 Task: Explore Airbnb accommodation in Russas, Brazil from 11th December, 2023 to 15th December, 2023 for 2 adults.1  bedroom having 2 beds and 1 bathroom. Property type can be hotel. Look for 3 properties as per requirement.
Action: Mouse moved to (535, 116)
Screenshot: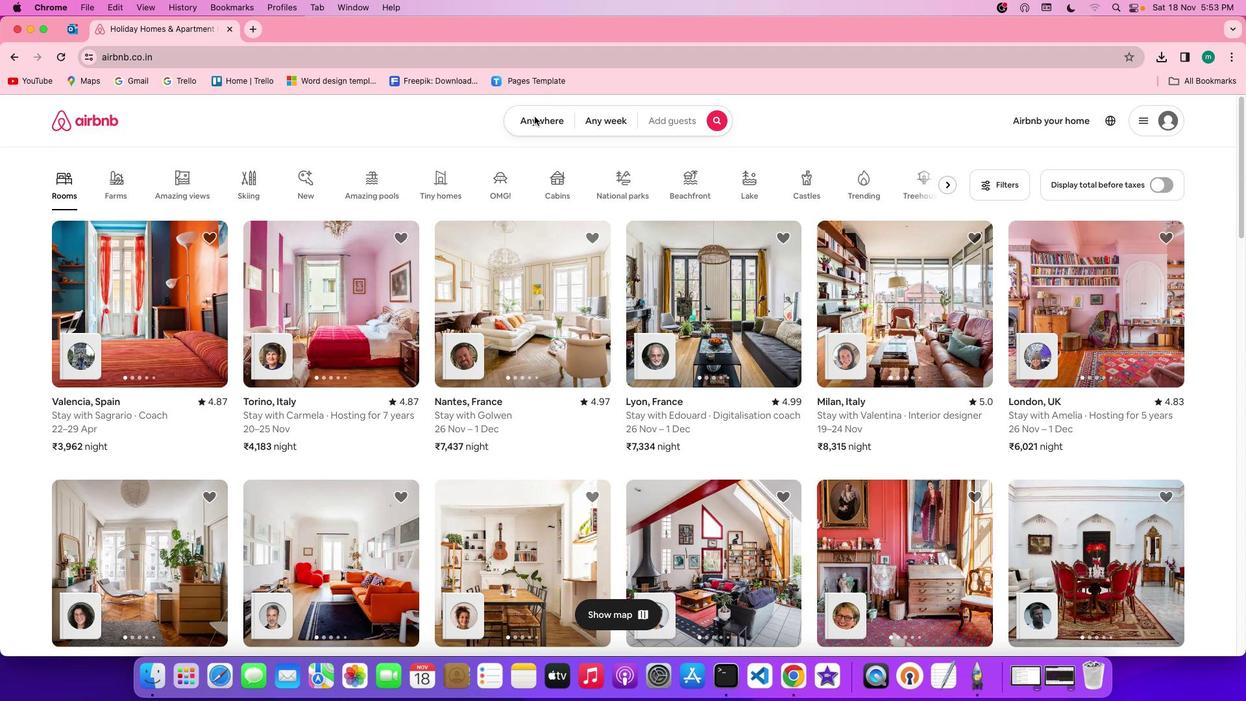
Action: Mouse pressed left at (535, 116)
Screenshot: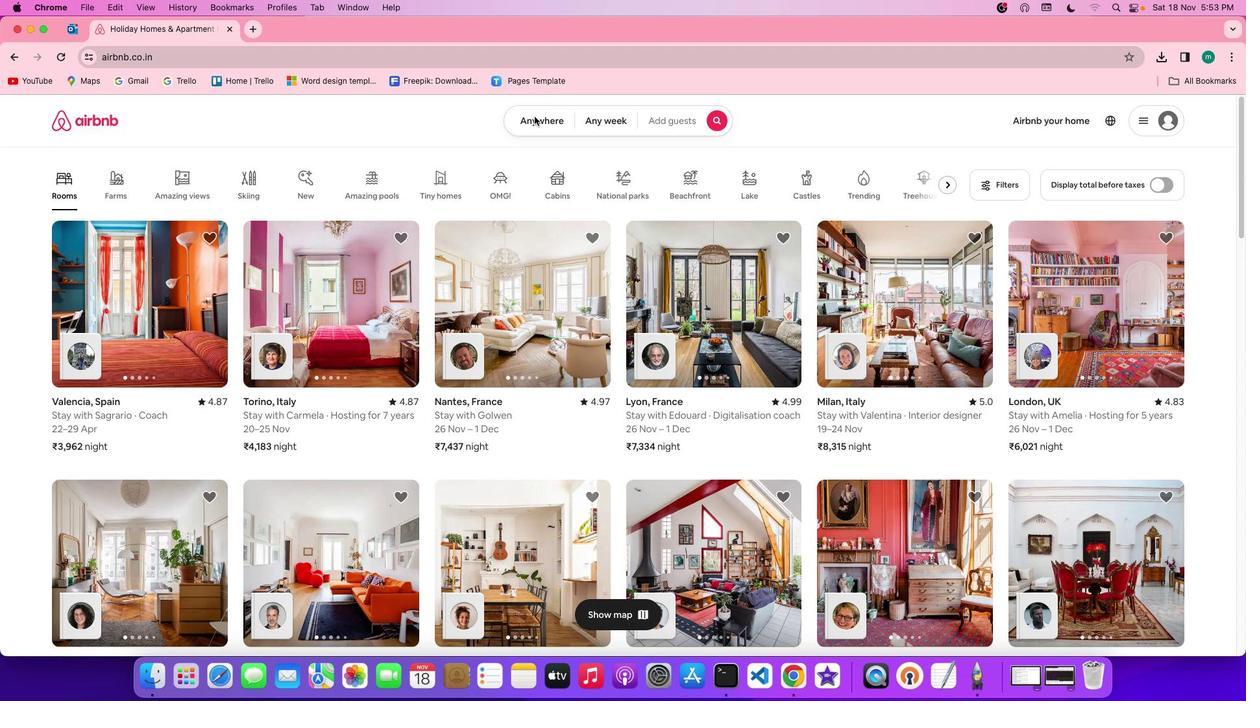 
Action: Mouse pressed left at (535, 116)
Screenshot: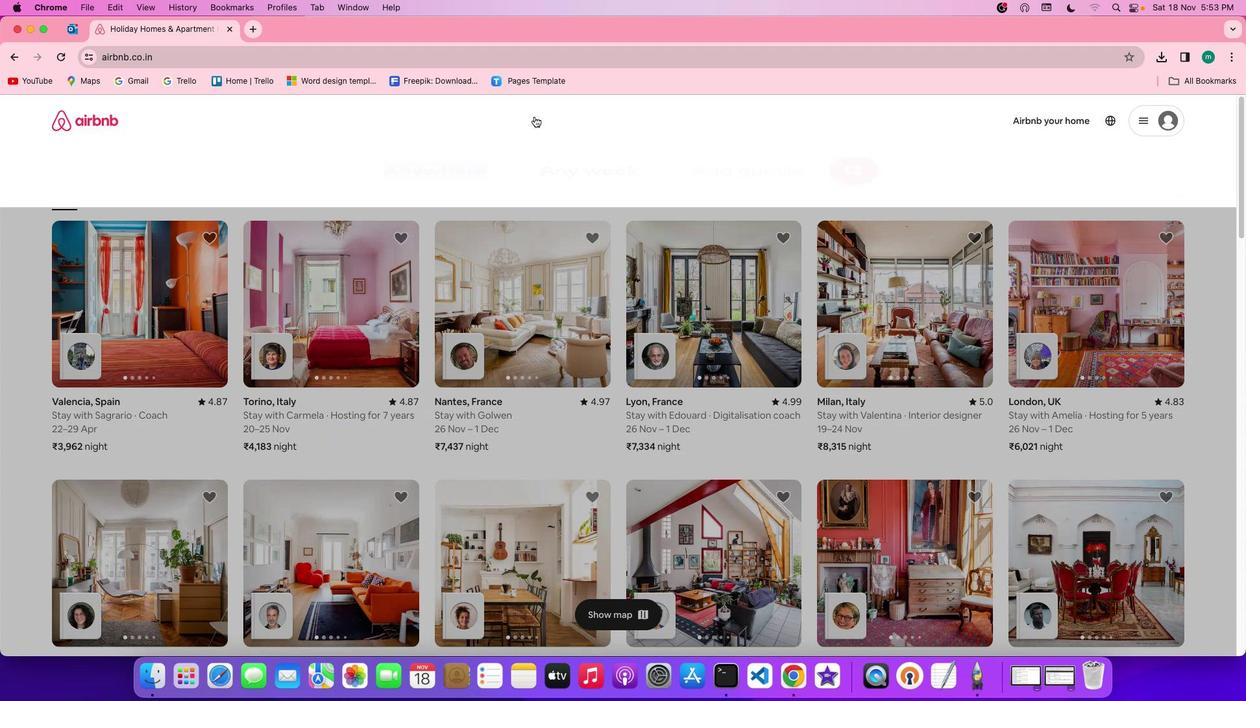 
Action: Mouse moved to (481, 165)
Screenshot: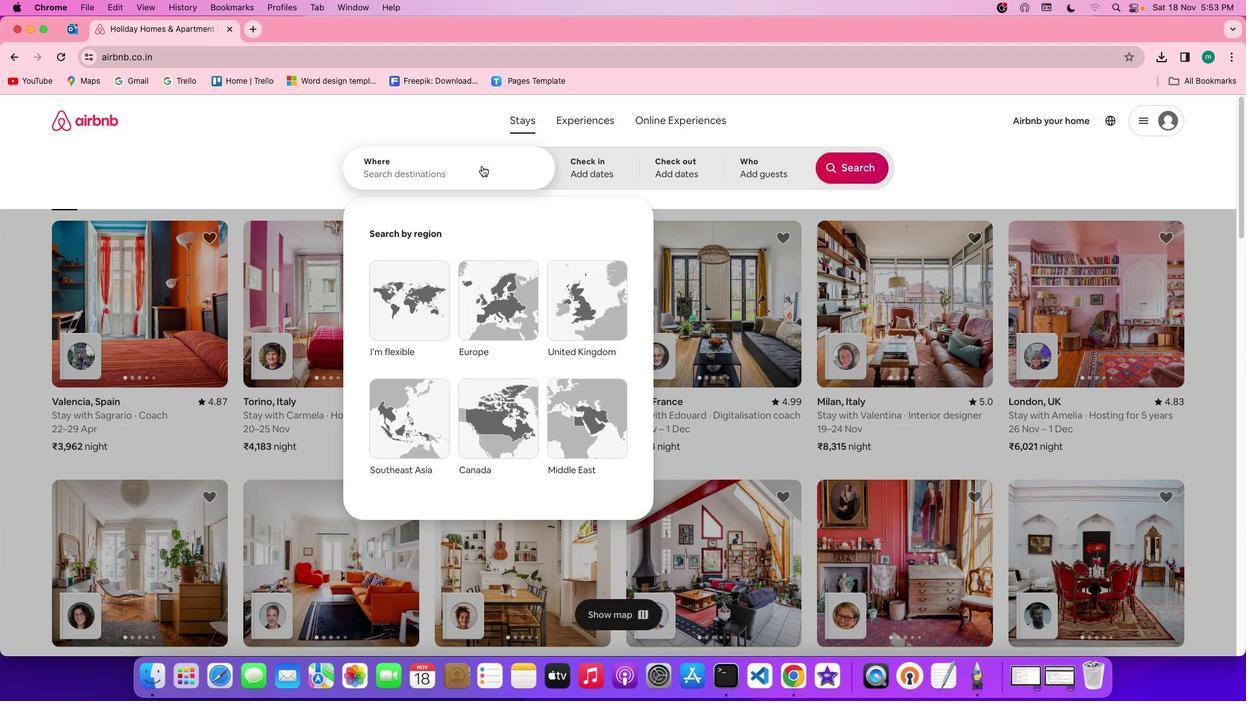 
Action: Mouse pressed left at (481, 165)
Screenshot: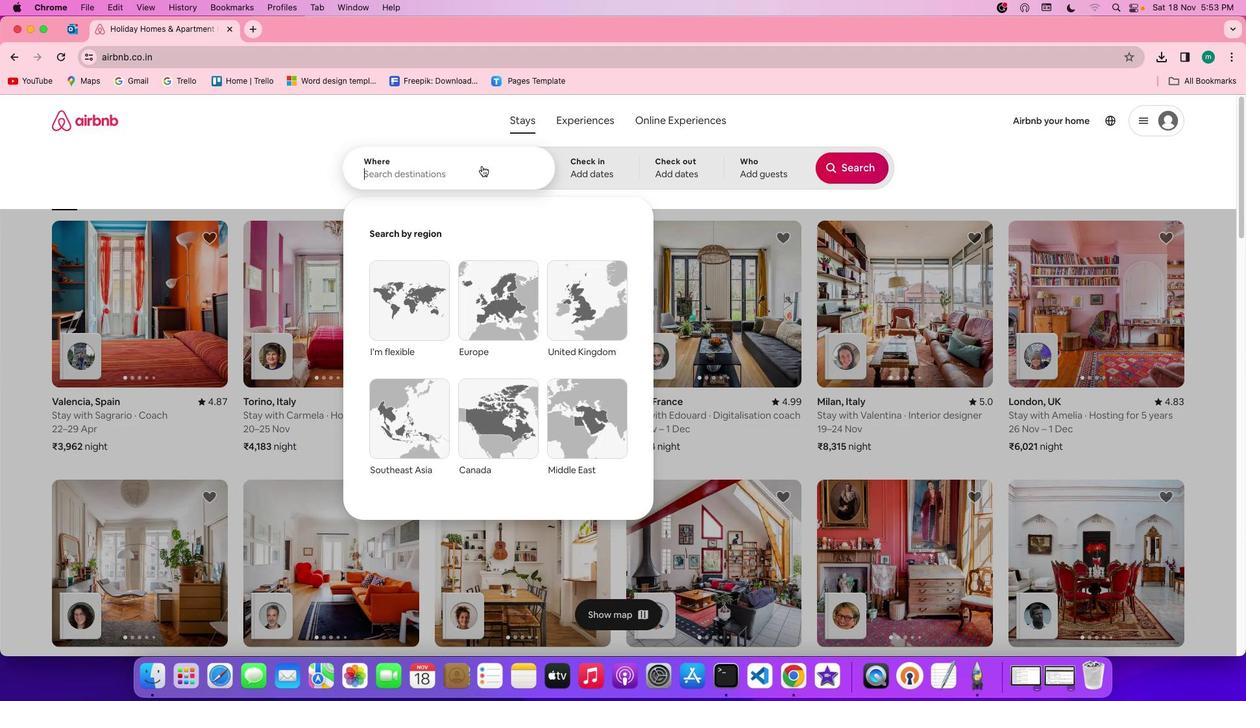 
Action: Key pressed Key.shift'R''u''s''s''a''s'','Key.spaceKey.shift'b''r''a''z''i''l'
Screenshot: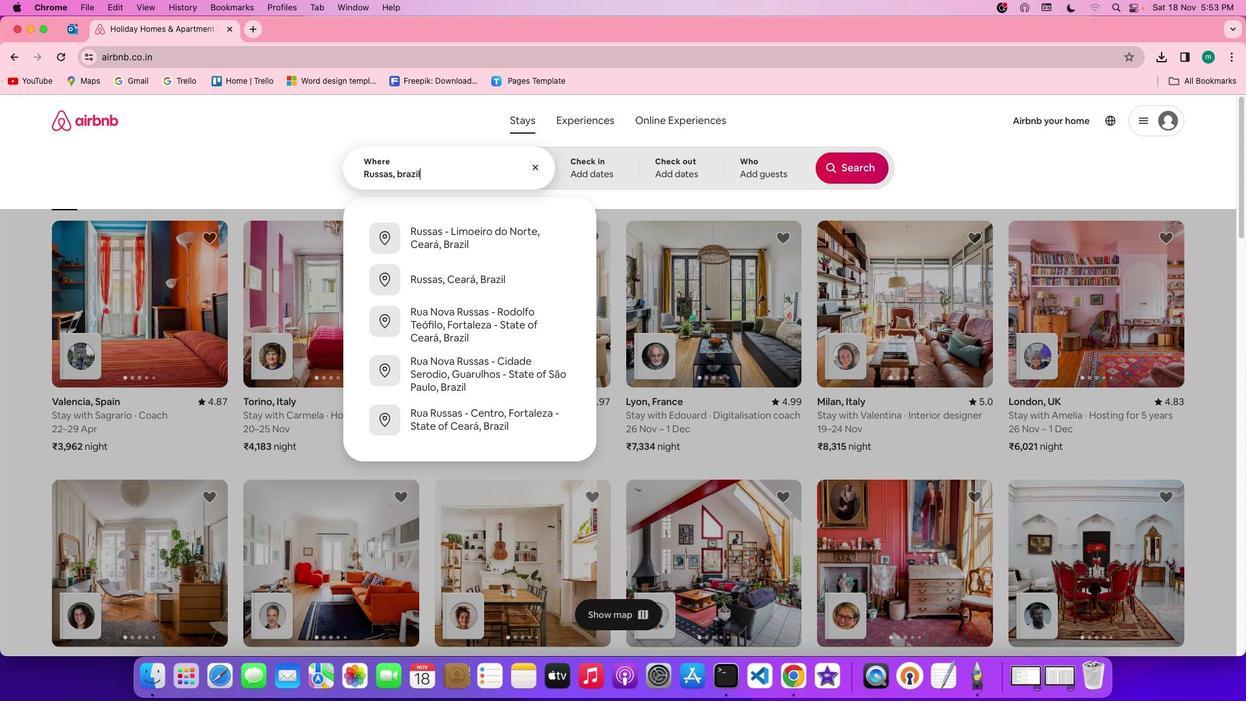 
Action: Mouse moved to (617, 167)
Screenshot: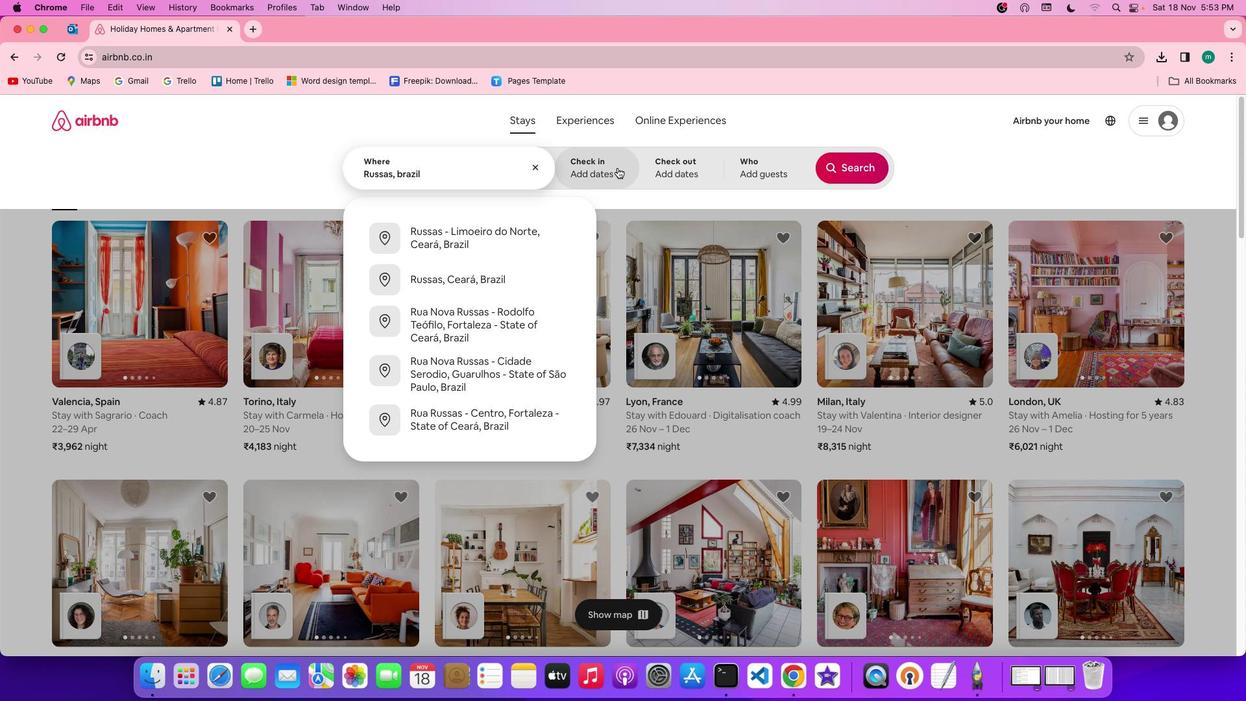 
Action: Mouse pressed left at (617, 167)
Screenshot: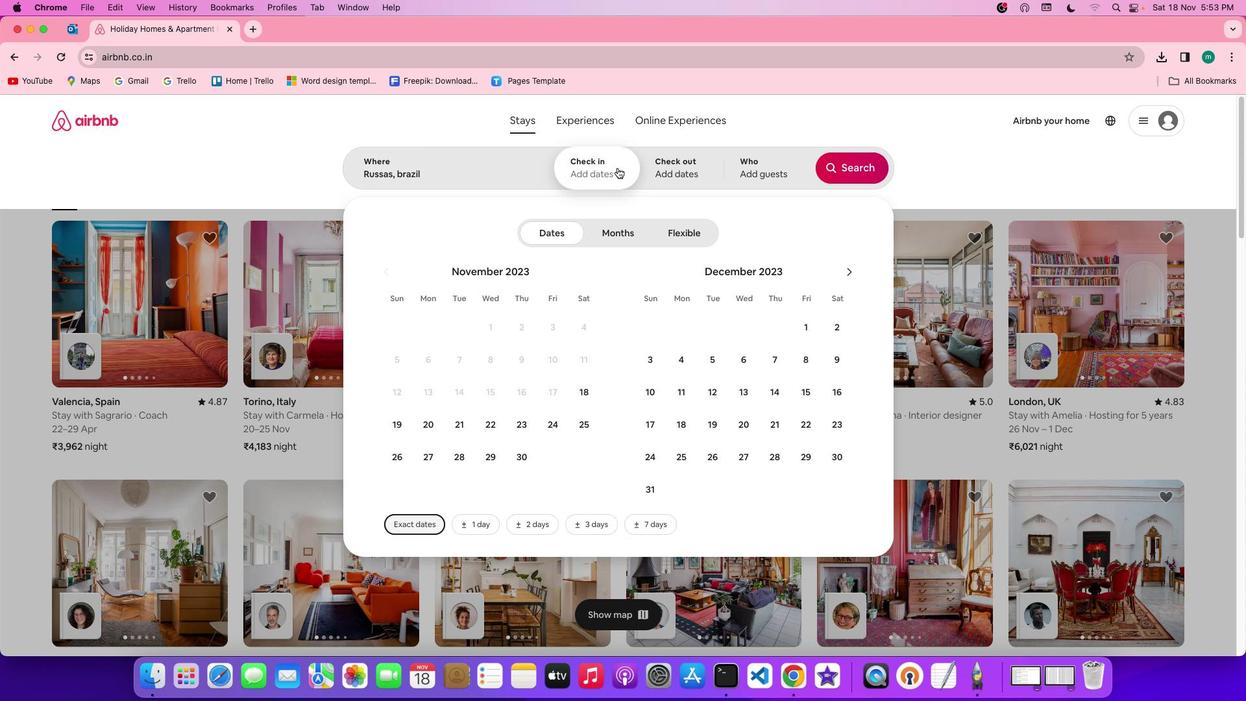 
Action: Mouse moved to (688, 384)
Screenshot: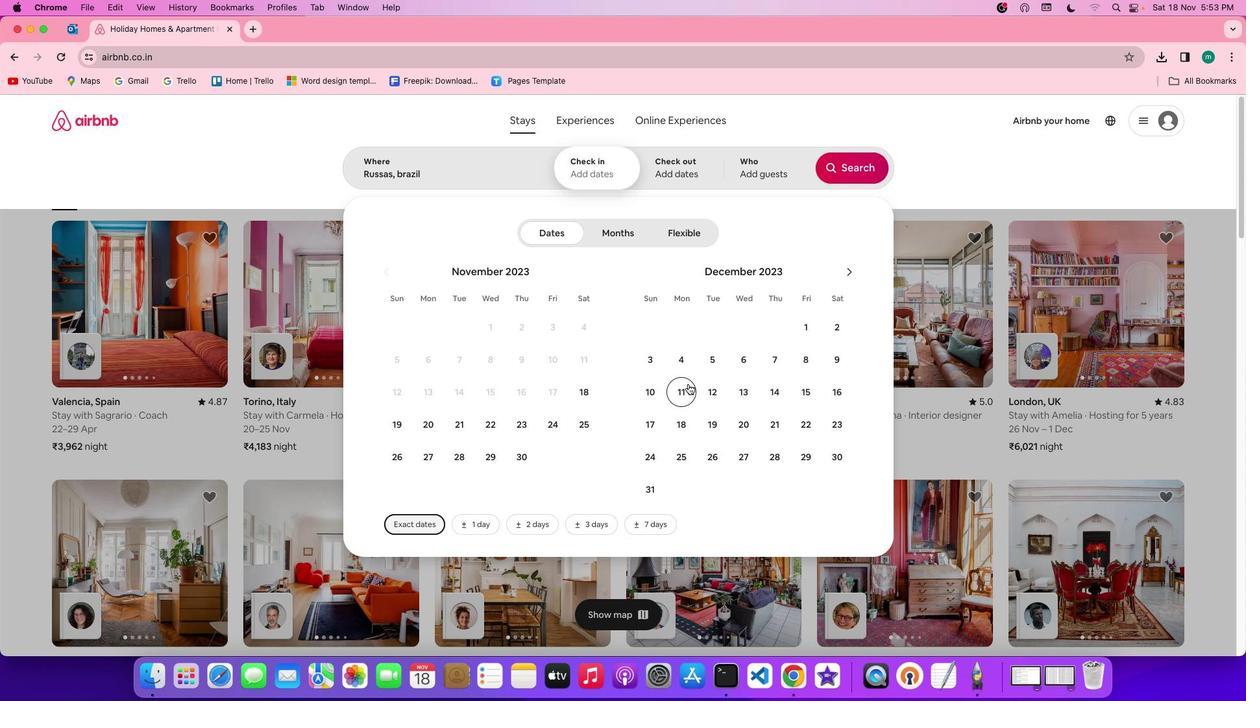 
Action: Mouse pressed left at (688, 384)
Screenshot: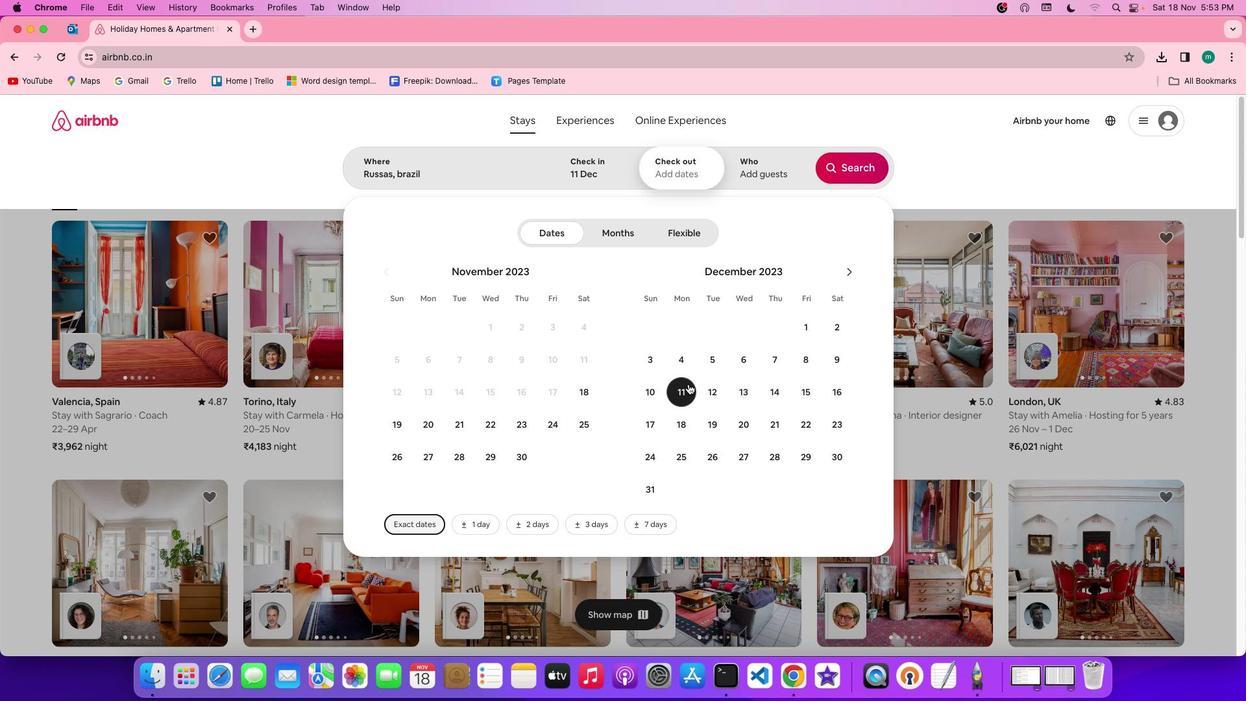 
Action: Mouse moved to (800, 397)
Screenshot: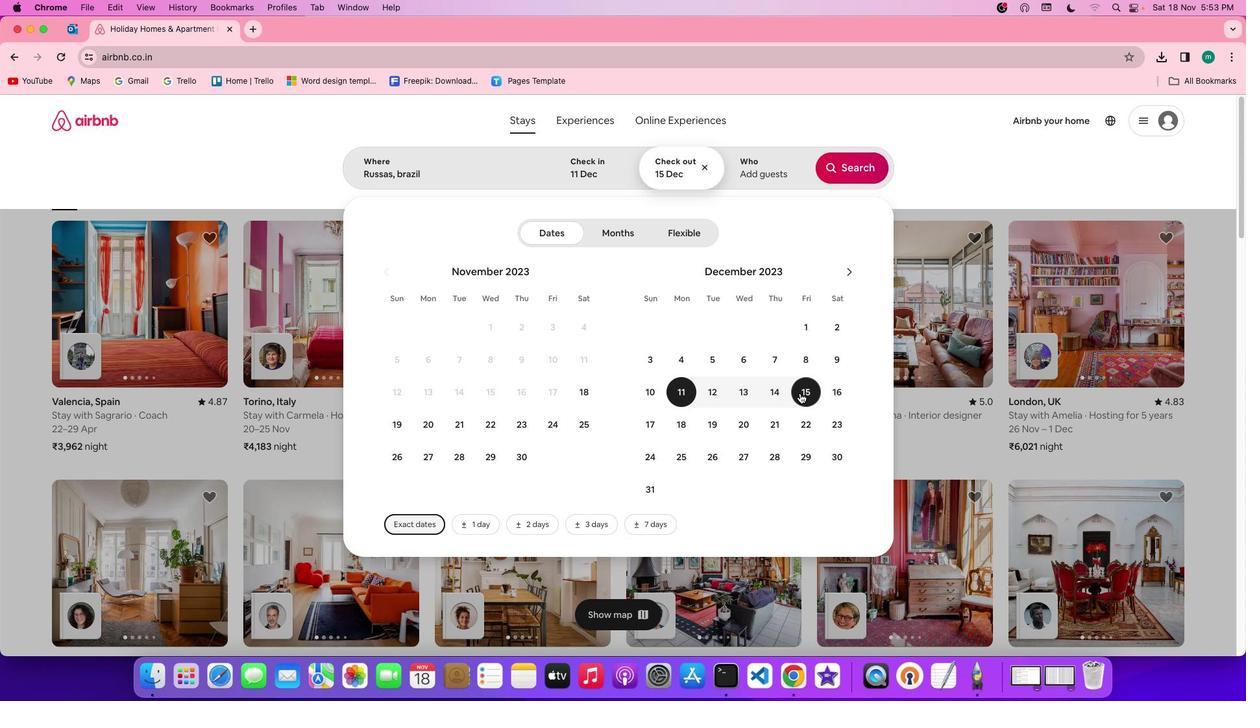 
Action: Mouse pressed left at (800, 397)
Screenshot: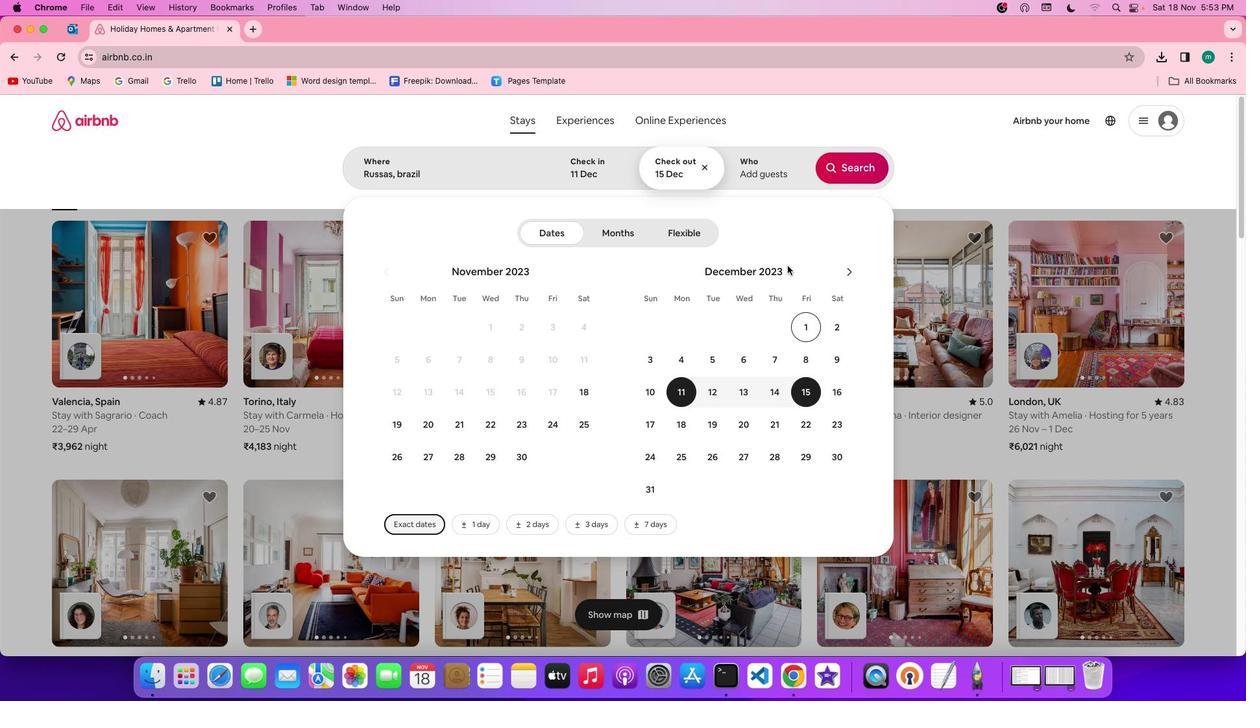 
Action: Mouse moved to (759, 181)
Screenshot: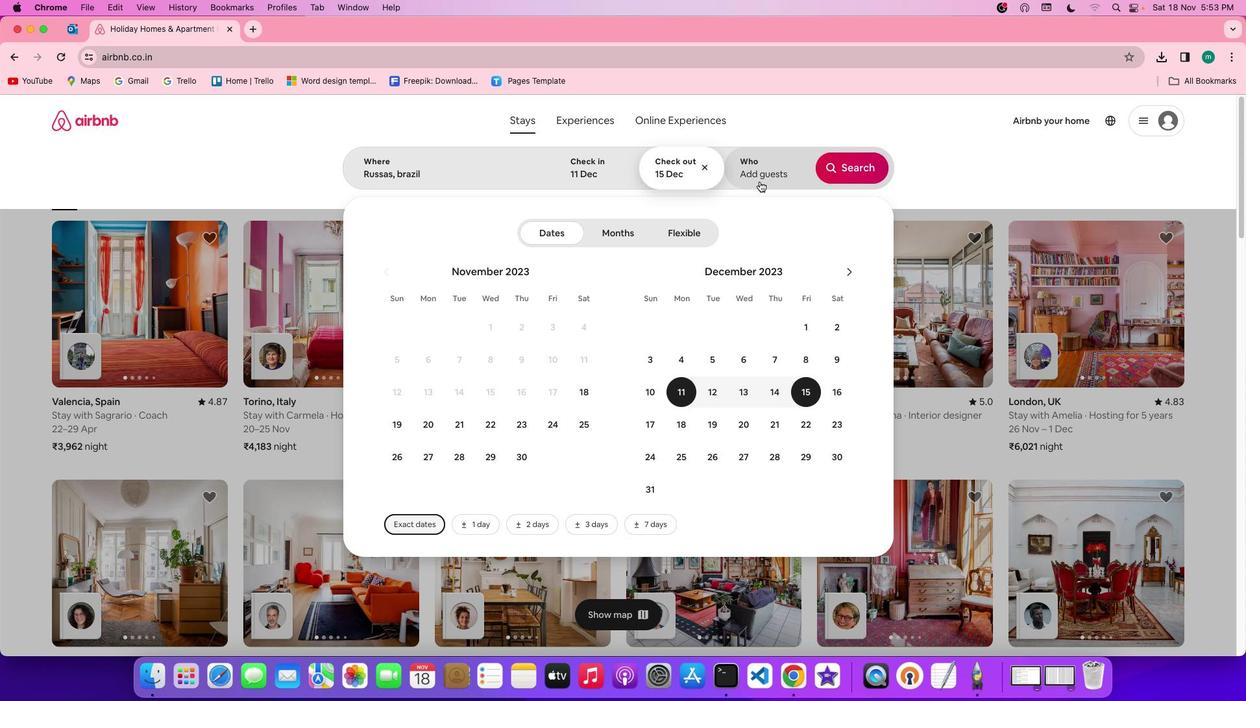 
Action: Mouse pressed left at (759, 181)
Screenshot: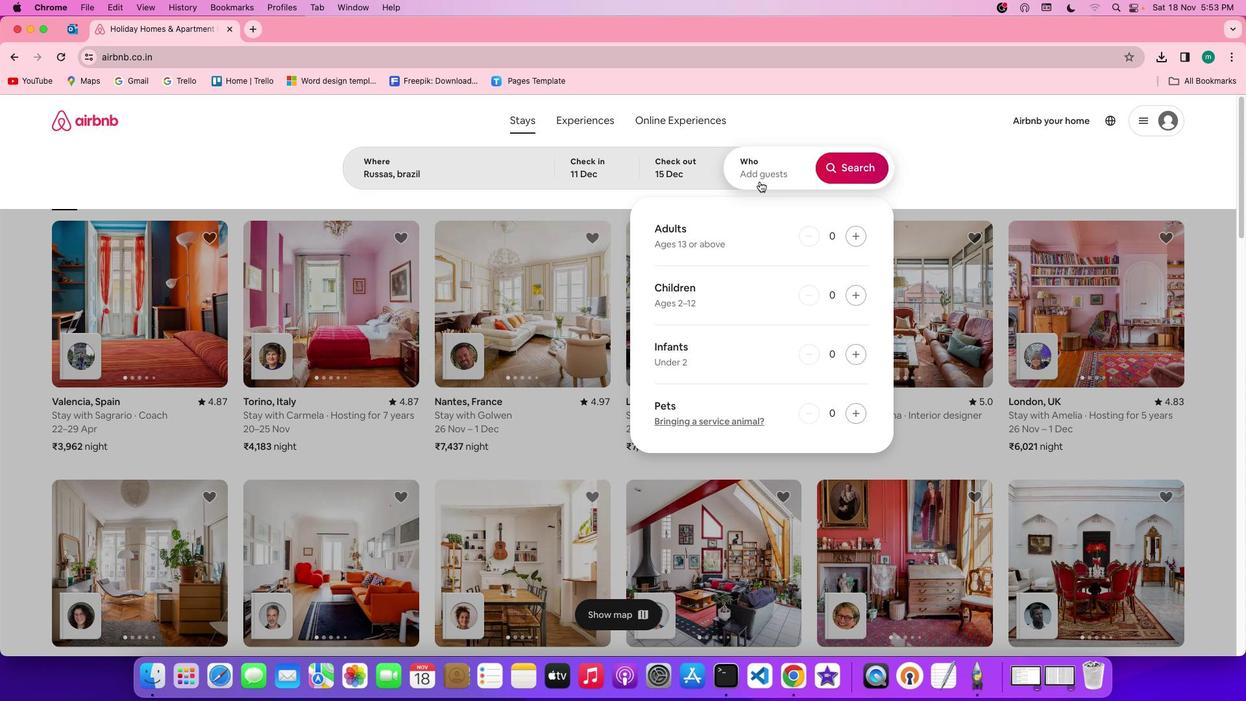 
Action: Mouse moved to (855, 241)
Screenshot: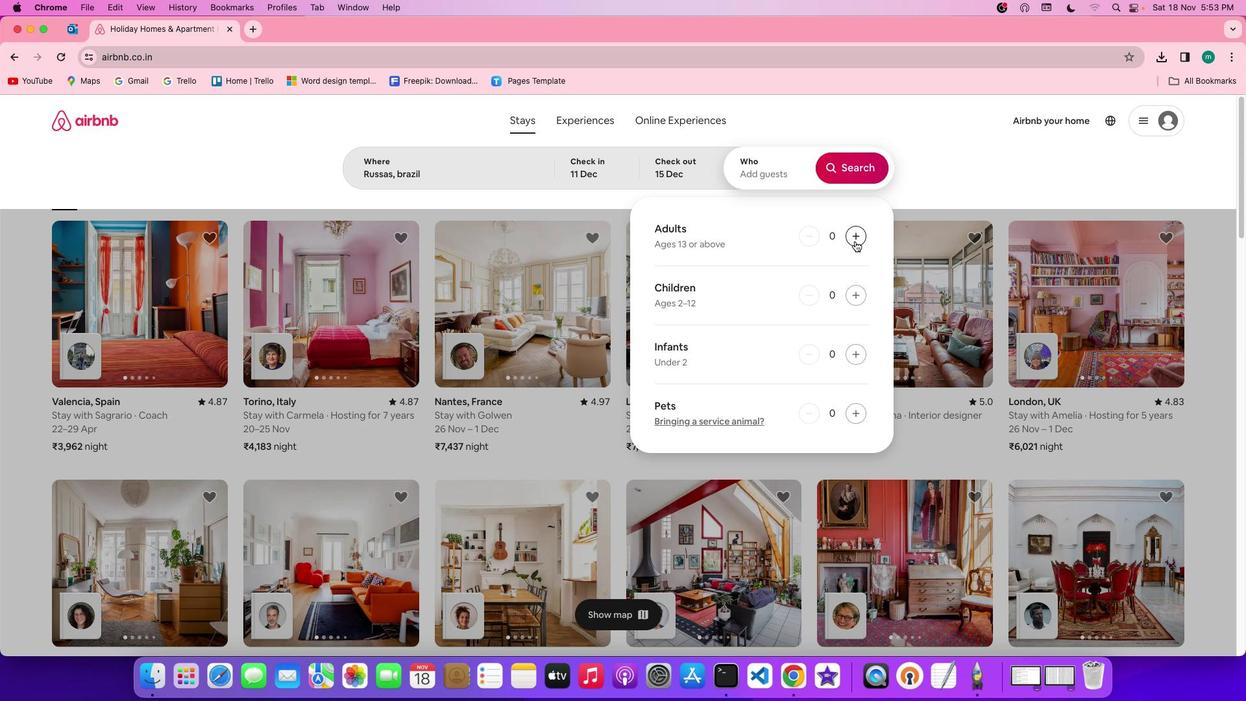 
Action: Mouse pressed left at (855, 241)
Screenshot: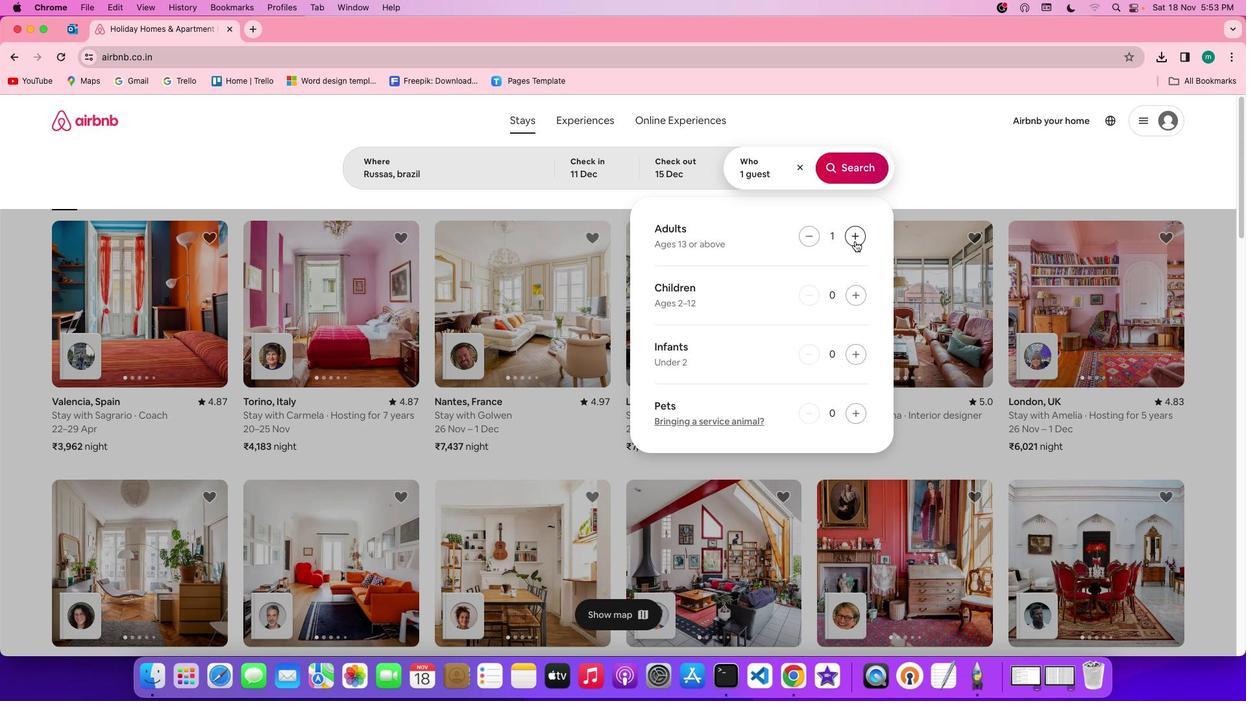
Action: Mouse pressed left at (855, 241)
Screenshot: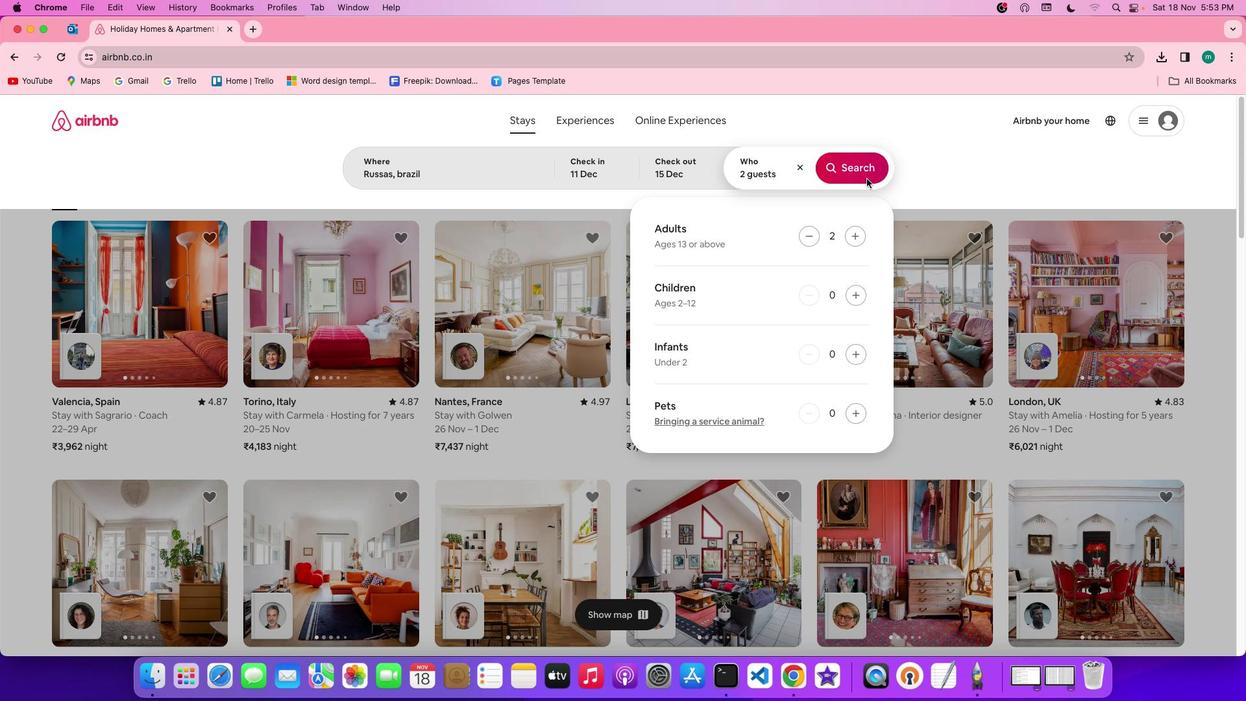 
Action: Mouse moved to (861, 164)
Screenshot: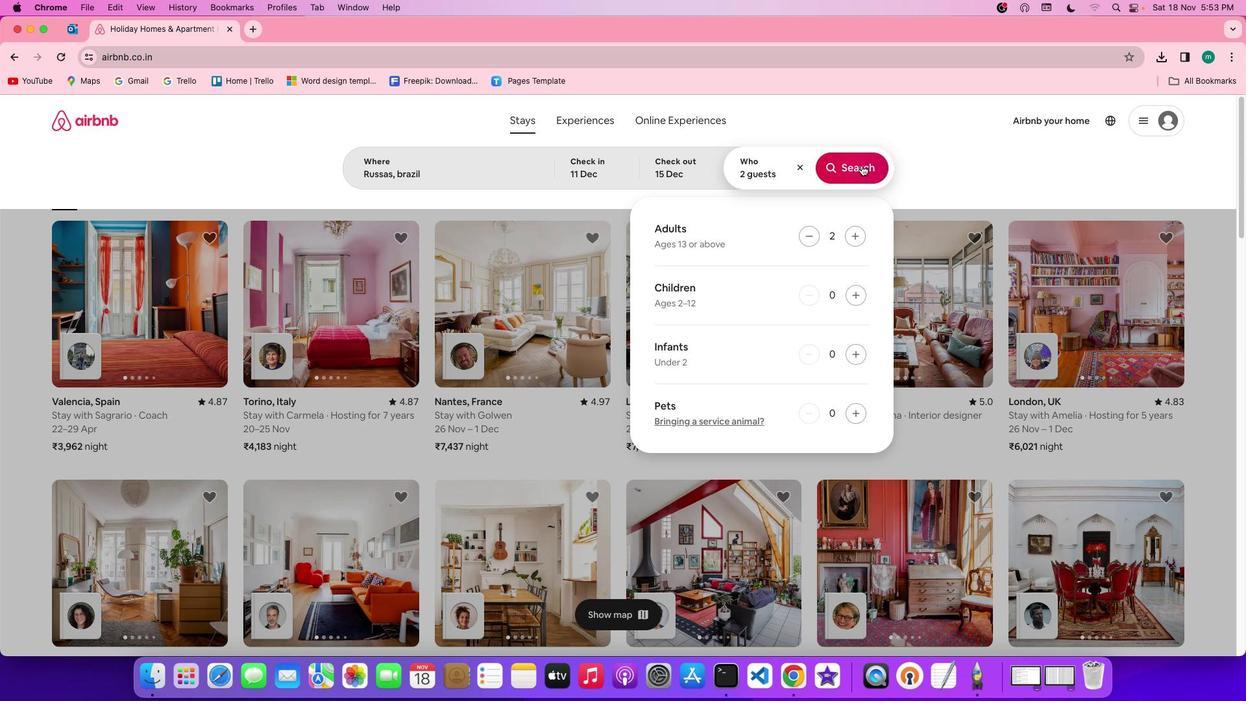 
Action: Mouse pressed left at (861, 164)
Screenshot: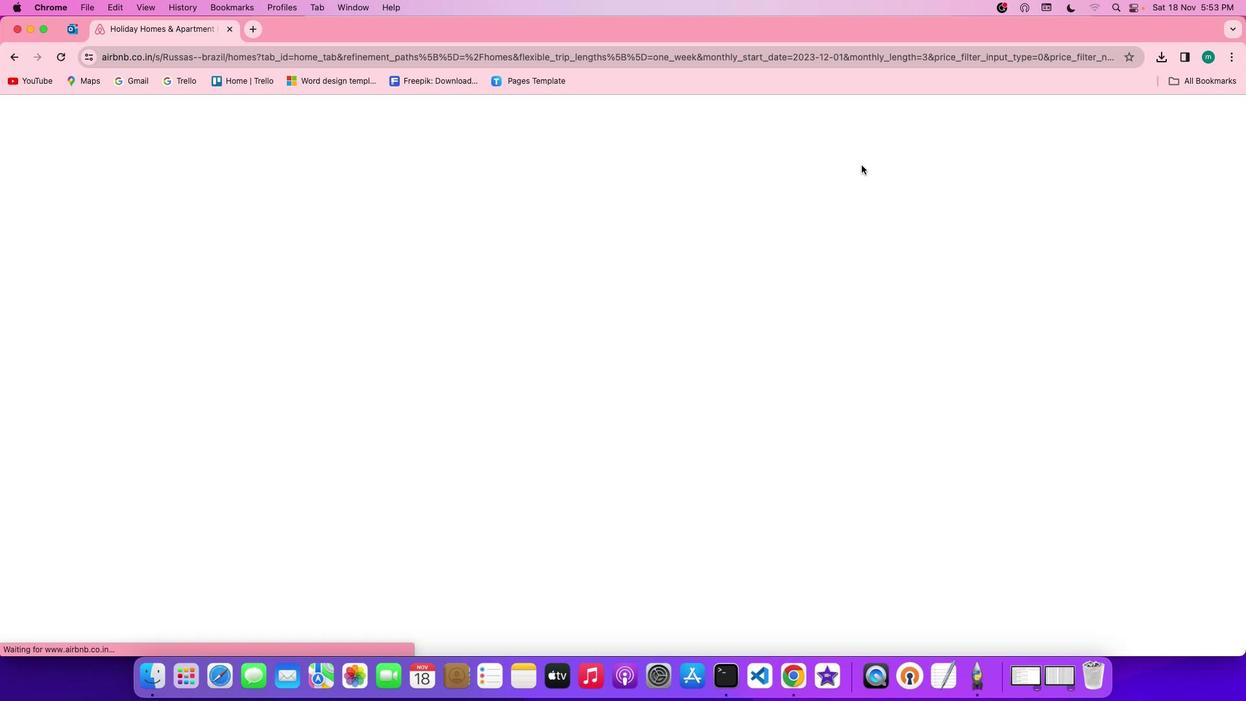 
Action: Mouse moved to (1038, 165)
Screenshot: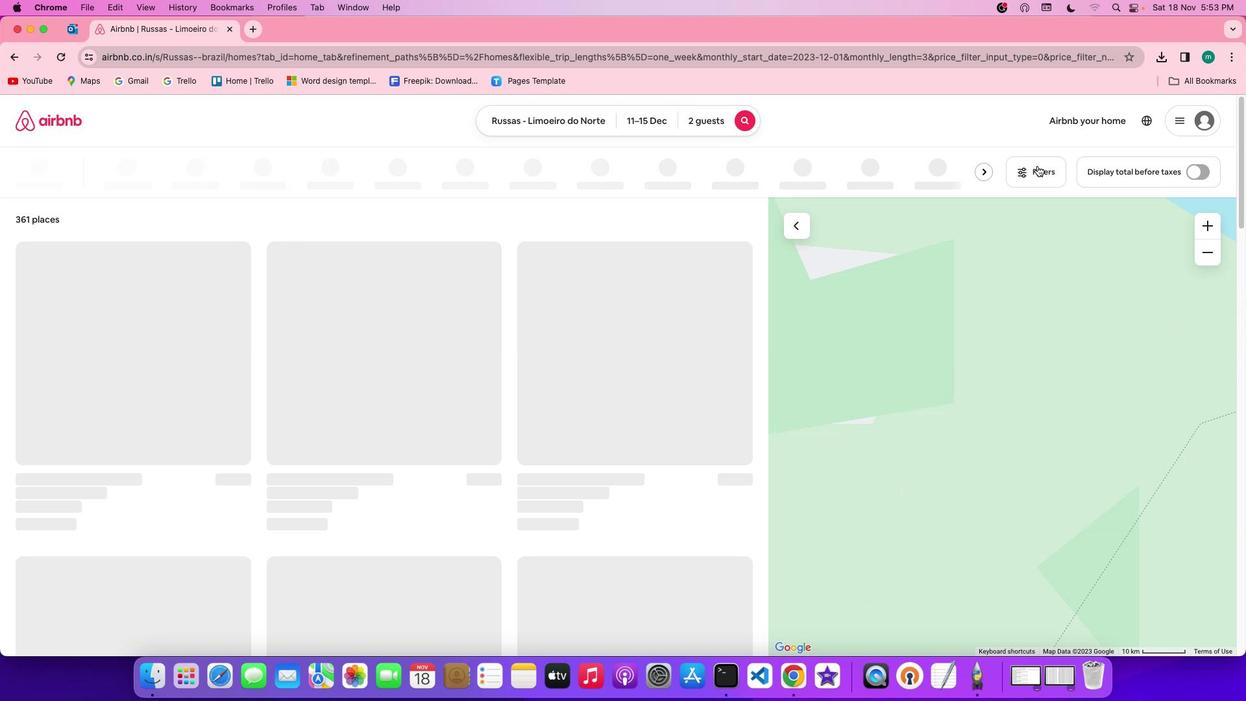 
Action: Mouse pressed left at (1038, 165)
Screenshot: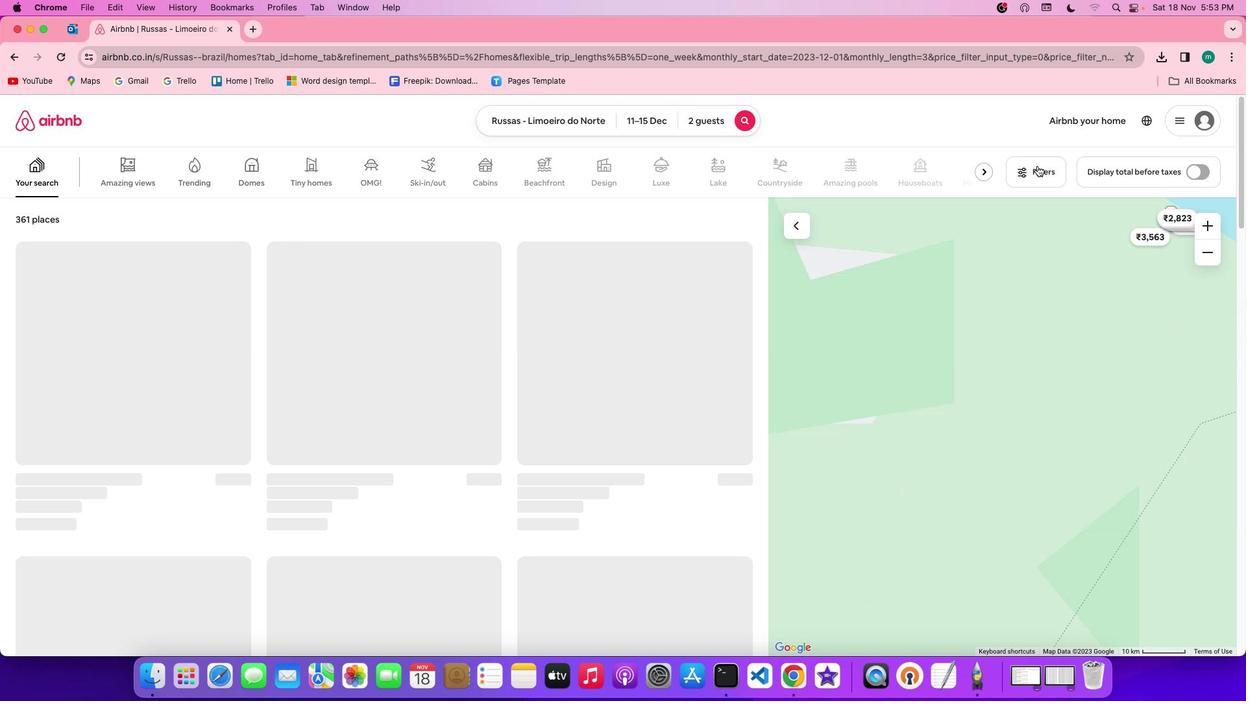 
Action: Mouse moved to (659, 372)
Screenshot: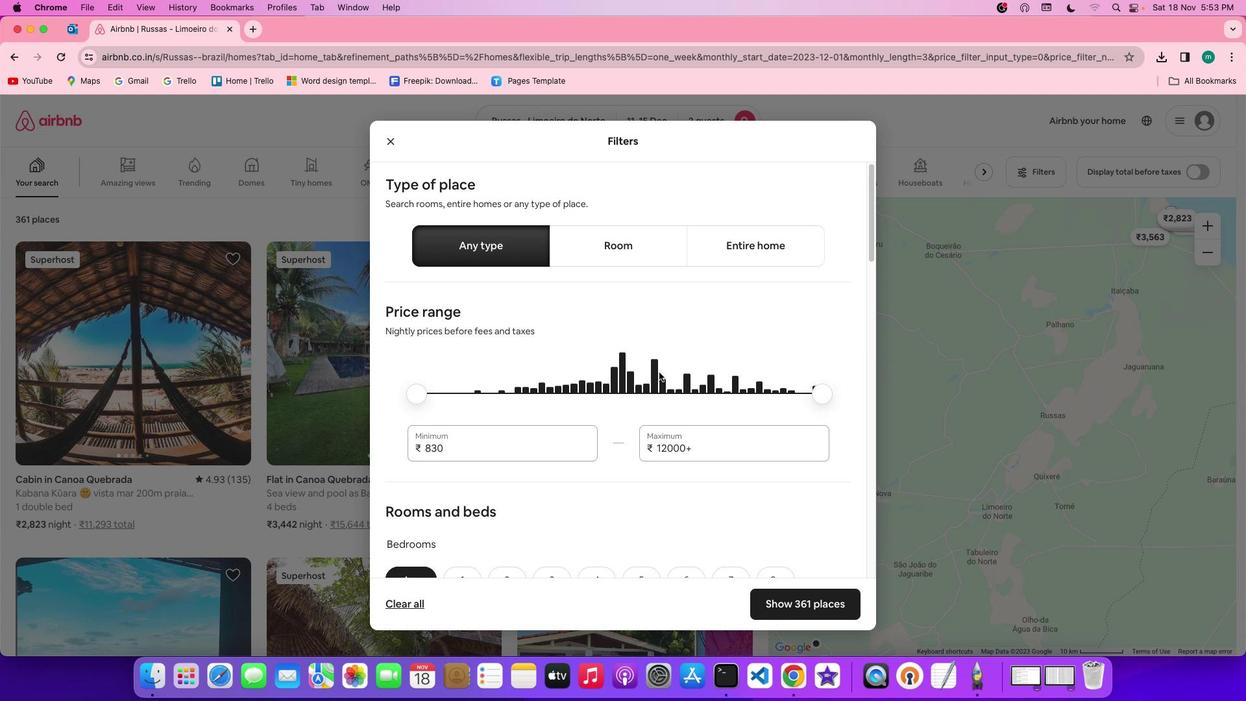 
Action: Mouse scrolled (659, 372) with delta (0, 0)
Screenshot: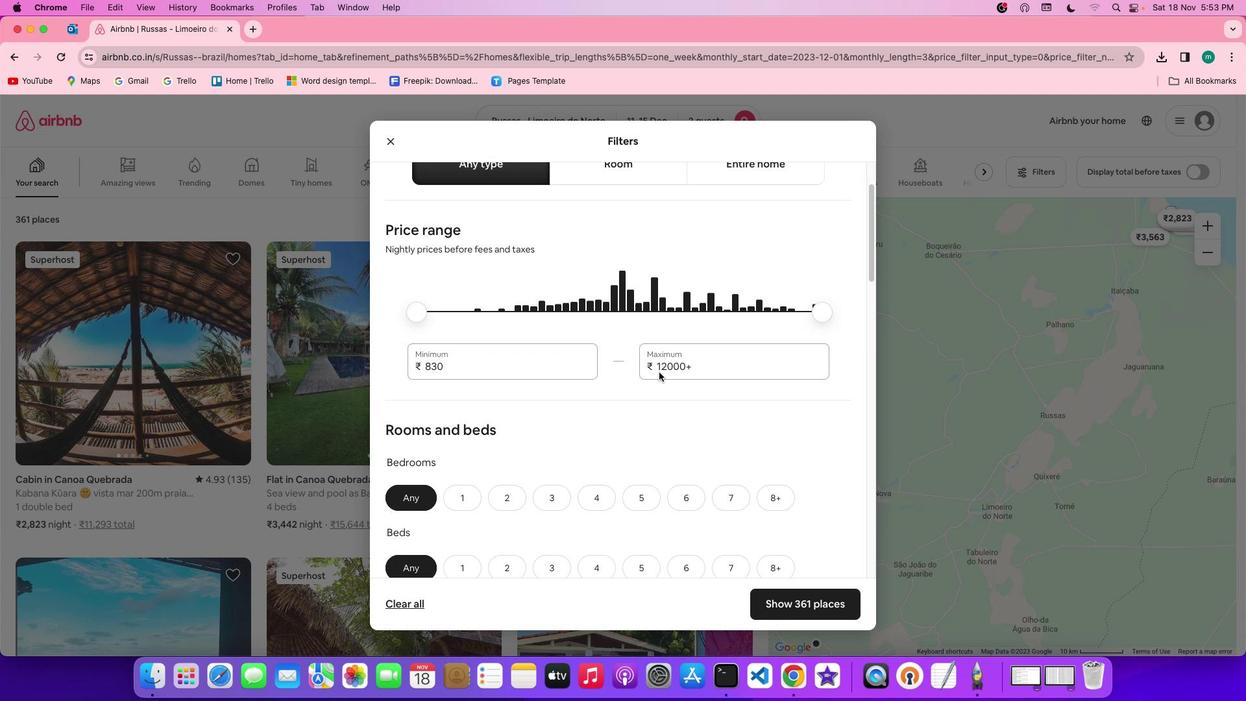 
Action: Mouse scrolled (659, 372) with delta (0, 0)
Screenshot: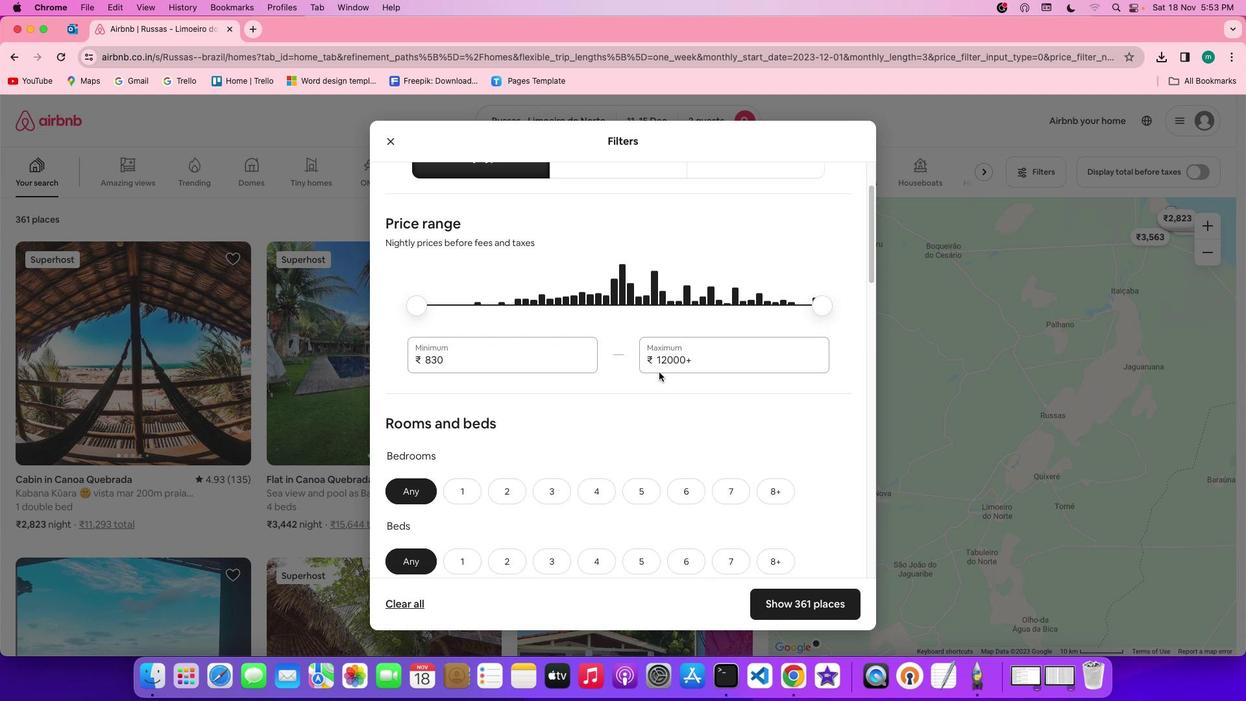 
Action: Mouse scrolled (659, 372) with delta (0, -1)
Screenshot: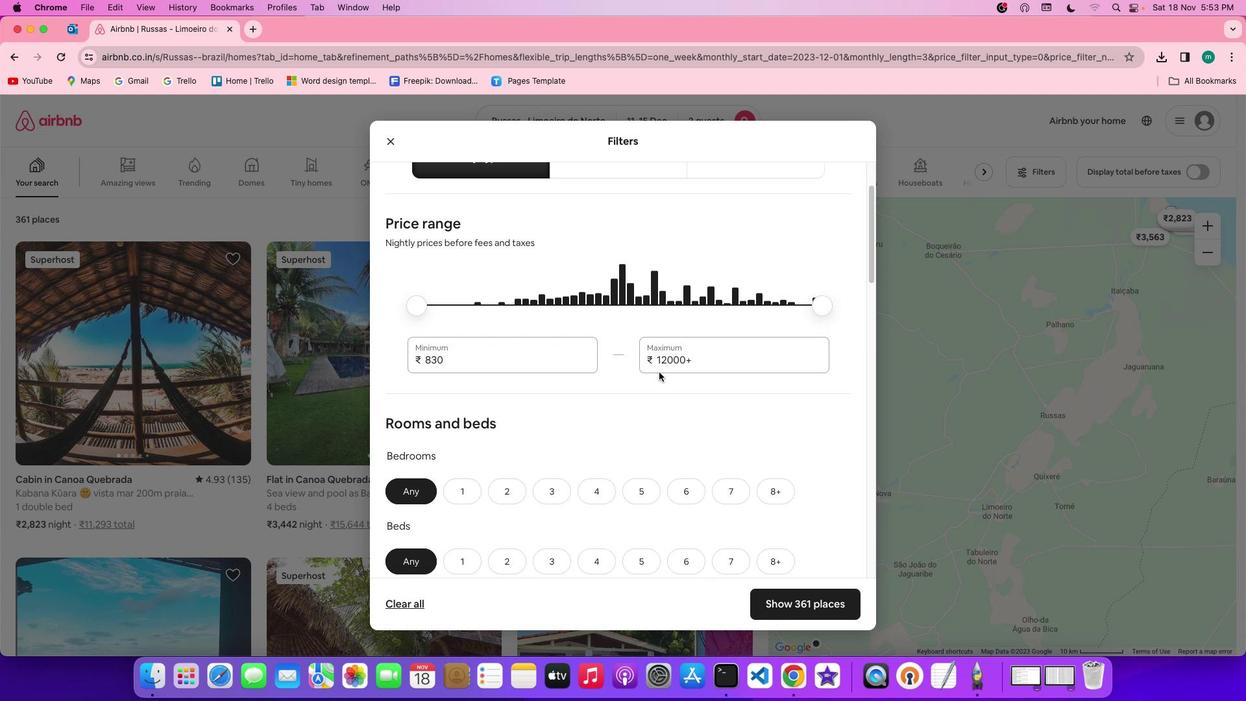 
Action: Mouse scrolled (659, 372) with delta (0, 0)
Screenshot: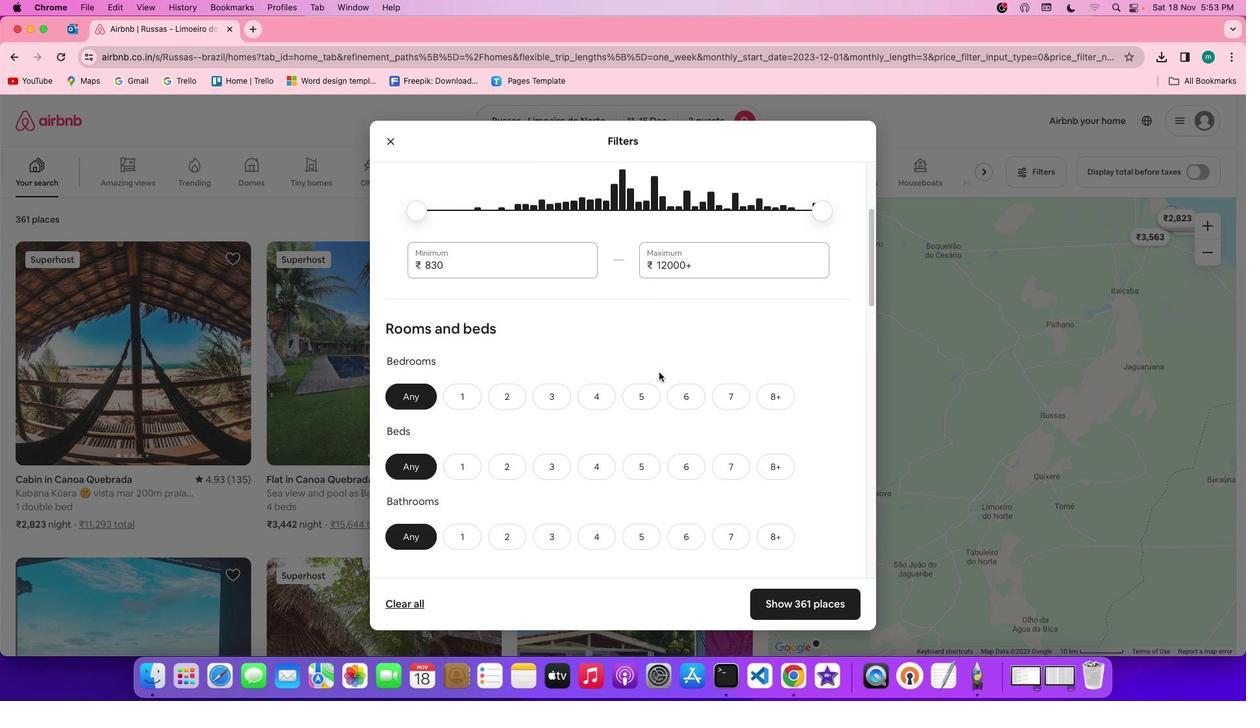 
Action: Mouse scrolled (659, 372) with delta (0, 0)
Screenshot: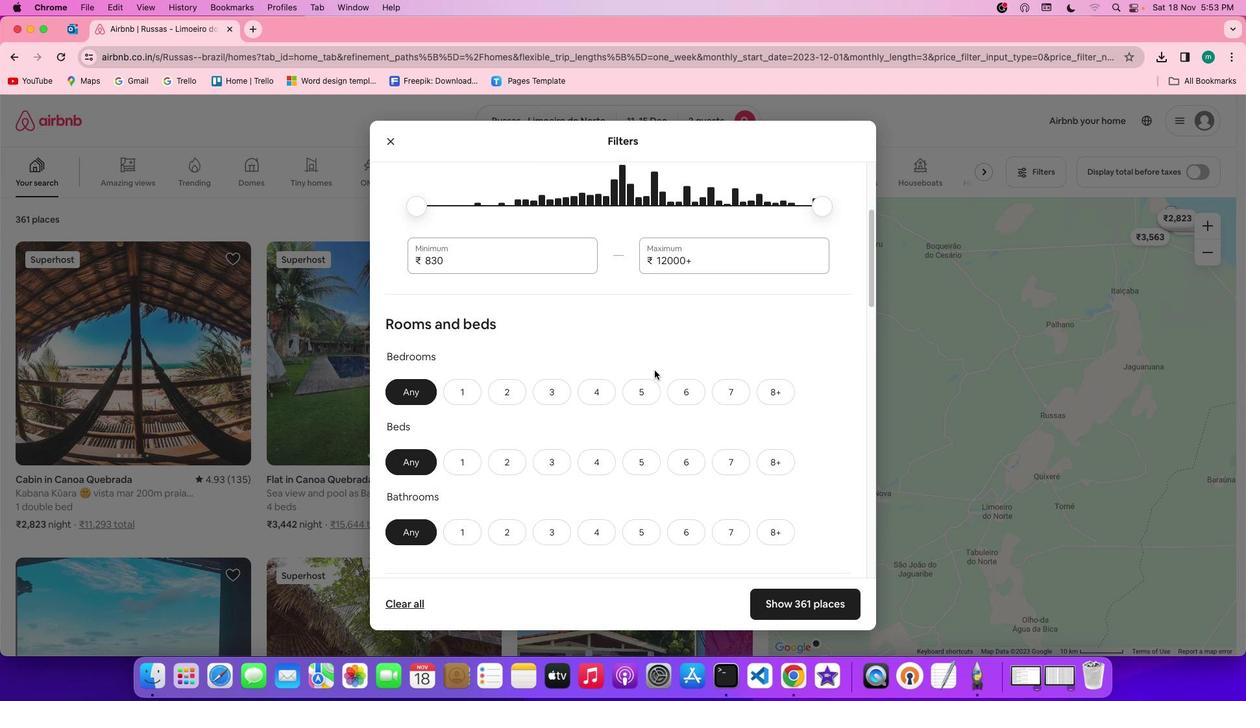 
Action: Mouse scrolled (659, 372) with delta (0, -1)
Screenshot: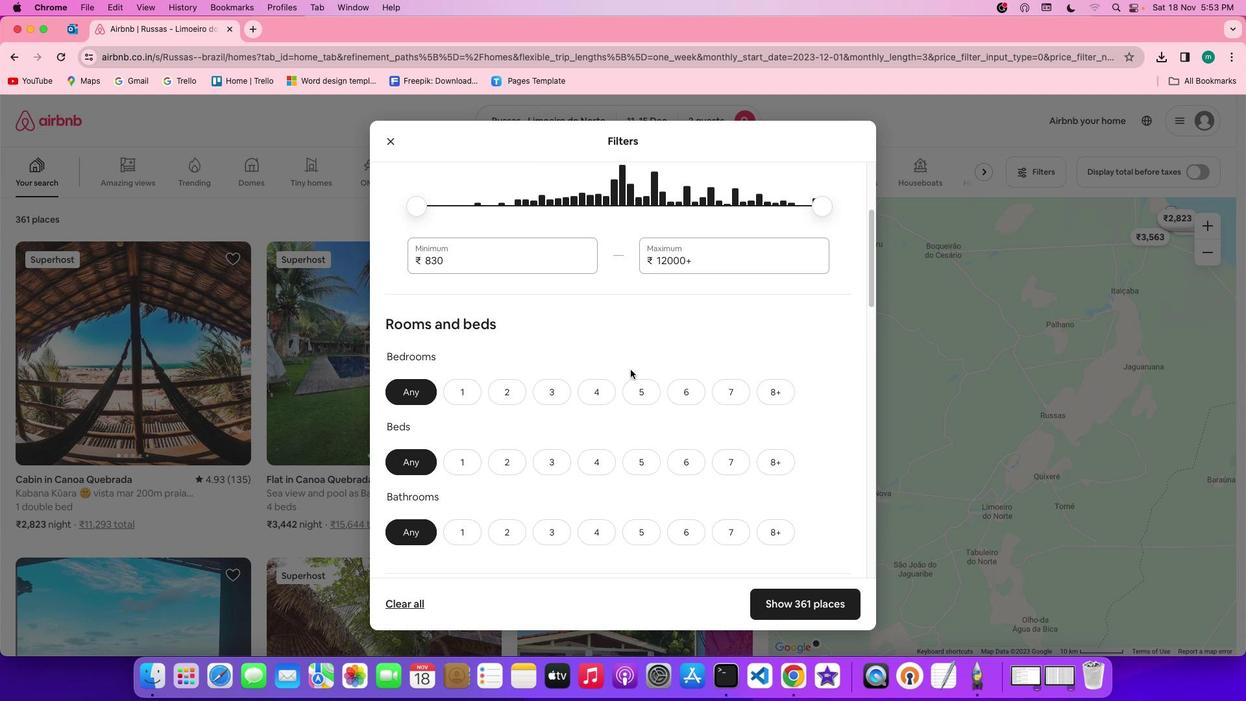 
Action: Mouse moved to (470, 405)
Screenshot: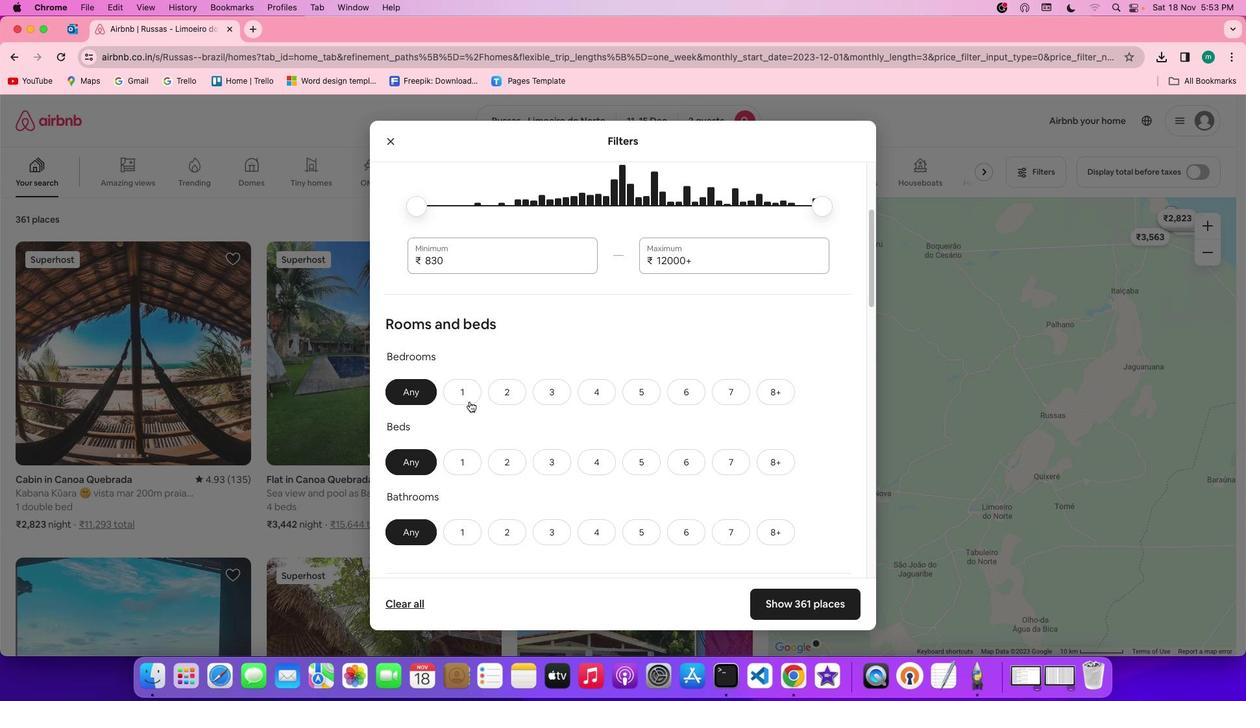 
Action: Mouse pressed left at (470, 405)
Screenshot: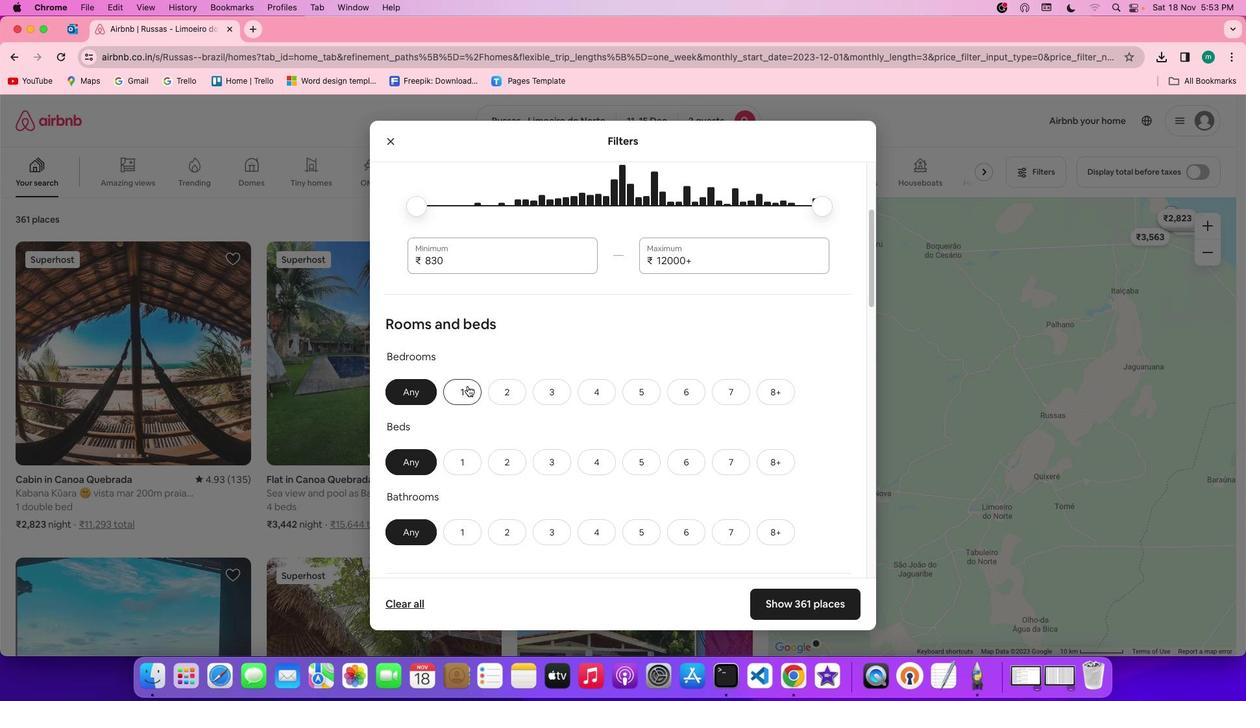 
Action: Mouse moved to (465, 394)
Screenshot: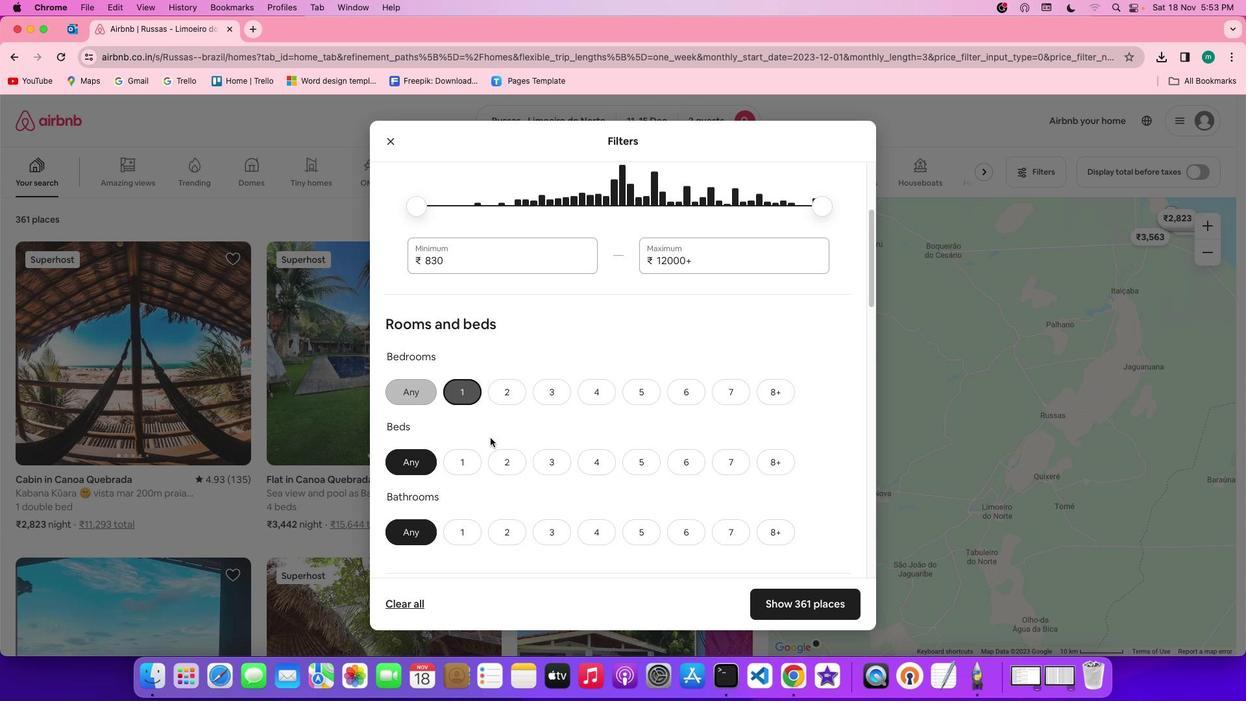 
Action: Mouse pressed left at (465, 394)
Screenshot: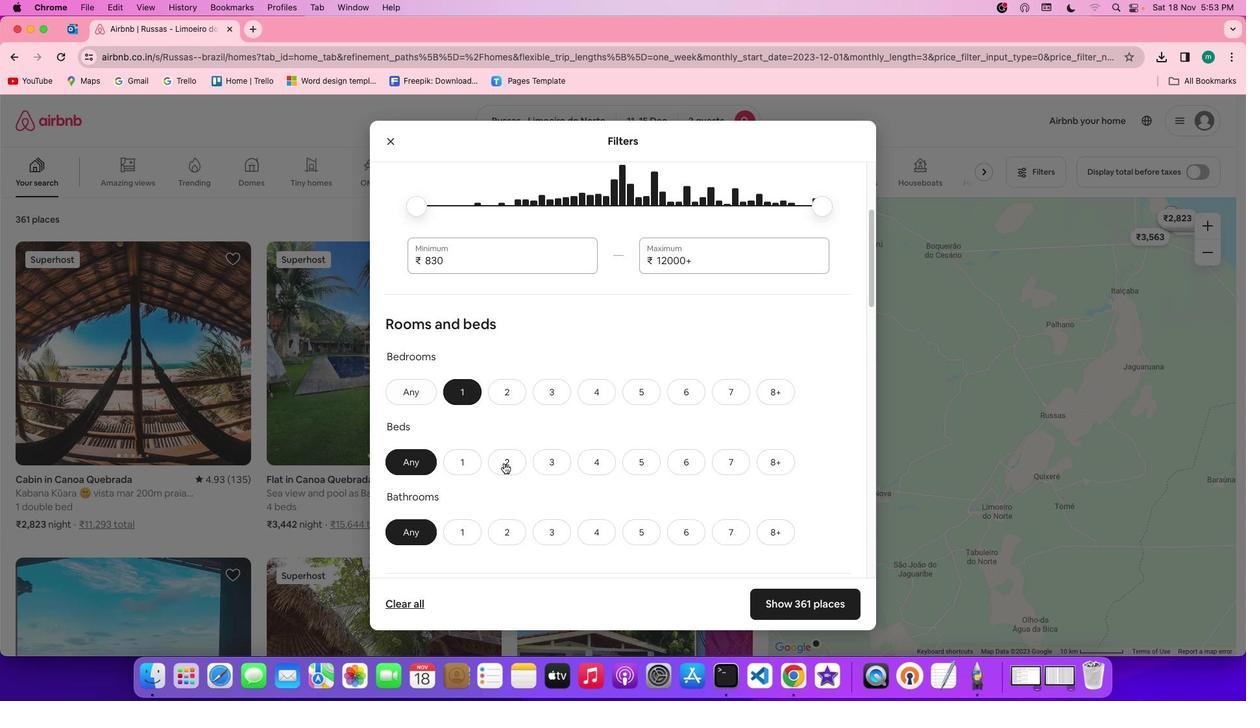
Action: Mouse moved to (504, 462)
Screenshot: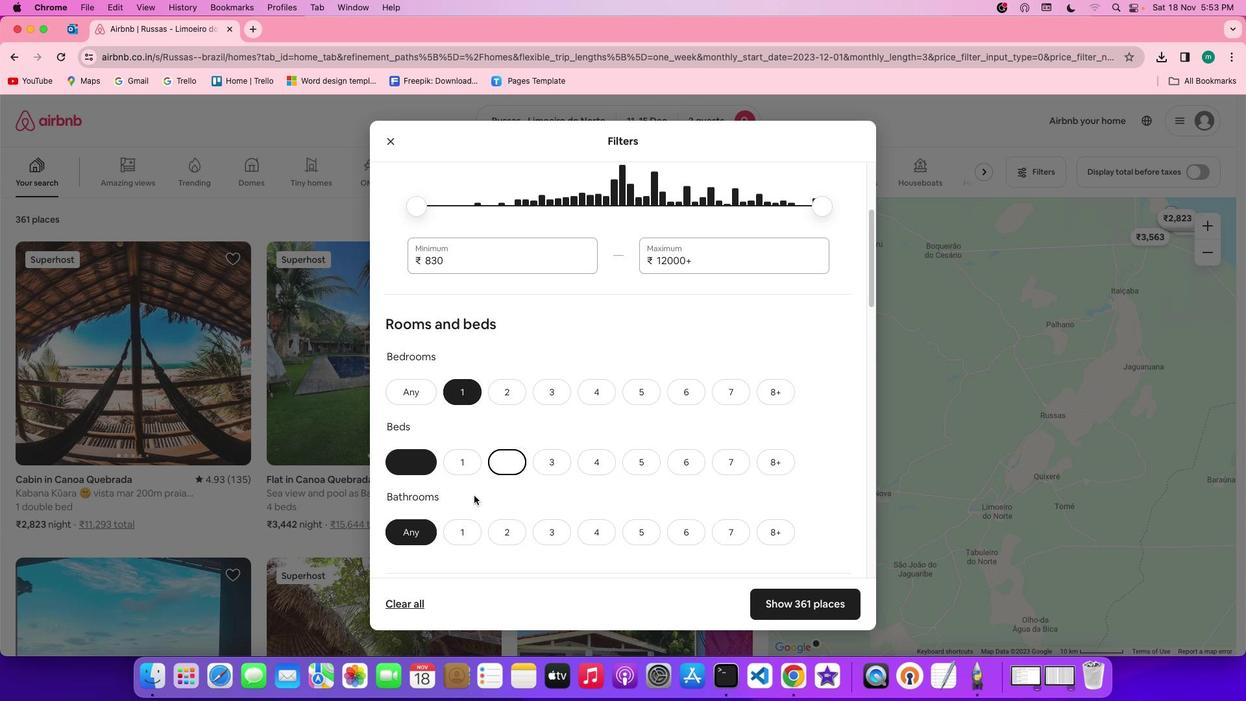 
Action: Mouse pressed left at (504, 462)
Screenshot: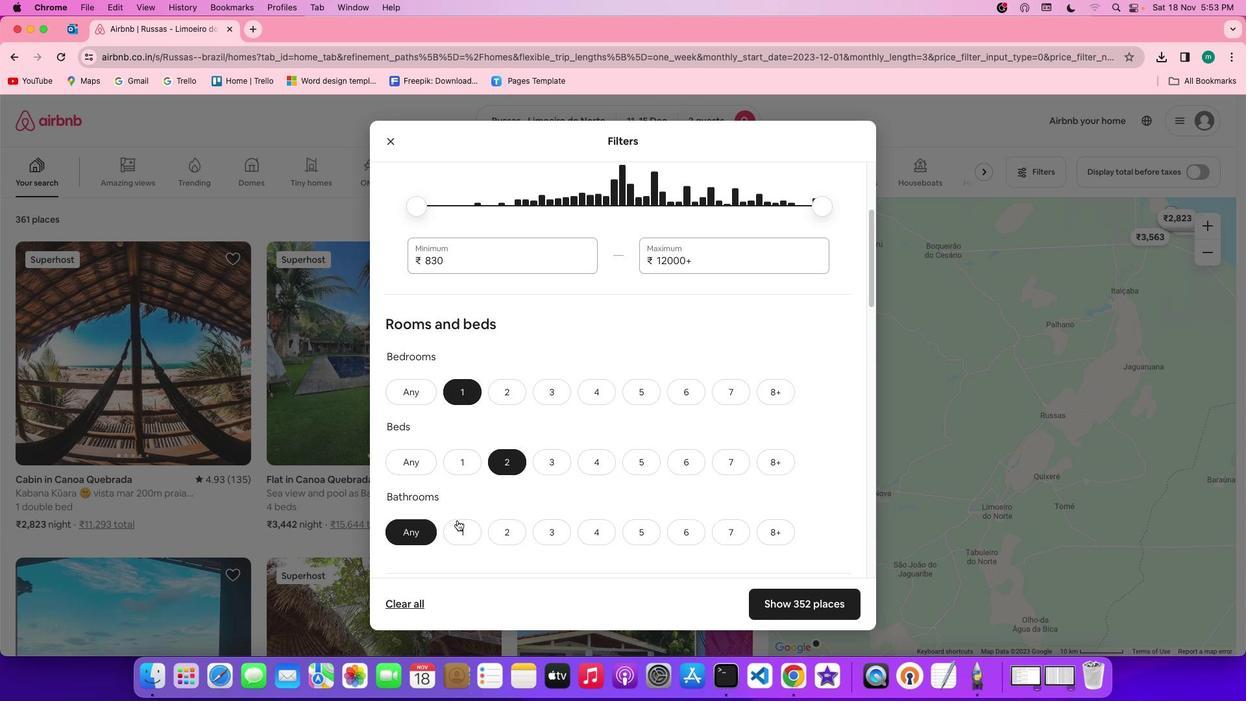 
Action: Mouse moved to (461, 527)
Screenshot: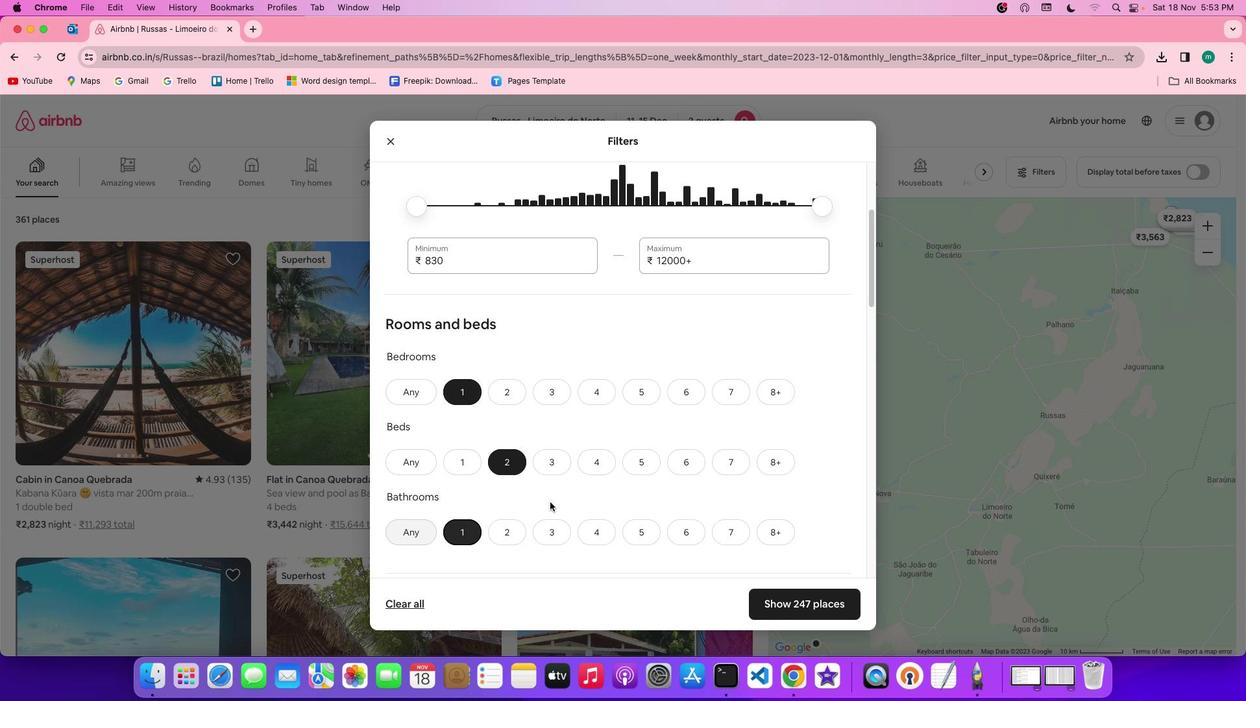 
Action: Mouse pressed left at (461, 527)
Screenshot: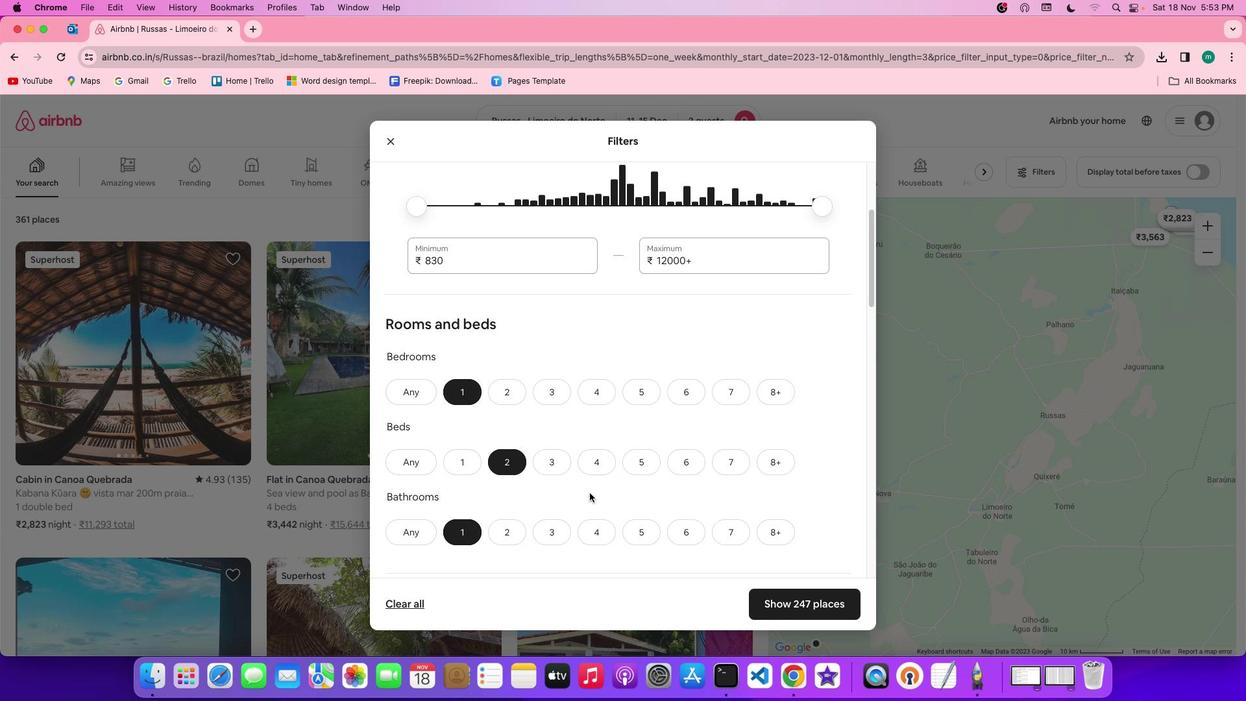 
Action: Mouse moved to (657, 483)
Screenshot: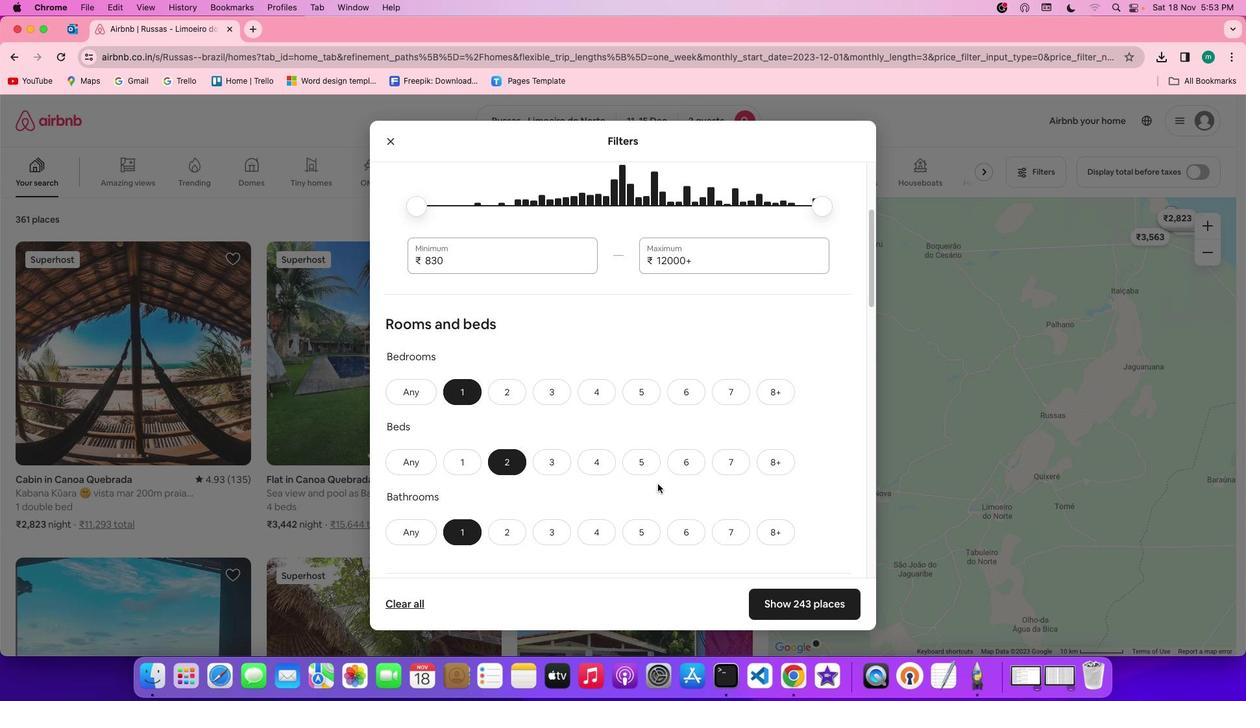 
Action: Mouse scrolled (657, 483) with delta (0, 0)
Screenshot: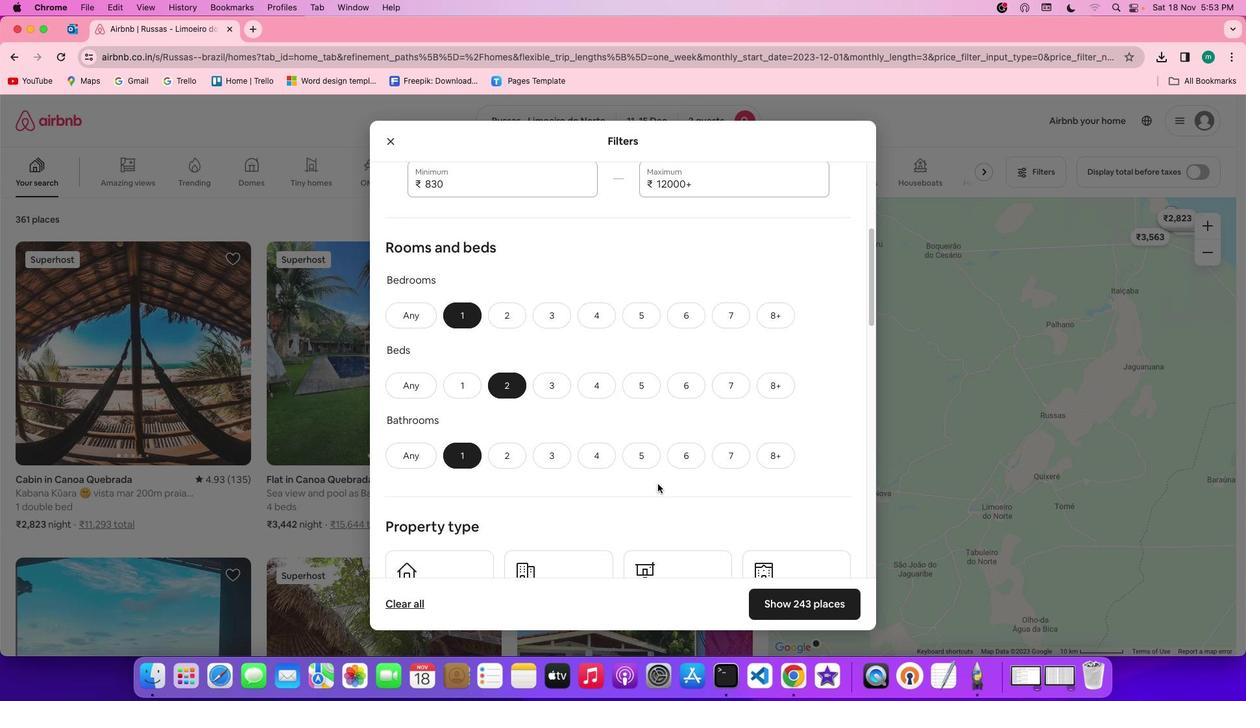 
Action: Mouse scrolled (657, 483) with delta (0, 0)
Screenshot: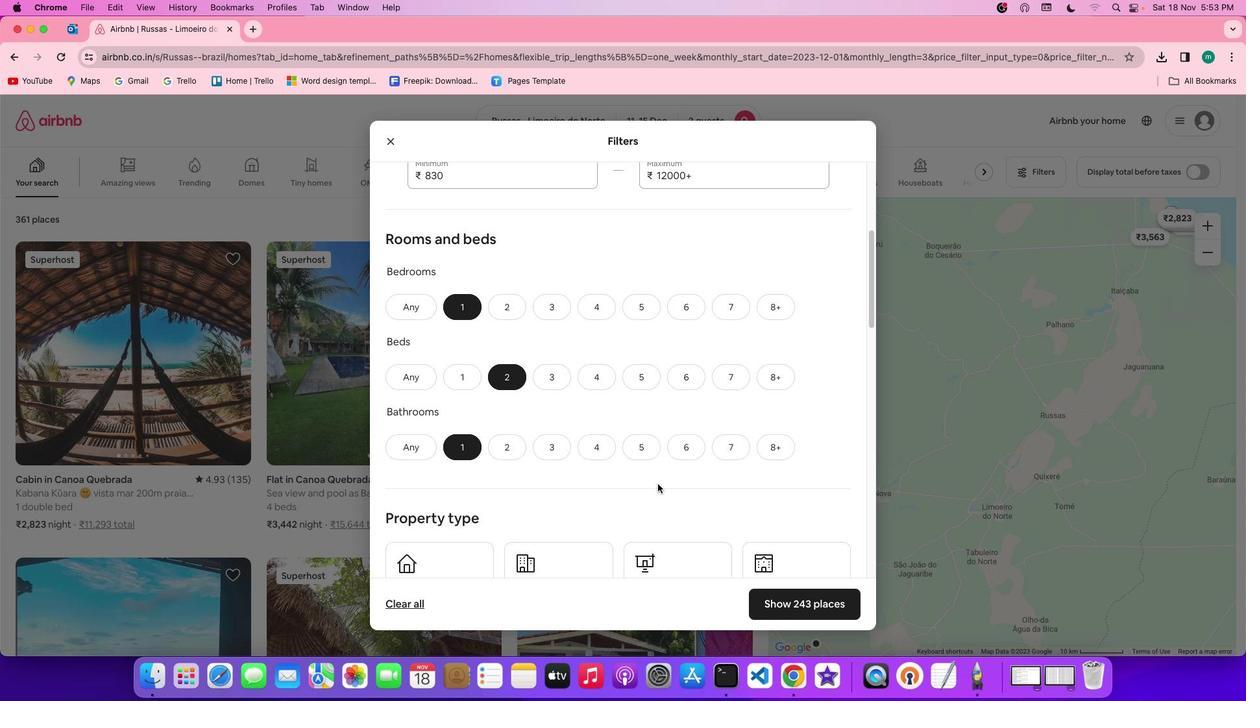 
Action: Mouse scrolled (657, 483) with delta (0, -1)
Screenshot: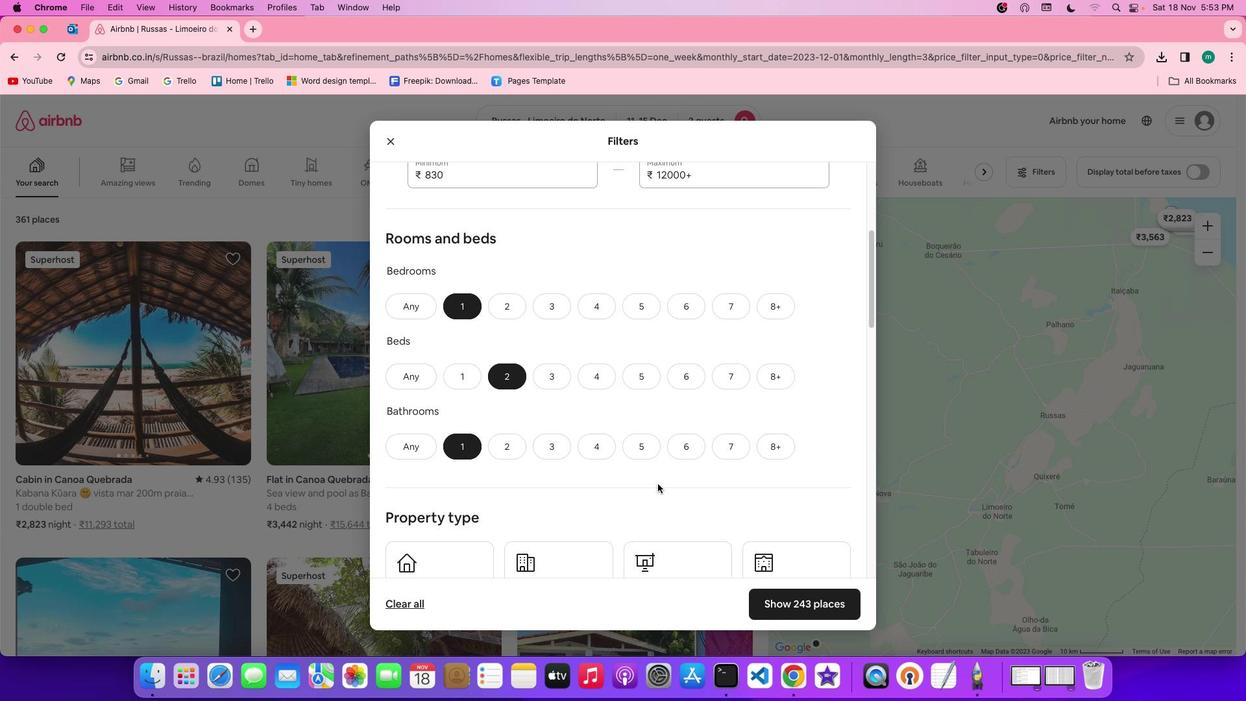
Action: Mouse moved to (652, 479)
Screenshot: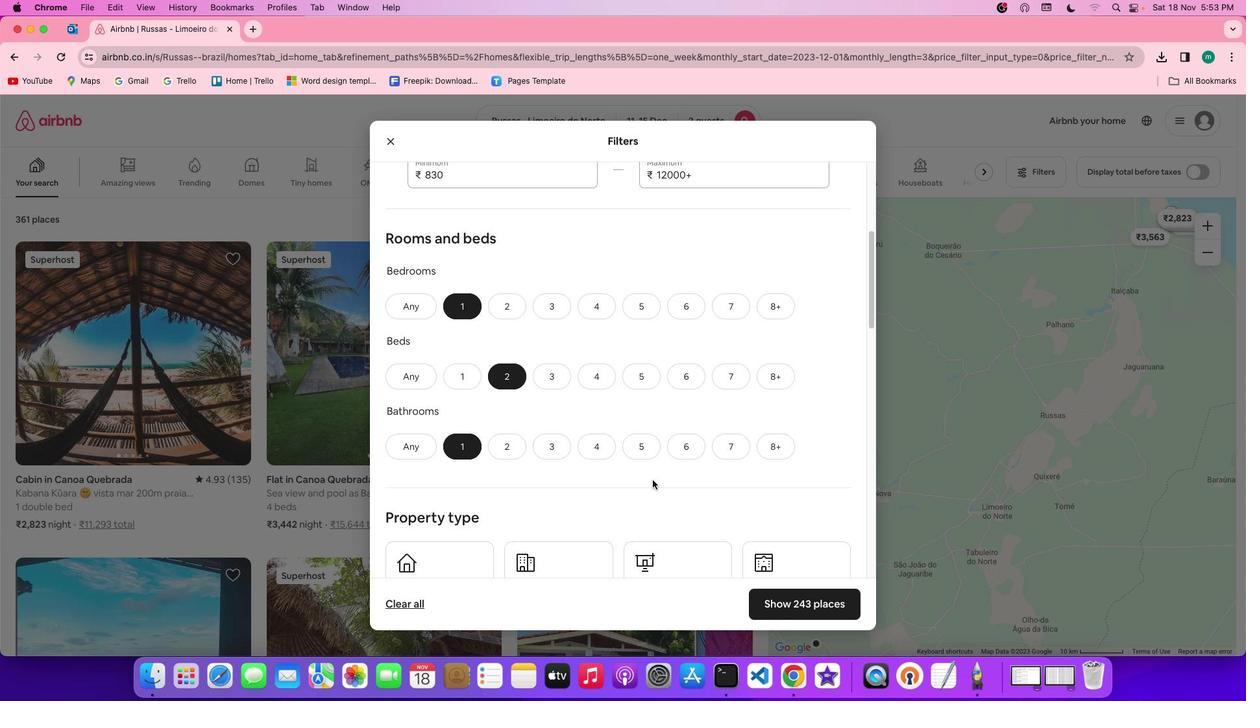 
Action: Mouse scrolled (652, 479) with delta (0, 0)
Screenshot: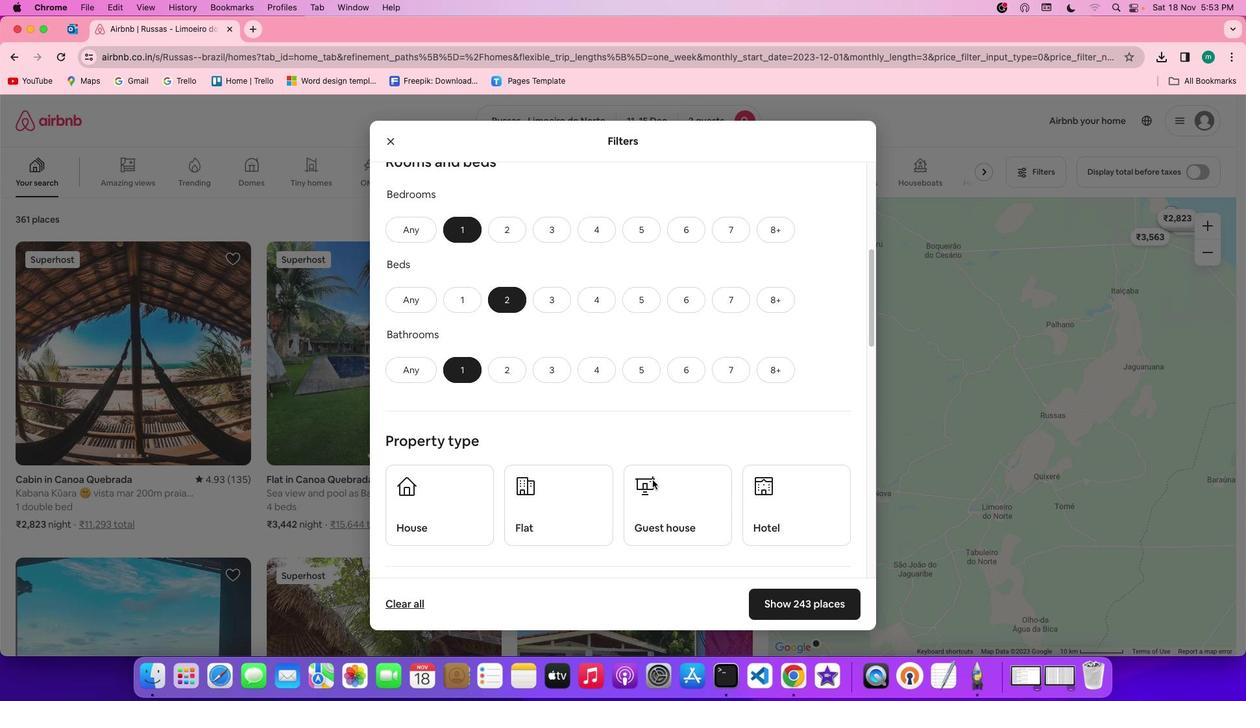 
Action: Mouse scrolled (652, 479) with delta (0, 0)
Screenshot: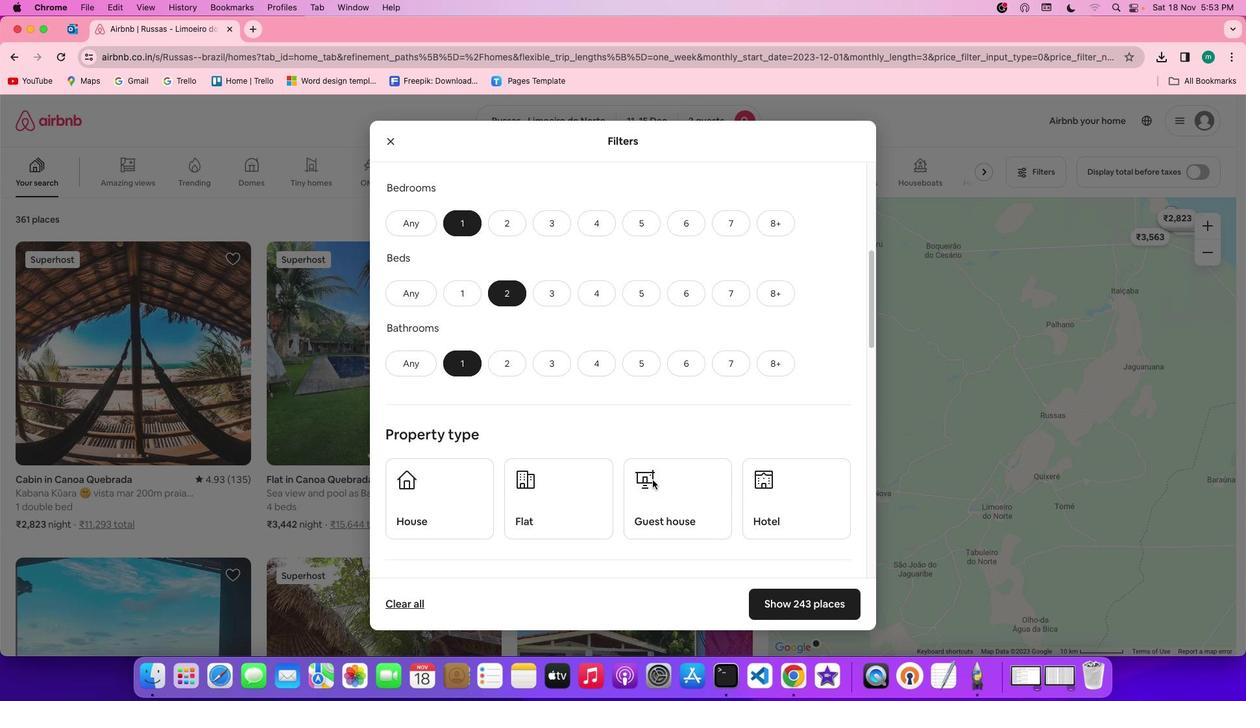 
Action: Mouse scrolled (652, 479) with delta (0, -1)
Screenshot: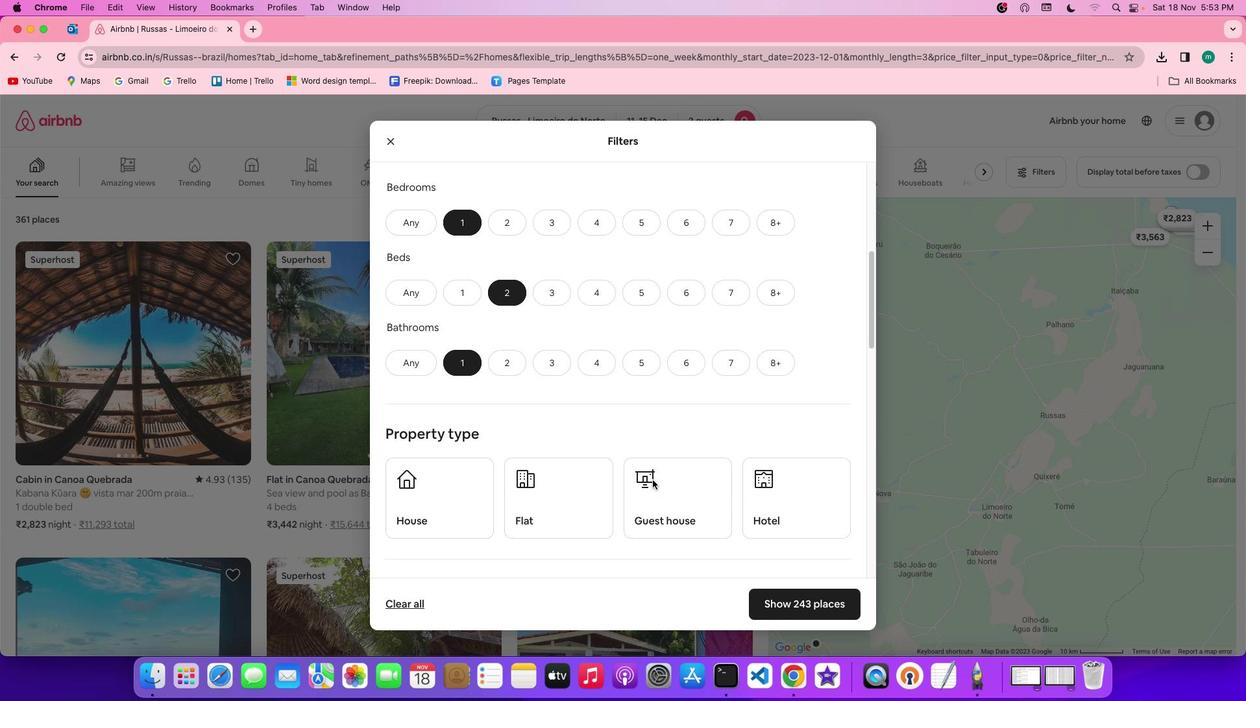 
Action: Mouse scrolled (652, 479) with delta (0, 0)
Screenshot: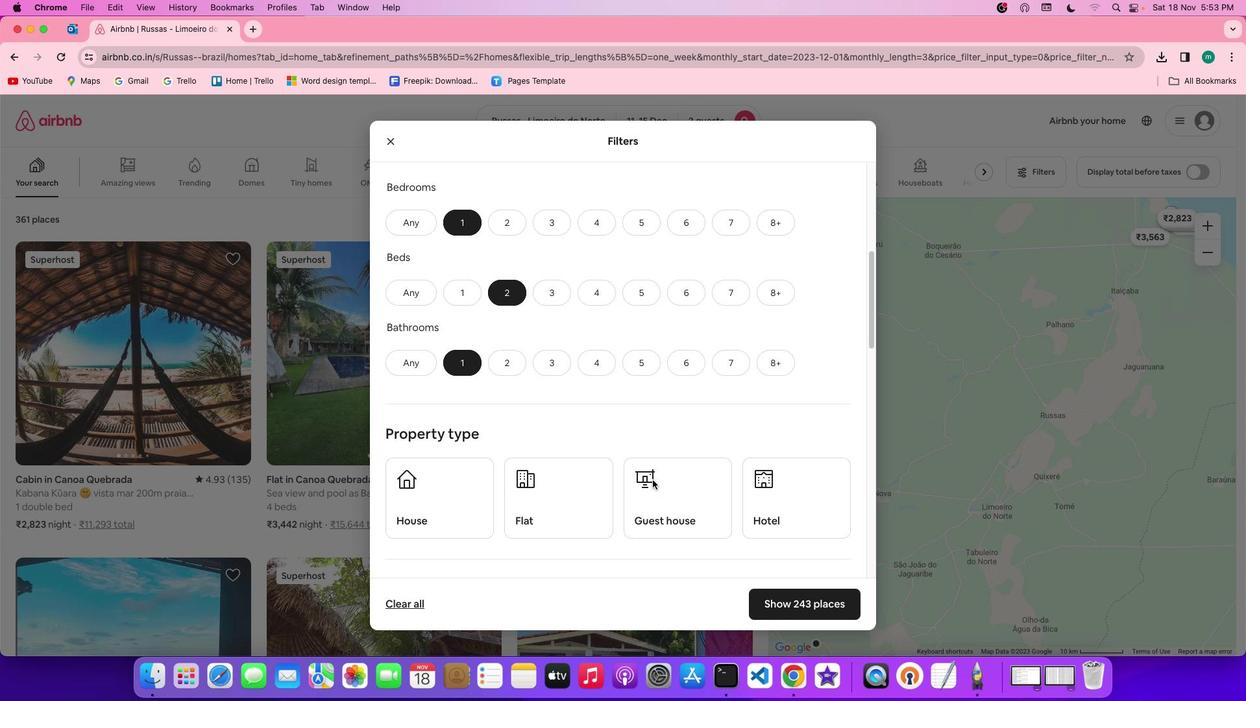 
Action: Mouse scrolled (652, 479) with delta (0, 0)
Screenshot: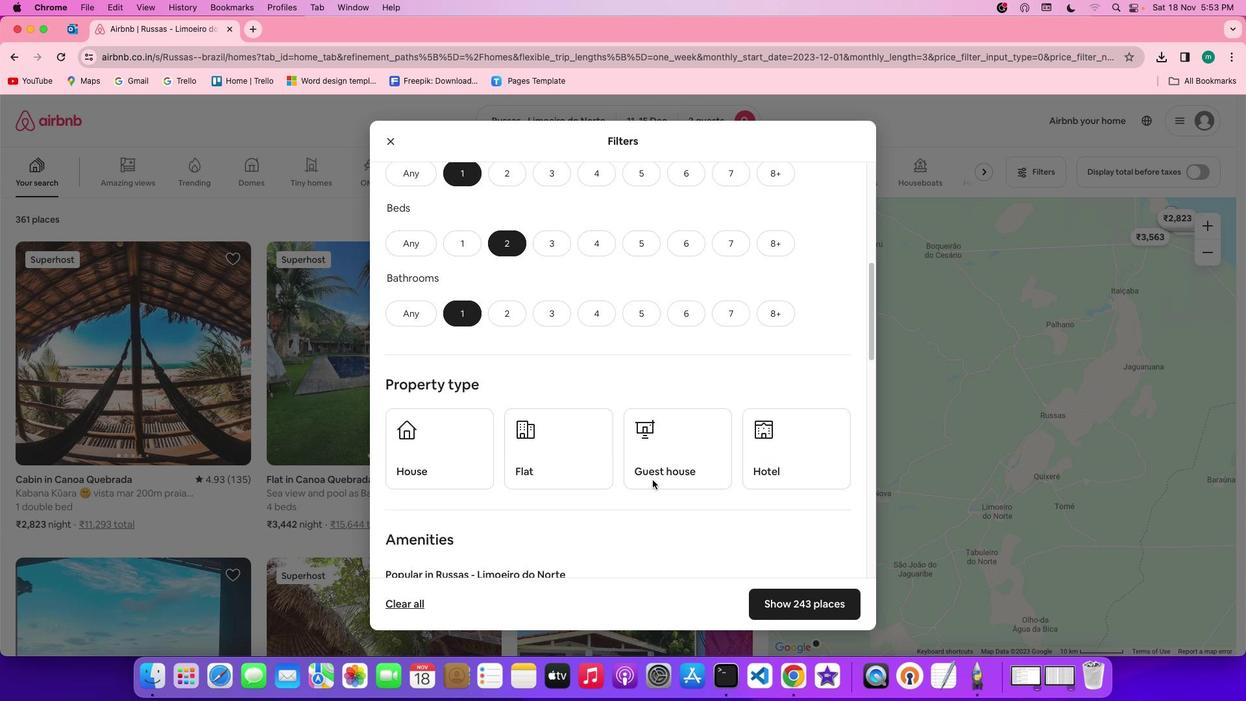 
Action: Mouse scrolled (652, 479) with delta (0, 0)
Screenshot: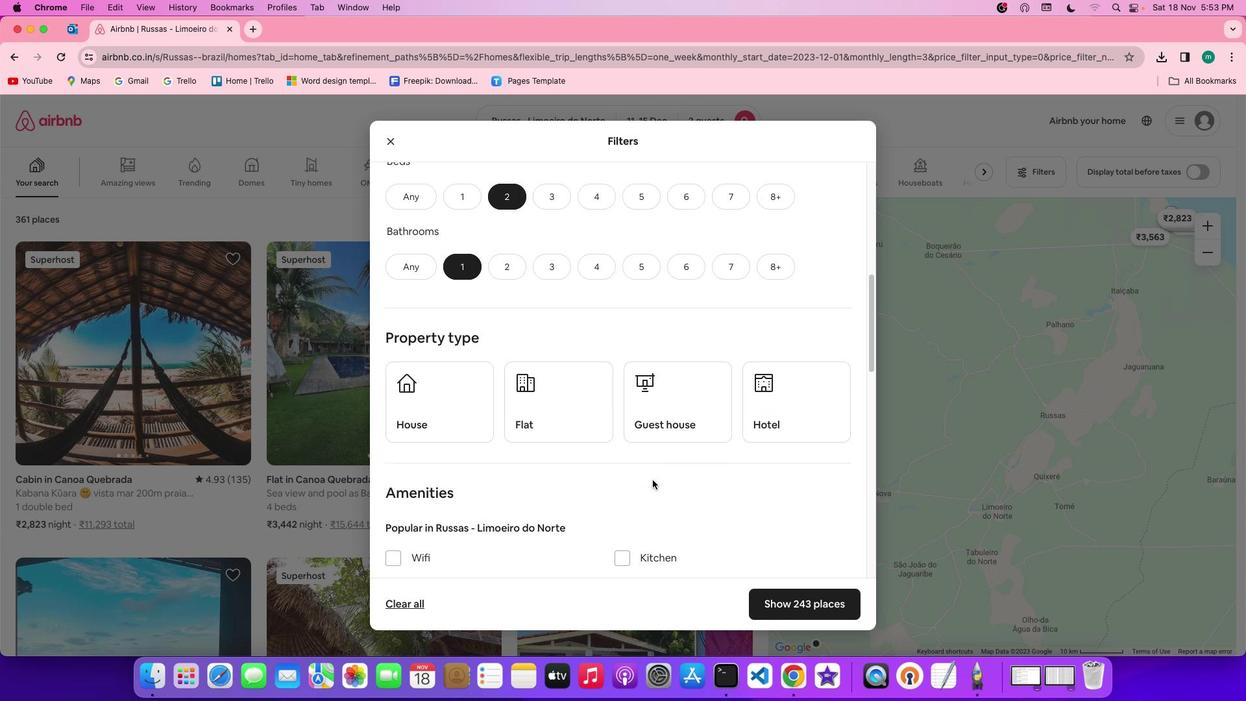 
Action: Mouse scrolled (652, 479) with delta (0, 0)
Screenshot: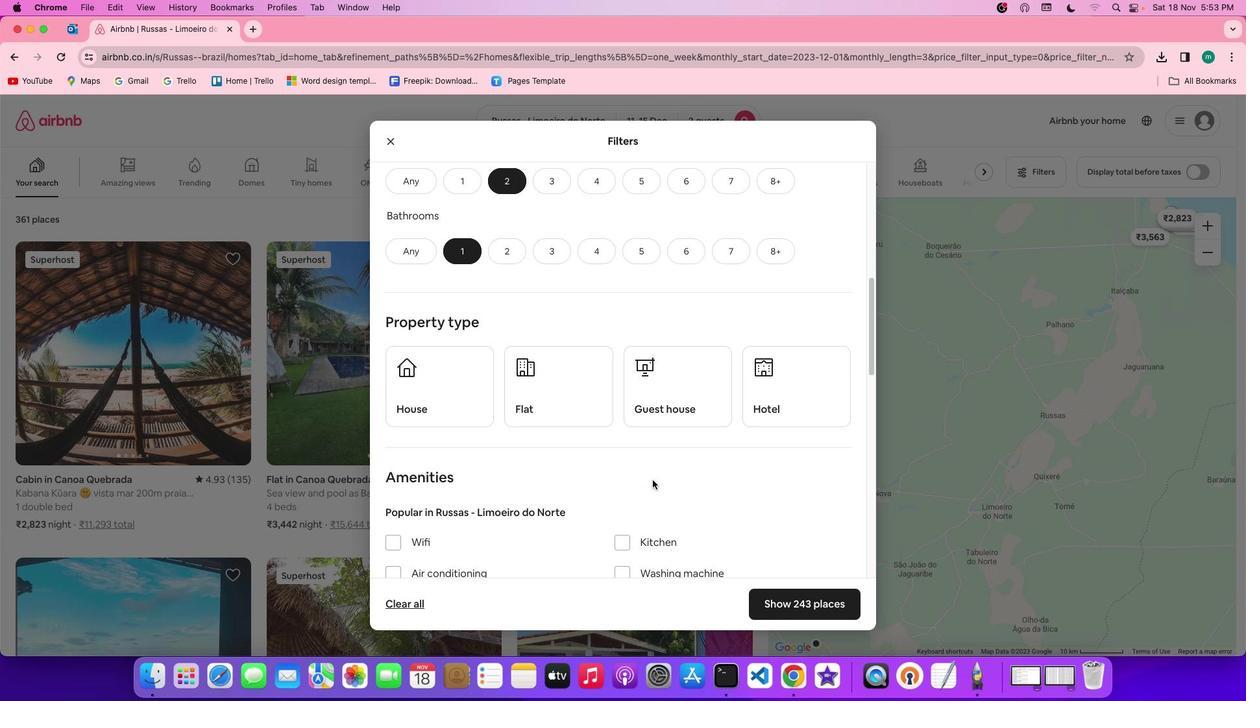 
Action: Mouse scrolled (652, 479) with delta (0, -1)
Screenshot: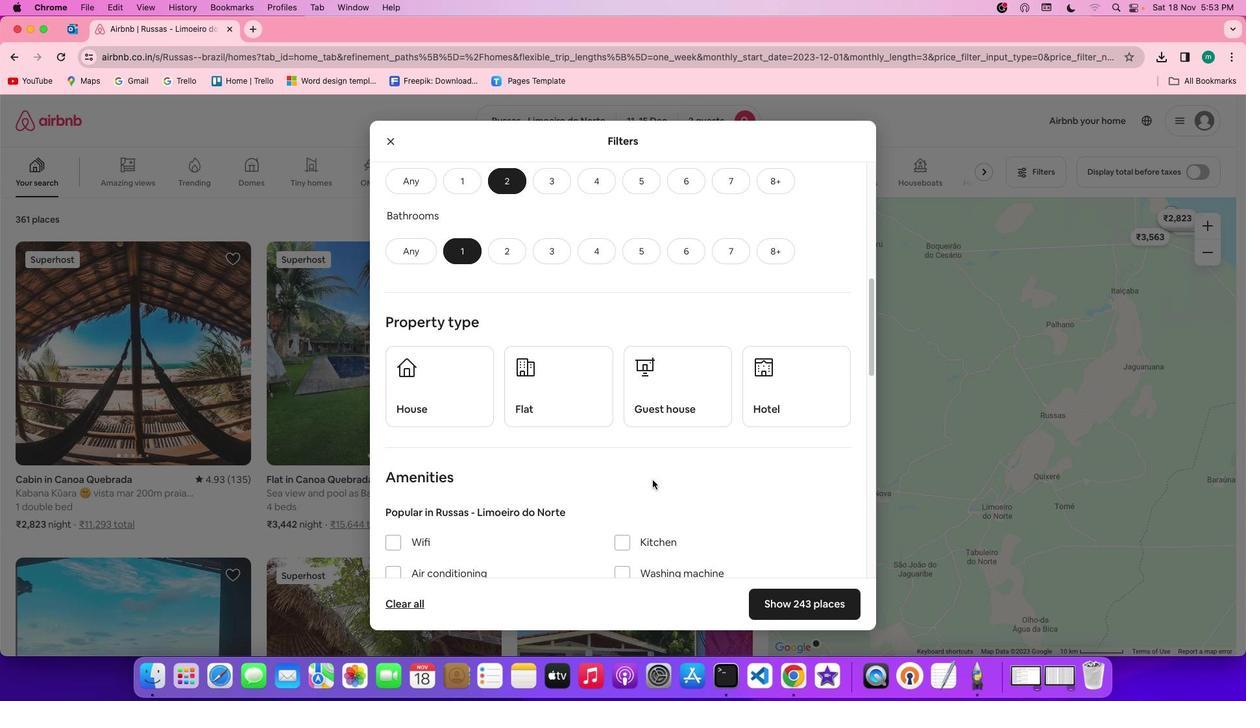 
Action: Mouse moved to (797, 407)
Screenshot: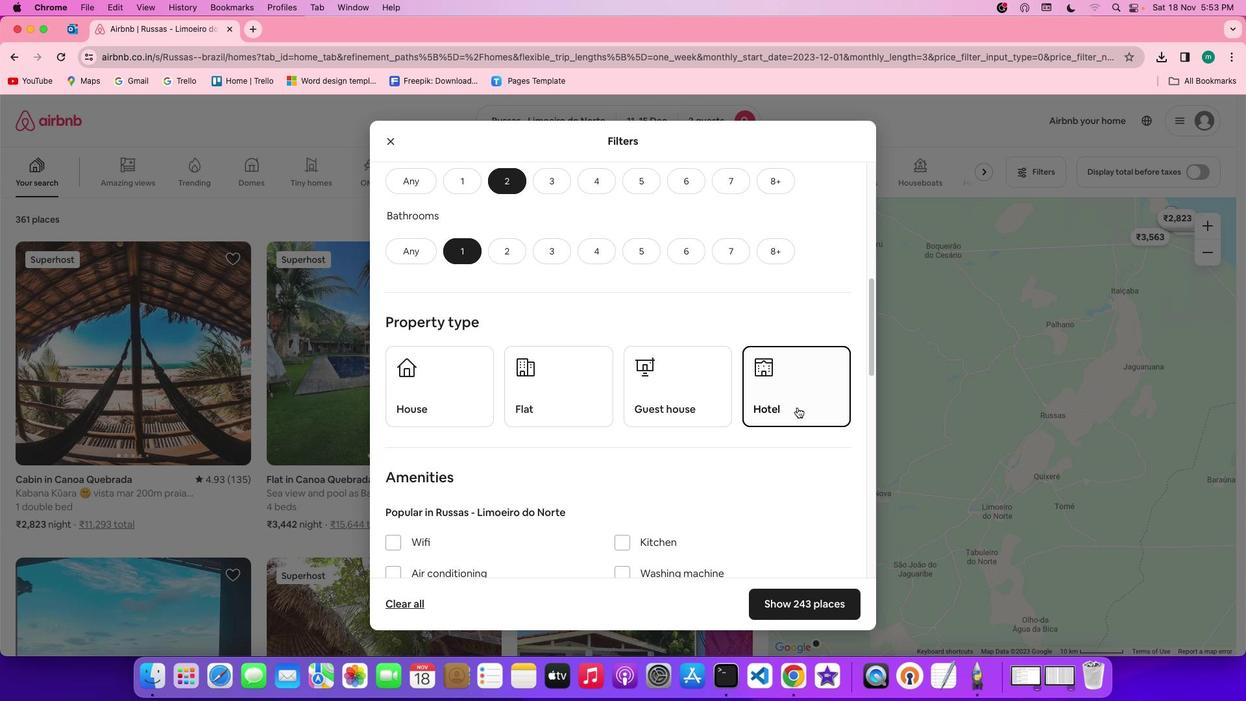 
Action: Mouse pressed left at (797, 407)
Screenshot: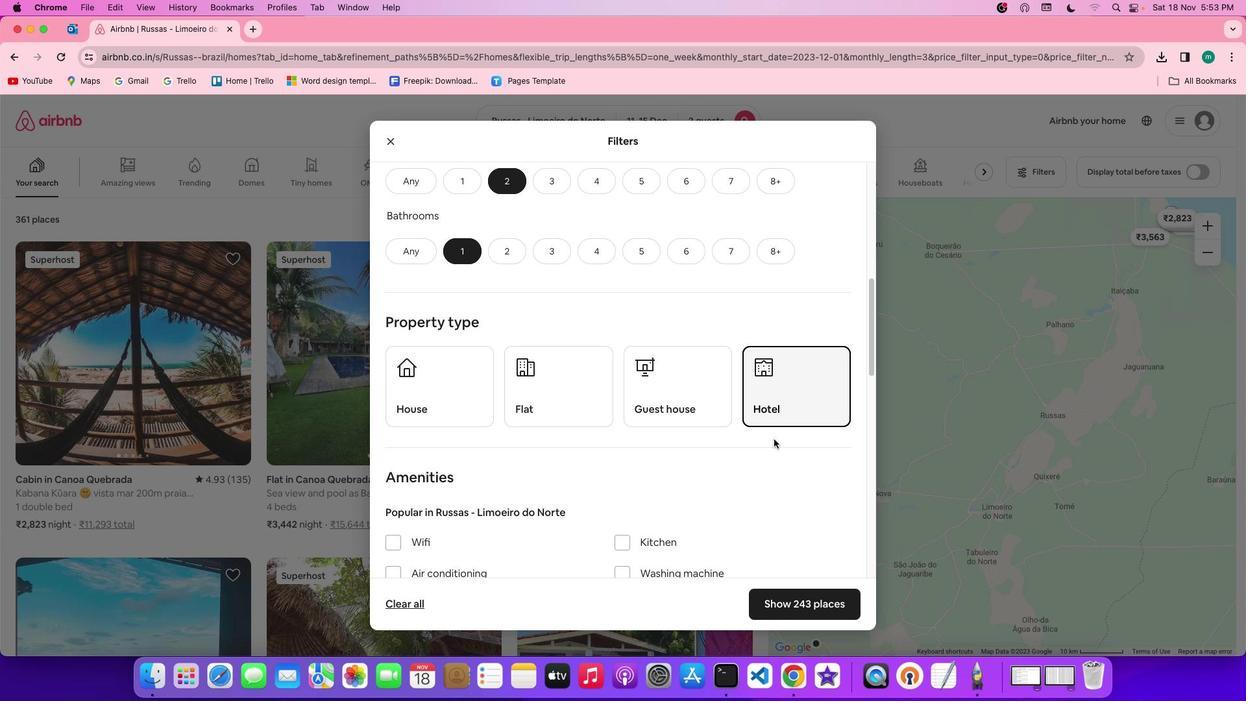
Action: Mouse moved to (714, 503)
Screenshot: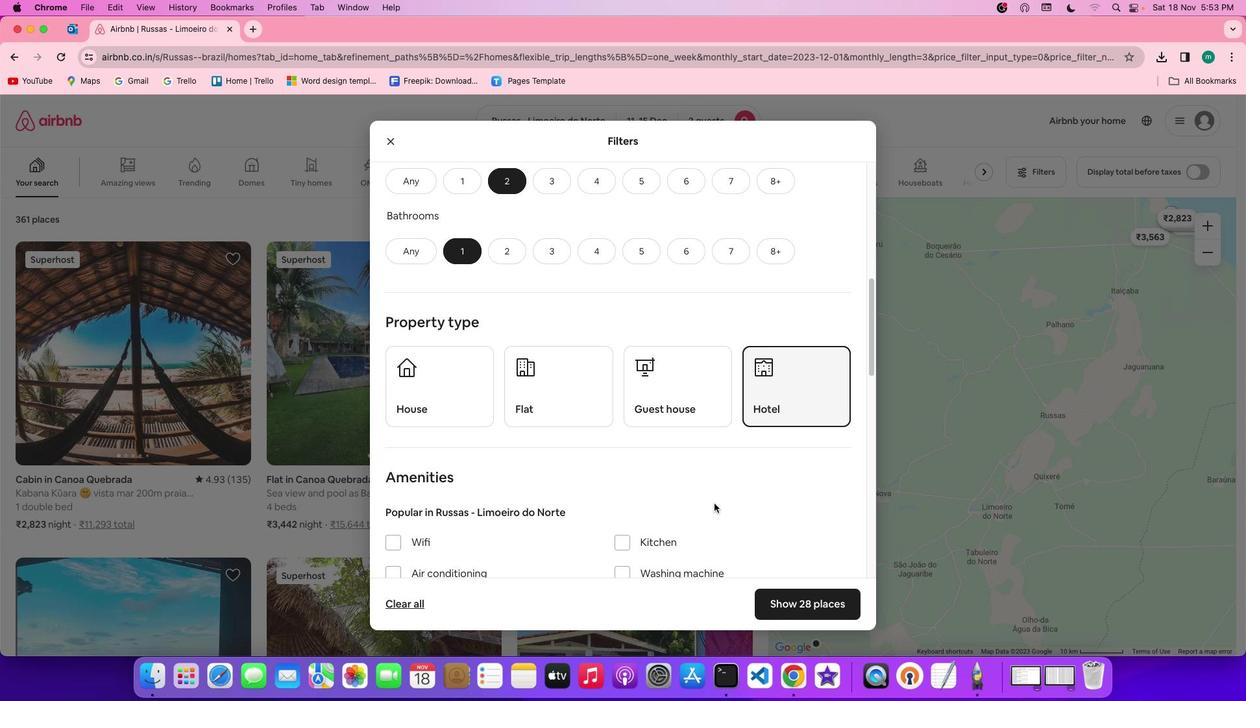 
Action: Mouse scrolled (714, 503) with delta (0, 0)
Screenshot: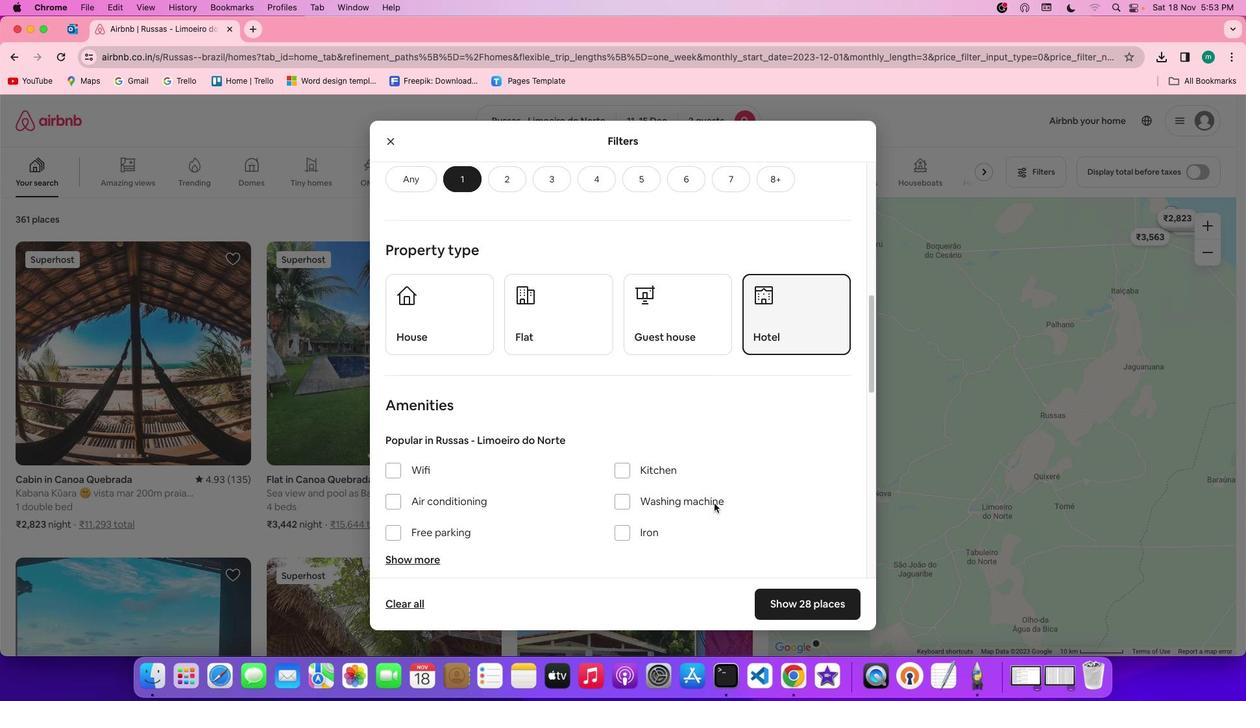 
Action: Mouse scrolled (714, 503) with delta (0, 0)
Screenshot: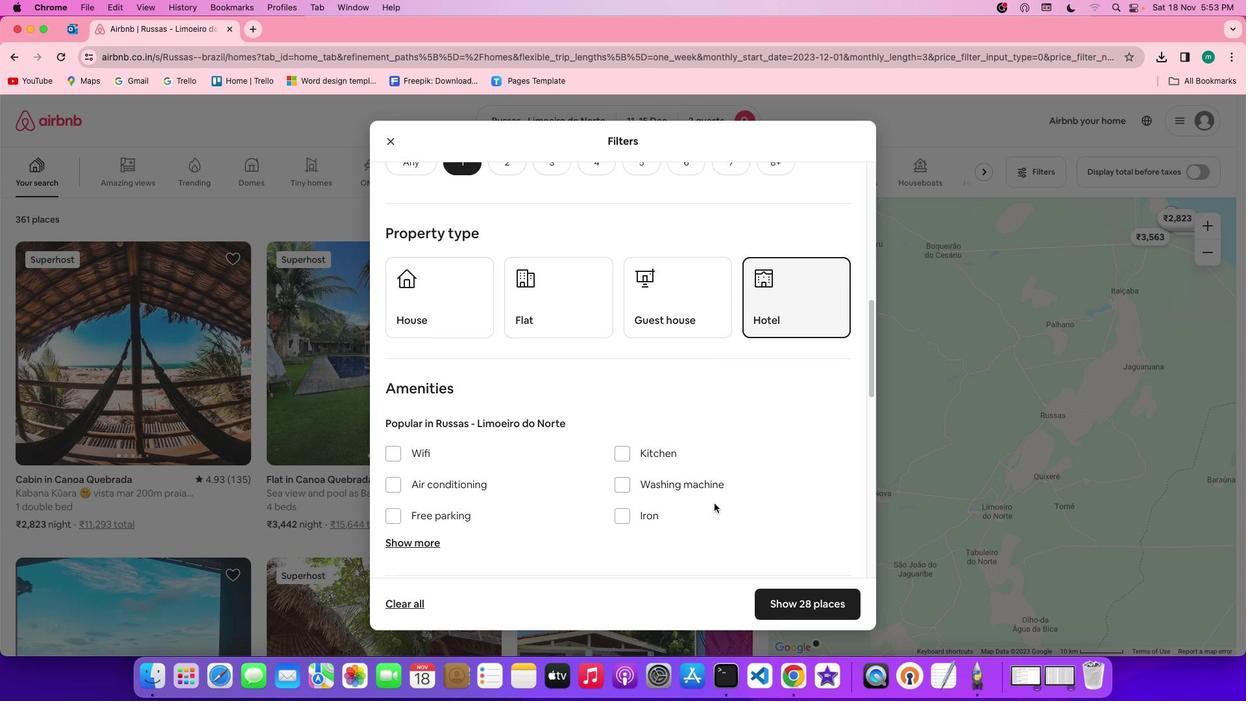 
Action: Mouse scrolled (714, 503) with delta (0, -1)
Screenshot: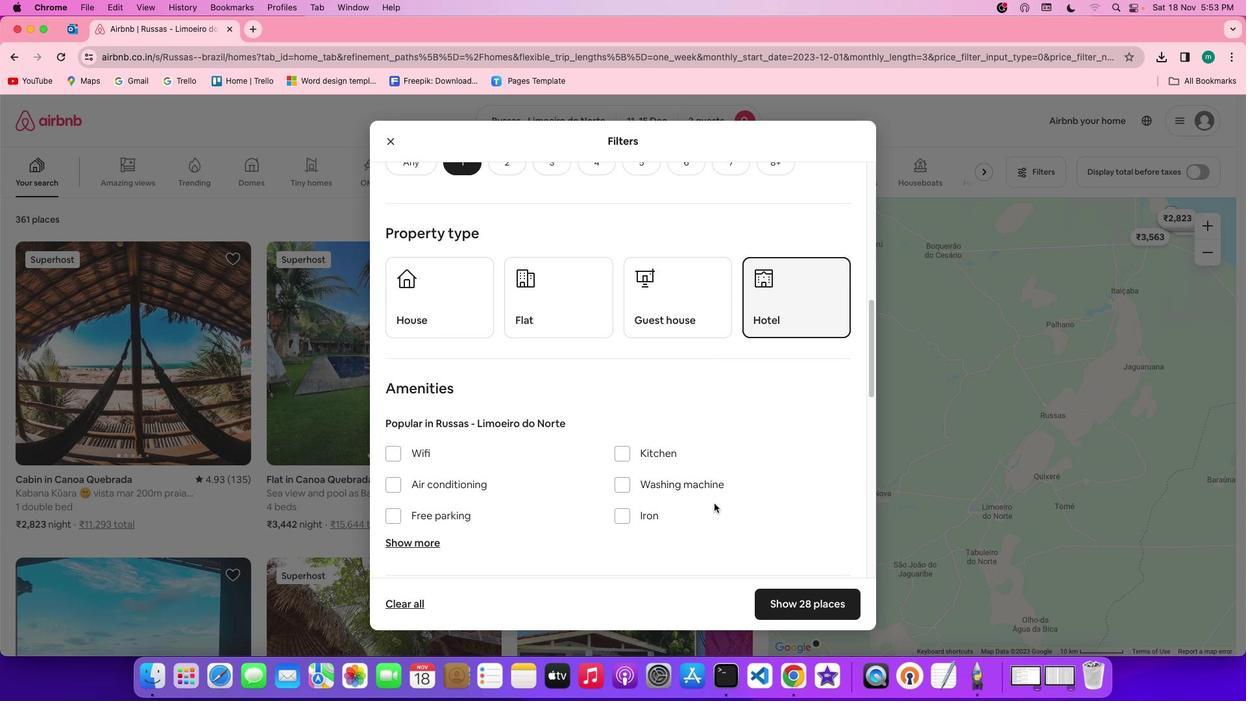 
Action: Mouse scrolled (714, 503) with delta (0, 0)
Screenshot: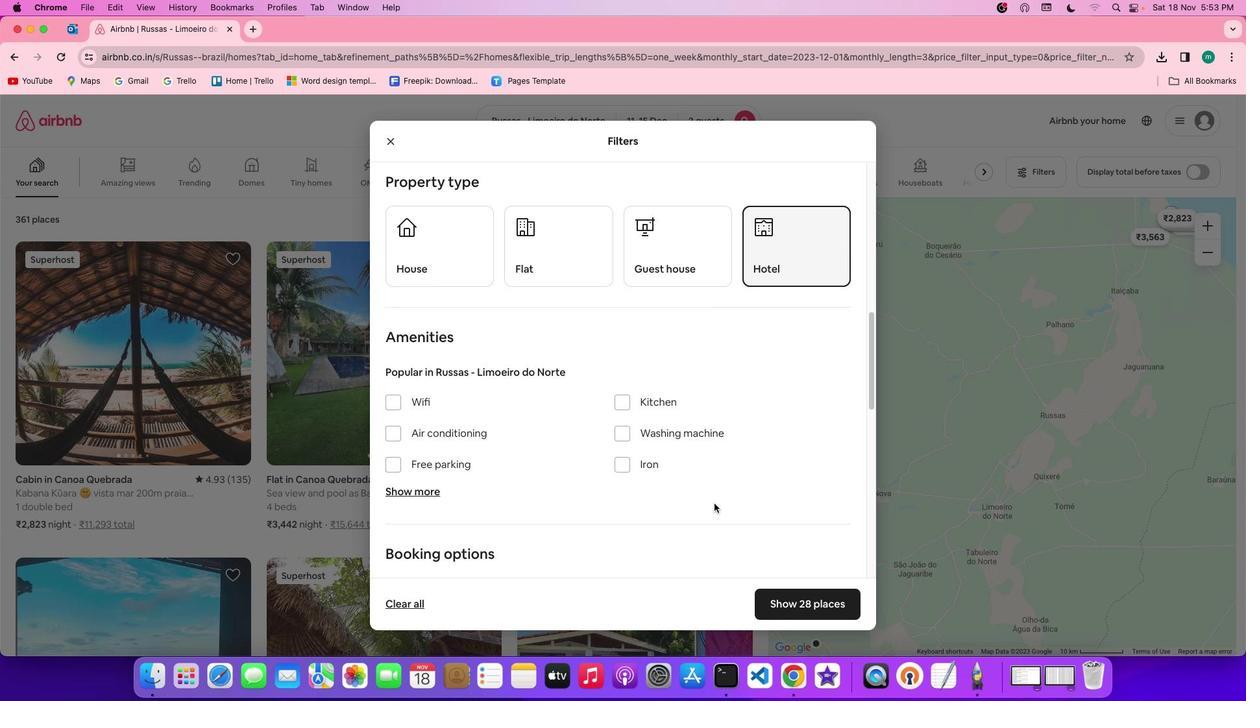 
Action: Mouse scrolled (714, 503) with delta (0, 0)
Screenshot: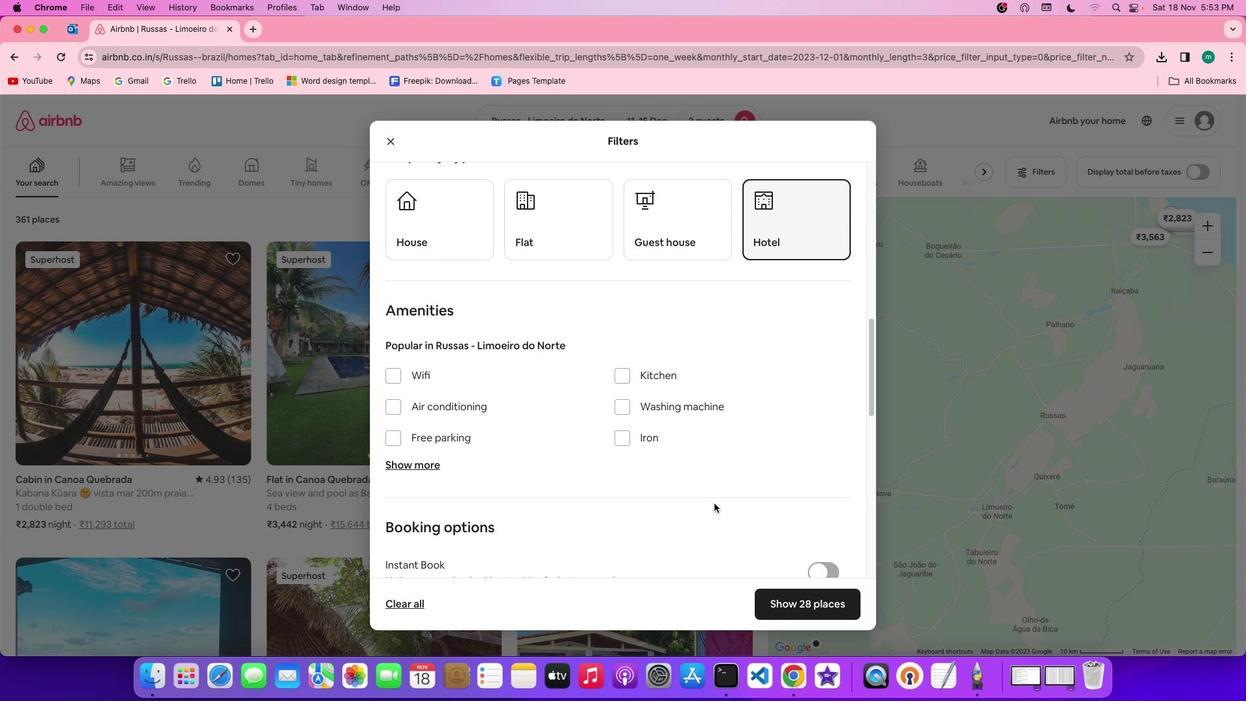 
Action: Mouse scrolled (714, 503) with delta (0, -1)
Screenshot: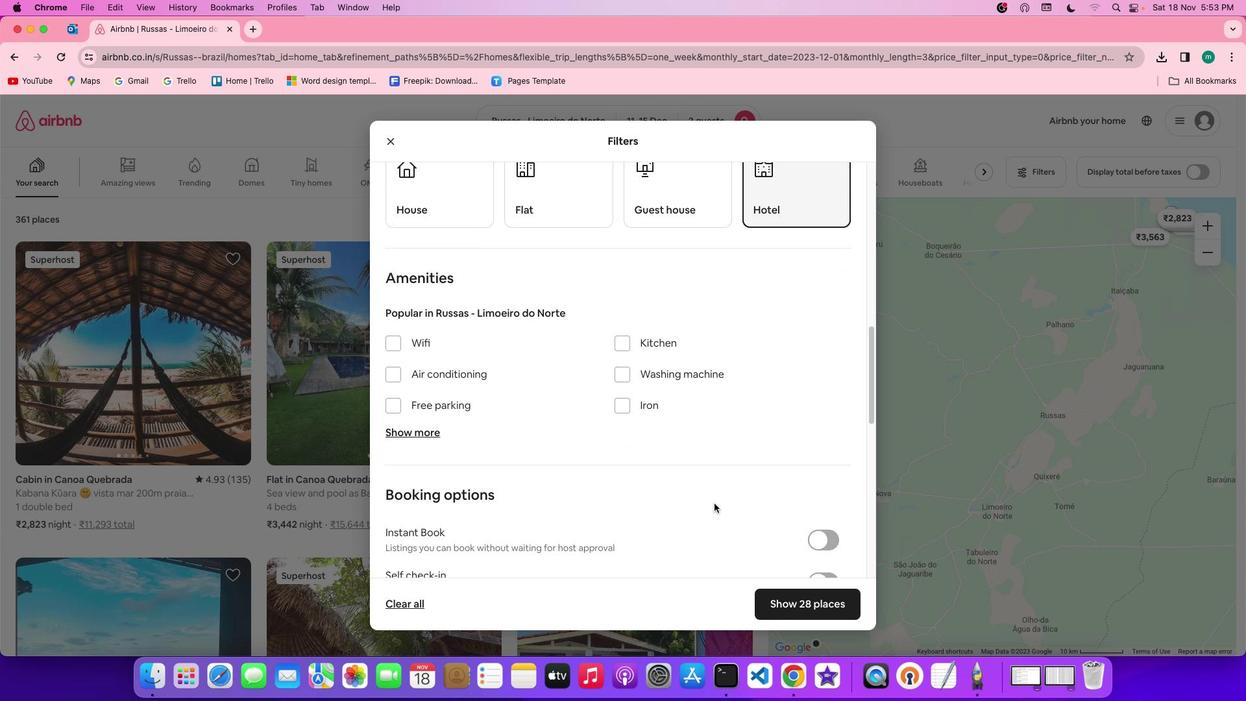 
Action: Mouse scrolled (714, 503) with delta (0, 0)
Screenshot: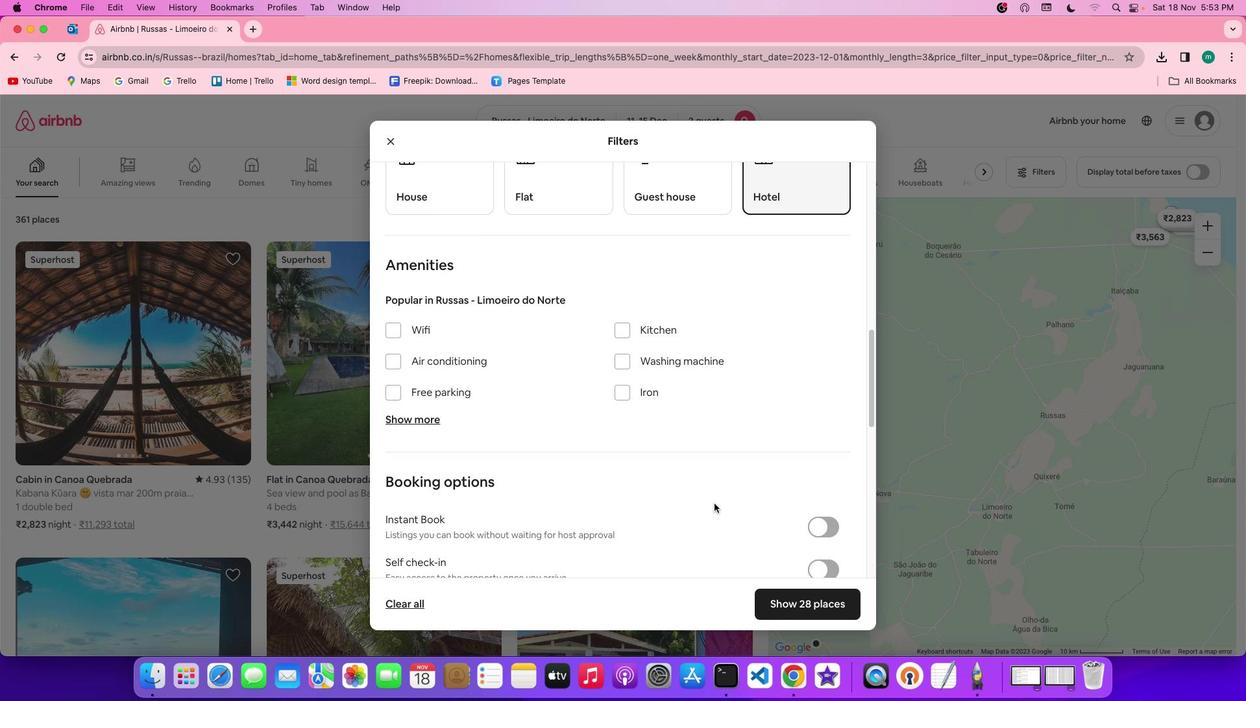 
Action: Mouse scrolled (714, 503) with delta (0, 0)
Screenshot: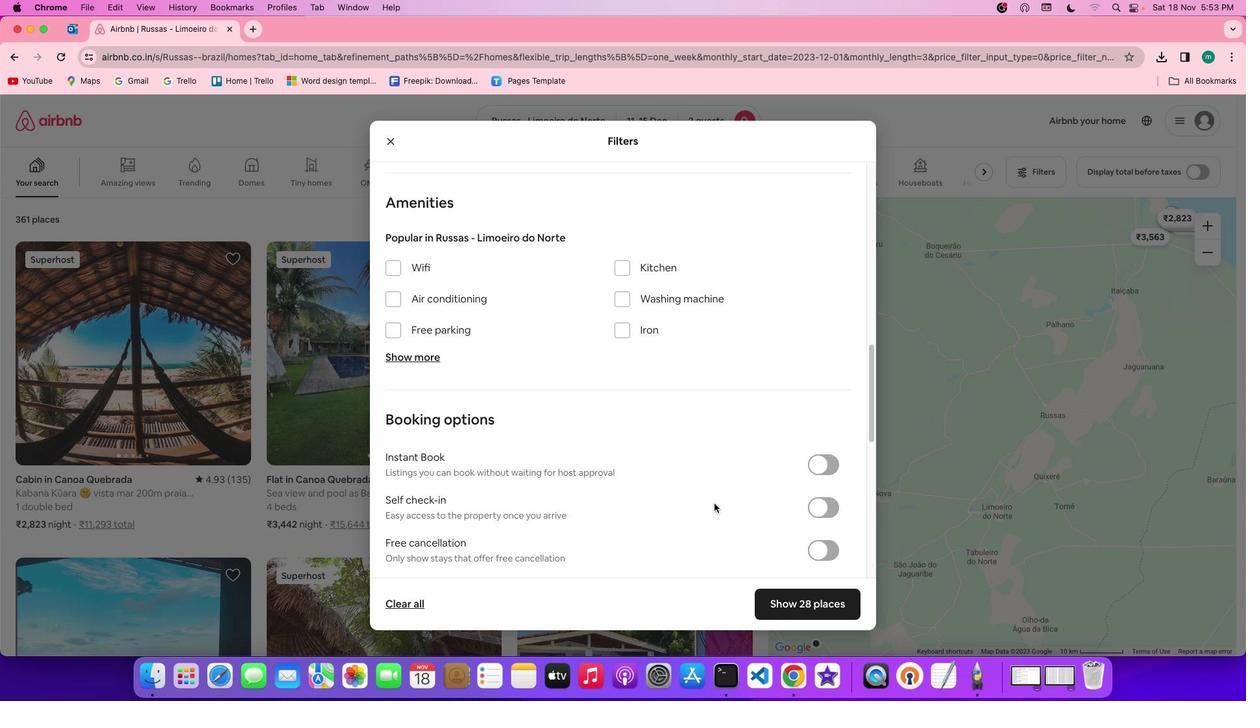 
Action: Mouse scrolled (714, 503) with delta (0, 0)
Screenshot: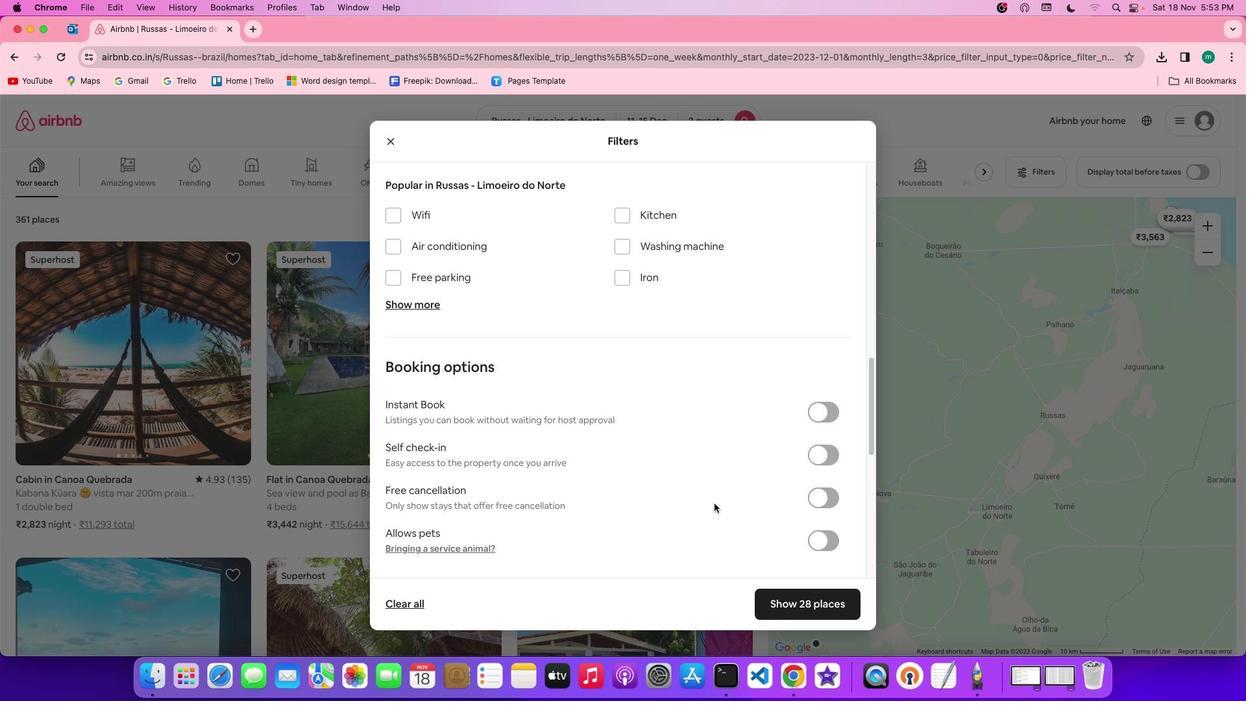 
Action: Mouse scrolled (714, 503) with delta (0, -1)
Screenshot: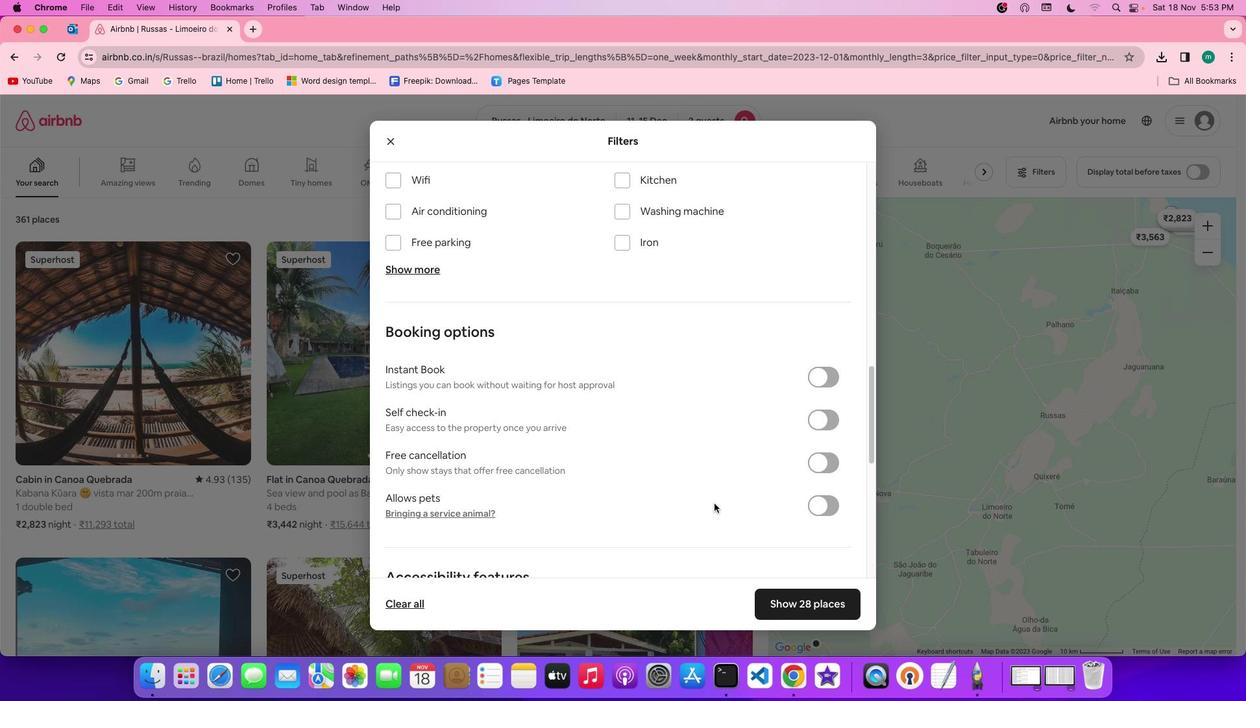 
Action: Mouse scrolled (714, 503) with delta (0, -1)
Screenshot: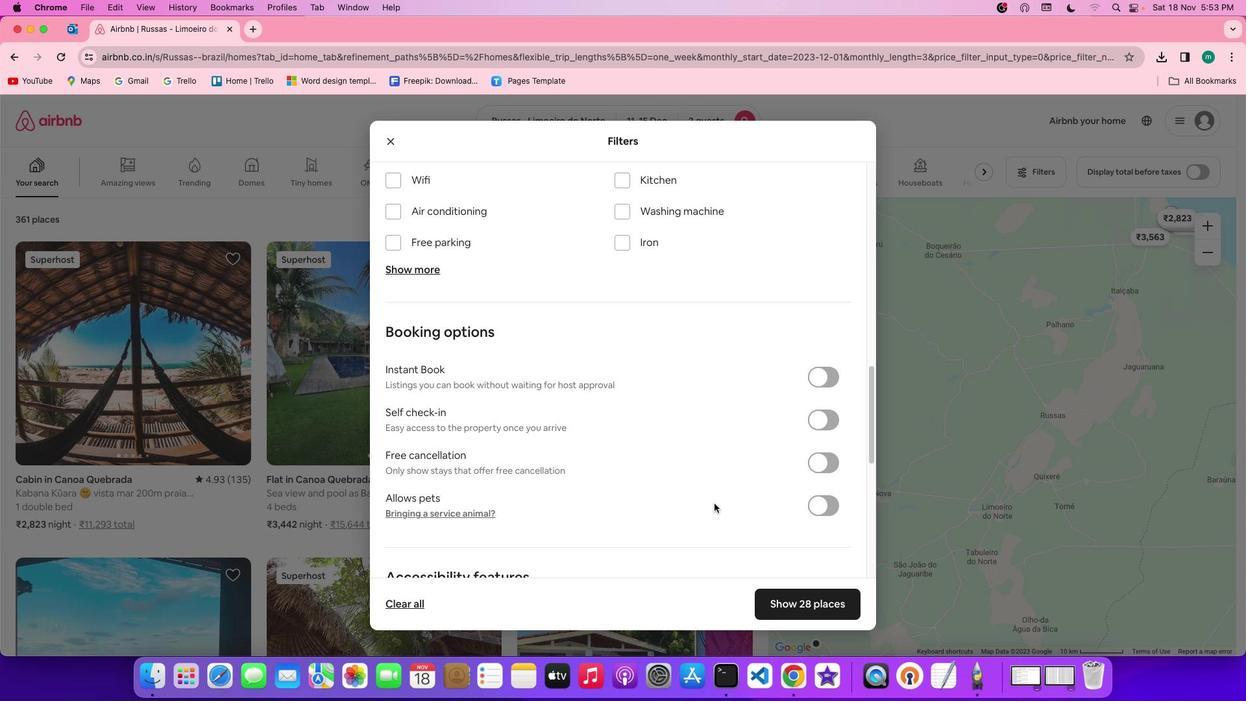 
Action: Mouse scrolled (714, 503) with delta (0, 0)
Screenshot: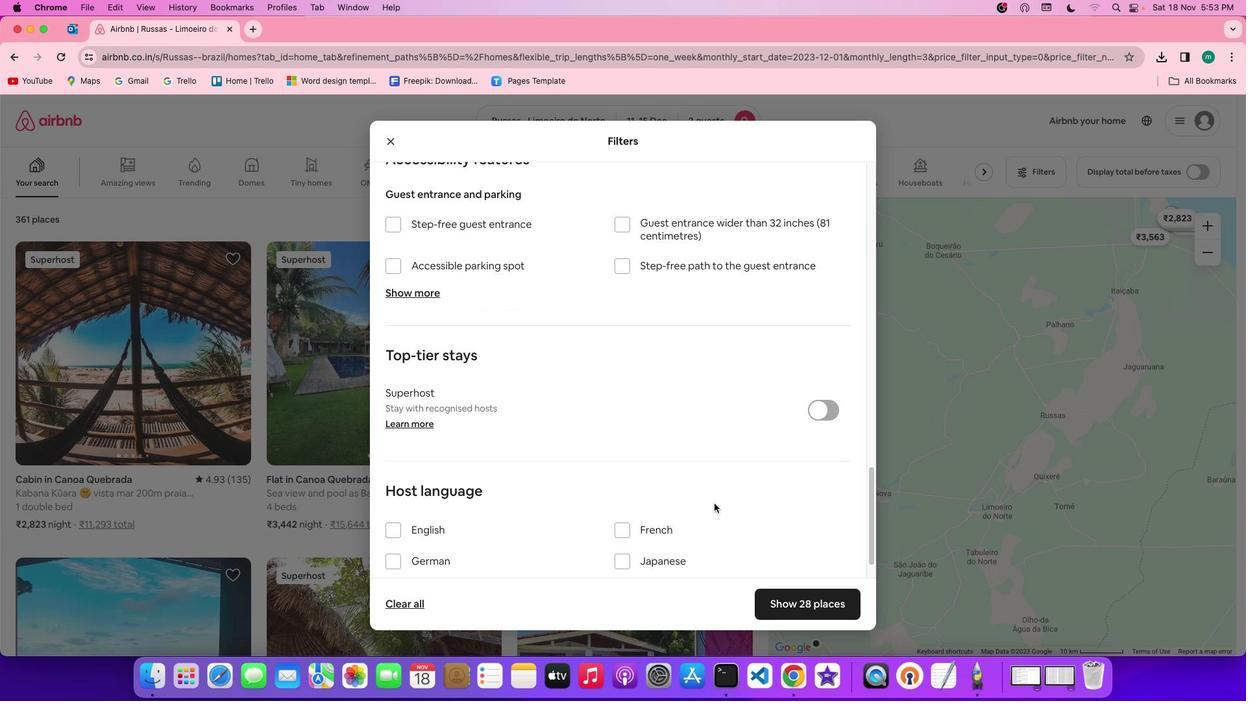 
Action: Mouse scrolled (714, 503) with delta (0, 0)
Screenshot: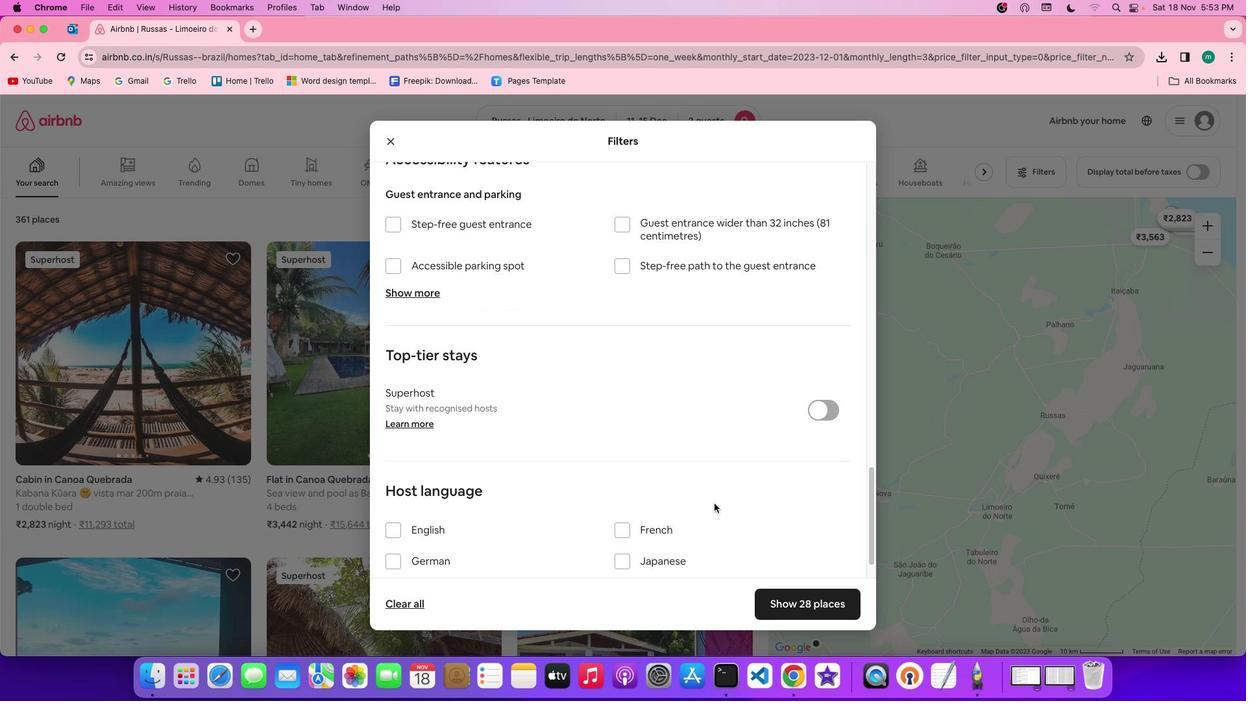 
Action: Mouse scrolled (714, 503) with delta (0, -1)
Screenshot: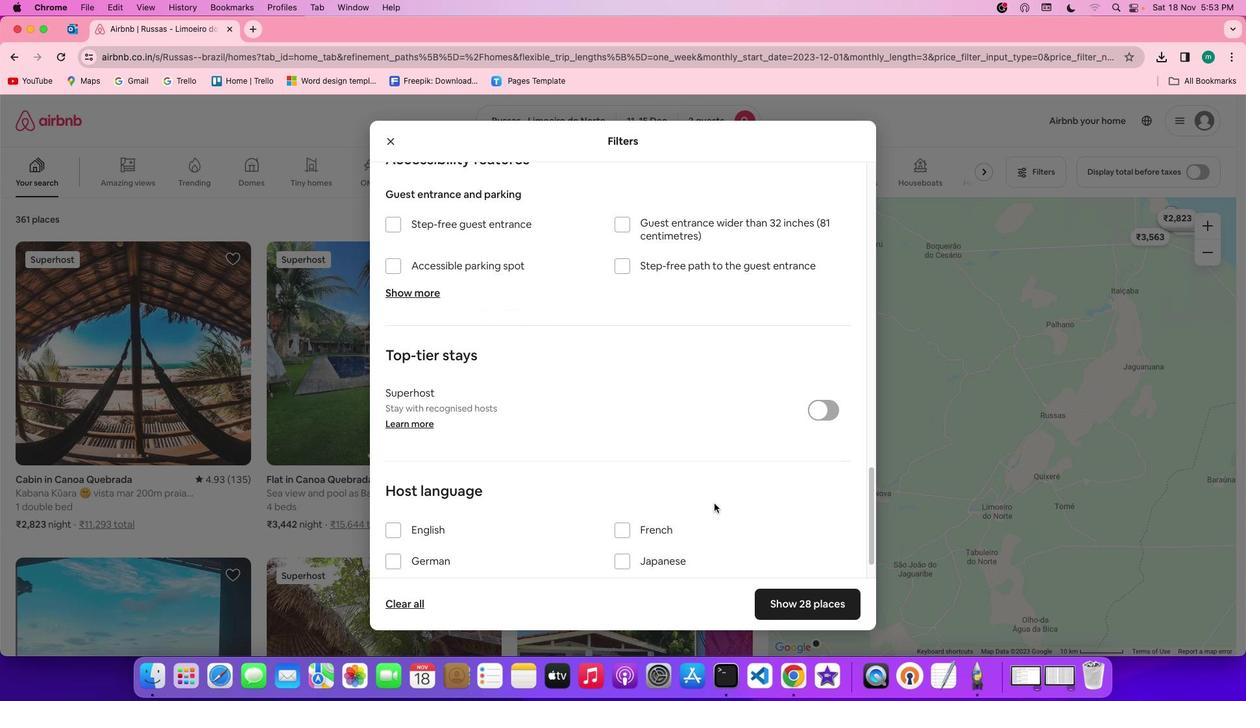 
Action: Mouse scrolled (714, 503) with delta (0, -3)
Screenshot: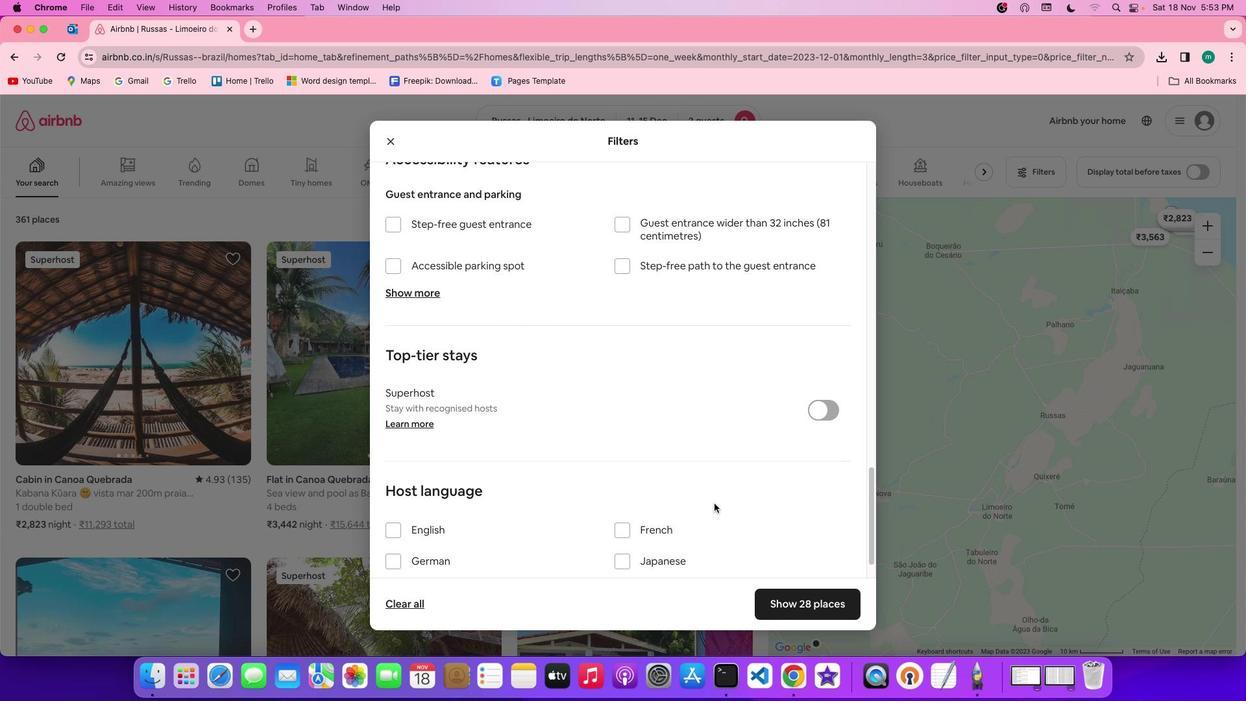 
Action: Mouse scrolled (714, 503) with delta (0, -3)
Screenshot: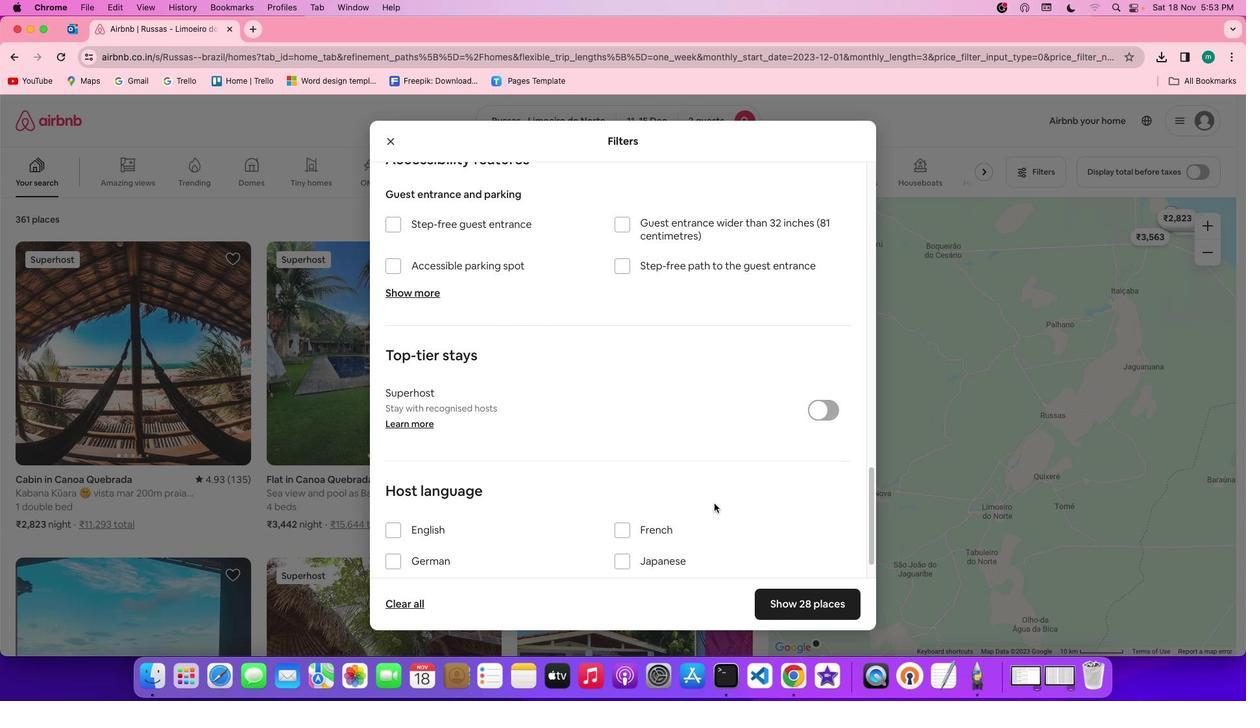 
Action: Mouse scrolled (714, 503) with delta (0, 0)
Screenshot: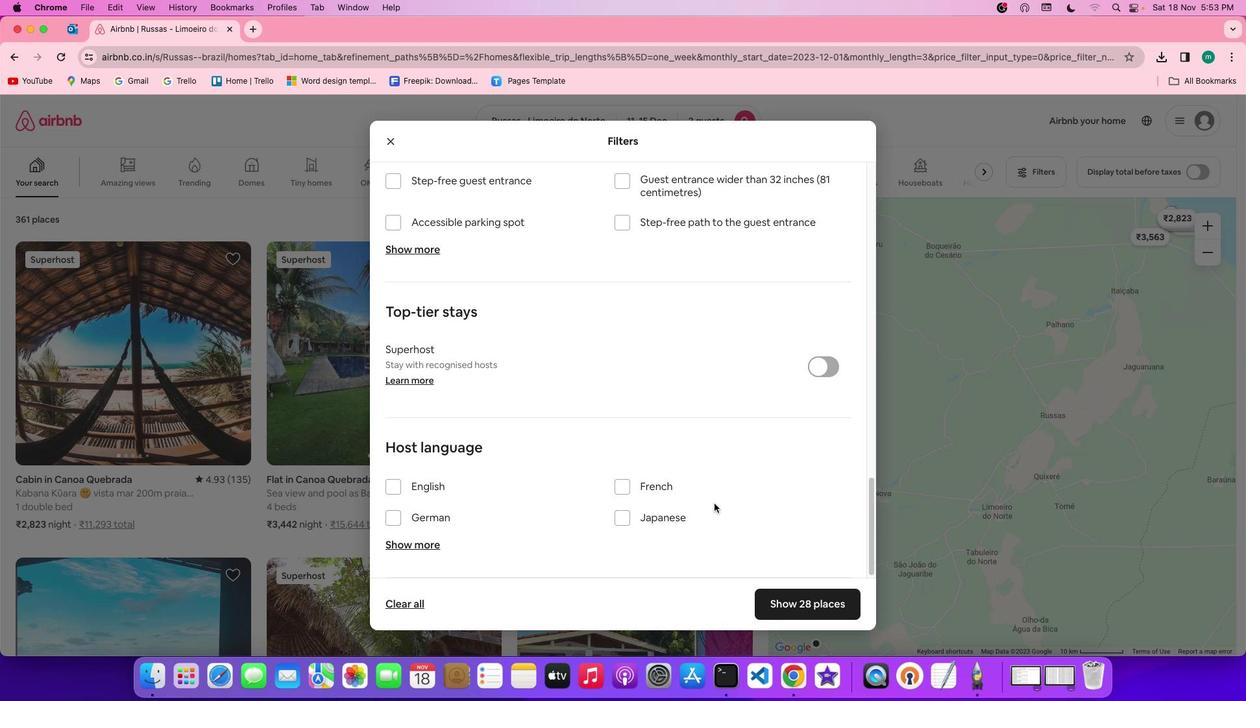 
Action: Mouse scrolled (714, 503) with delta (0, 0)
Screenshot: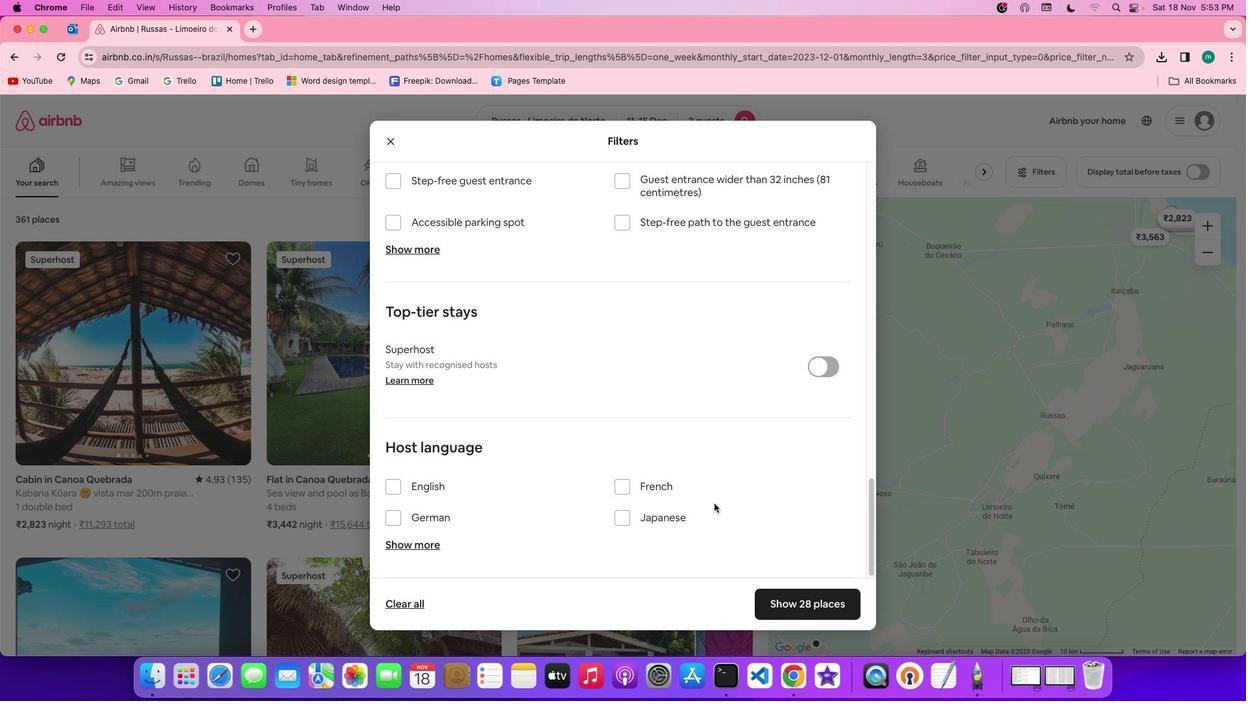 
Action: Mouse scrolled (714, 503) with delta (0, -1)
Screenshot: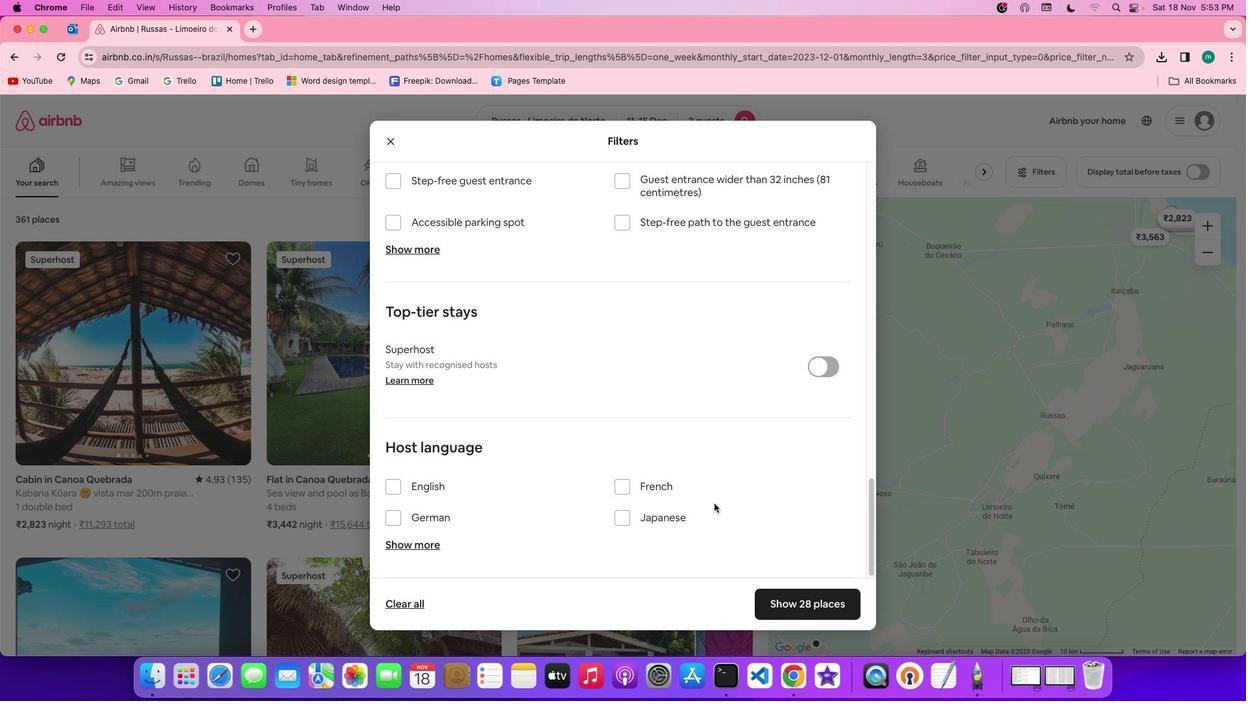 
Action: Mouse scrolled (714, 503) with delta (0, -3)
Screenshot: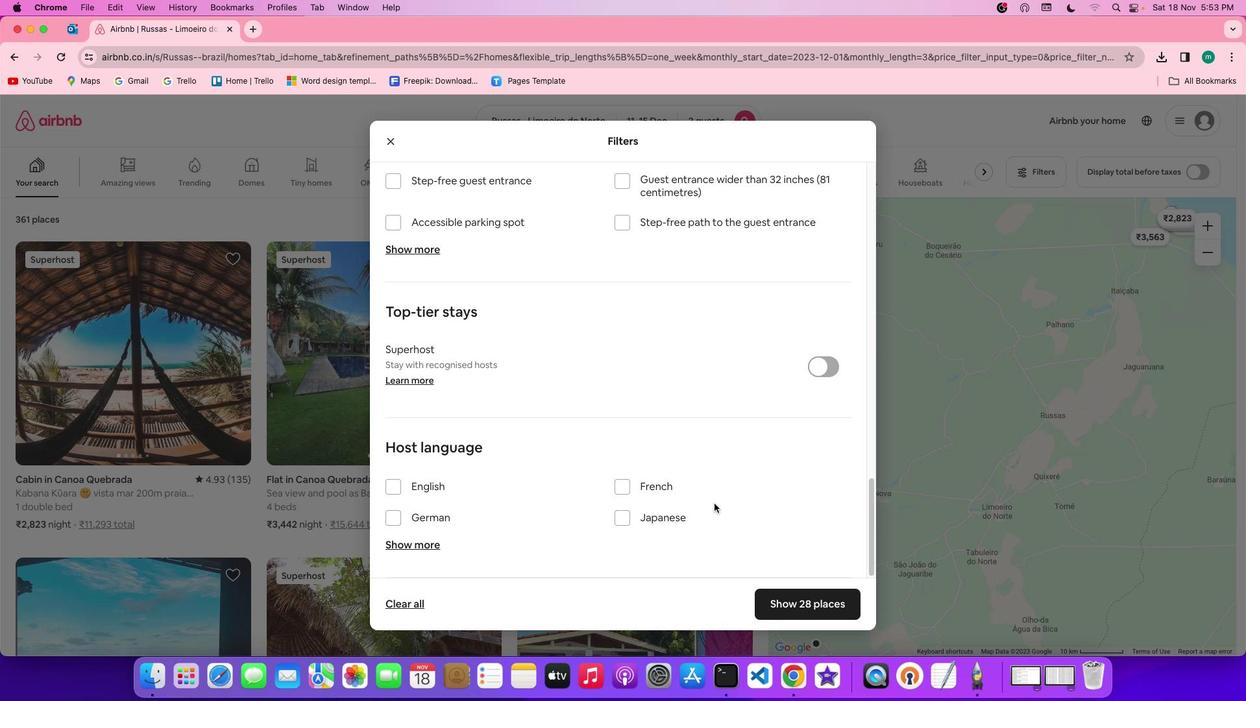 
Action: Mouse scrolled (714, 503) with delta (0, -3)
Screenshot: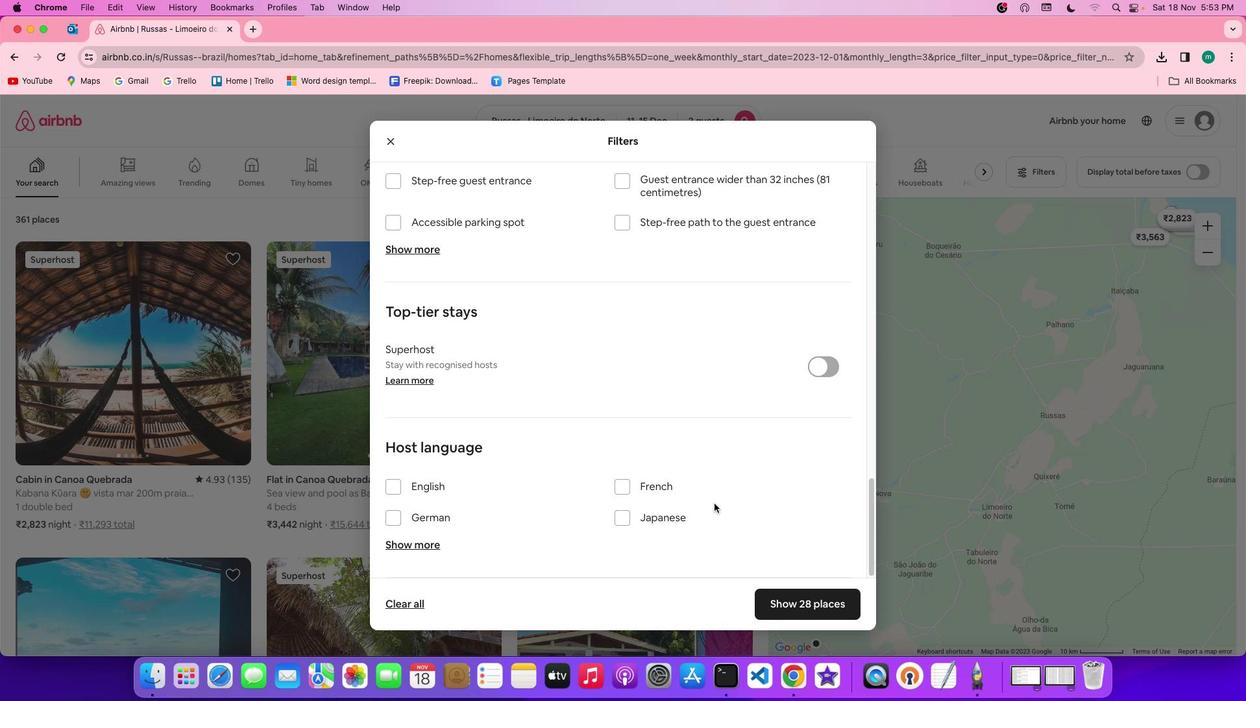 
Action: Mouse scrolled (714, 503) with delta (0, -3)
Screenshot: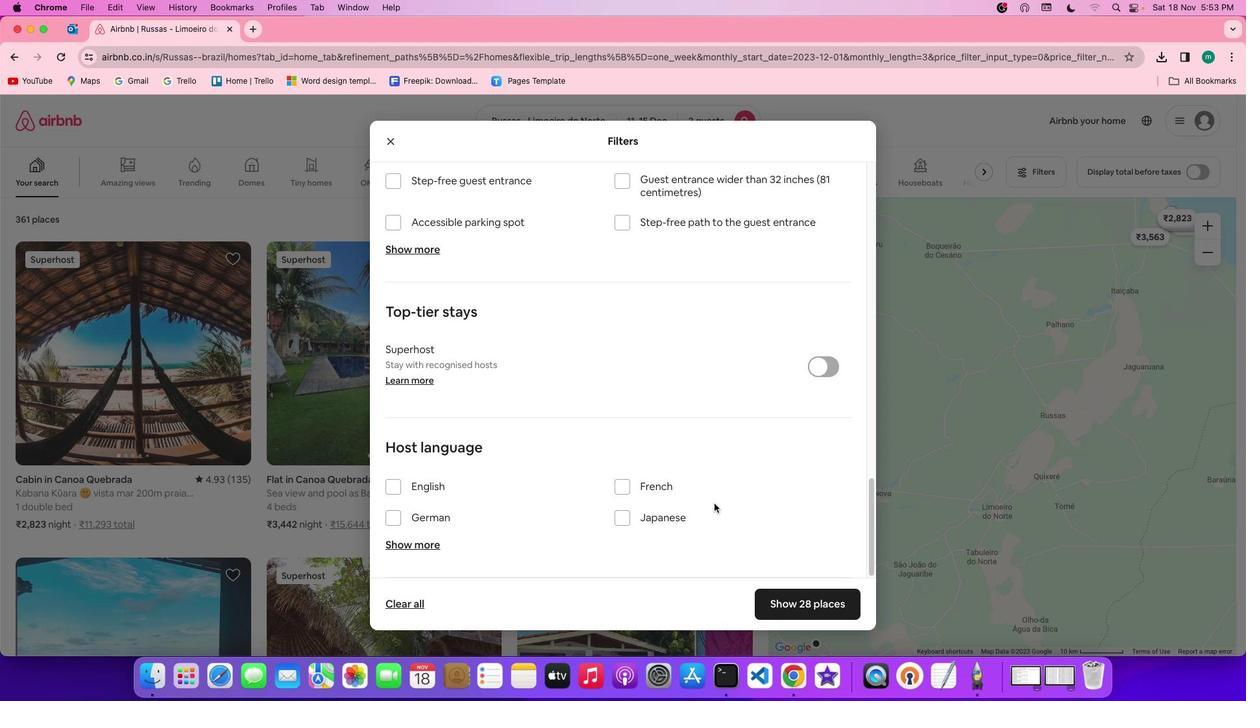
Action: Mouse scrolled (714, 503) with delta (0, 0)
Screenshot: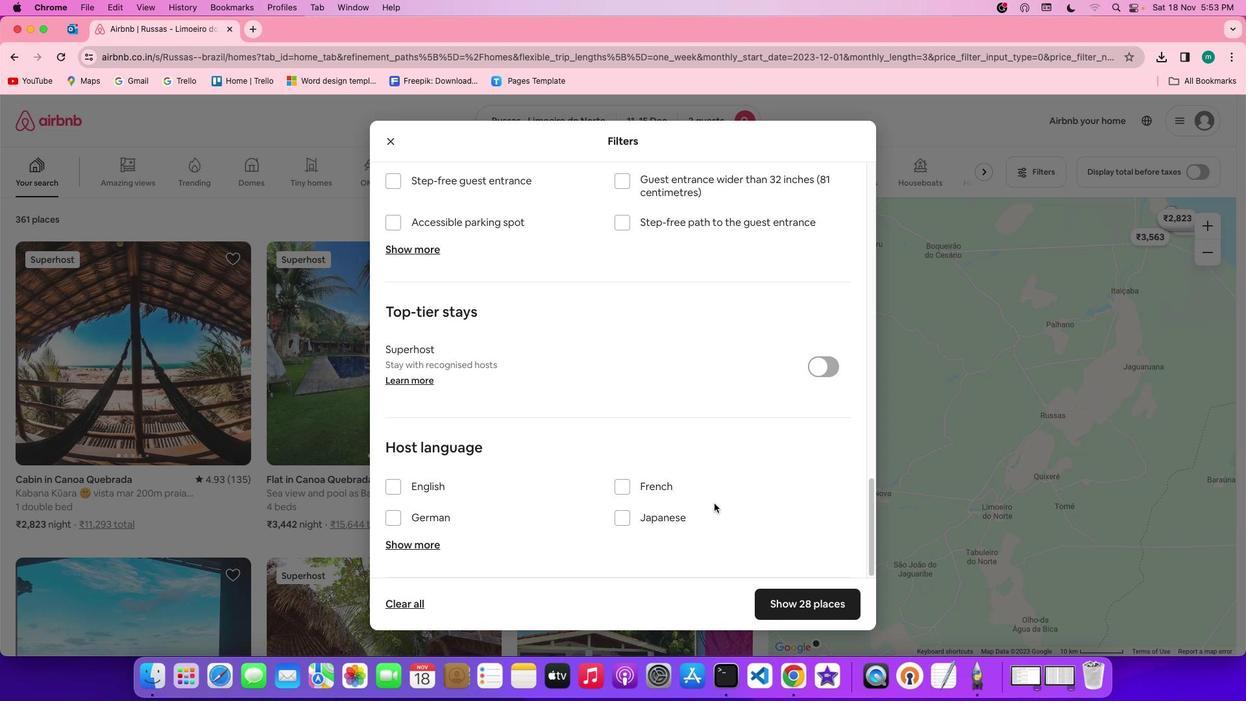 
Action: Mouse scrolled (714, 503) with delta (0, 0)
Screenshot: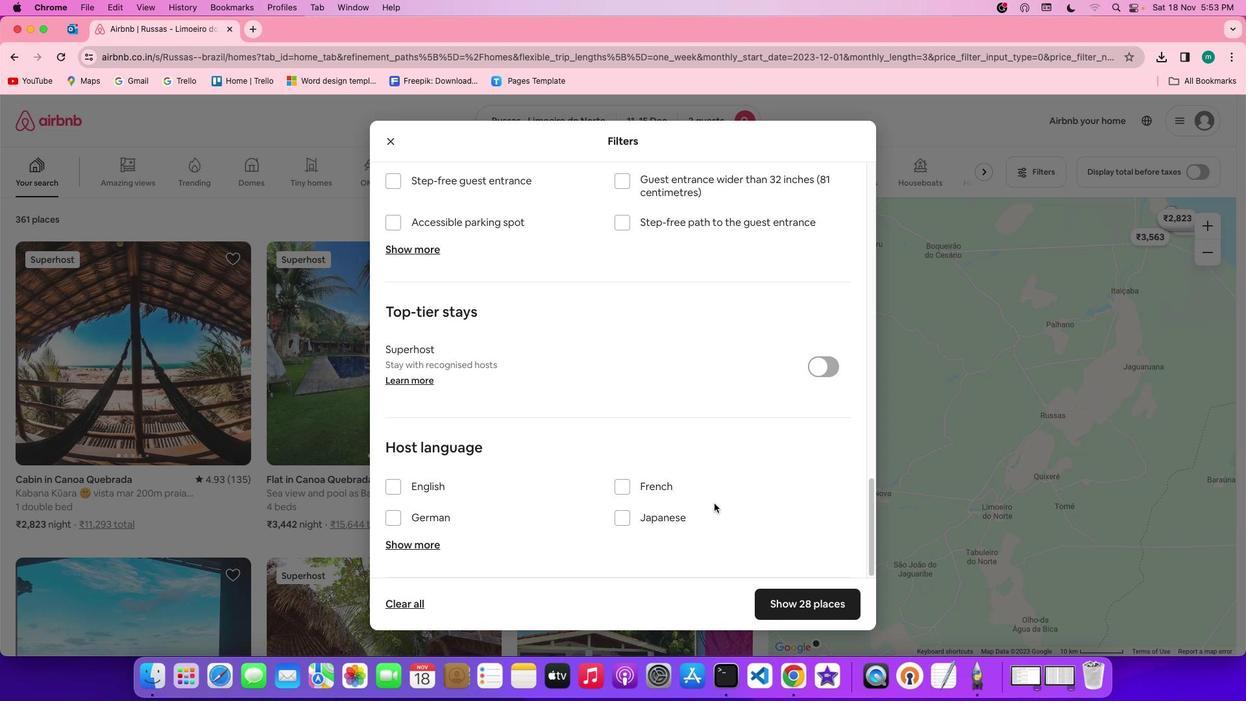 
Action: Mouse scrolled (714, 503) with delta (0, -1)
Screenshot: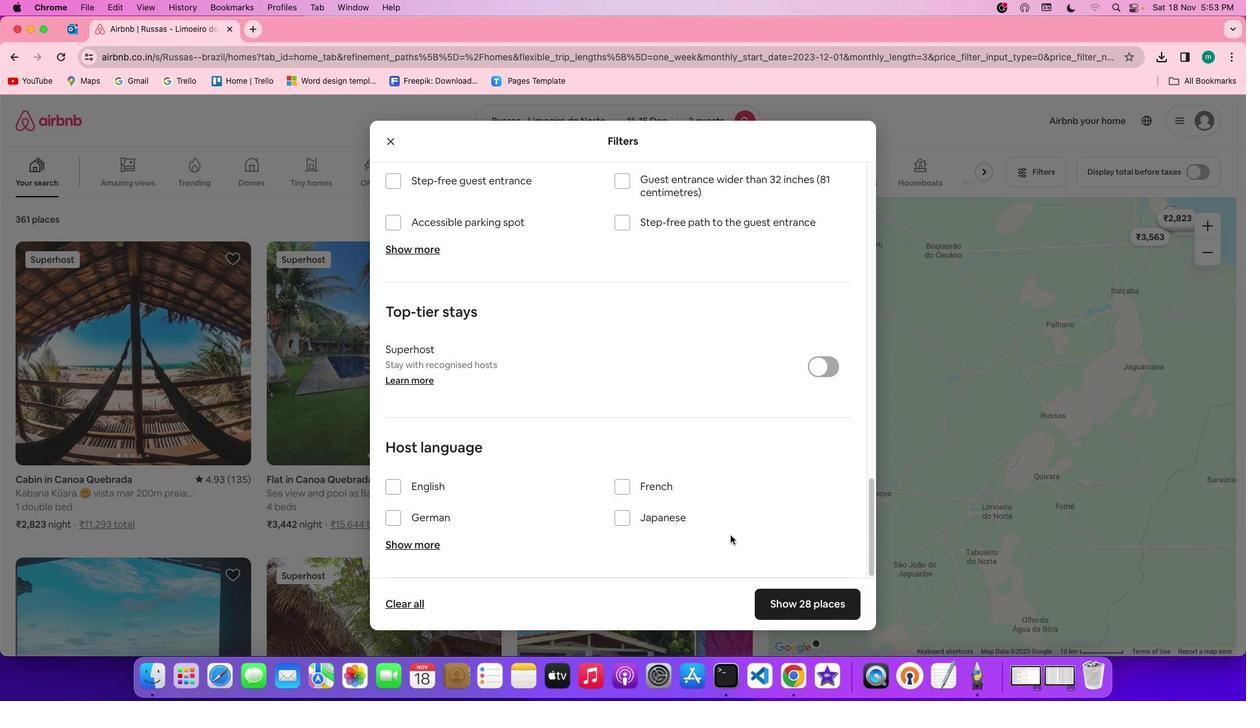 
Action: Mouse scrolled (714, 503) with delta (0, -3)
Screenshot: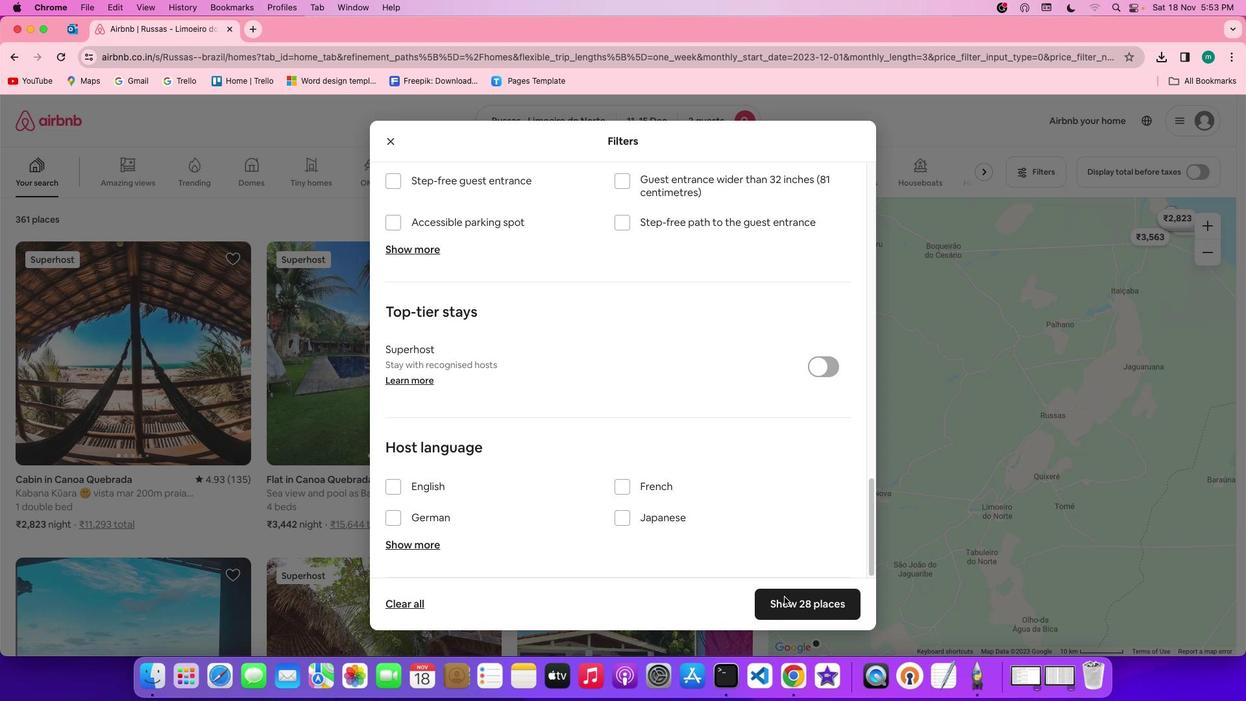 
Action: Mouse scrolled (714, 503) with delta (0, -3)
Screenshot: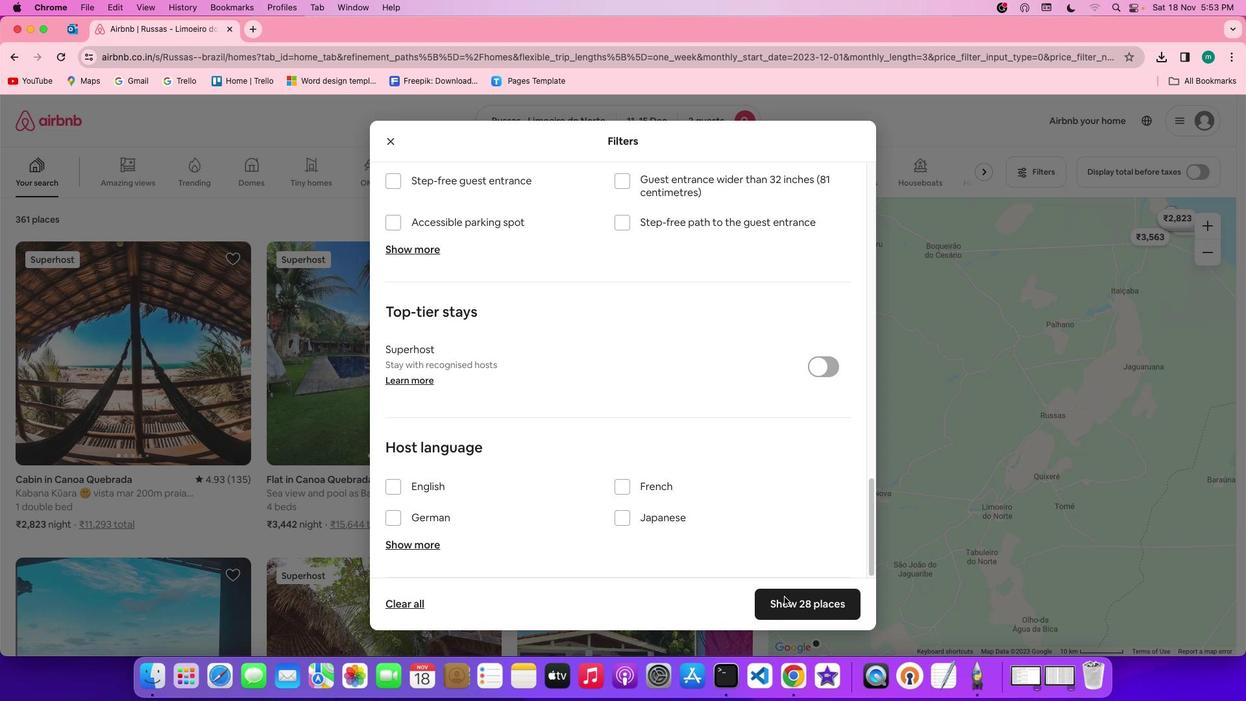 
Action: Mouse scrolled (714, 503) with delta (0, -3)
Screenshot: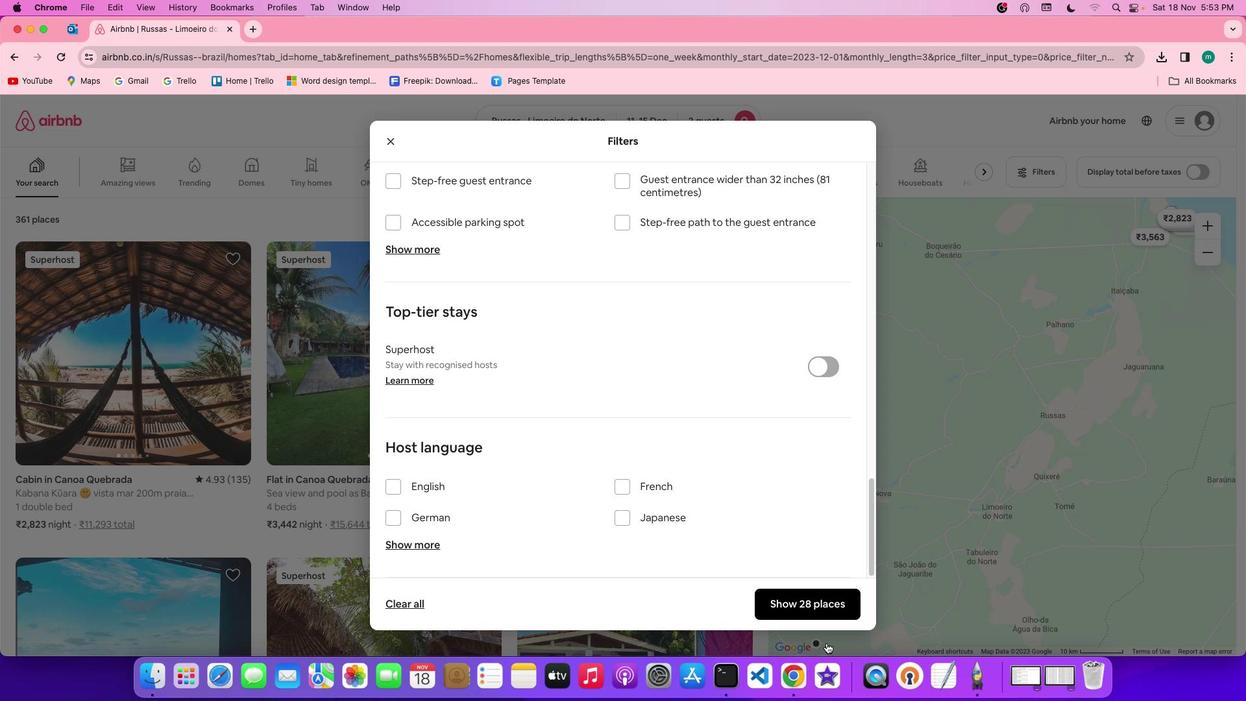 
Action: Mouse moved to (820, 610)
Screenshot: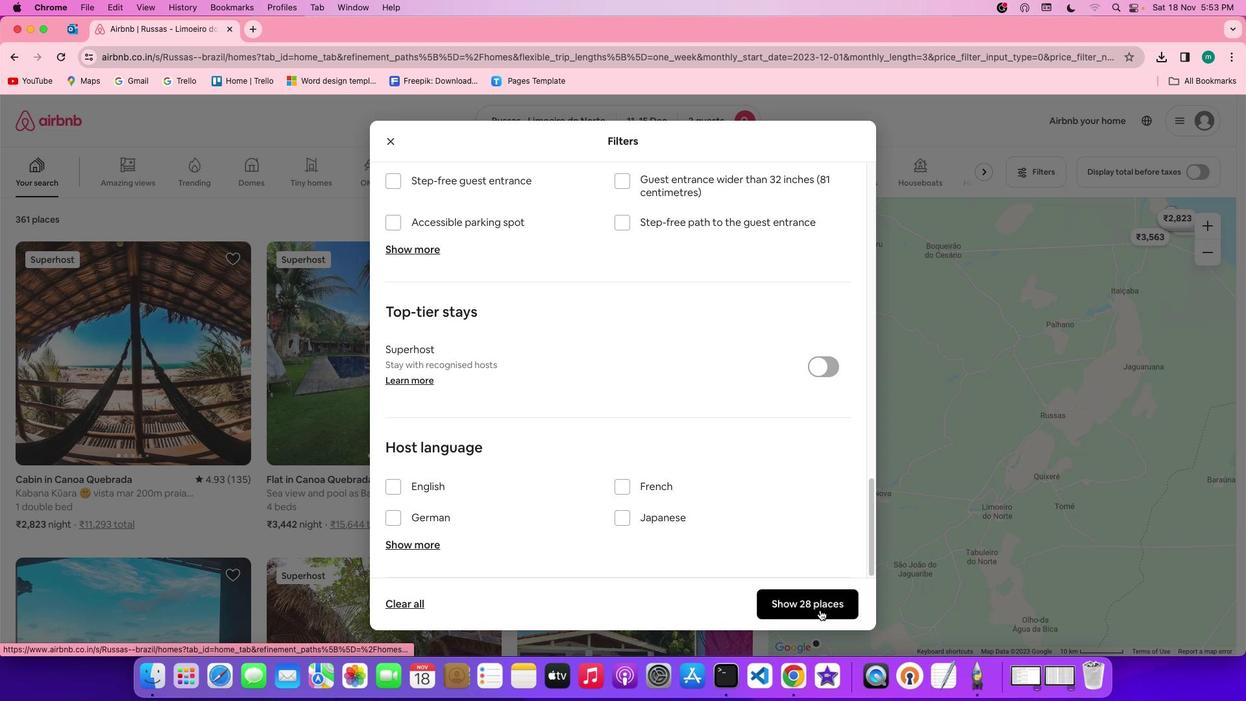 
Action: Mouse pressed left at (820, 610)
Screenshot: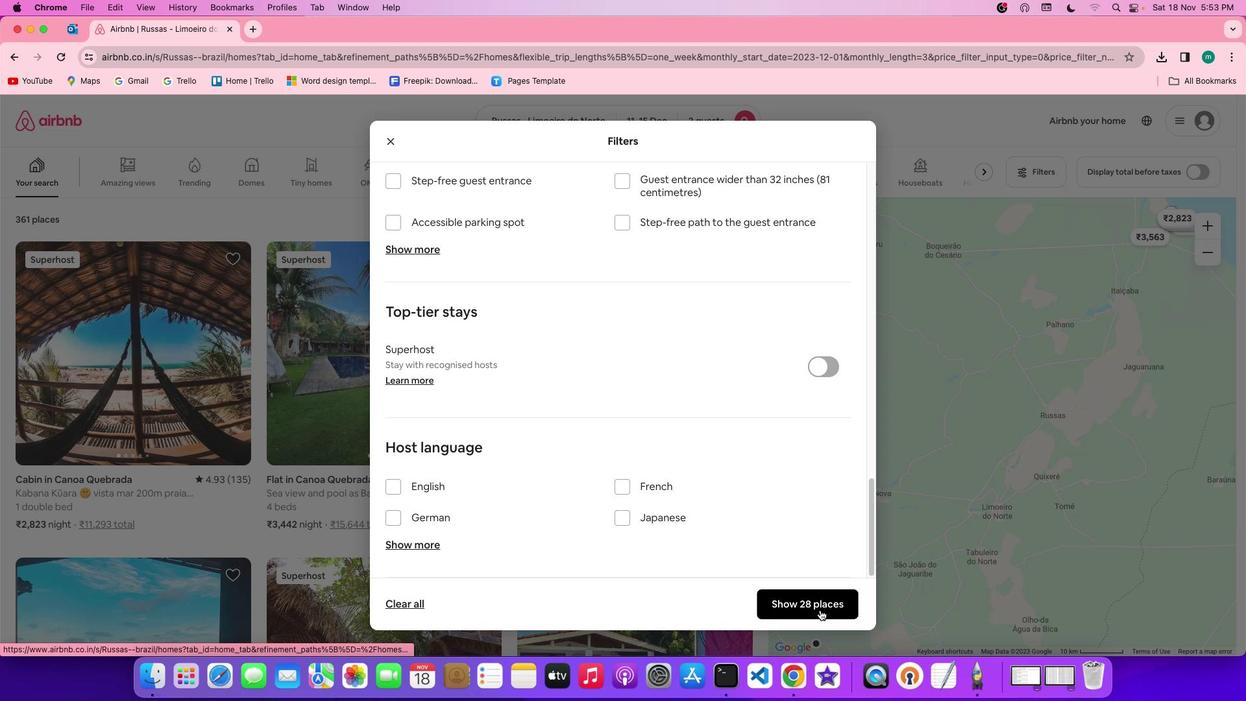 
Action: Mouse moved to (117, 437)
Screenshot: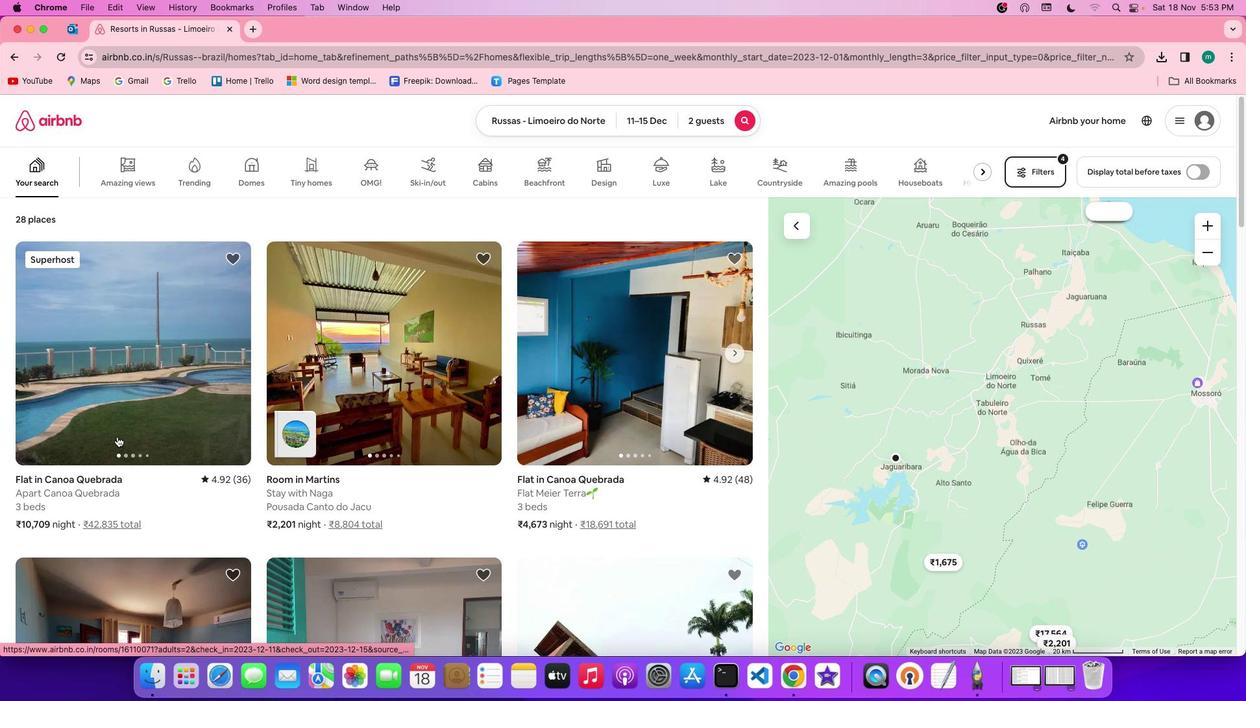 
Action: Mouse pressed left at (117, 437)
Screenshot: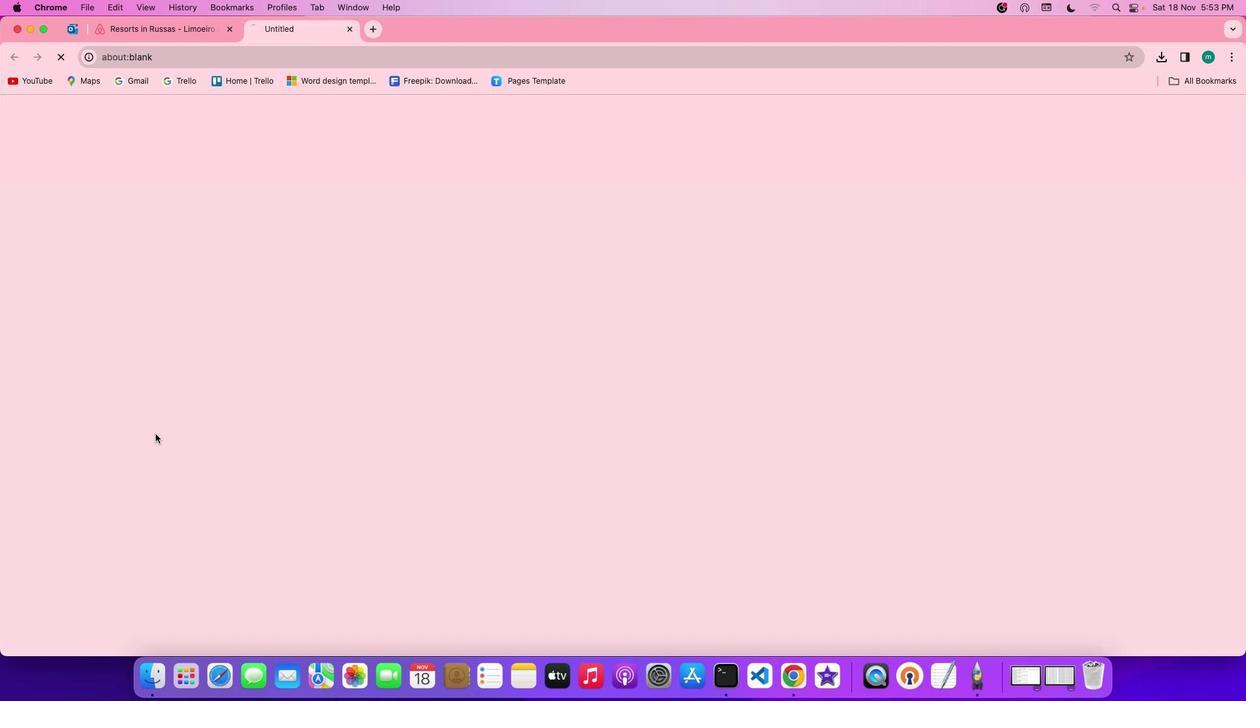 
Action: Mouse moved to (883, 477)
Screenshot: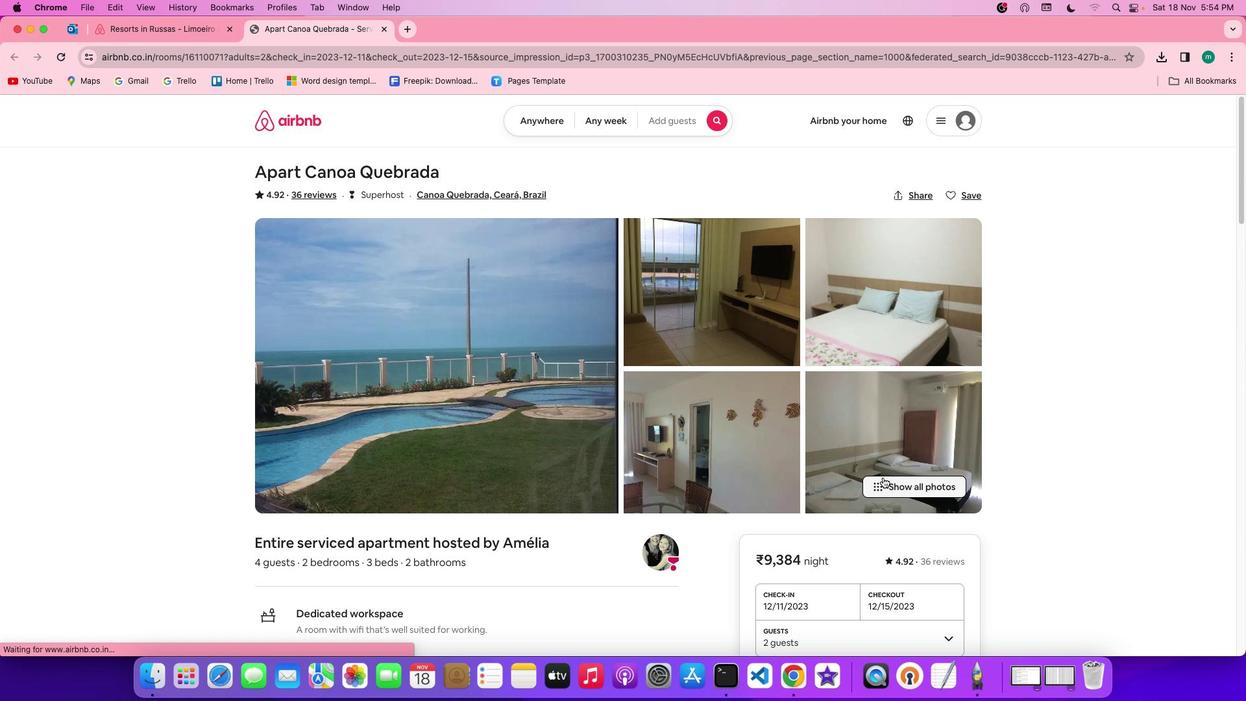 
Action: Mouse pressed left at (883, 477)
Screenshot: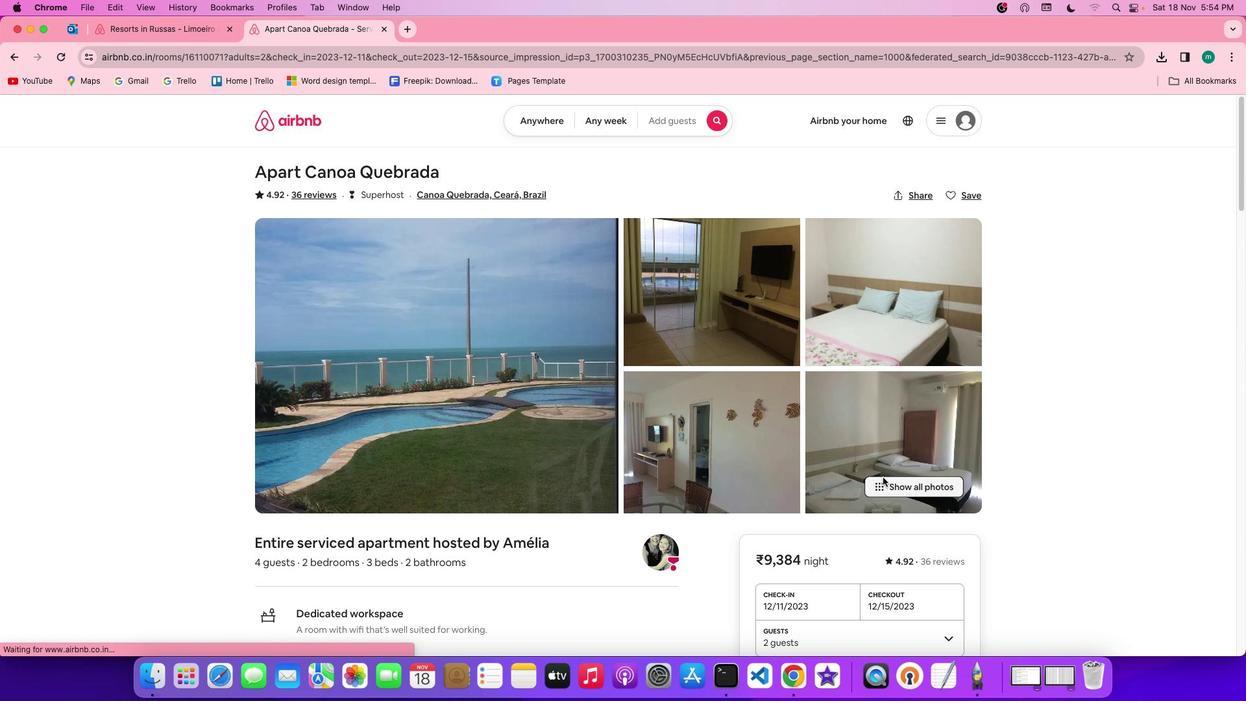 
Action: Mouse moved to (572, 562)
Screenshot: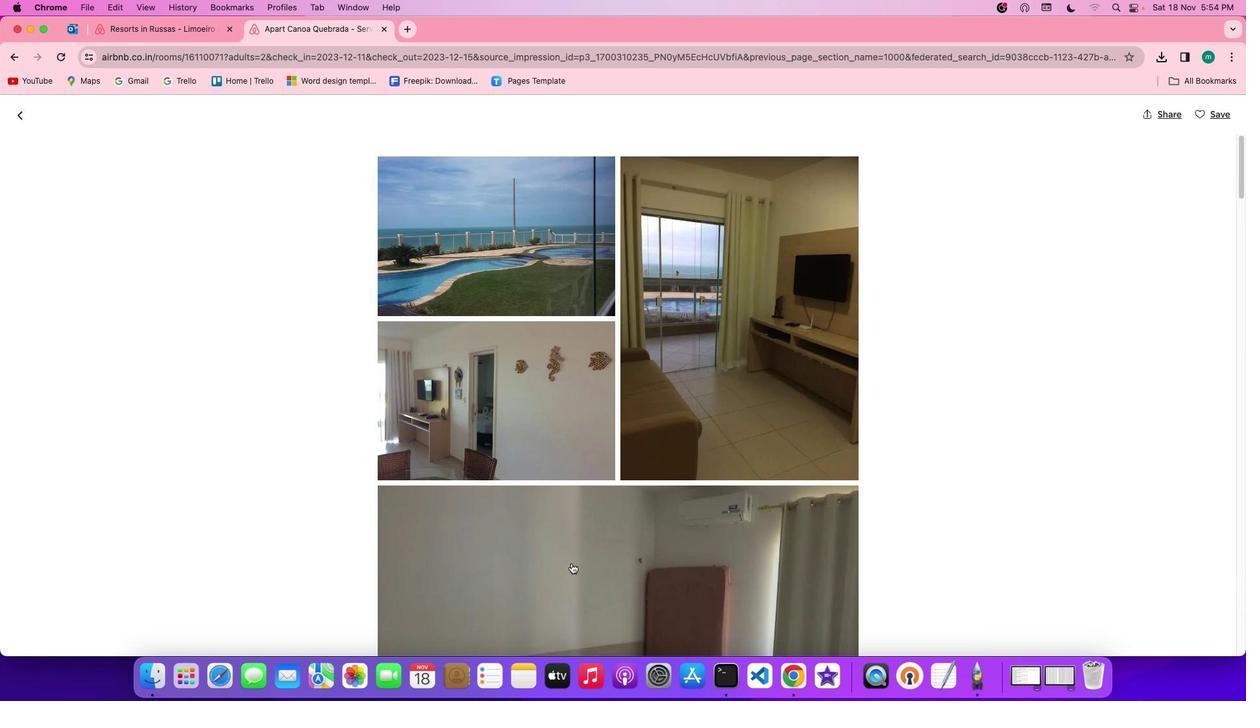 
Action: Mouse scrolled (572, 562) with delta (0, 0)
Screenshot: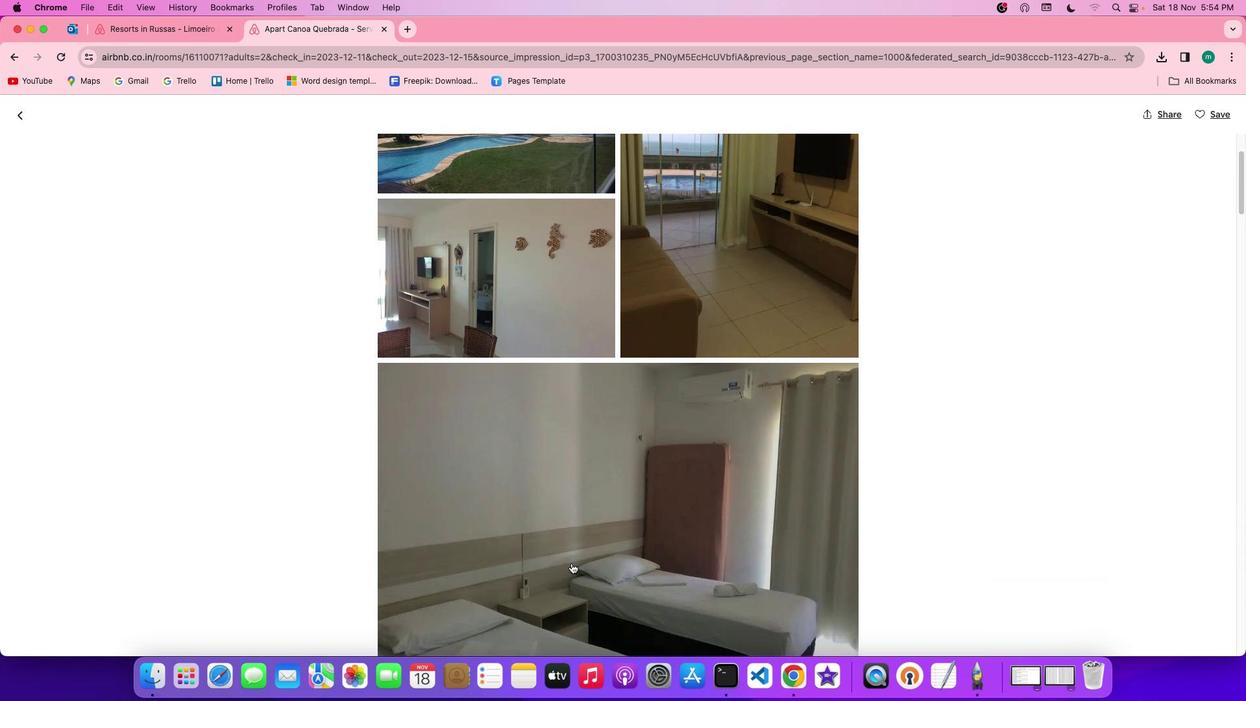 
Action: Mouse scrolled (572, 562) with delta (0, 0)
Screenshot: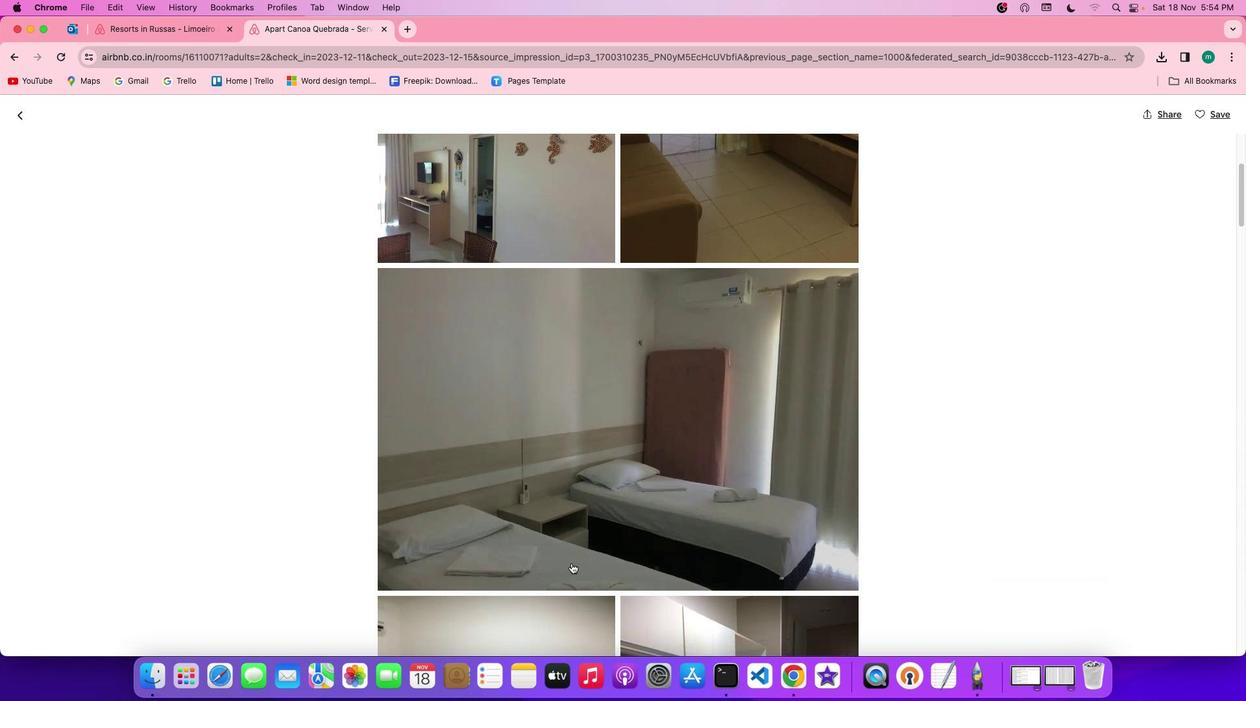 
Action: Mouse scrolled (572, 562) with delta (0, -1)
Screenshot: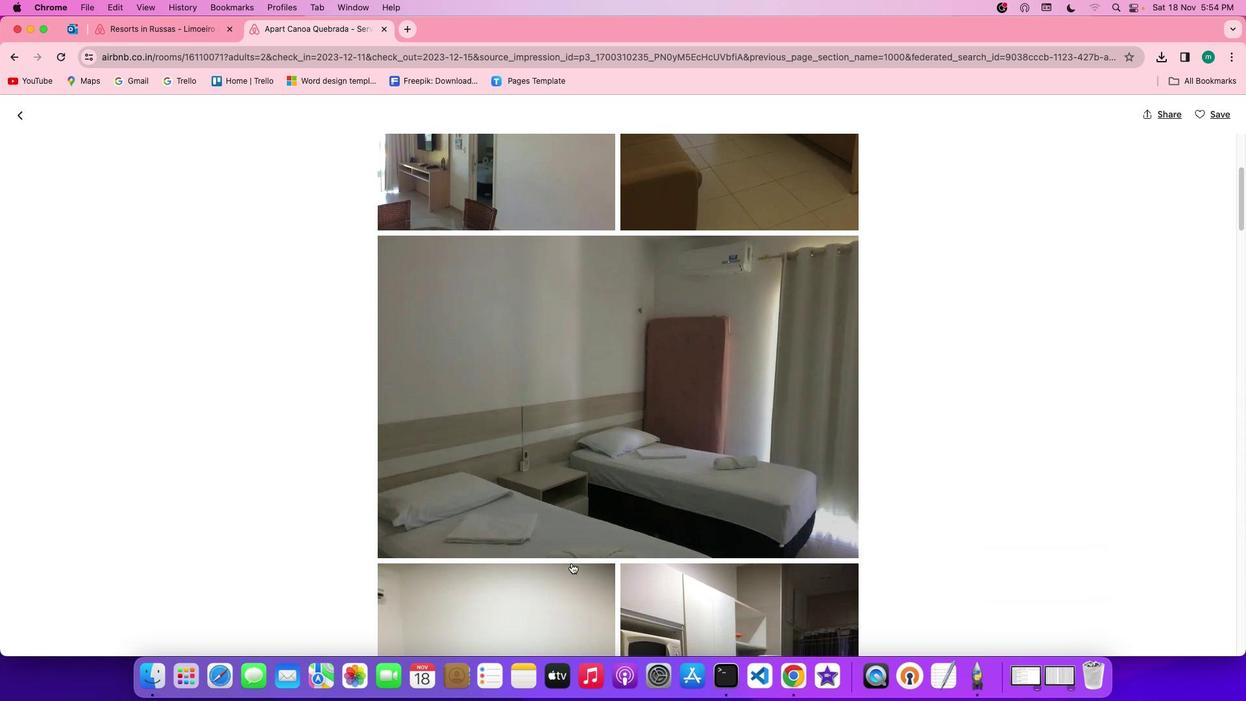 
Action: Mouse scrolled (572, 562) with delta (0, -1)
Screenshot: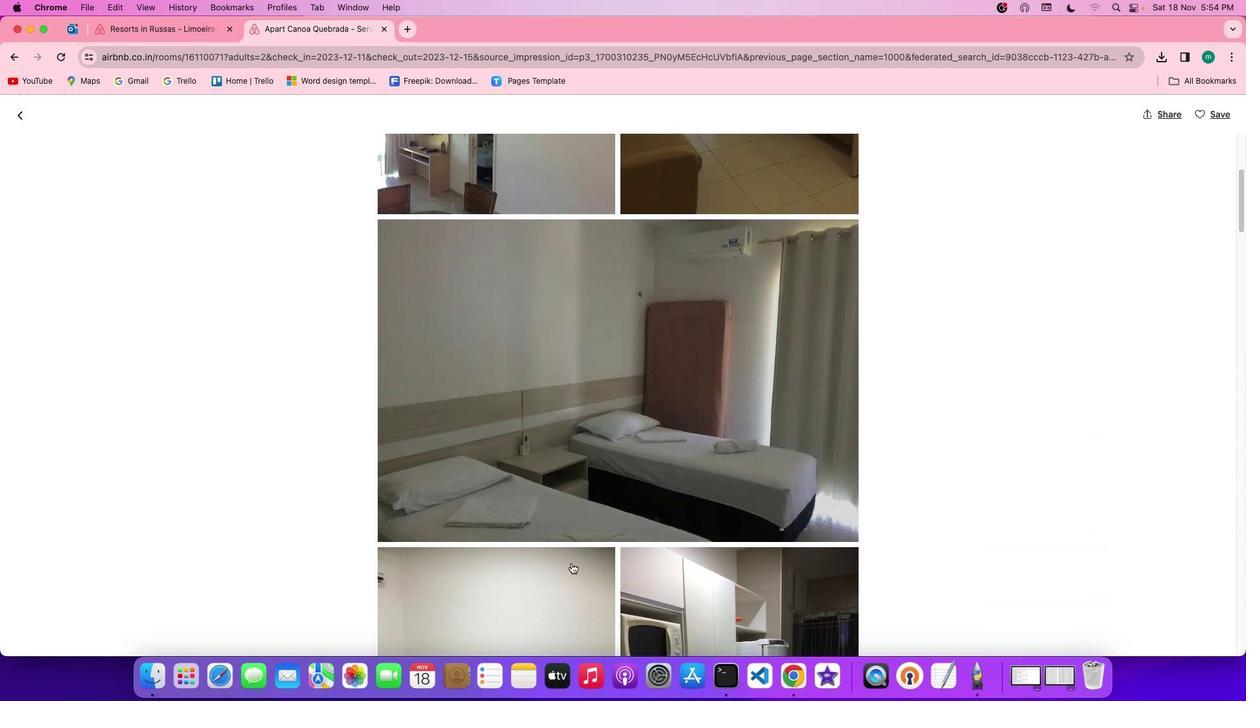 
Action: Mouse scrolled (572, 562) with delta (0, -2)
Screenshot: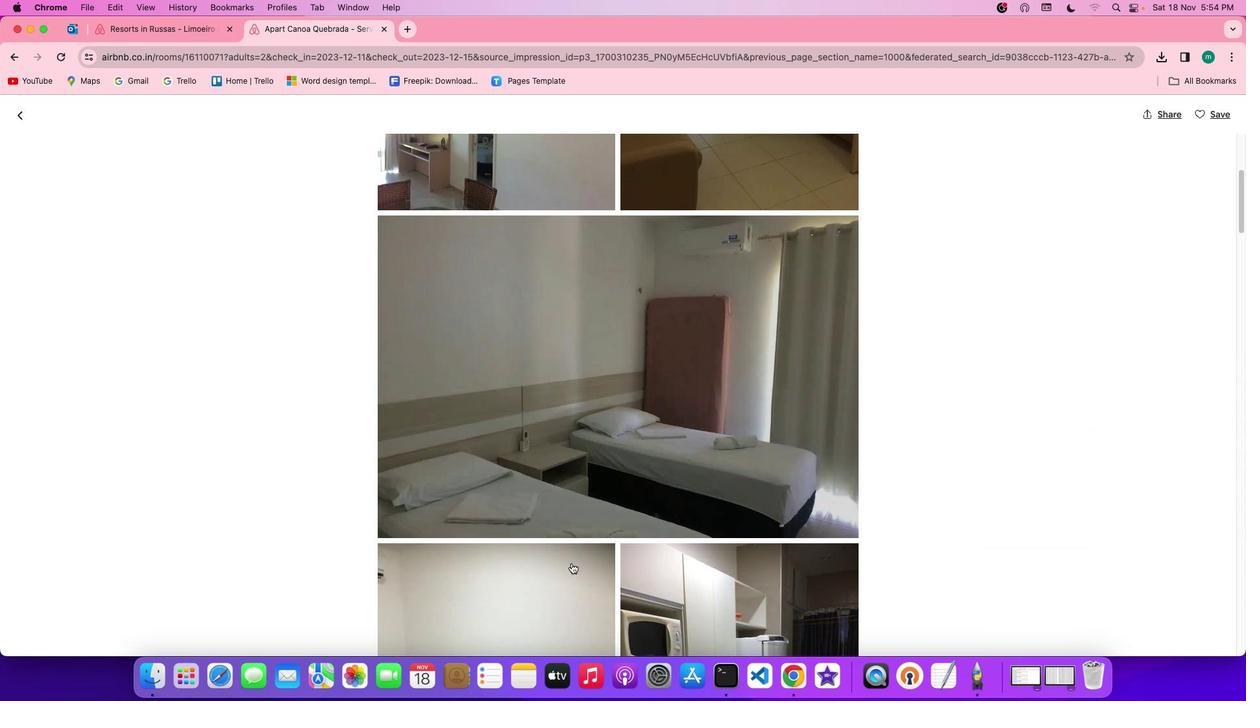
Action: Mouse scrolled (572, 562) with delta (0, 0)
Screenshot: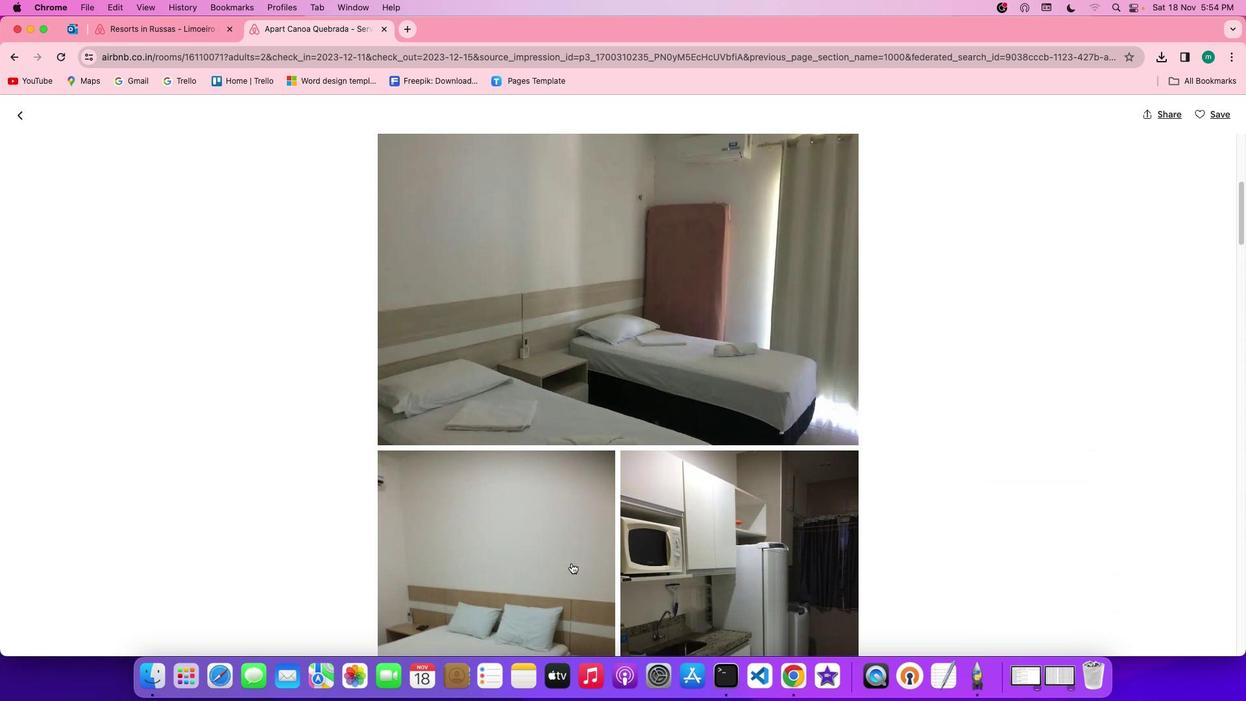 
Action: Mouse scrolled (572, 562) with delta (0, 0)
Screenshot: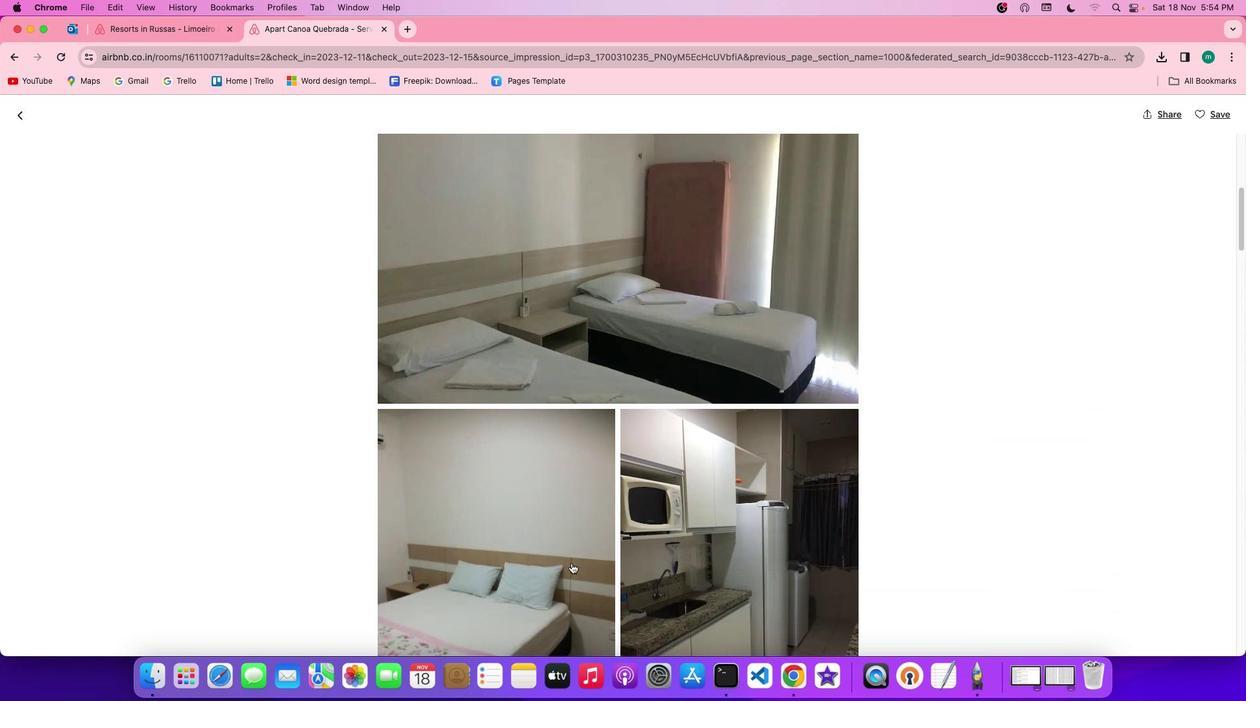 
Action: Mouse scrolled (572, 562) with delta (0, -1)
Screenshot: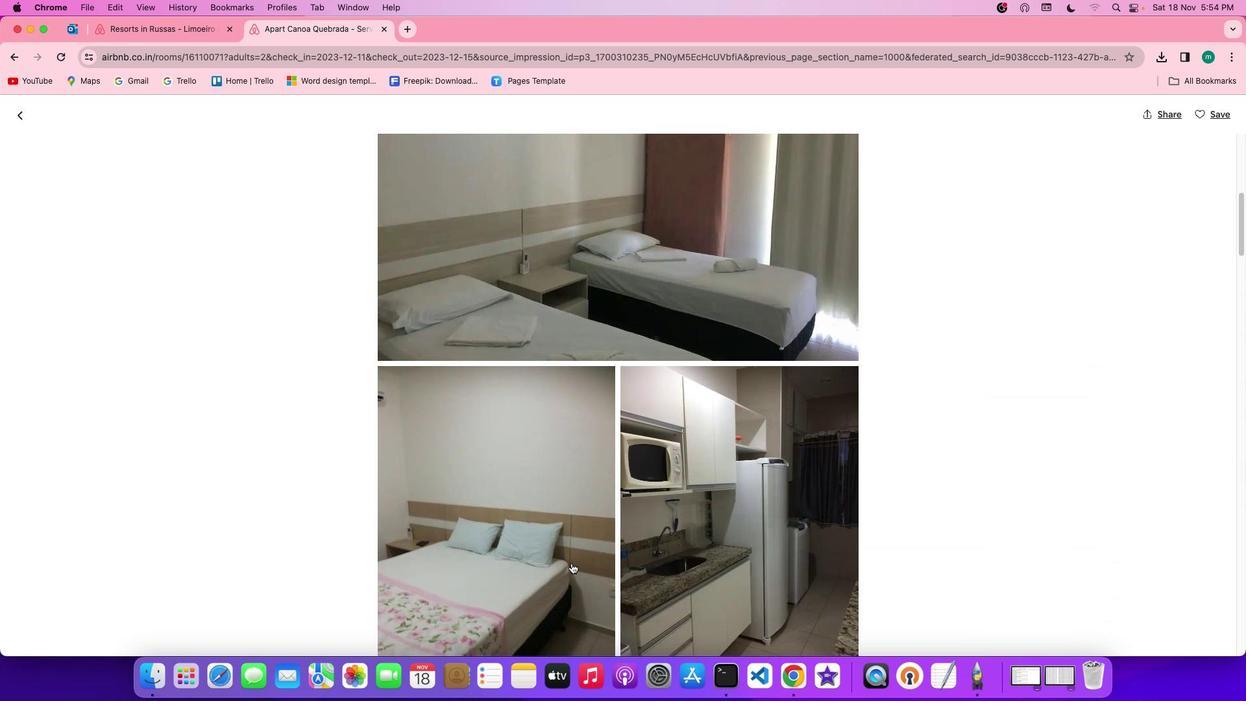 
Action: Mouse scrolled (572, 562) with delta (0, -1)
Screenshot: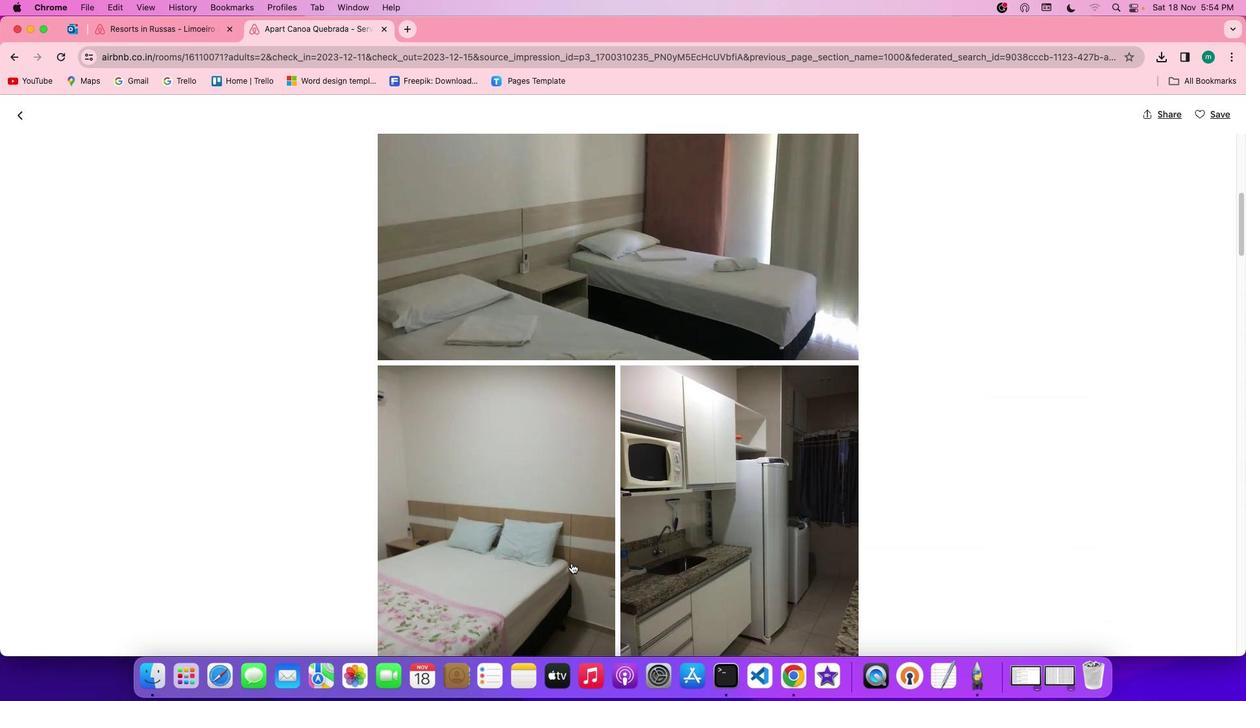
Action: Mouse scrolled (572, 562) with delta (0, 0)
Screenshot: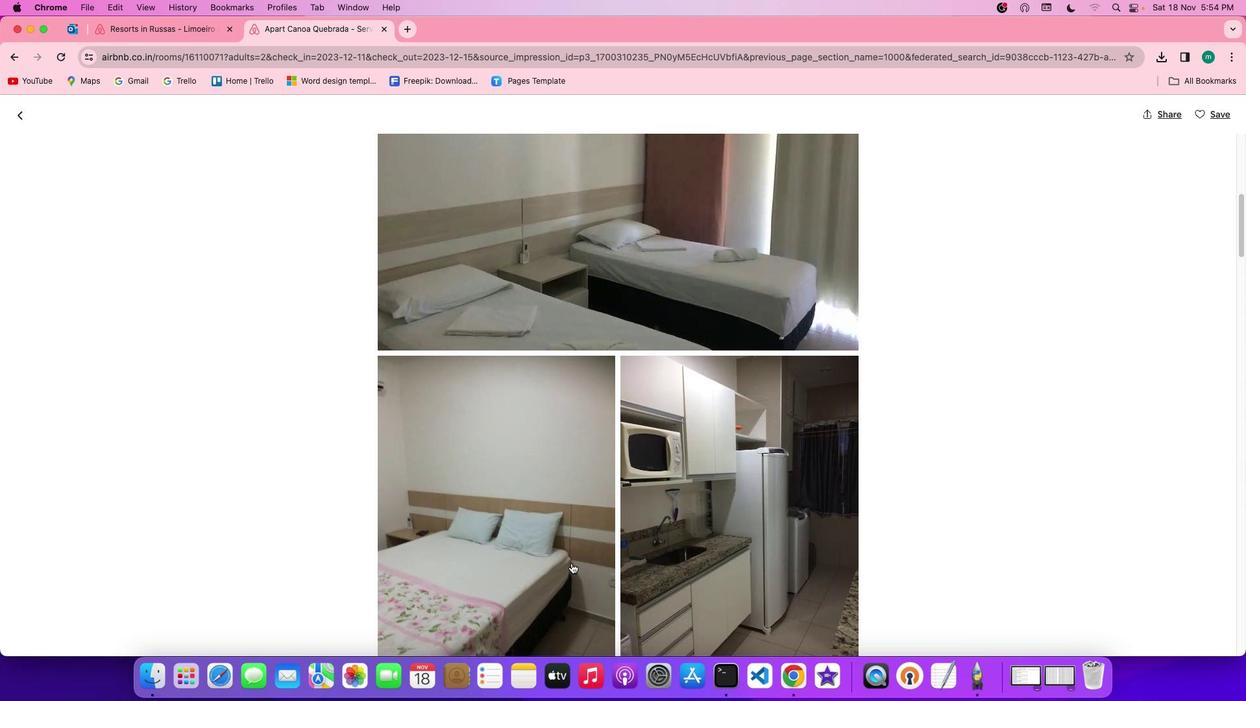 
Action: Mouse scrolled (572, 562) with delta (0, 0)
Screenshot: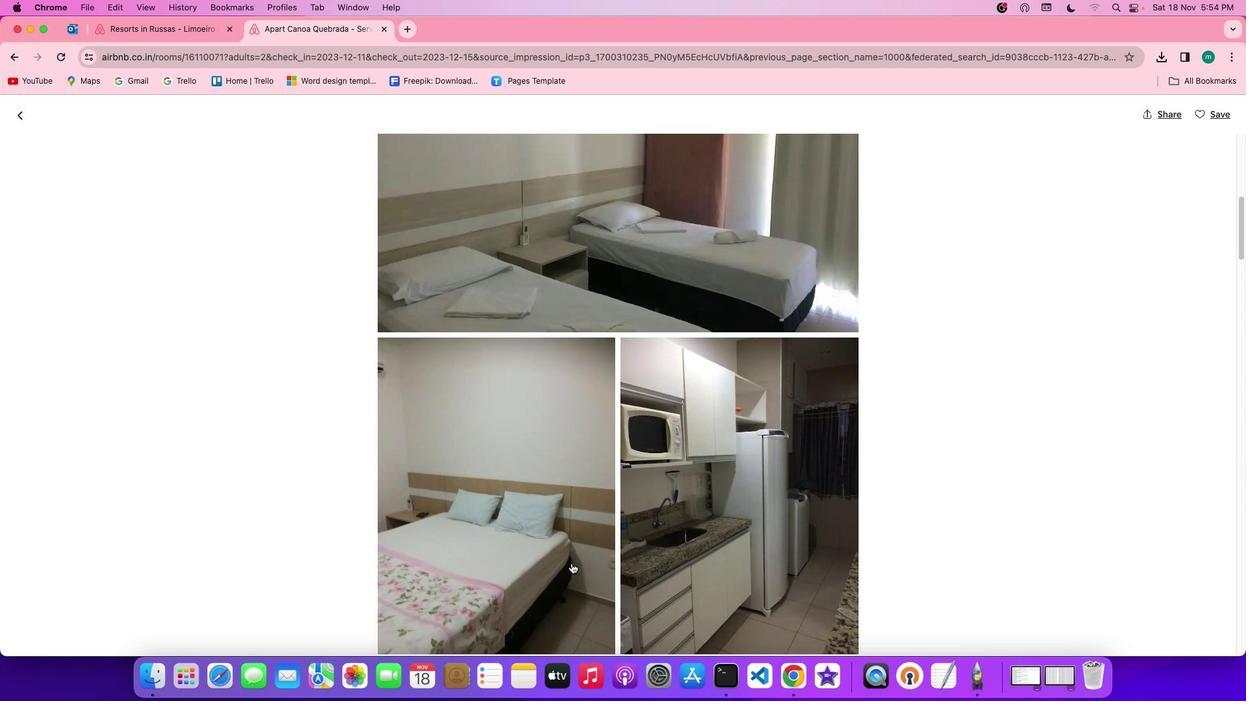 
Action: Mouse scrolled (572, 562) with delta (0, 0)
Screenshot: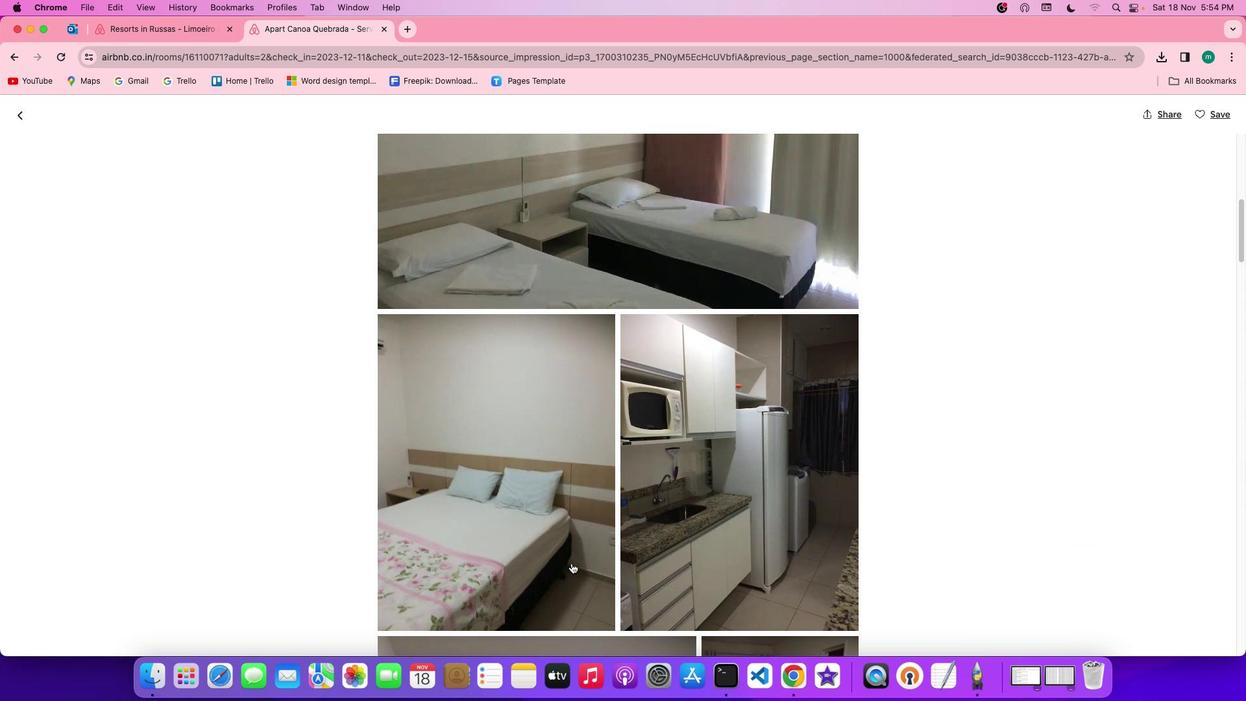 
Action: Mouse scrolled (572, 562) with delta (0, 0)
Screenshot: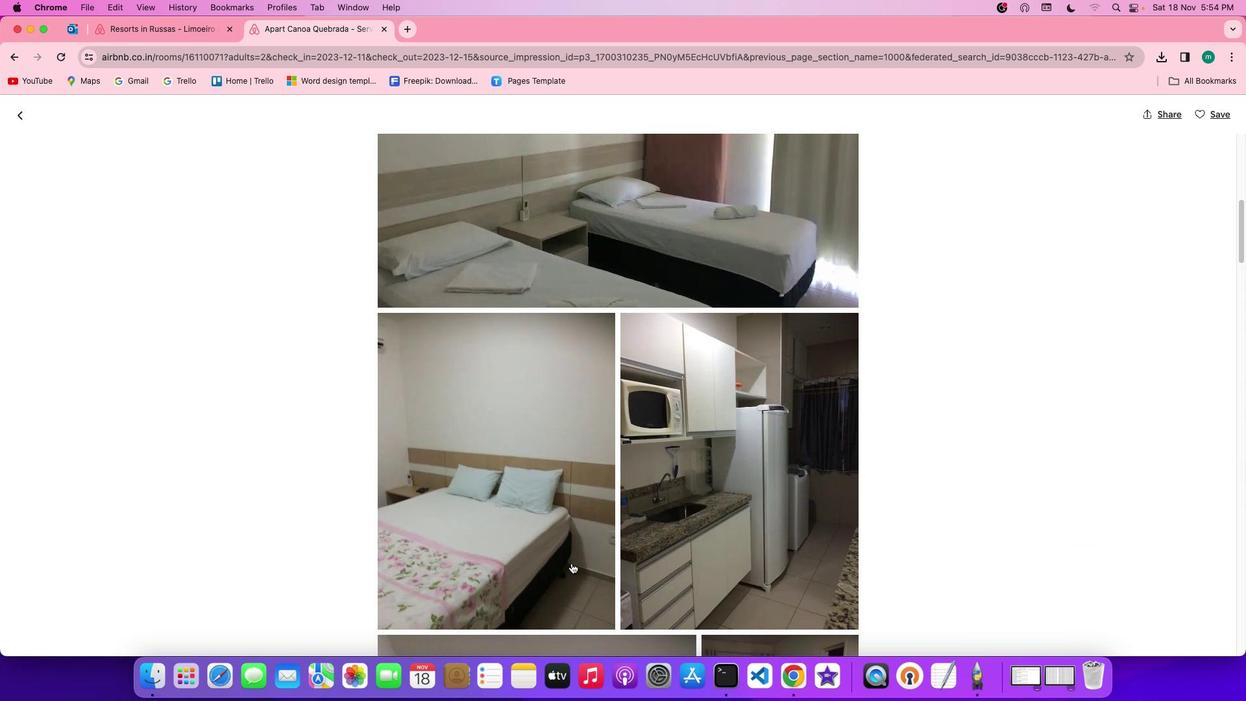 
Action: Mouse scrolled (572, 562) with delta (0, 0)
Screenshot: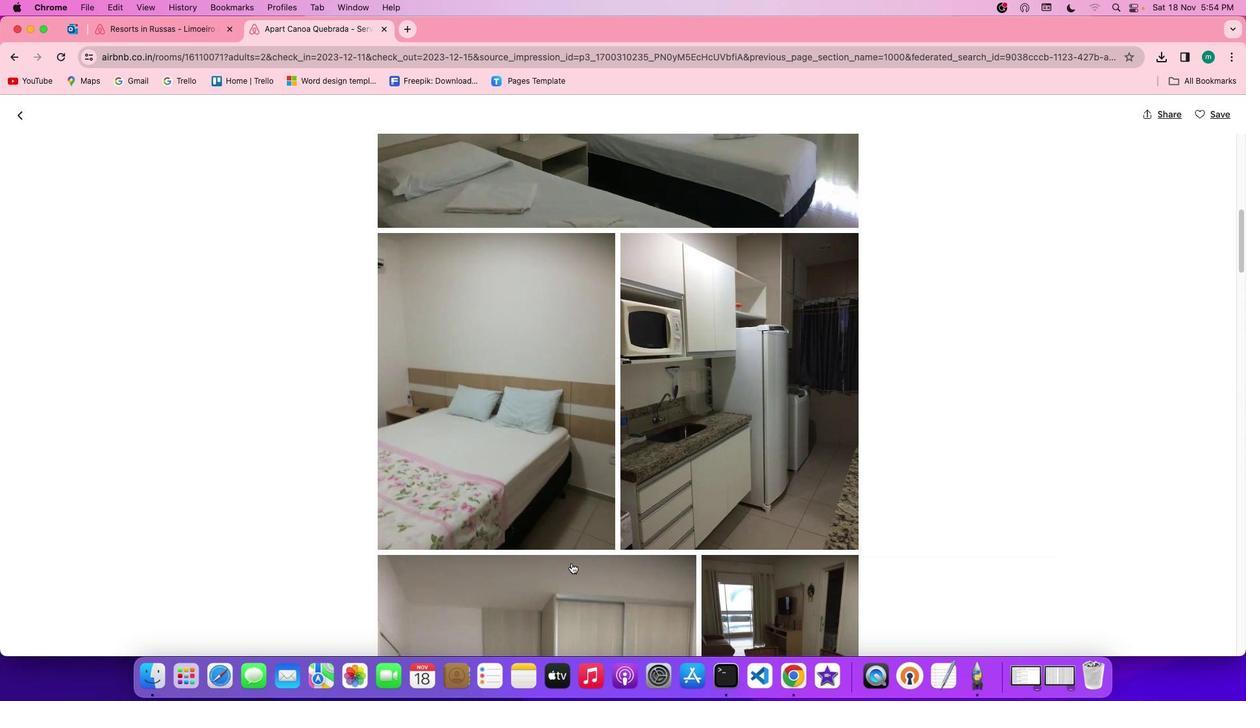 
Action: Mouse scrolled (572, 562) with delta (0, 0)
Screenshot: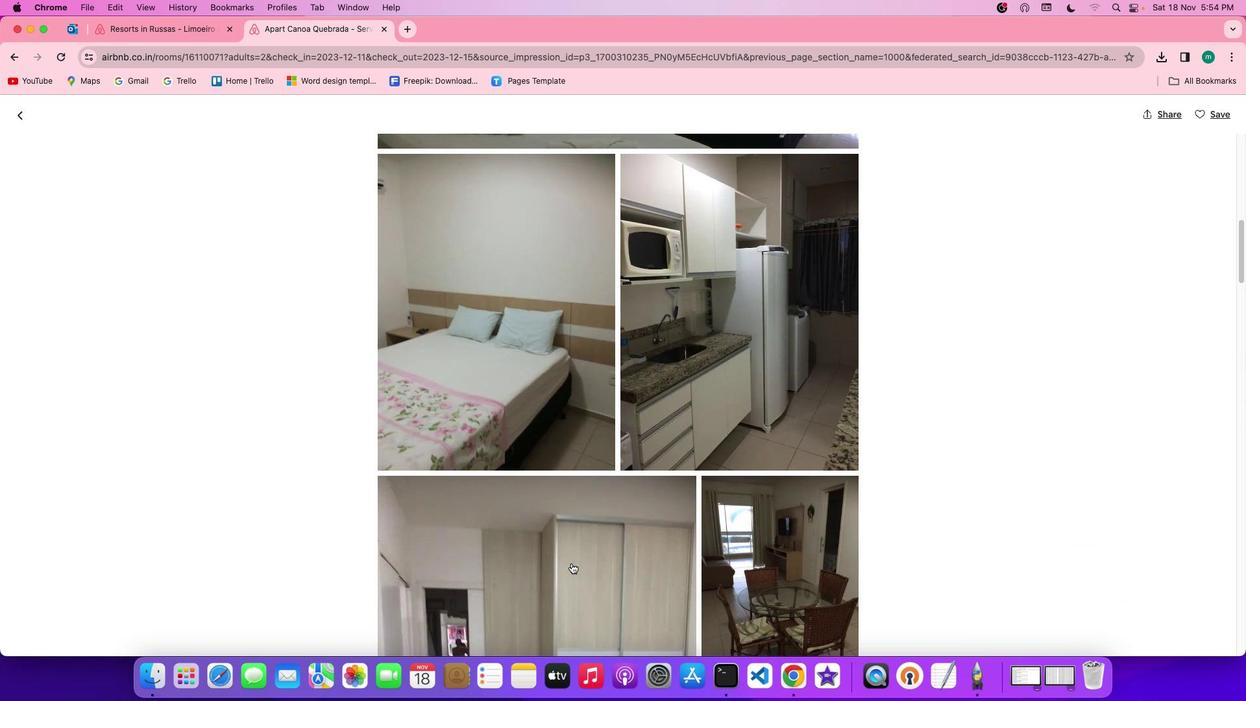 
Action: Mouse scrolled (572, 562) with delta (0, -1)
Screenshot: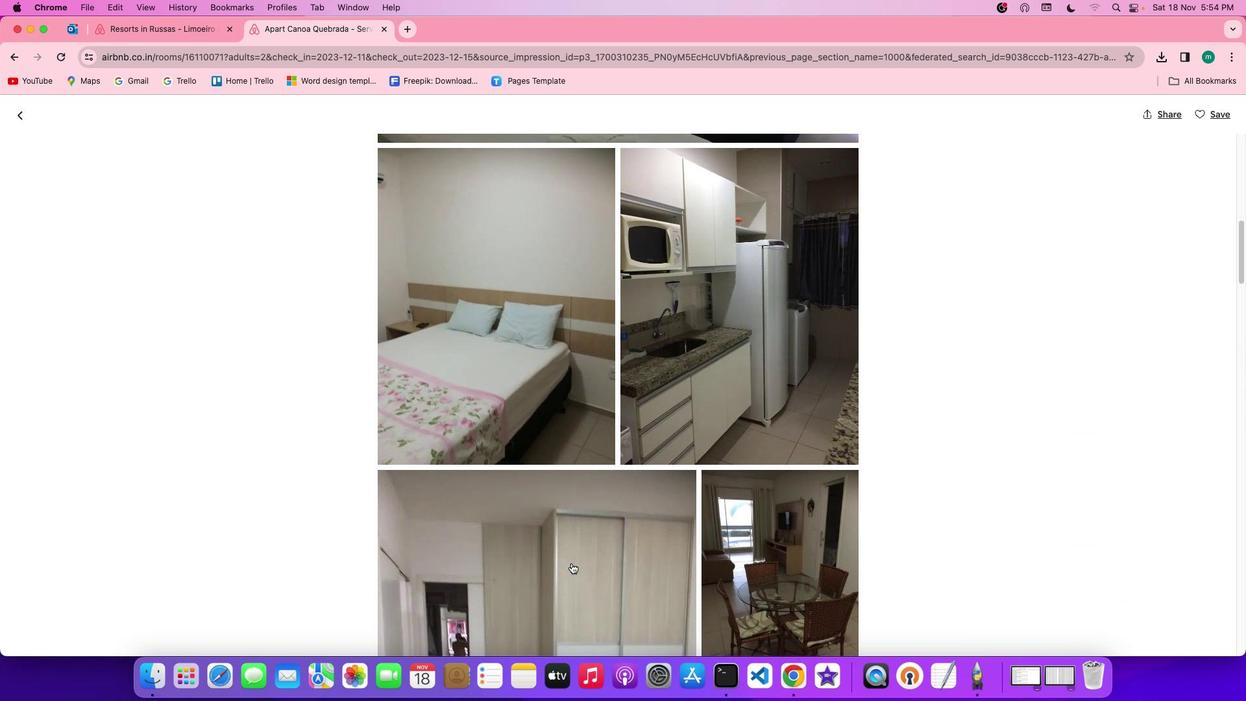 
Action: Mouse scrolled (572, 562) with delta (0, -1)
Screenshot: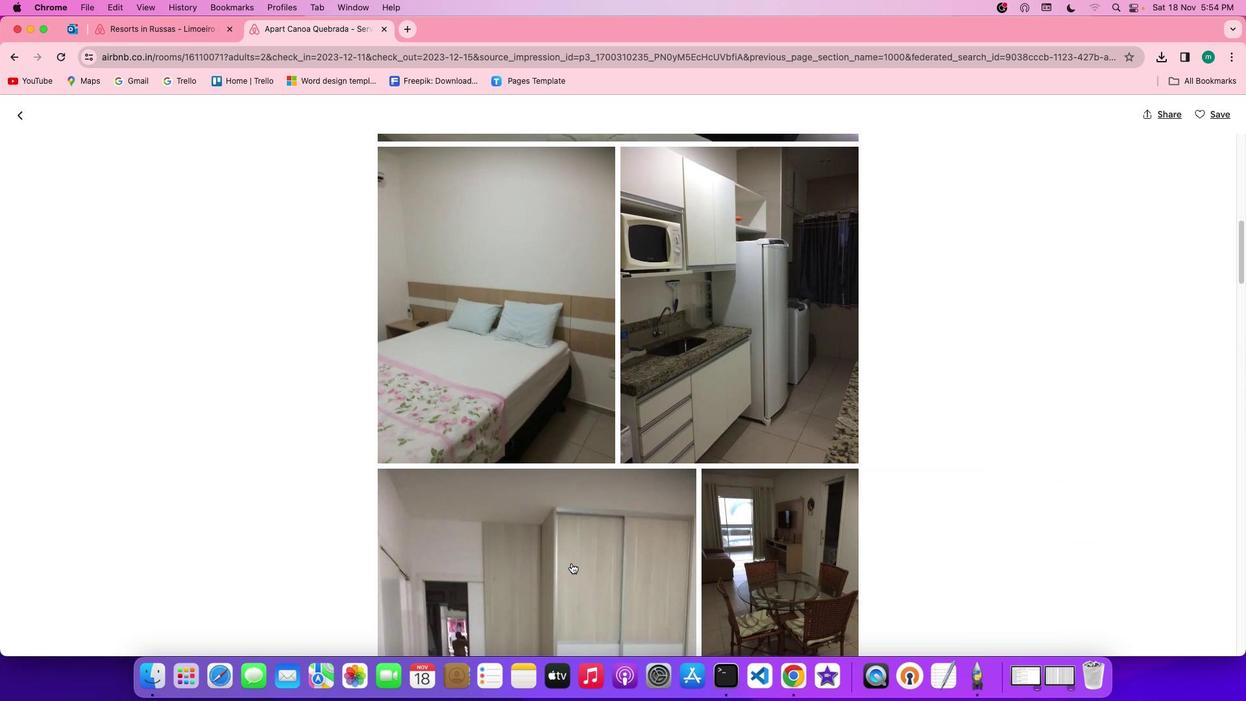 
Action: Mouse scrolled (572, 562) with delta (0, 0)
Screenshot: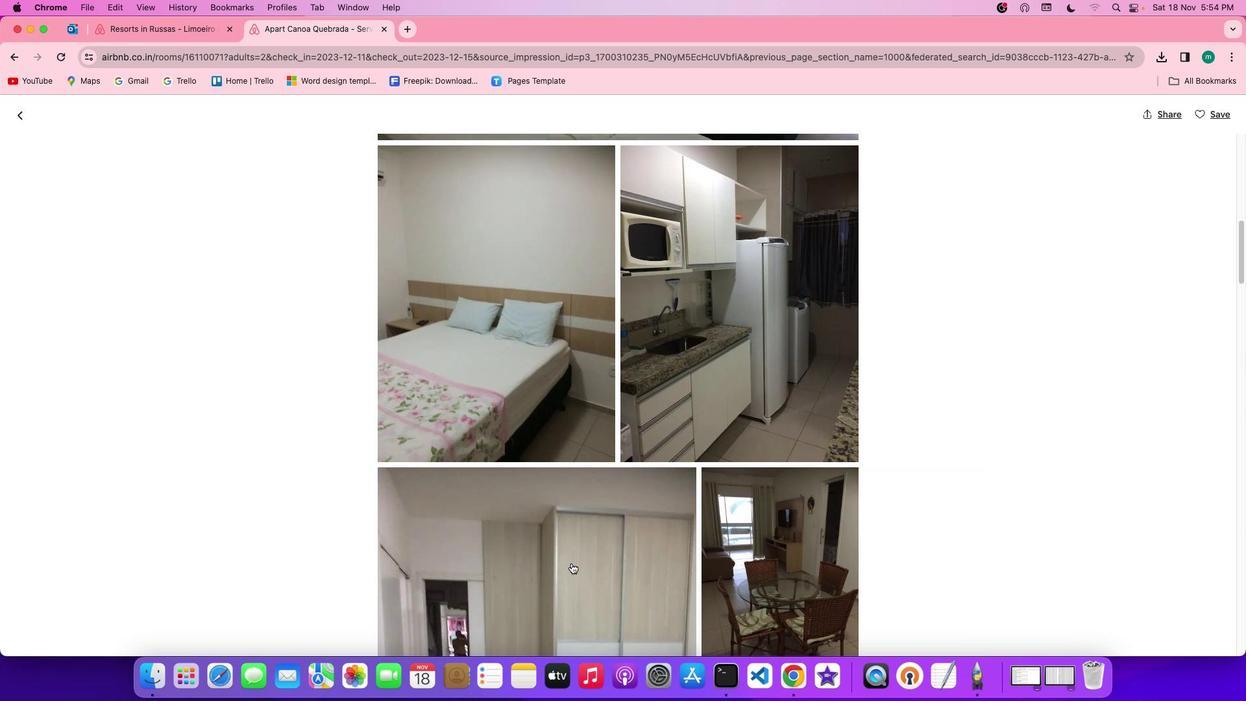 
Action: Mouse scrolled (572, 562) with delta (0, 0)
Screenshot: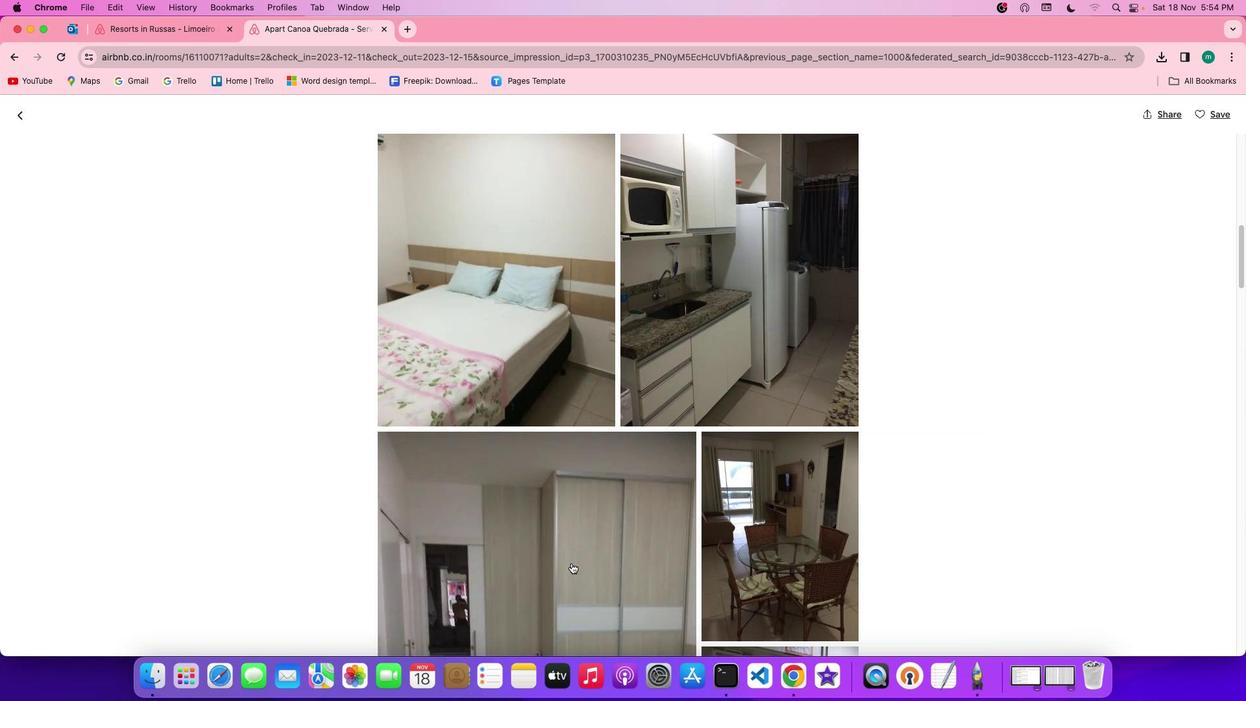 
Action: Mouse scrolled (572, 562) with delta (0, 0)
Screenshot: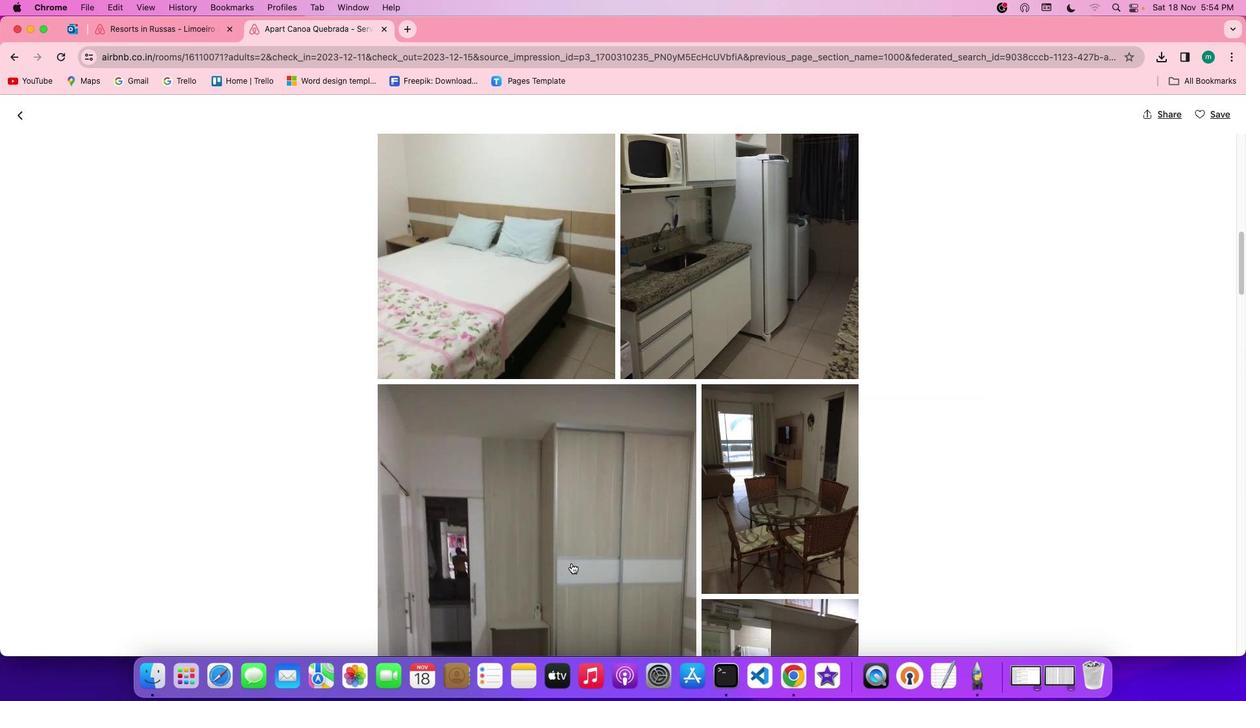 
Action: Mouse scrolled (572, 562) with delta (0, 0)
Screenshot: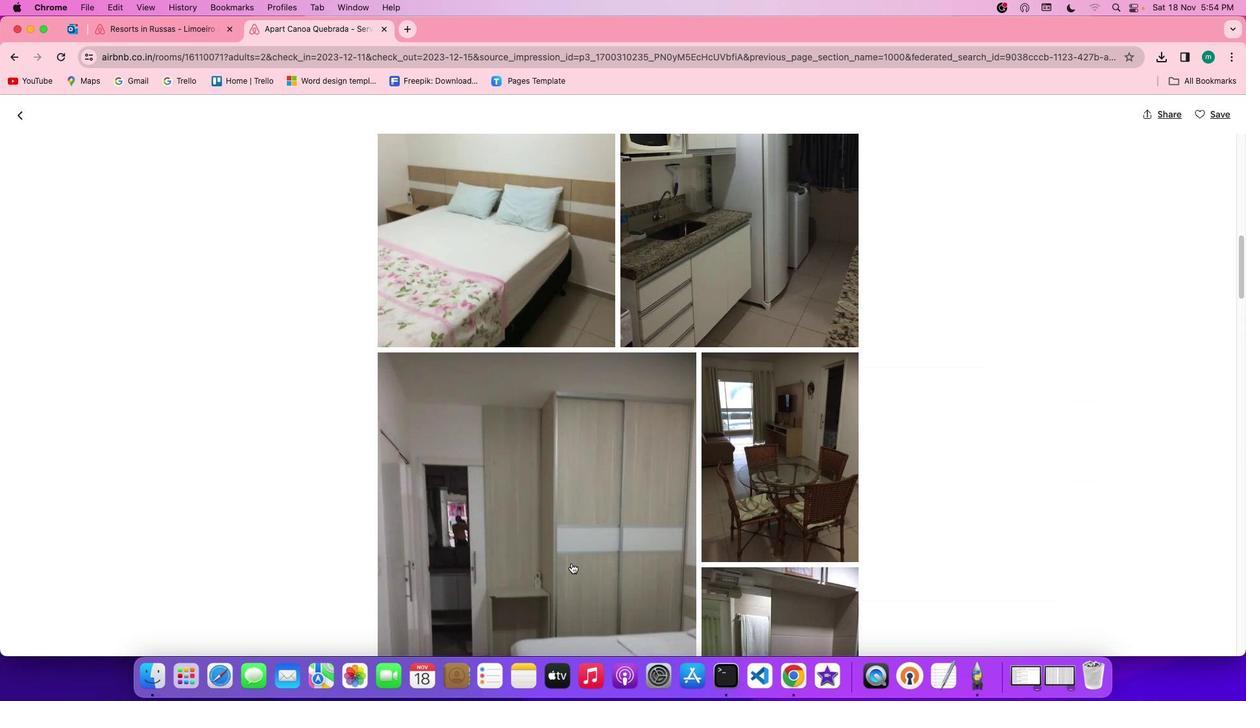 
Action: Mouse scrolled (572, 562) with delta (0, -1)
Screenshot: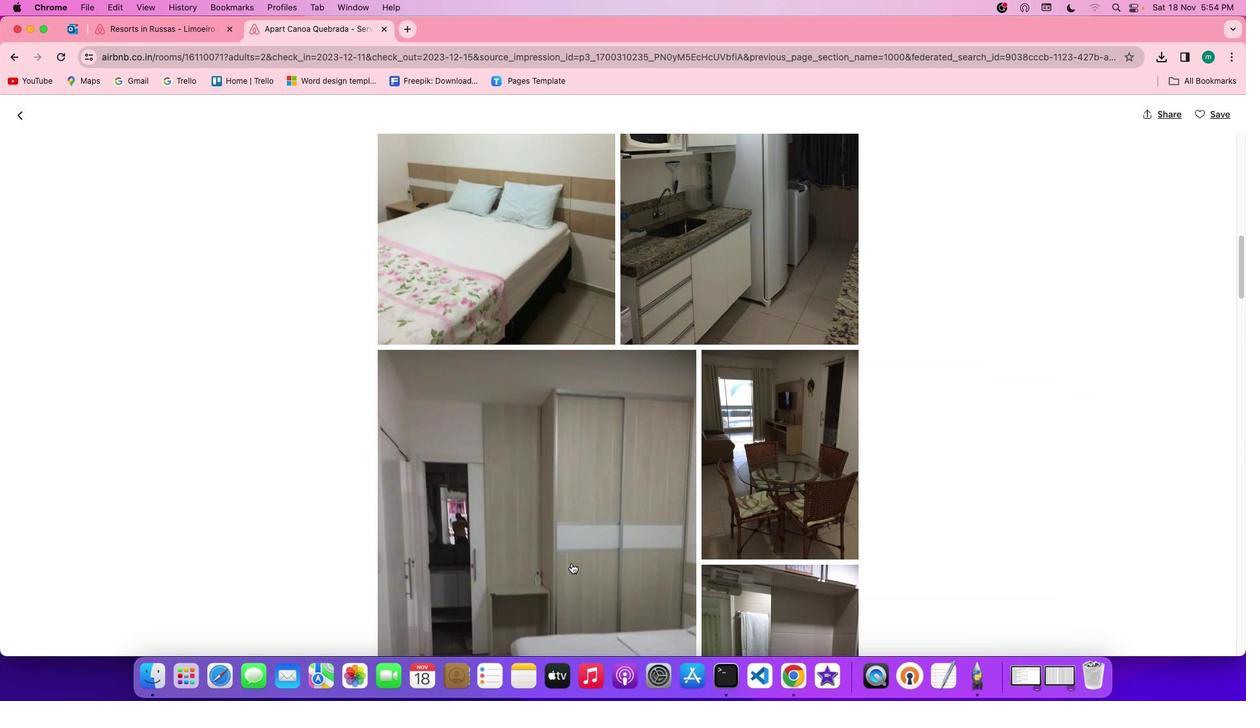 
Action: Mouse scrolled (572, 562) with delta (0, 0)
Screenshot: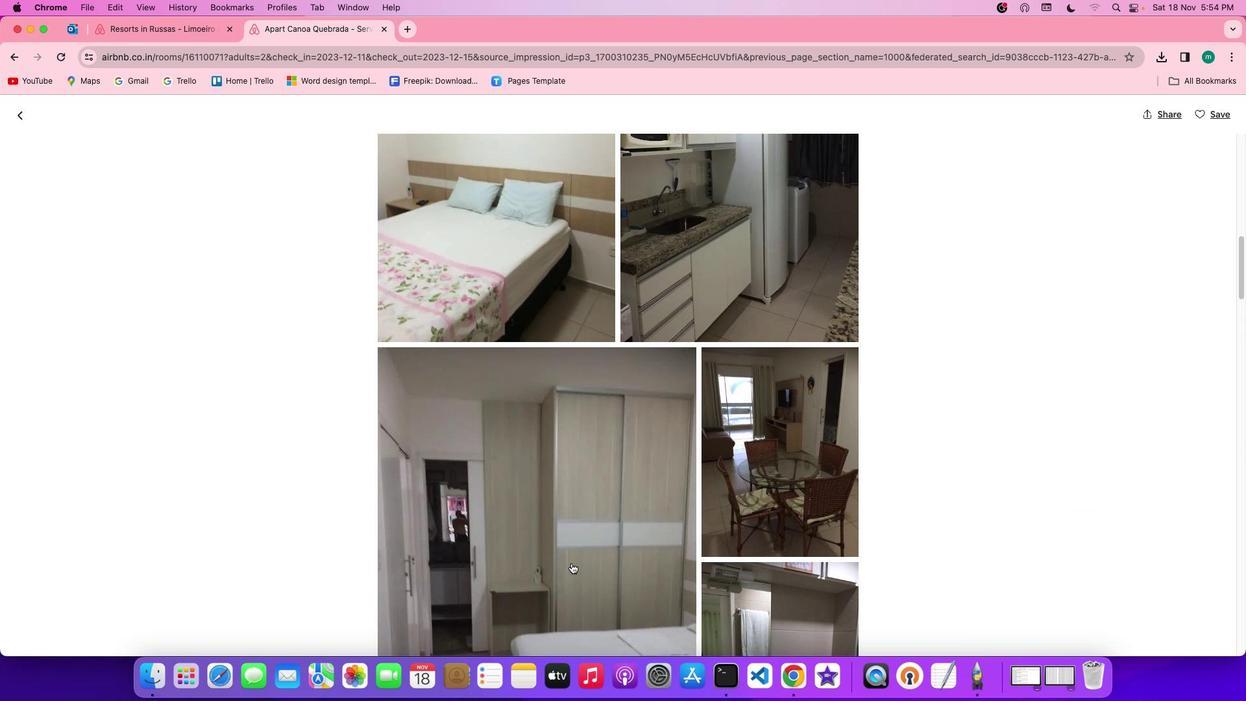 
Action: Mouse scrolled (572, 562) with delta (0, 0)
Screenshot: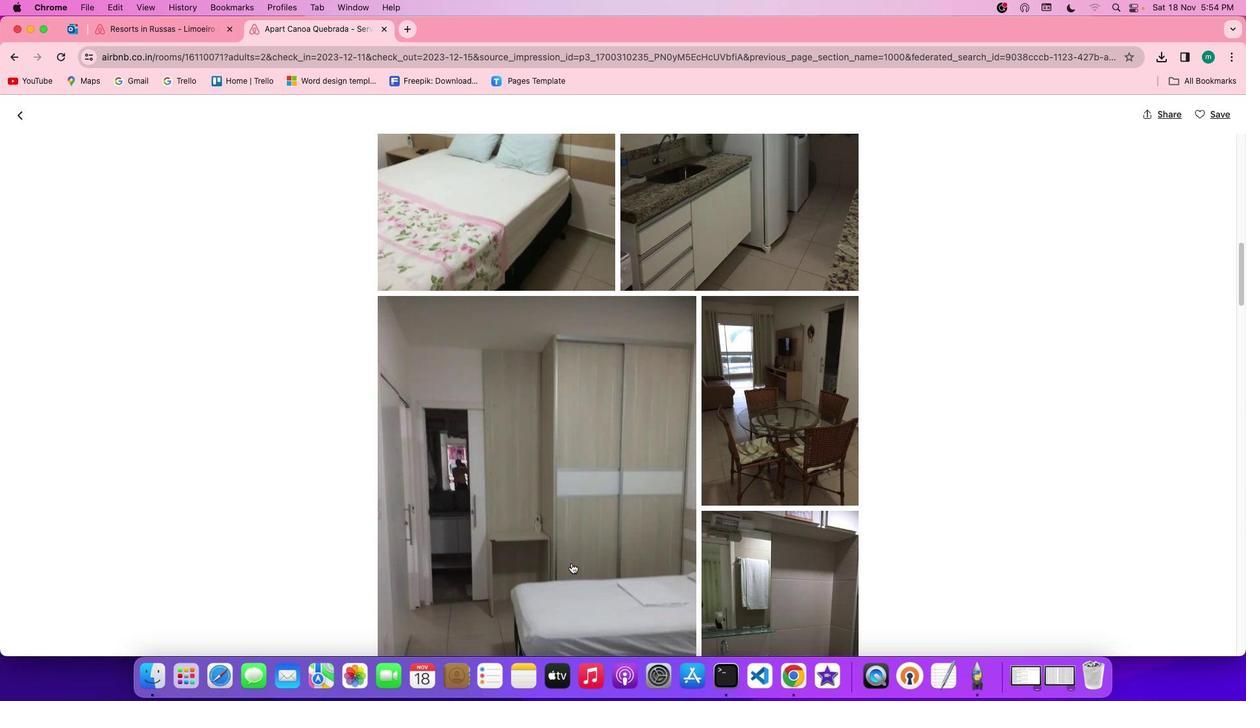 
Action: Mouse scrolled (572, 562) with delta (0, 0)
Screenshot: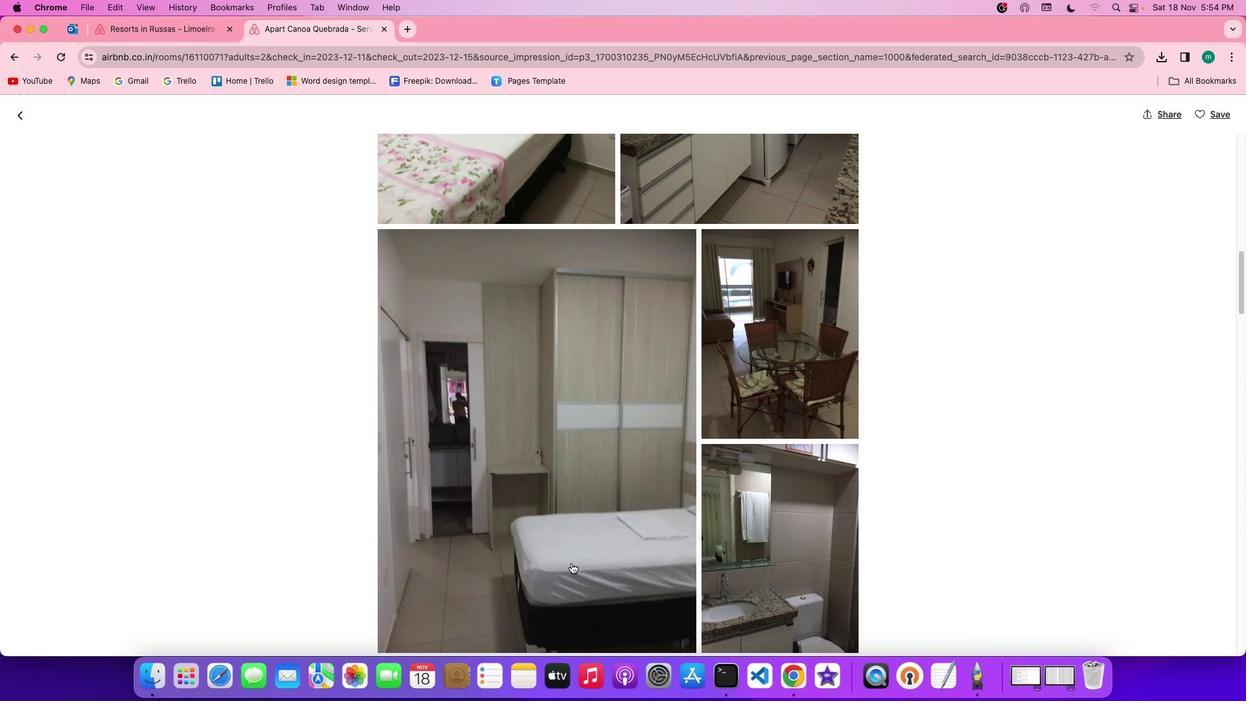 
Action: Mouse scrolled (572, 562) with delta (0, 0)
Screenshot: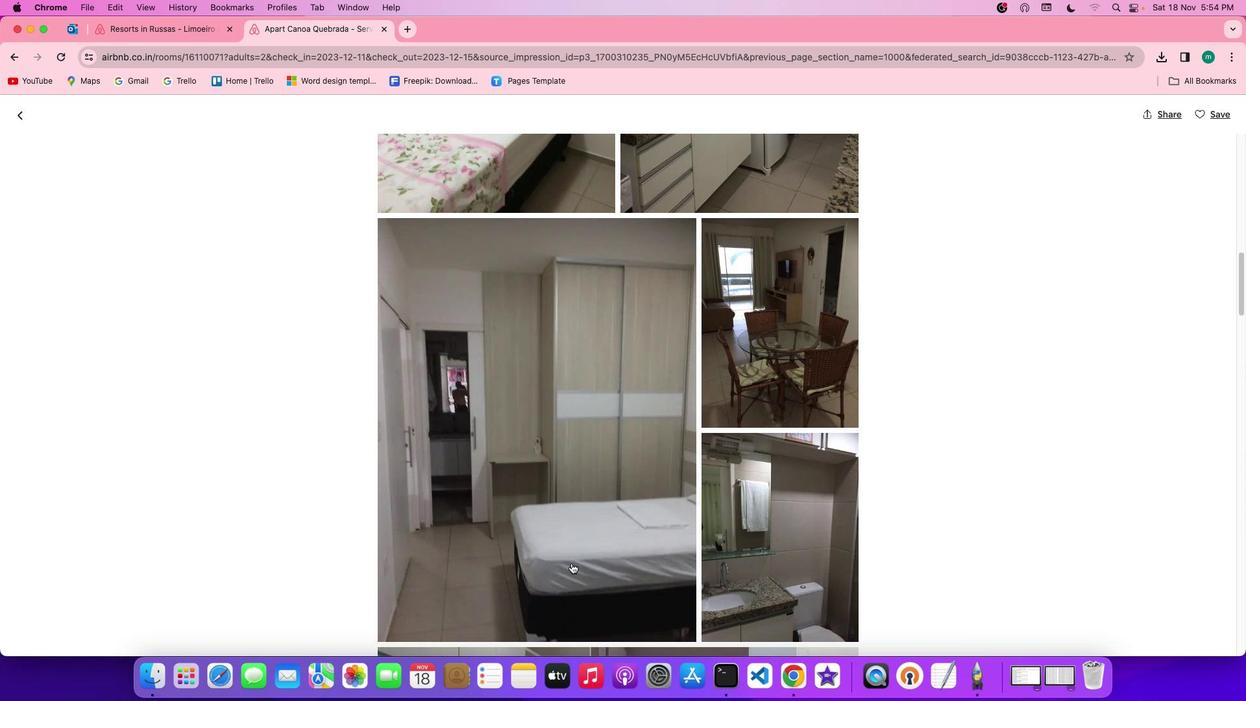 
Action: Mouse scrolled (572, 562) with delta (0, -1)
Screenshot: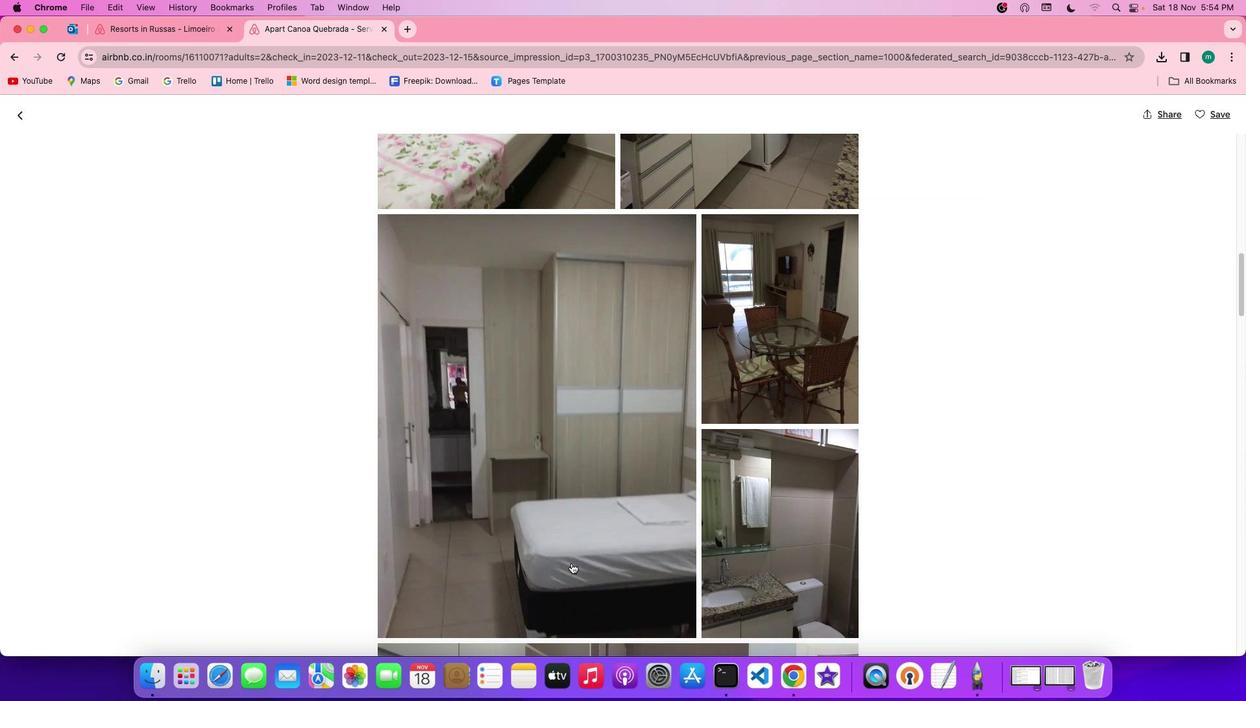 
Action: Mouse scrolled (572, 562) with delta (0, 0)
Screenshot: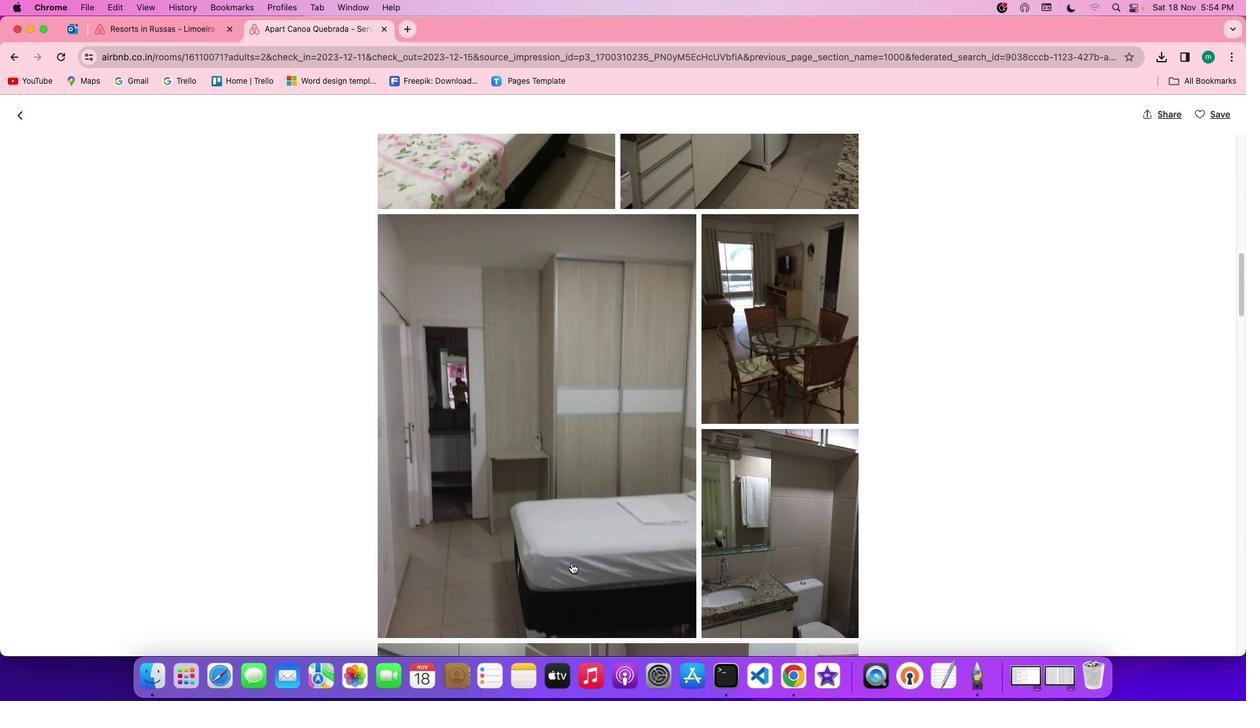 
Action: Mouse scrolled (572, 562) with delta (0, 0)
Screenshot: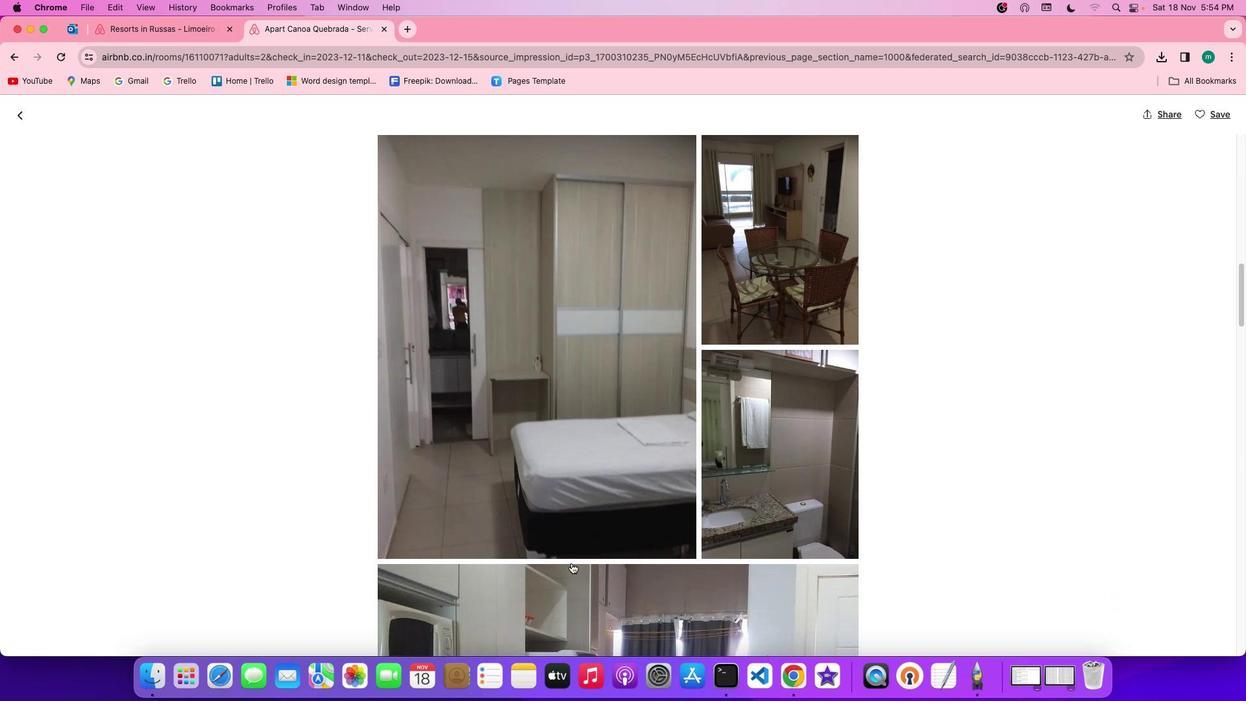 
Action: Mouse scrolled (572, 562) with delta (0, 0)
Screenshot: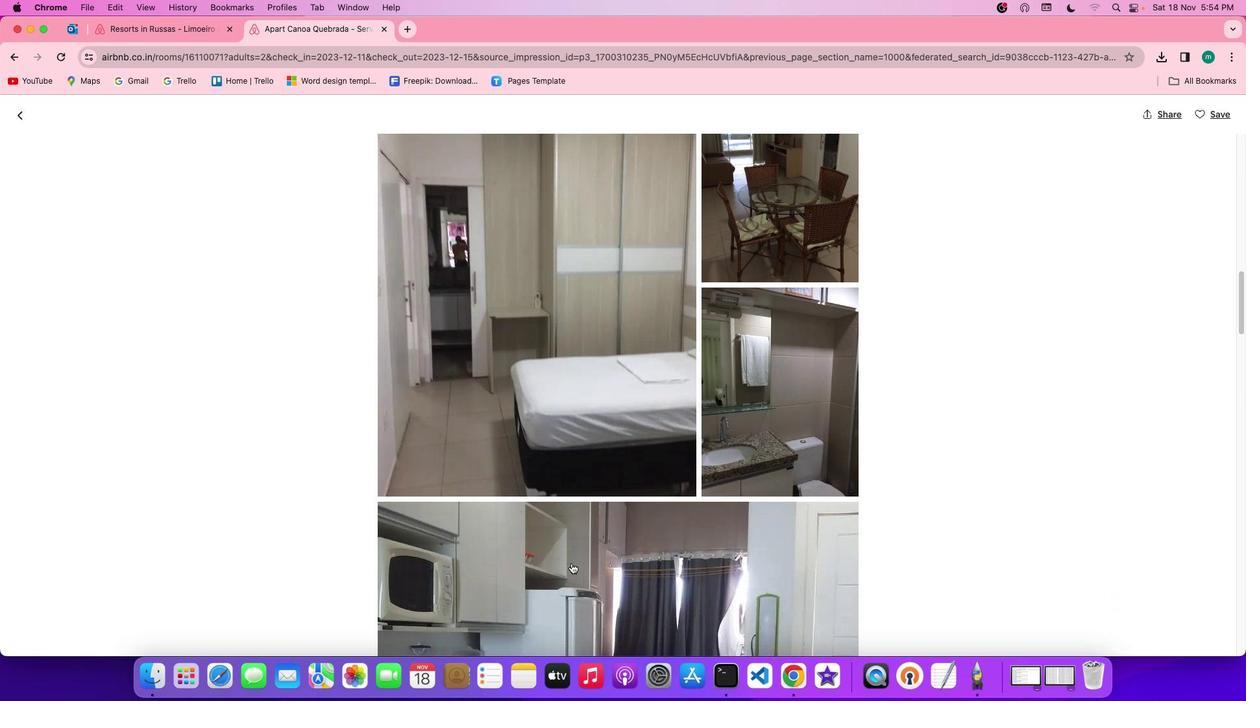 
Action: Mouse scrolled (572, 562) with delta (0, -1)
Screenshot: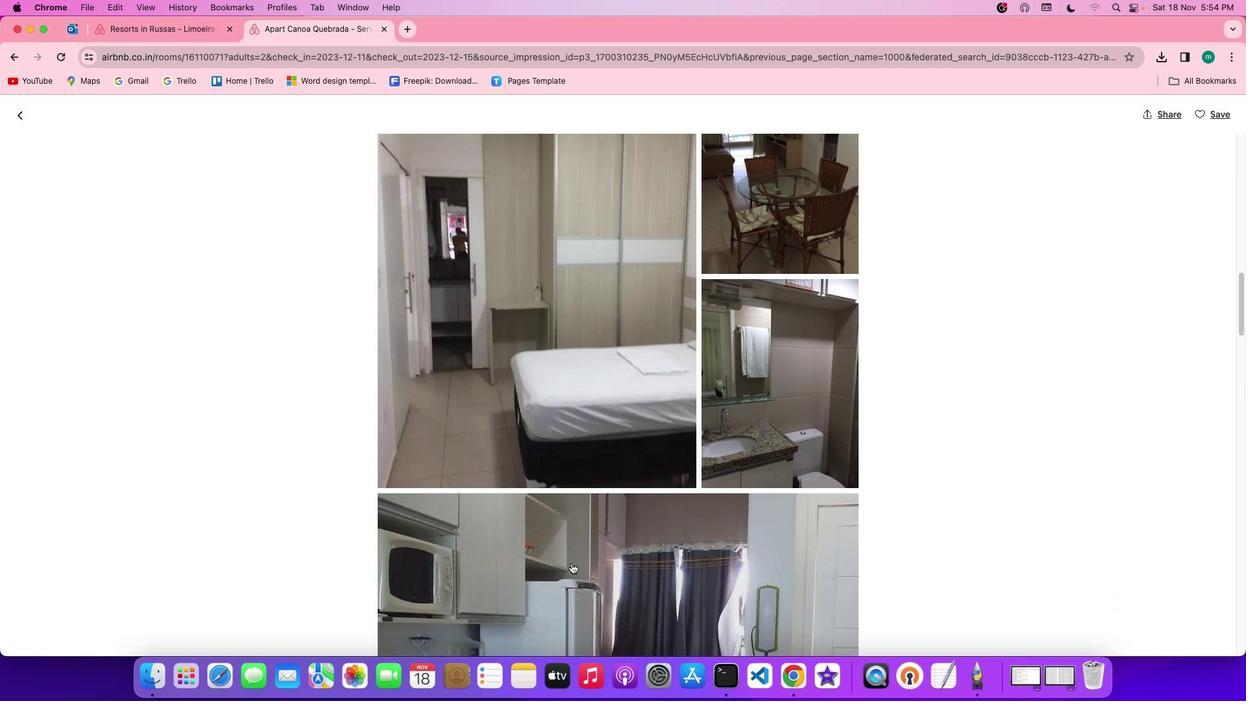 
Action: Mouse scrolled (572, 562) with delta (0, -1)
Screenshot: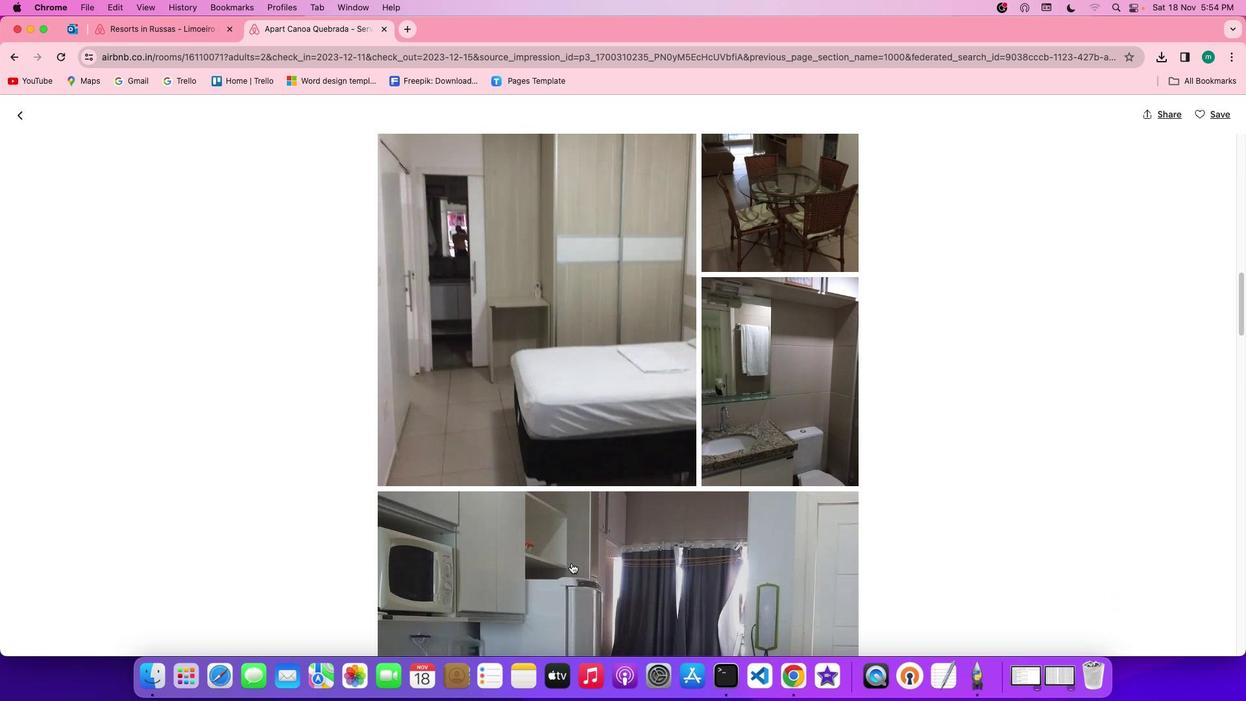 
Action: Mouse scrolled (572, 562) with delta (0, 0)
Screenshot: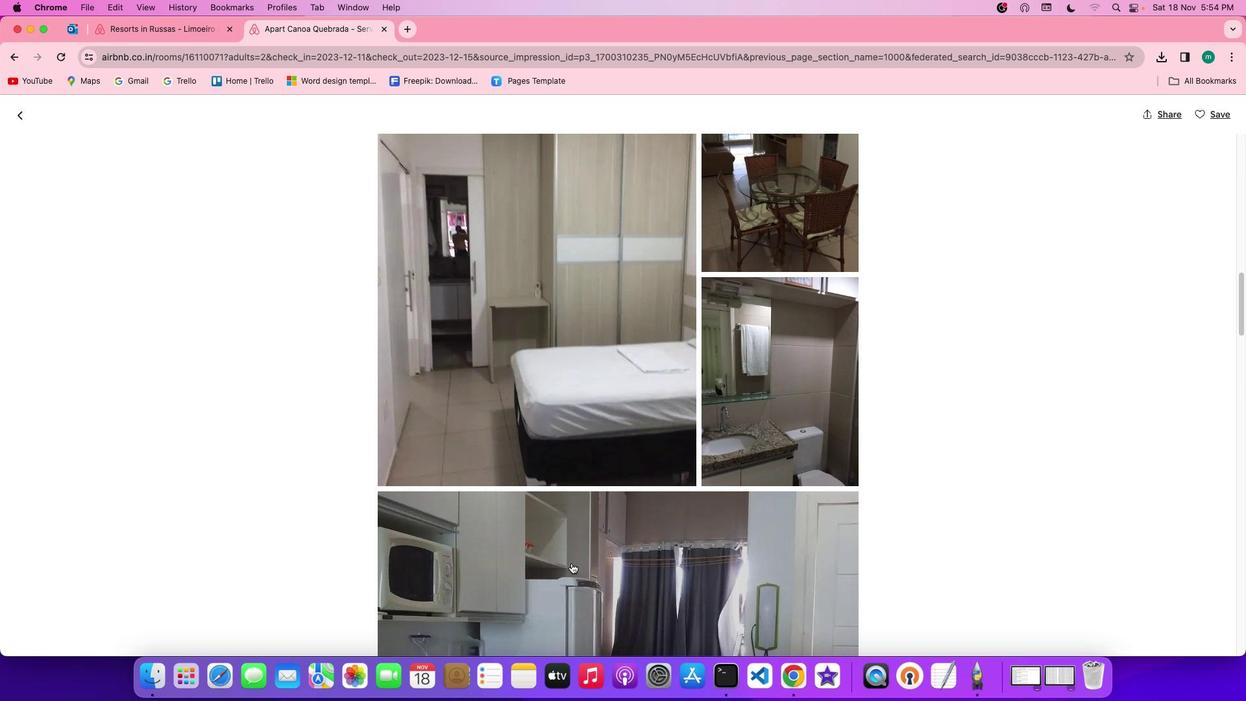 
Action: Mouse scrolled (572, 562) with delta (0, 0)
Screenshot: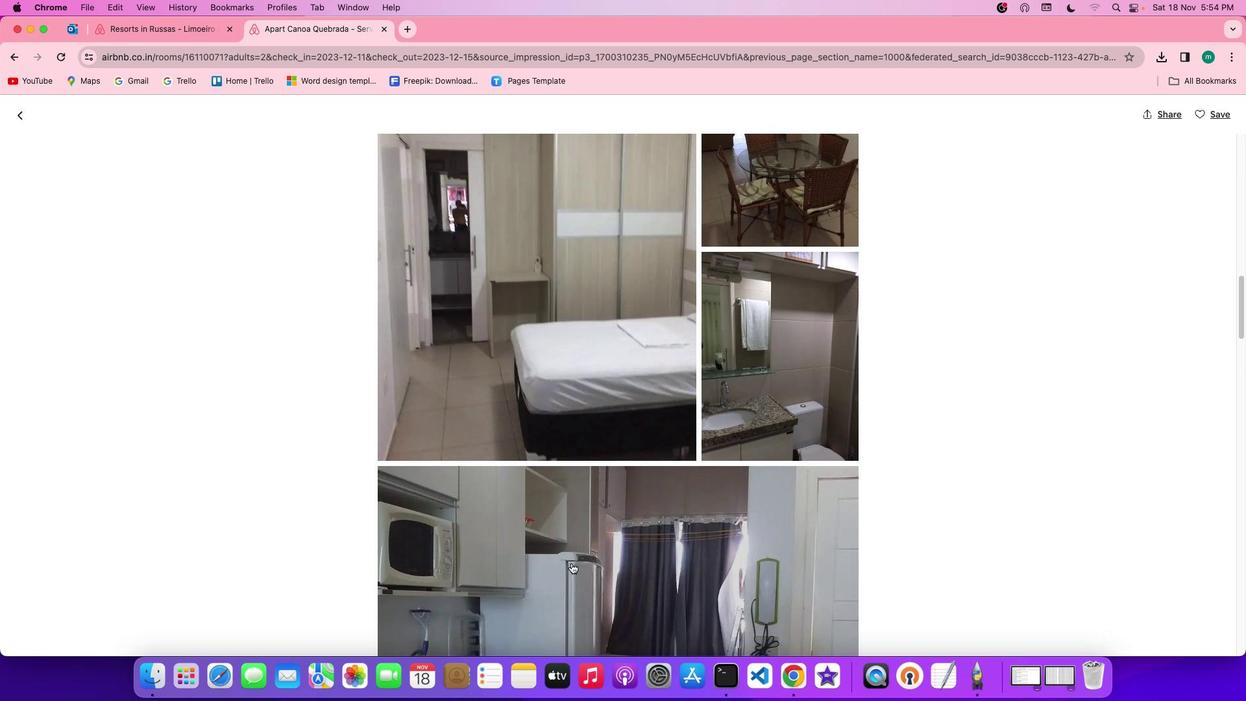 
Action: Mouse scrolled (572, 562) with delta (0, 0)
Screenshot: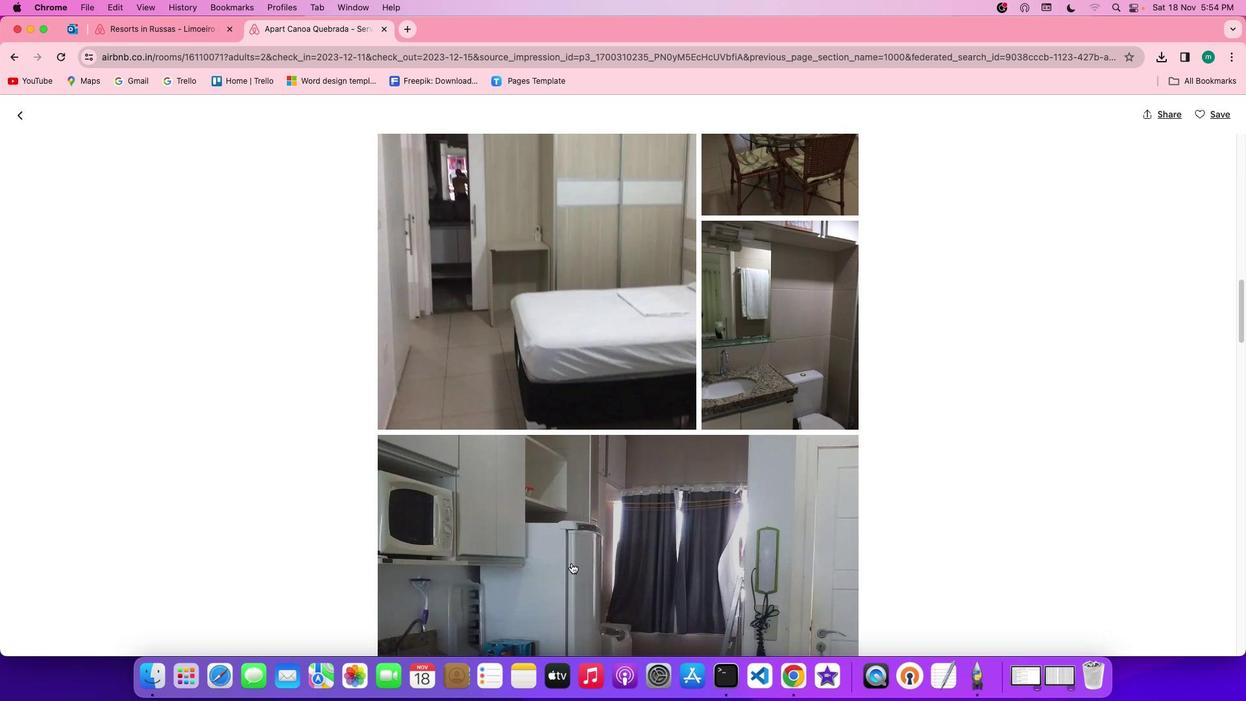 
Action: Mouse scrolled (572, 562) with delta (0, 0)
Screenshot: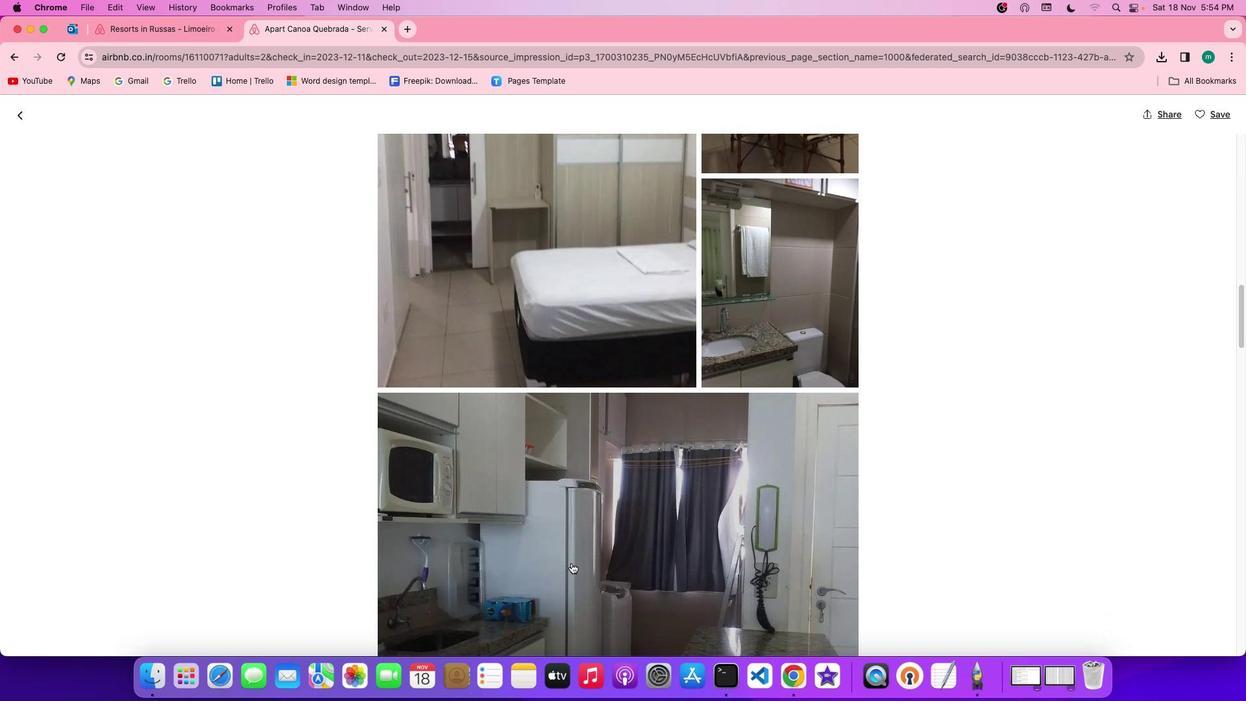 
Action: Mouse scrolled (572, 562) with delta (0, 0)
Screenshot: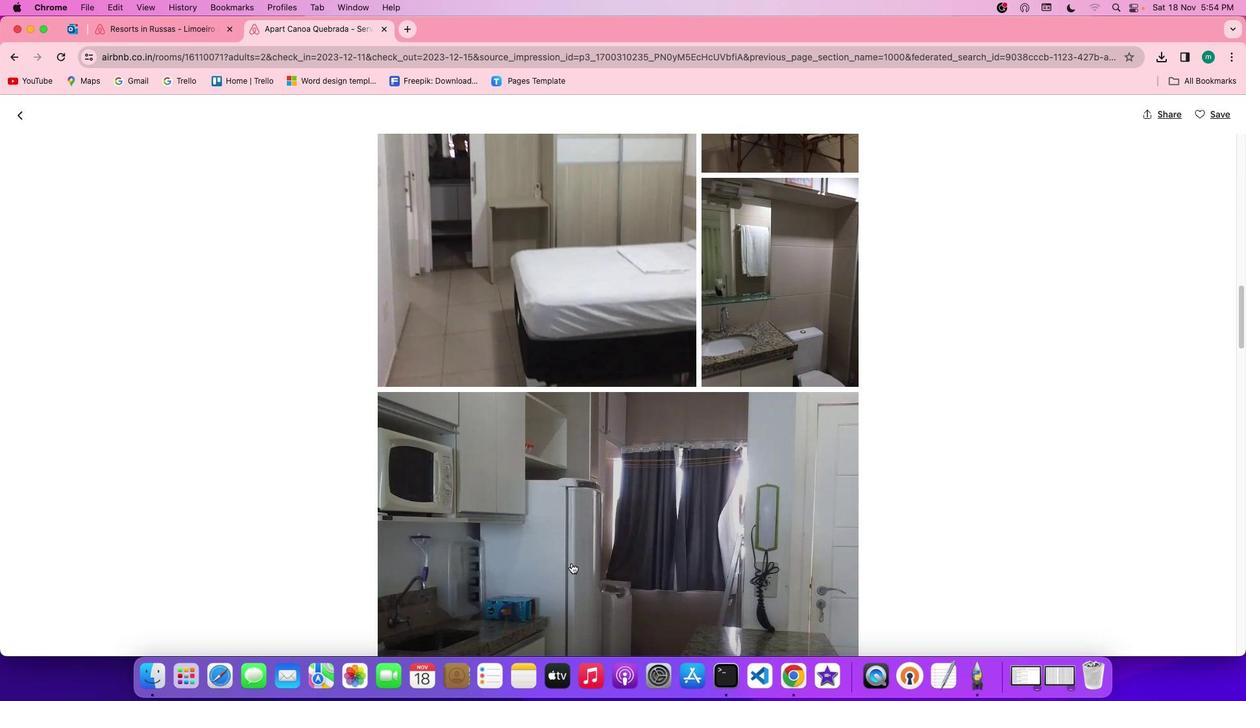 
Action: Mouse scrolled (572, 562) with delta (0, 0)
Screenshot: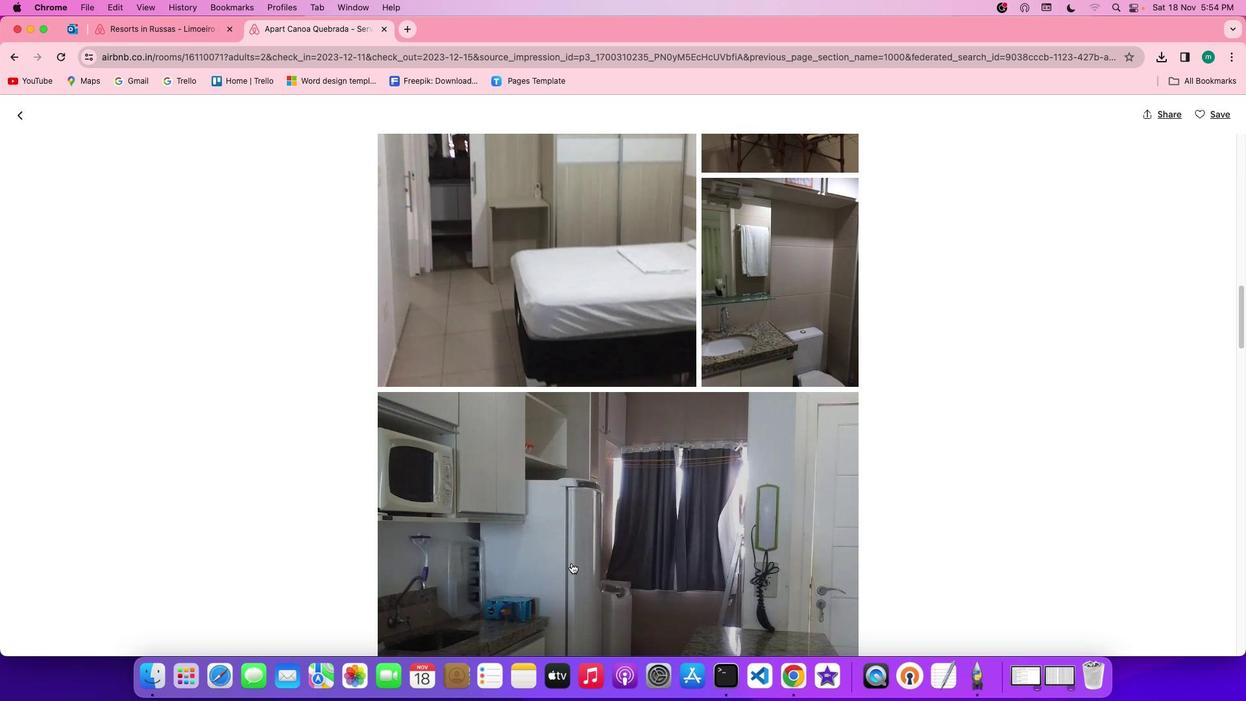 
Action: Mouse scrolled (572, 562) with delta (0, 0)
Screenshot: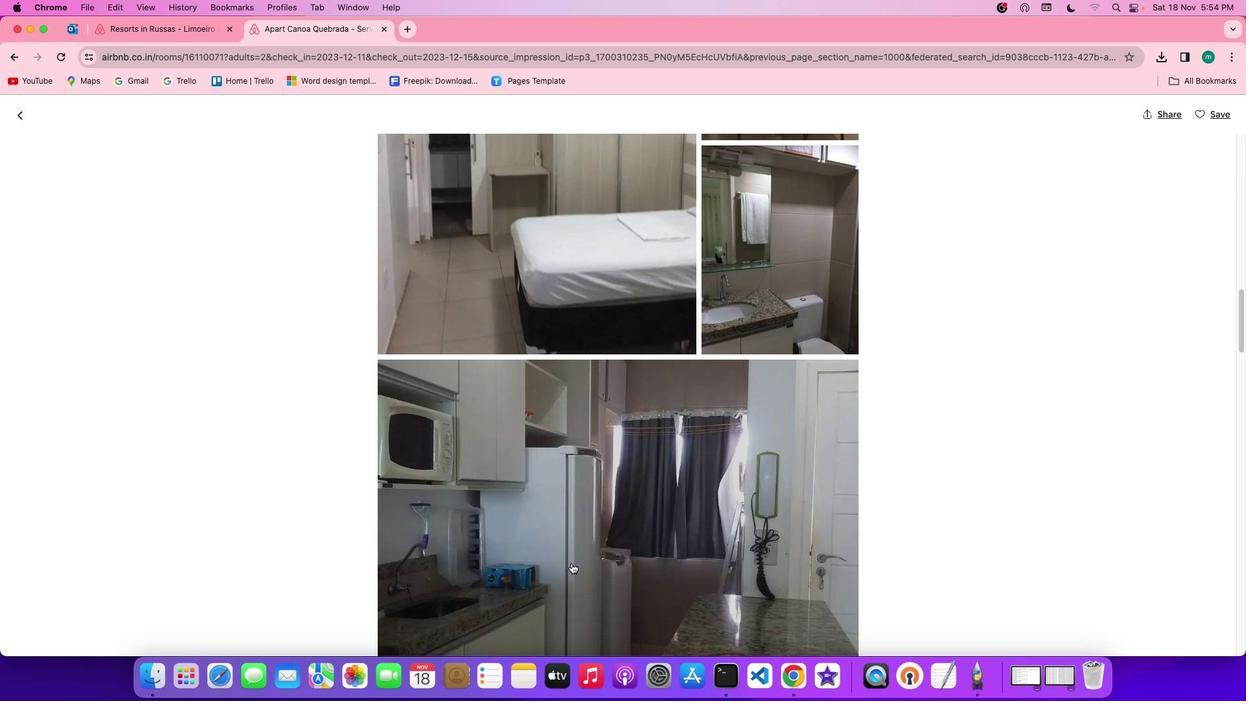 
Action: Mouse scrolled (572, 562) with delta (0, 0)
Screenshot: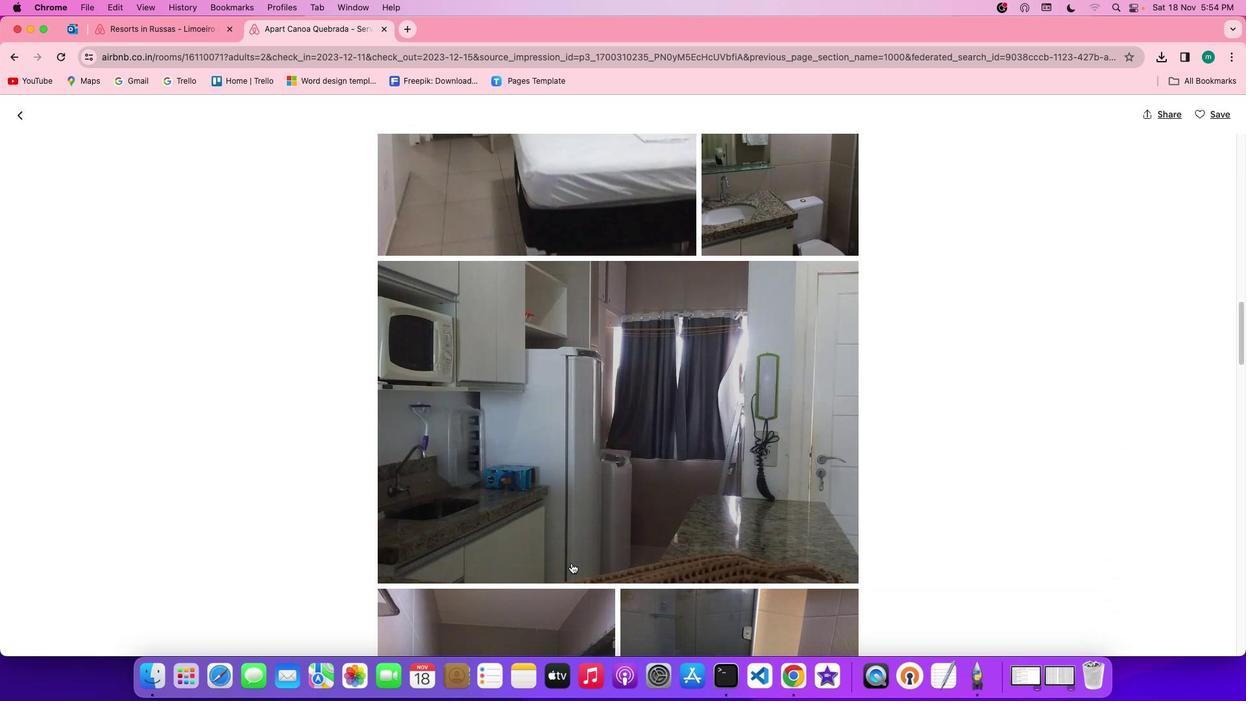 
Action: Mouse scrolled (572, 562) with delta (0, 0)
Screenshot: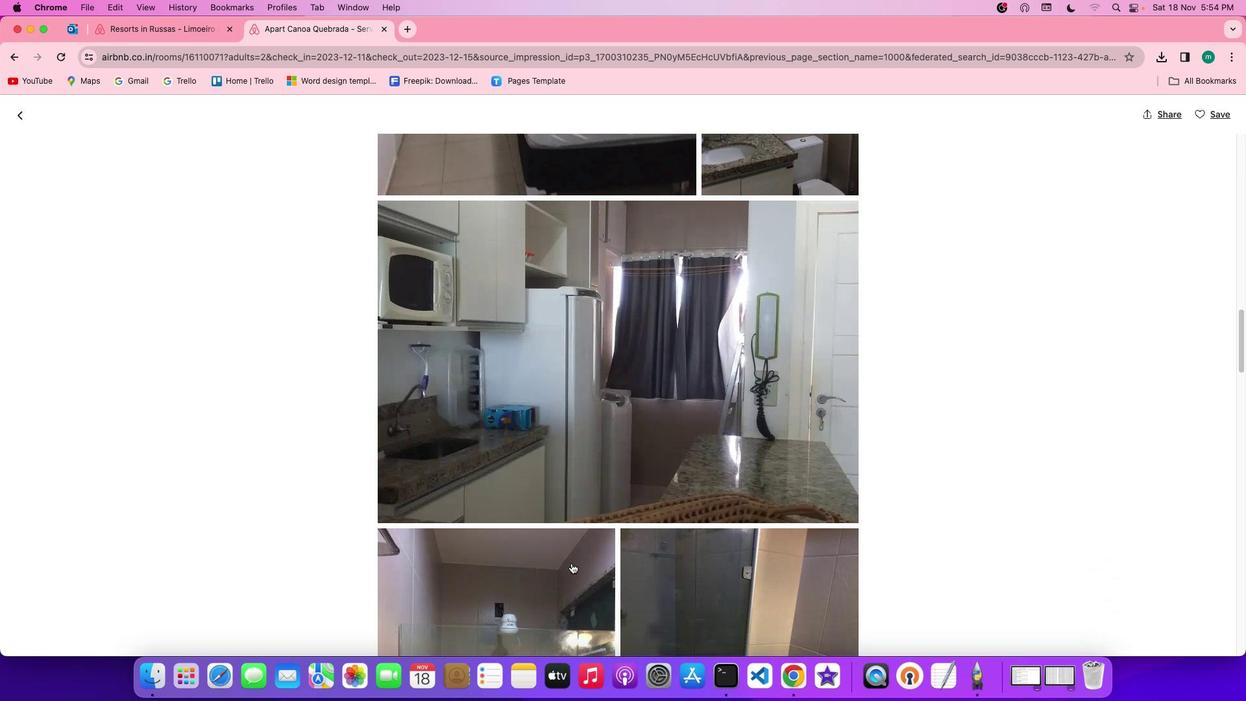 
Action: Mouse scrolled (572, 562) with delta (0, -1)
Screenshot: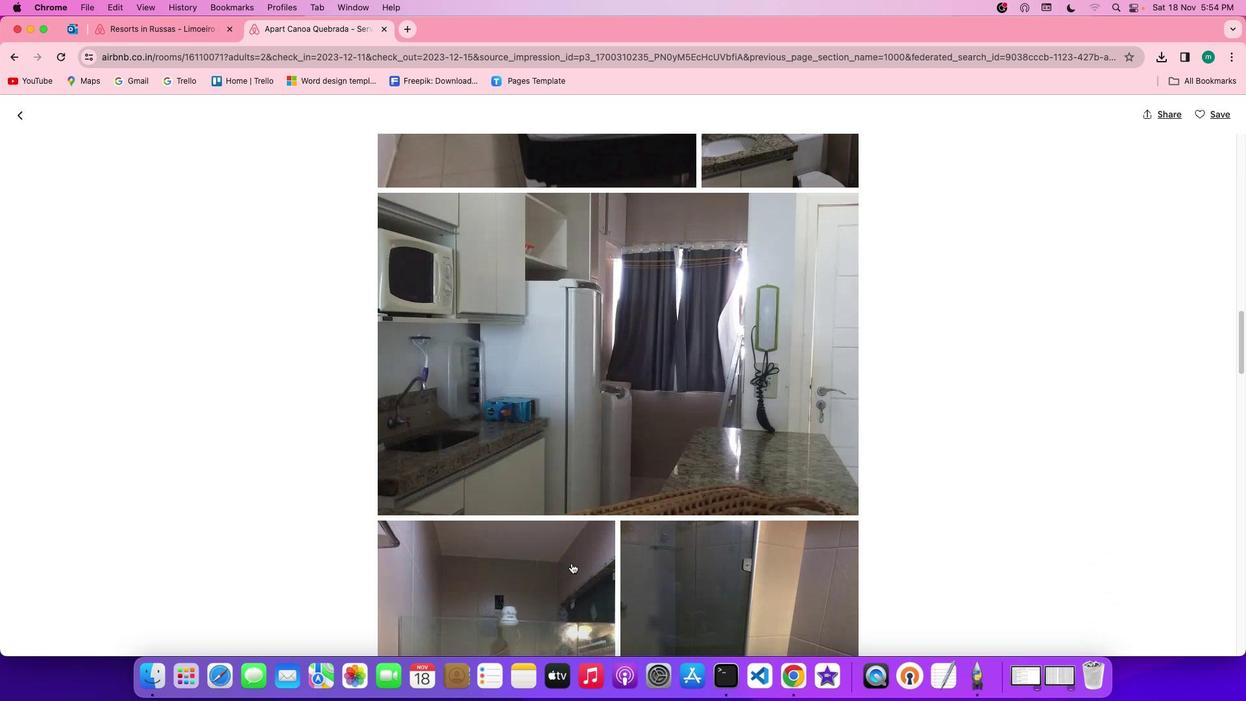 
Action: Mouse scrolled (572, 562) with delta (0, -1)
Screenshot: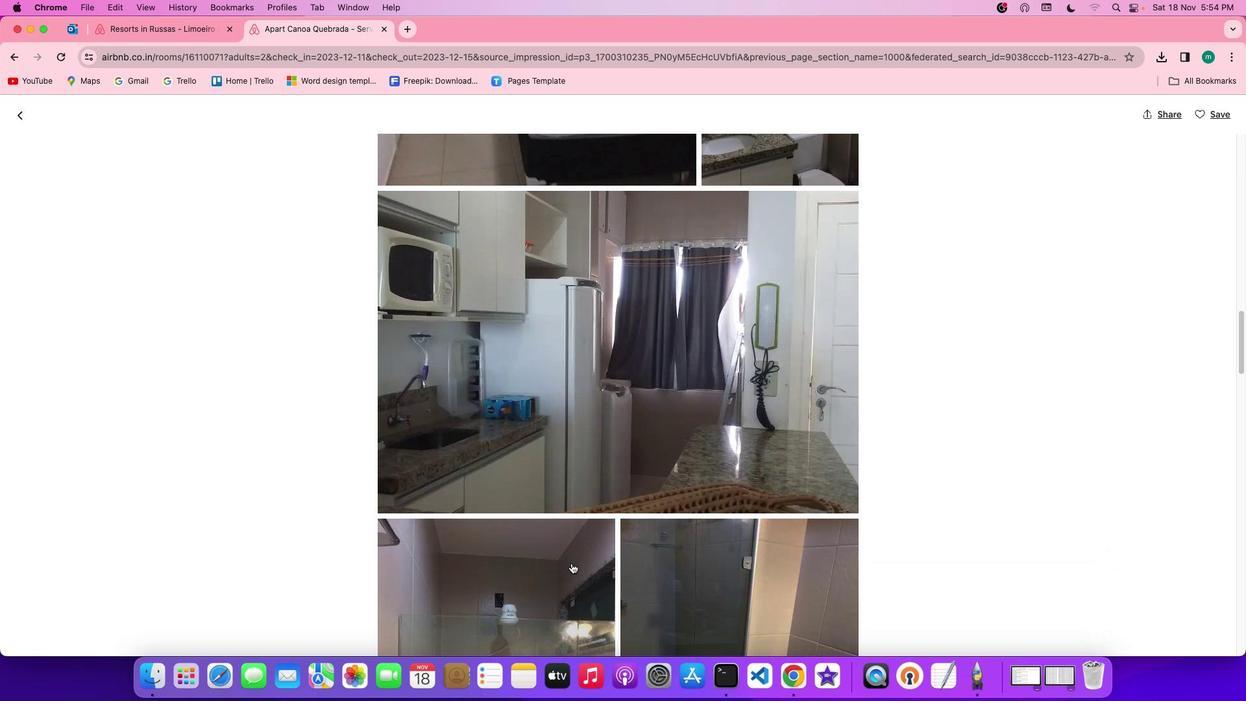 
Action: Mouse scrolled (572, 562) with delta (0, 0)
Screenshot: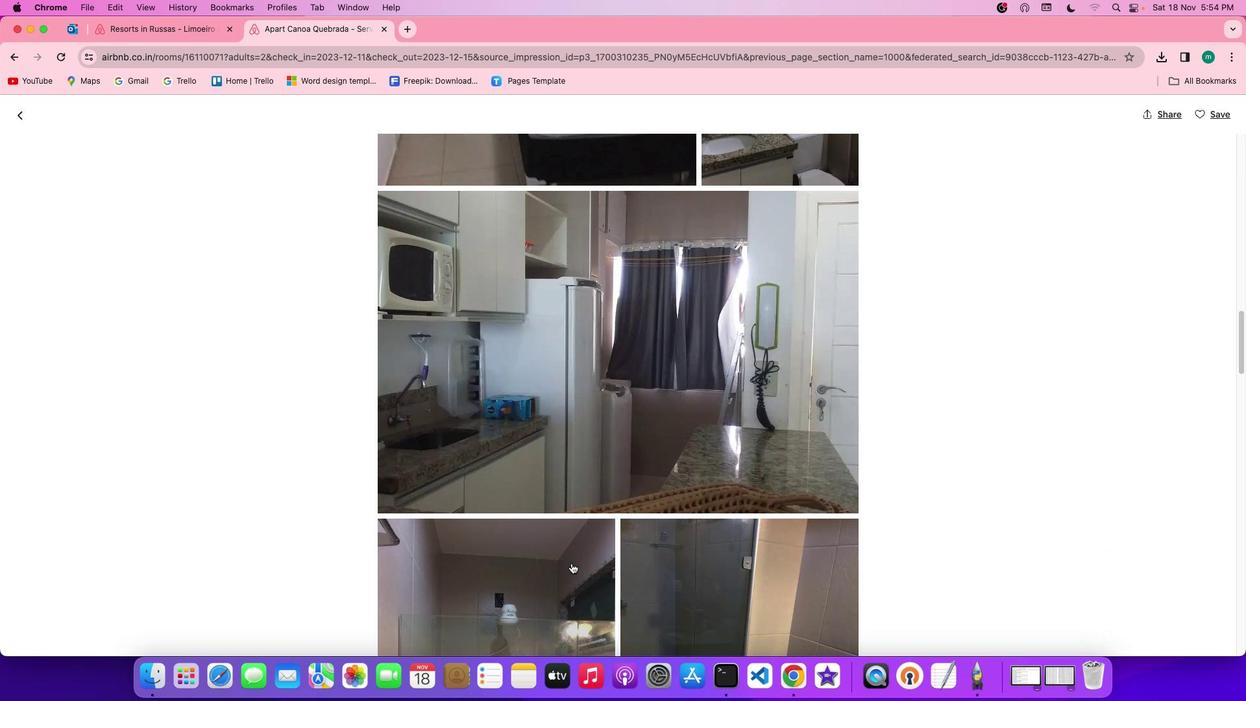 
Action: Mouse scrolled (572, 562) with delta (0, 0)
Screenshot: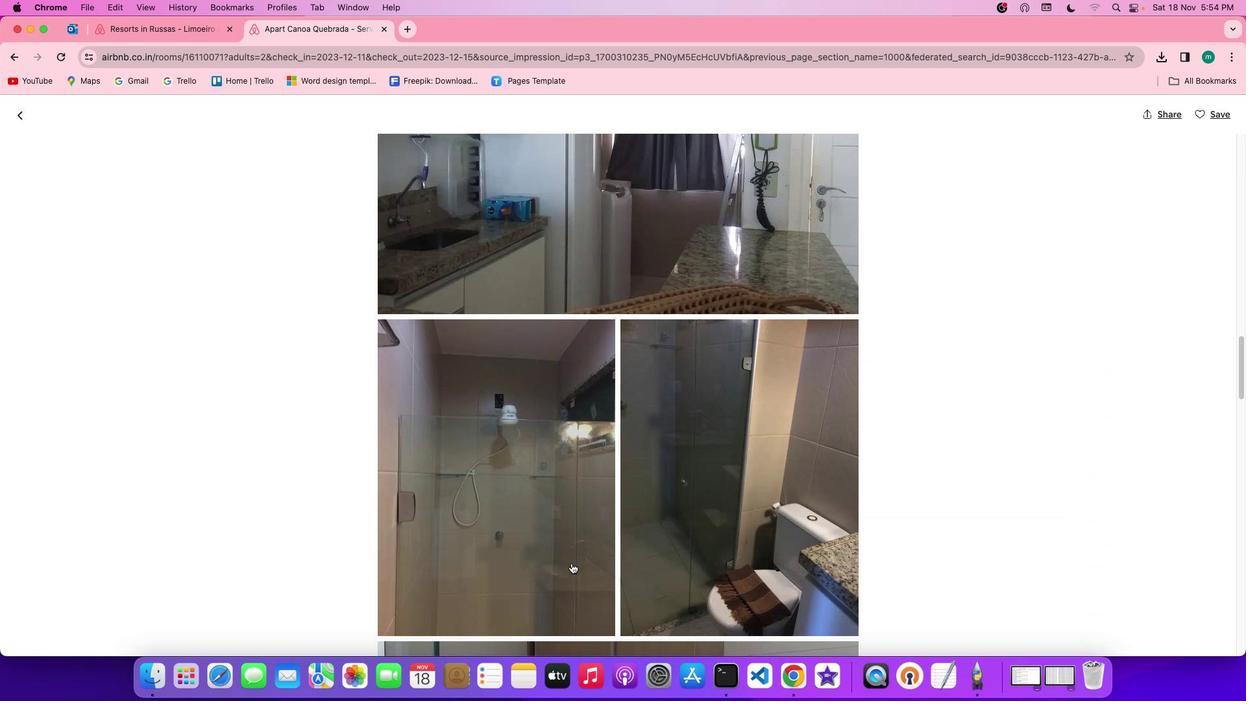 
Action: Mouse scrolled (572, 562) with delta (0, 0)
Screenshot: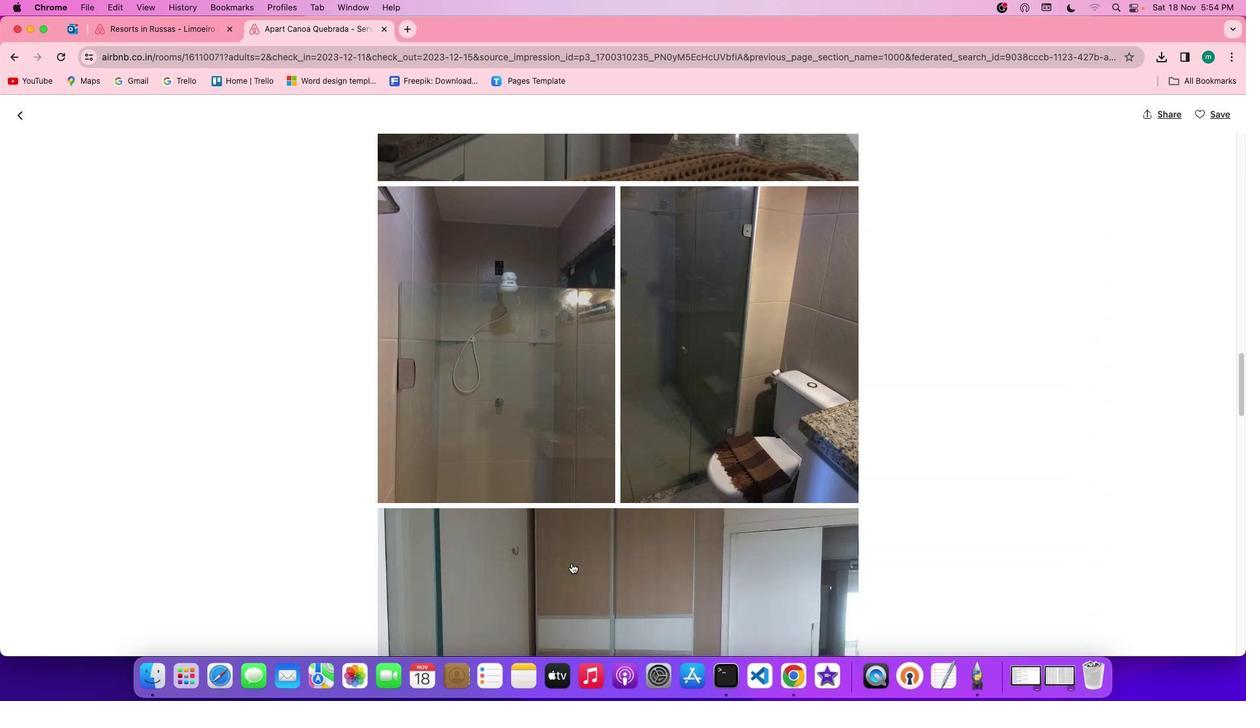 
Action: Mouse scrolled (572, 562) with delta (0, -1)
Screenshot: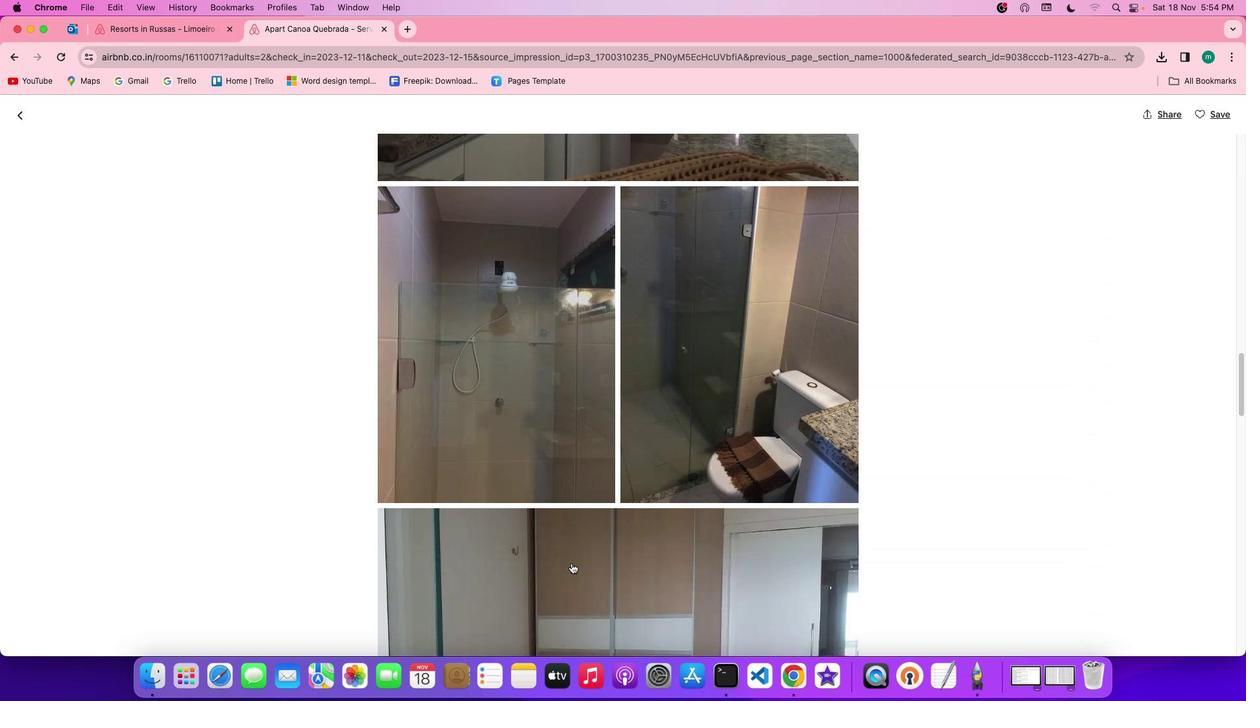 
Action: Mouse scrolled (572, 562) with delta (0, -2)
Screenshot: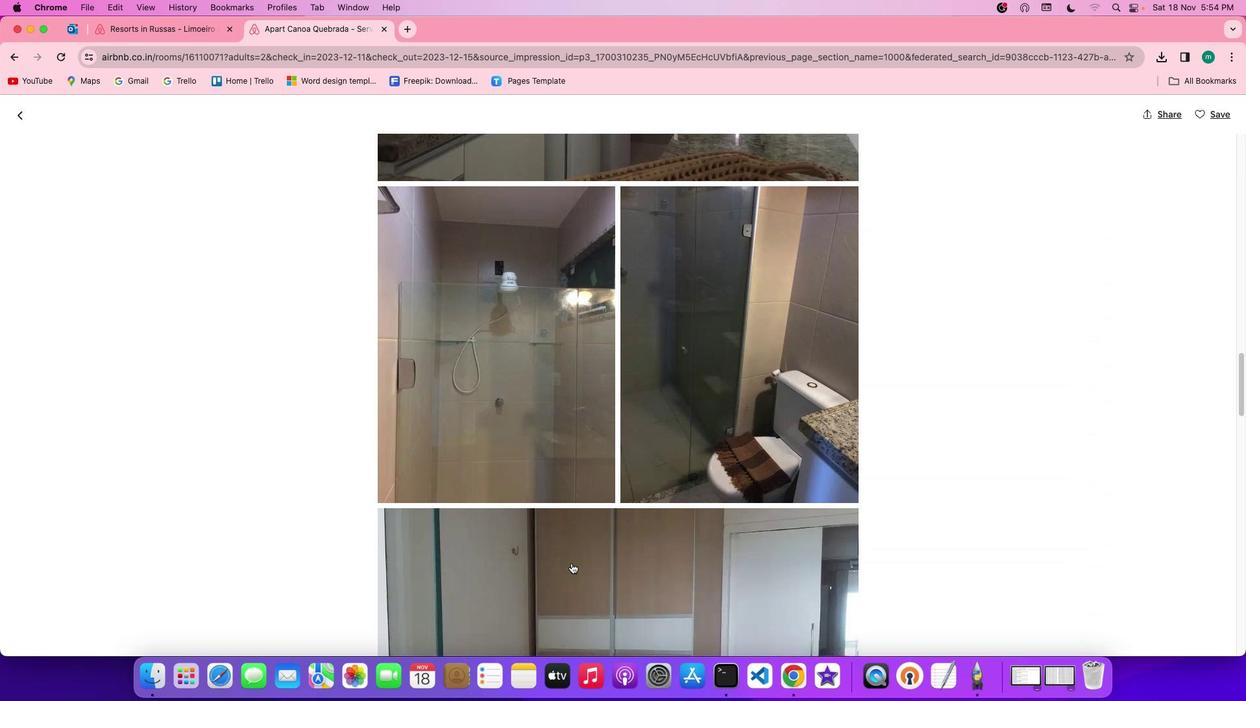 
Action: Mouse scrolled (572, 562) with delta (0, -3)
Screenshot: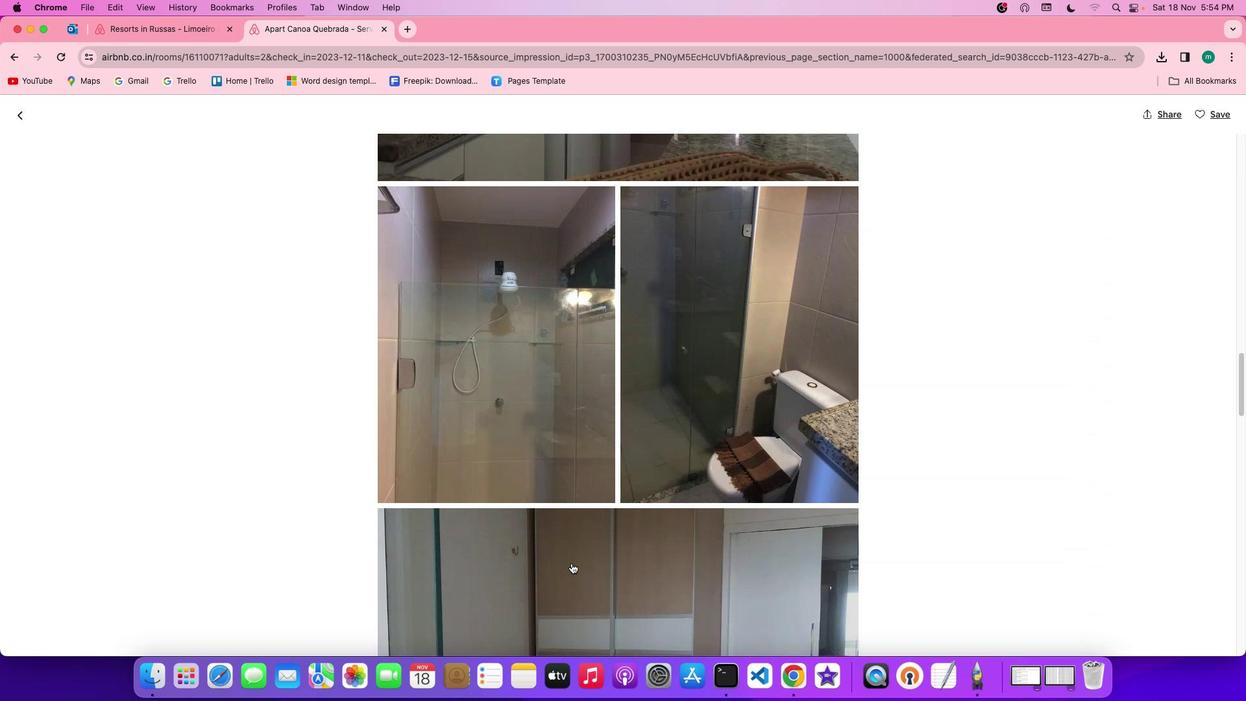 
Action: Mouse scrolled (572, 562) with delta (0, 0)
Screenshot: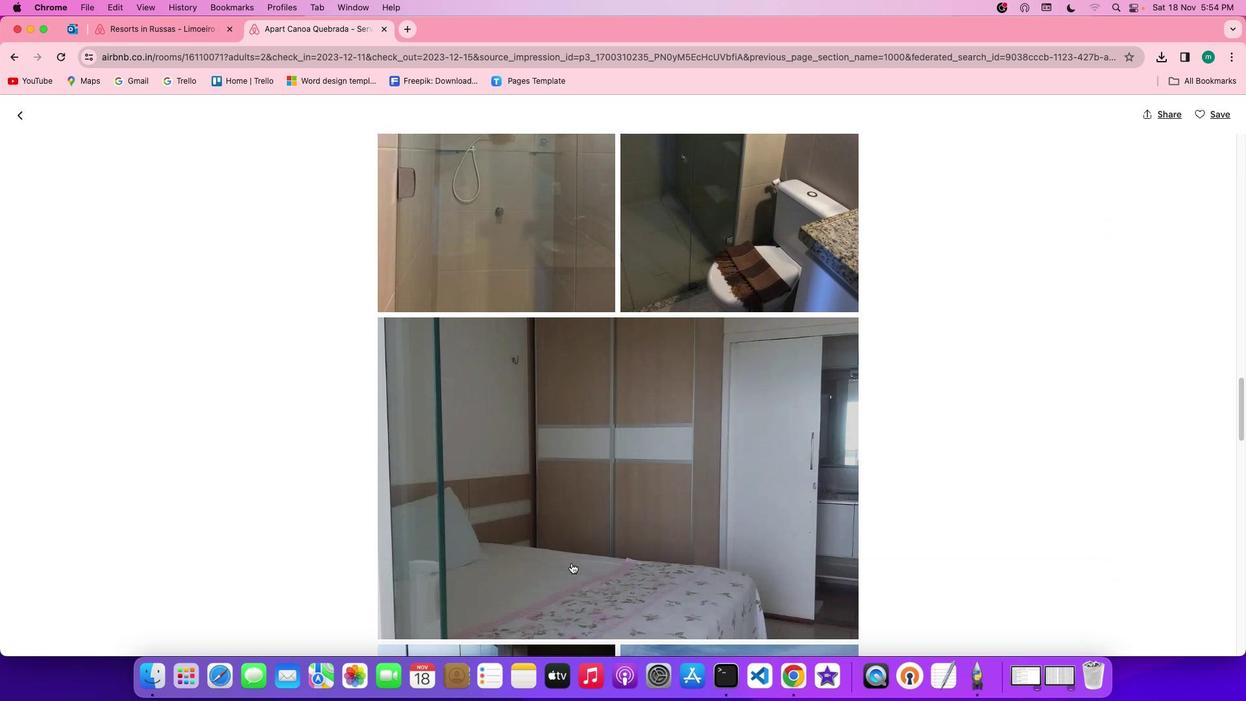 
Action: Mouse scrolled (572, 562) with delta (0, 0)
Screenshot: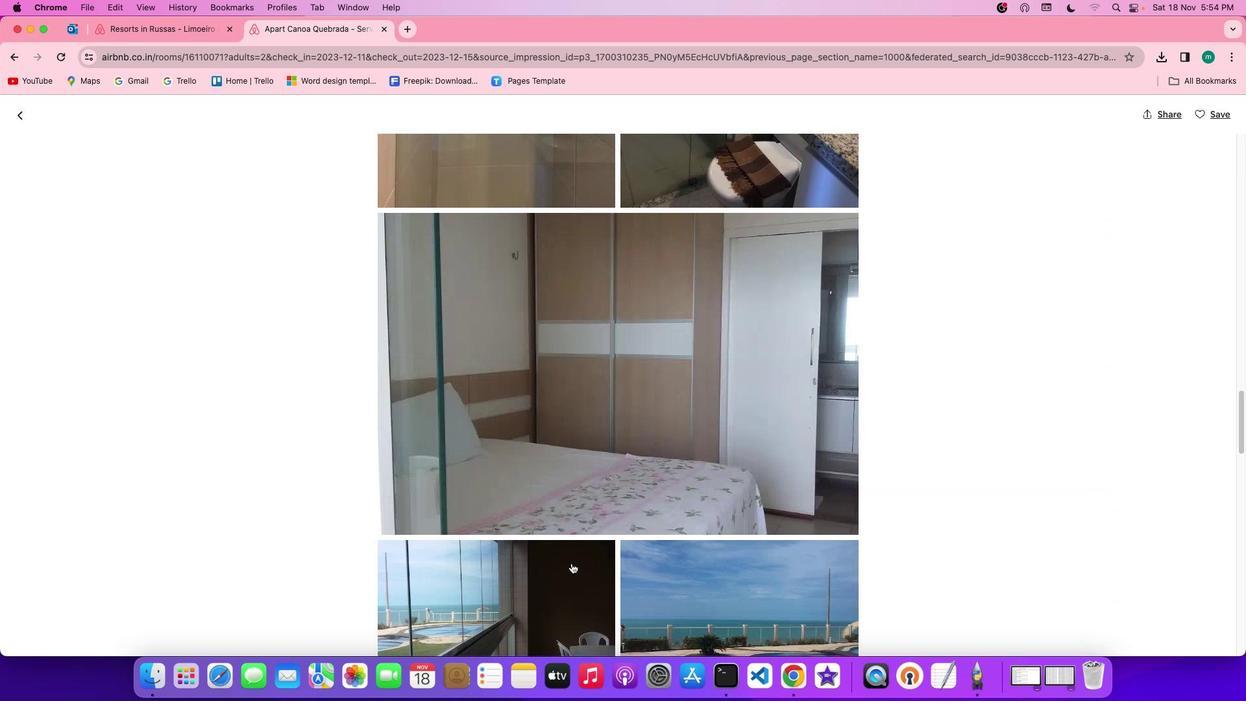 
Action: Mouse scrolled (572, 562) with delta (0, -1)
Screenshot: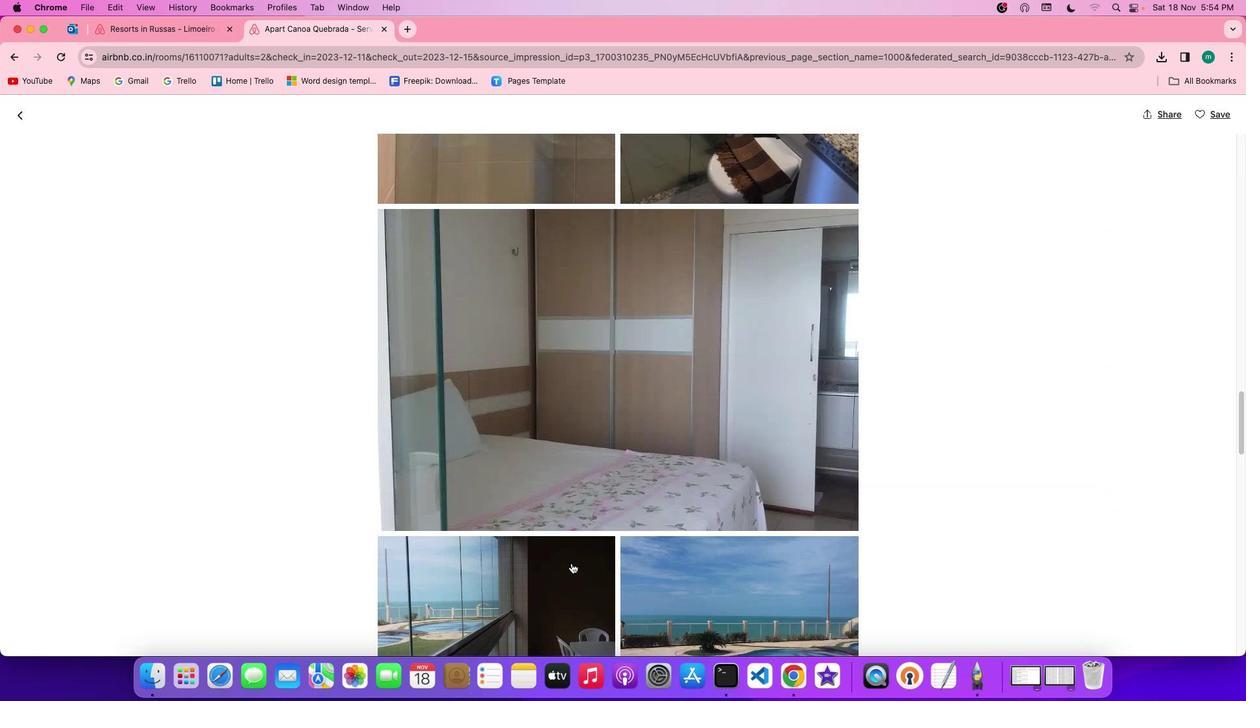 
Action: Mouse scrolled (572, 562) with delta (0, -1)
Screenshot: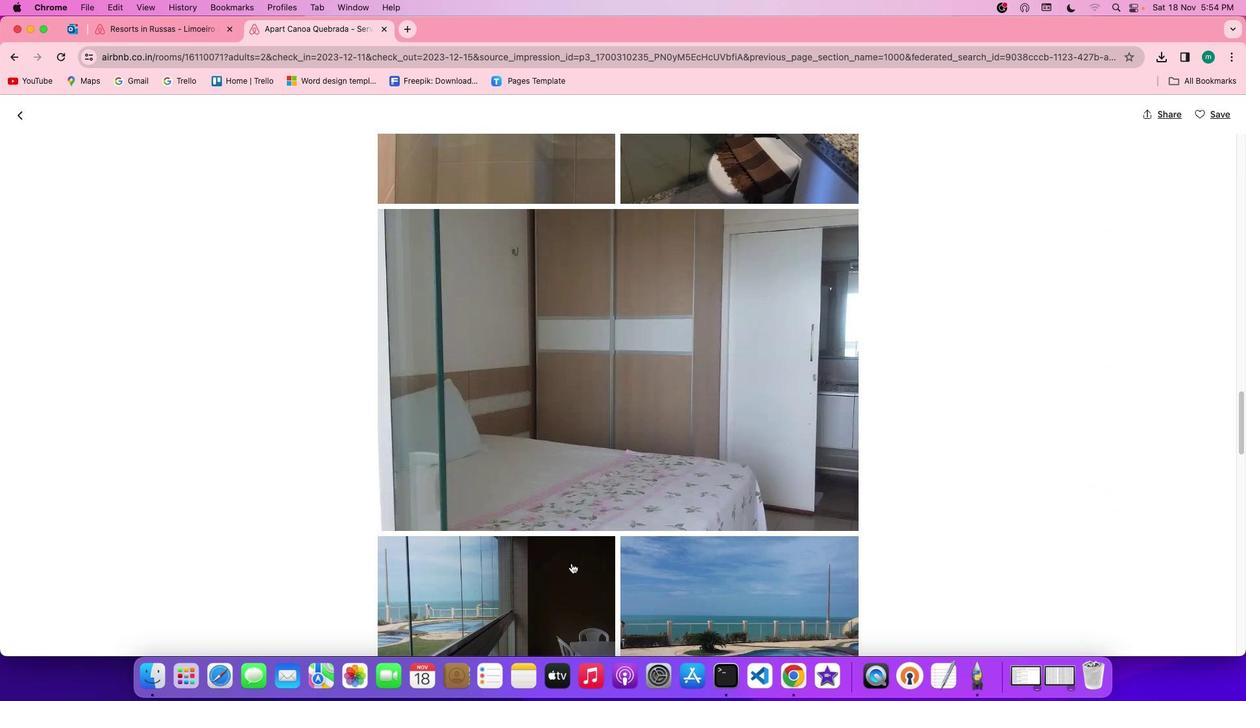 
Action: Mouse scrolled (572, 562) with delta (0, -2)
Screenshot: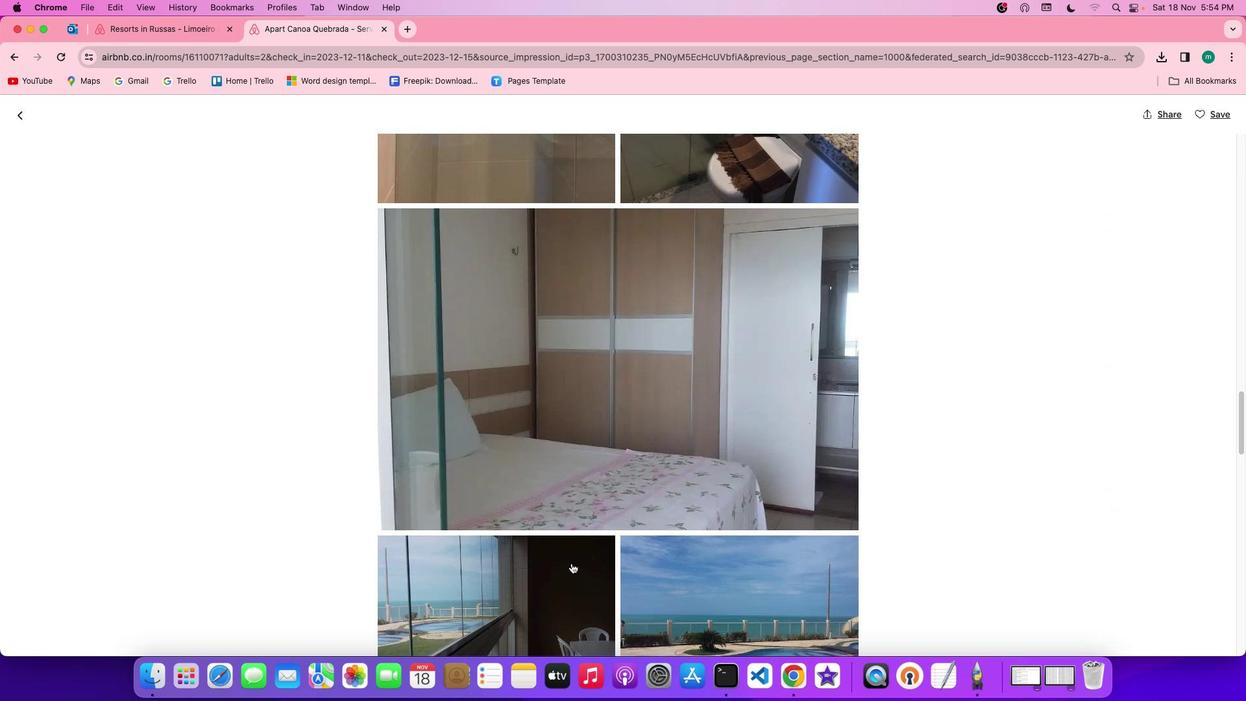 
Action: Mouse scrolled (572, 562) with delta (0, 0)
Screenshot: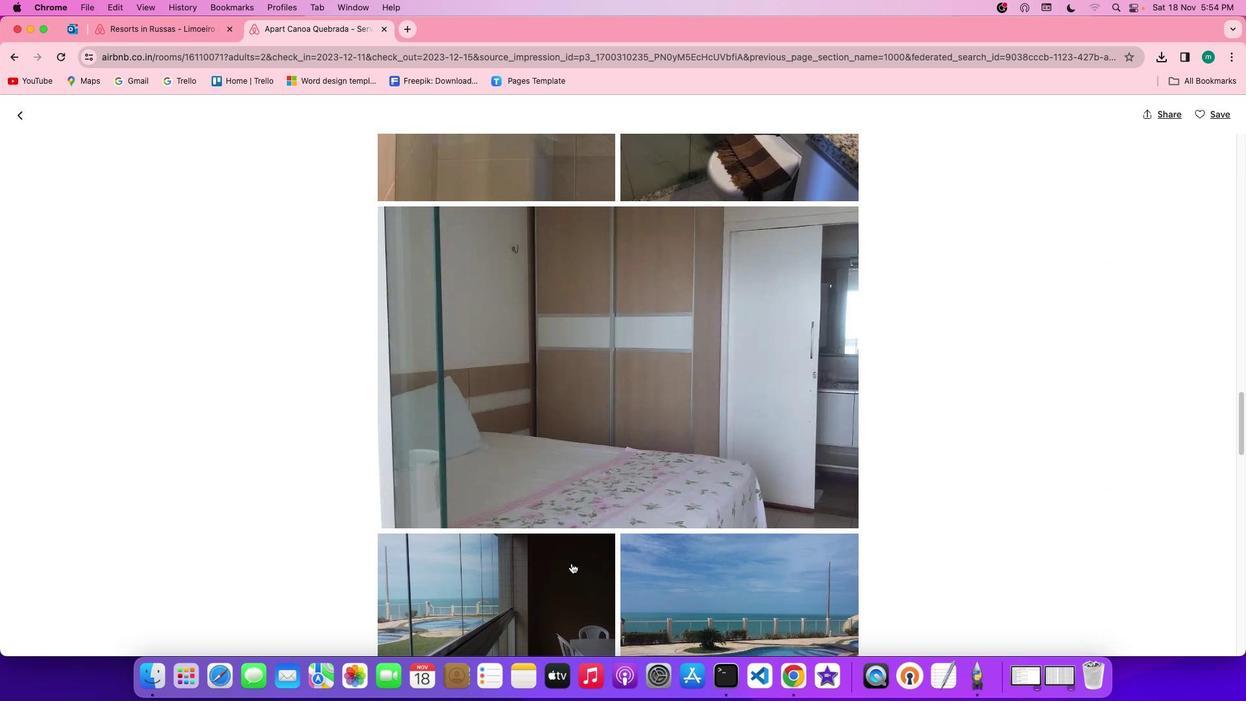 
Action: Mouse scrolled (572, 562) with delta (0, 0)
Screenshot: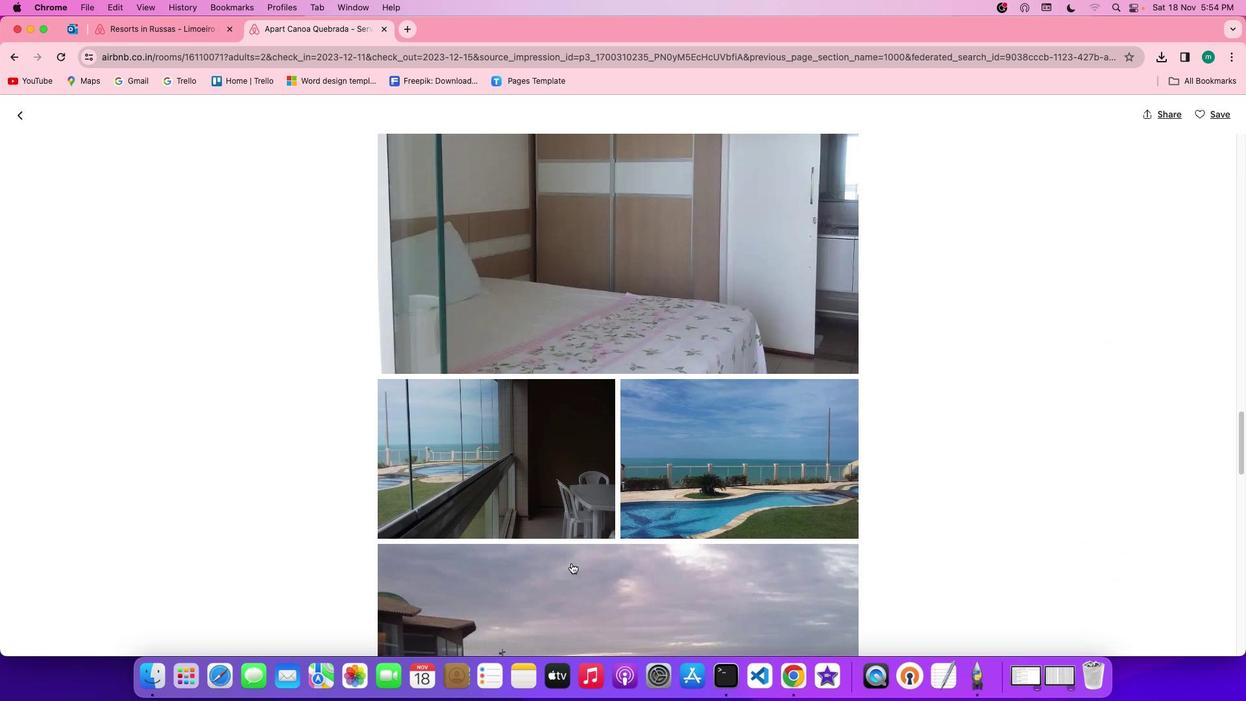 
Action: Mouse scrolled (572, 562) with delta (0, 0)
Screenshot: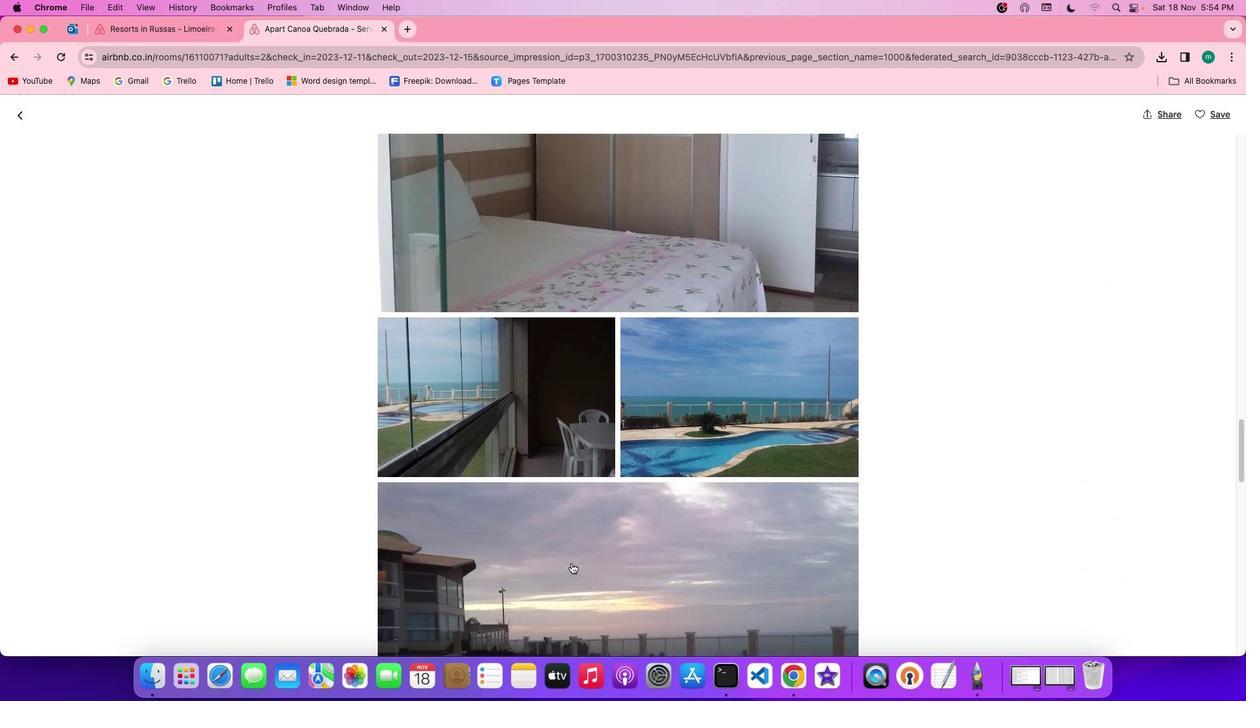 
Action: Mouse scrolled (572, 562) with delta (0, -1)
Screenshot: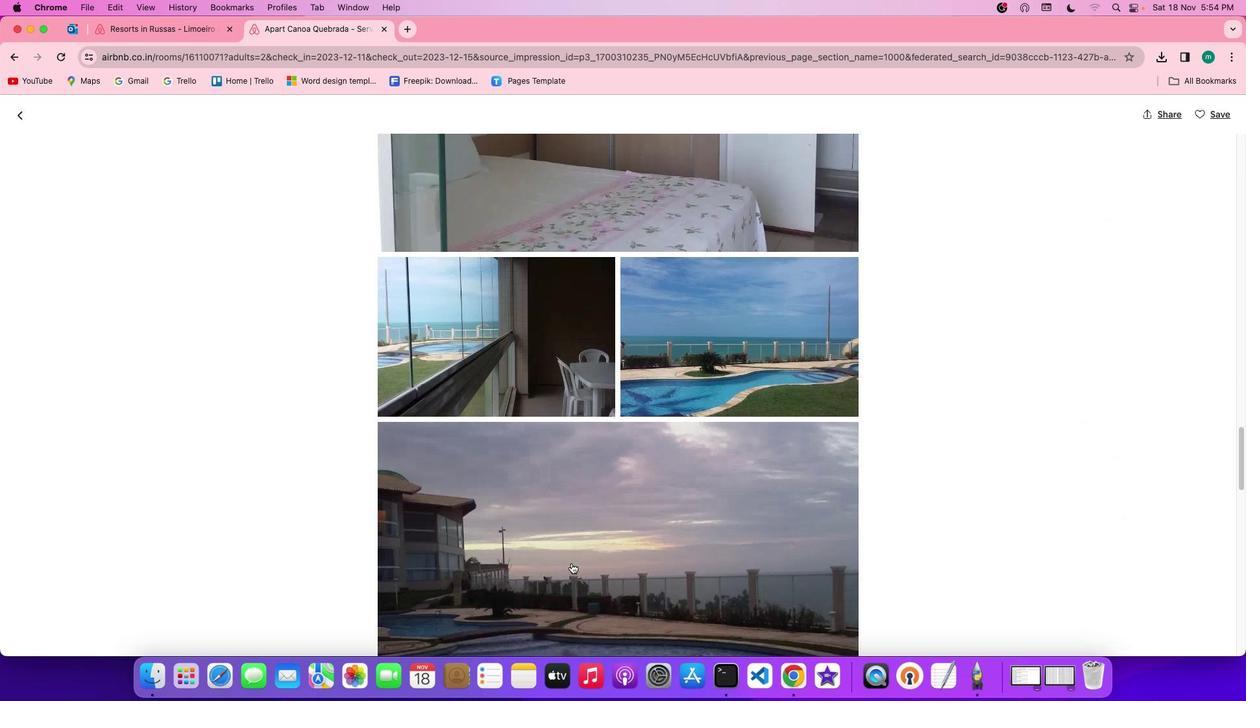 
Action: Mouse scrolled (572, 562) with delta (0, -1)
Screenshot: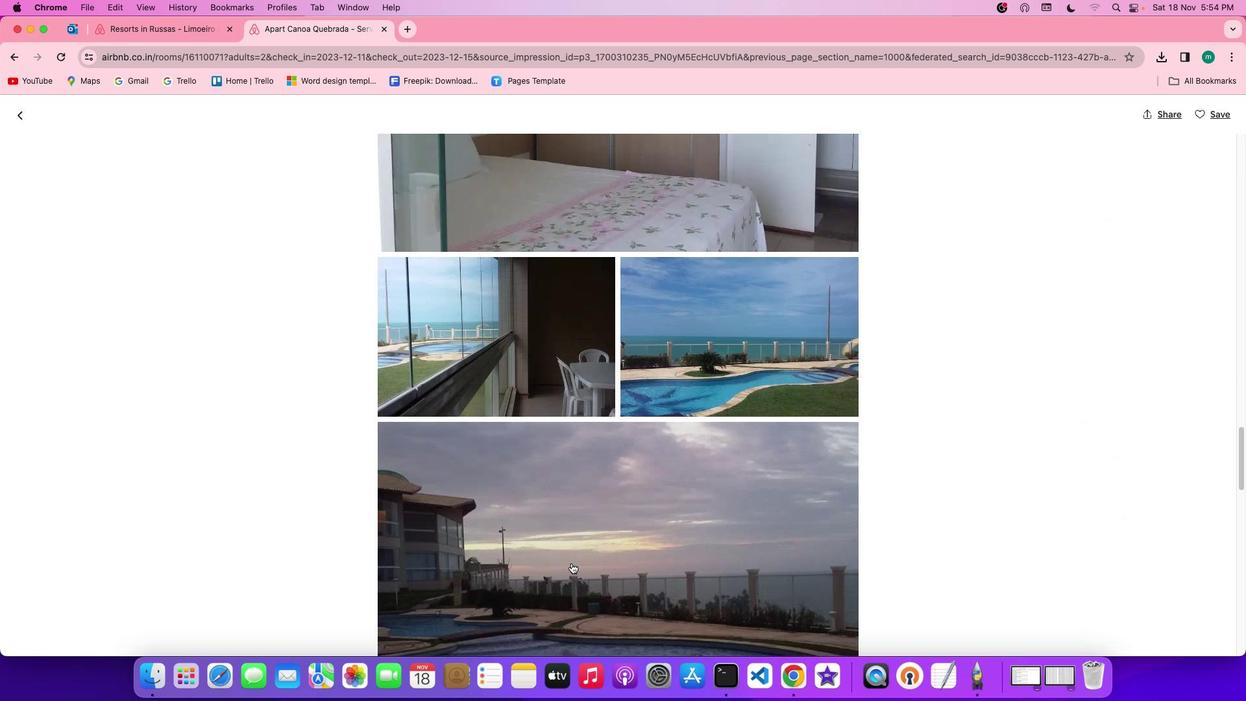 
Action: Mouse scrolled (572, 562) with delta (0, -2)
Screenshot: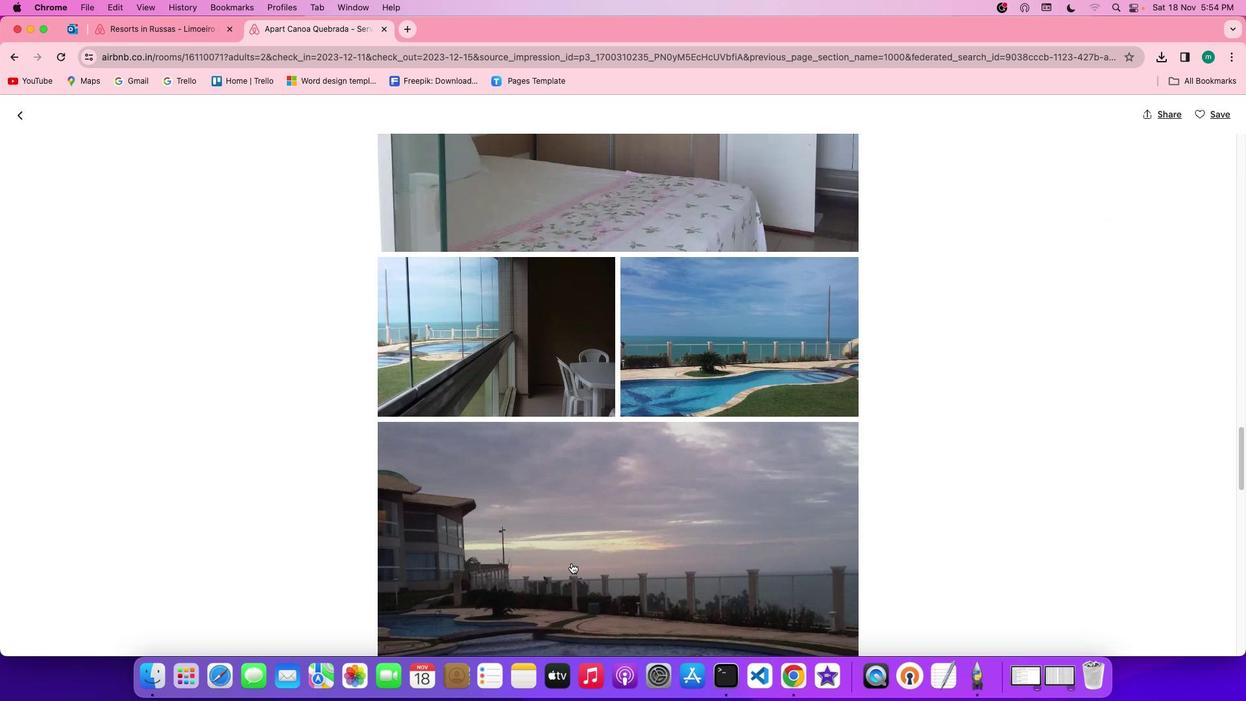 
Action: Mouse scrolled (572, 562) with delta (0, 0)
Screenshot: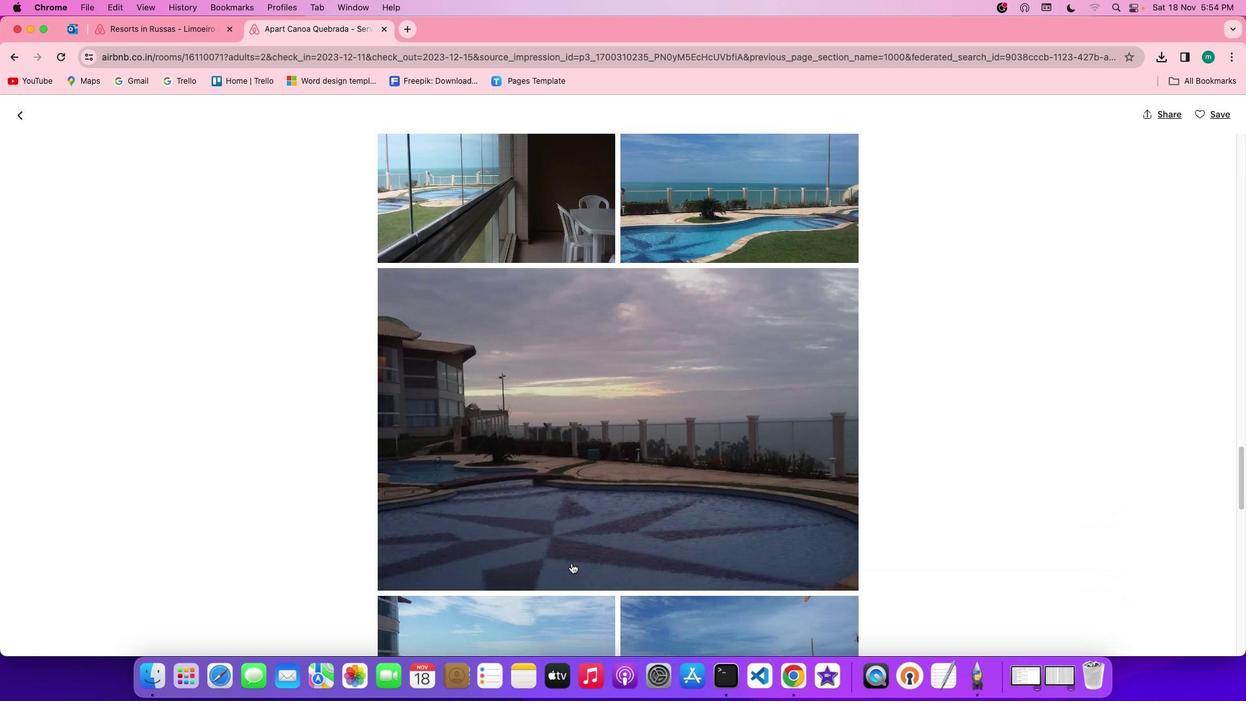 
Action: Mouse scrolled (572, 562) with delta (0, 0)
Screenshot: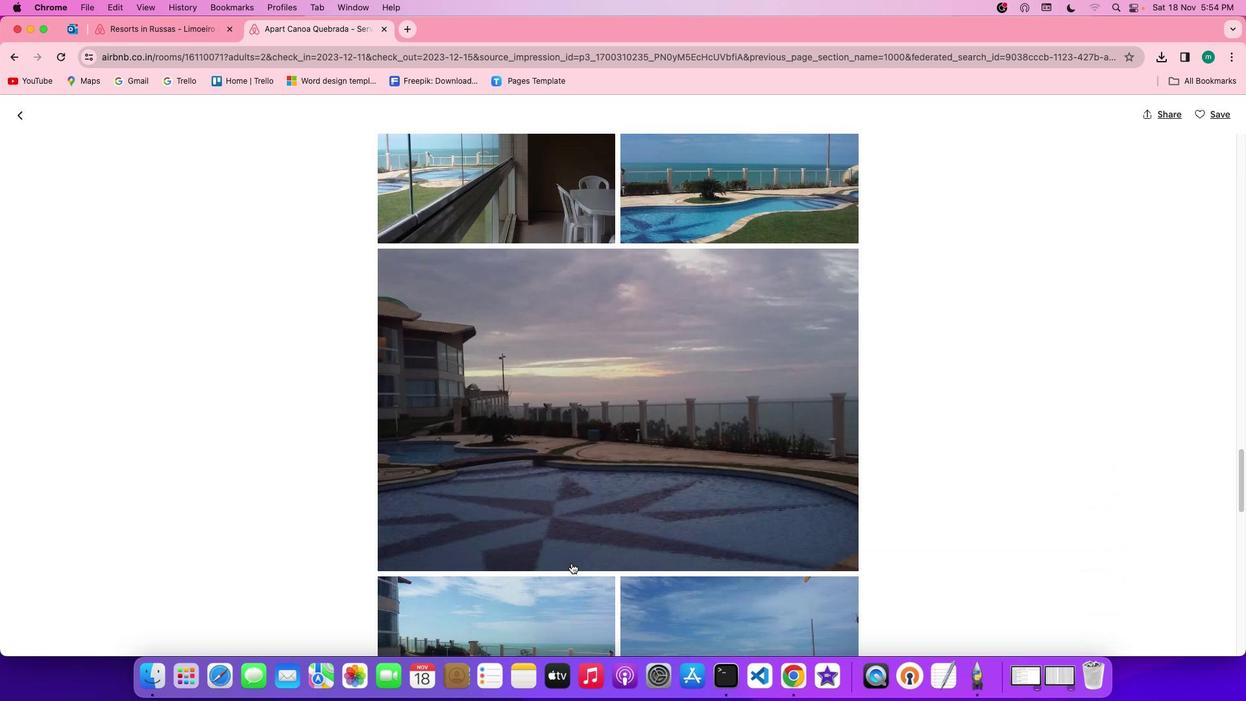 
Action: Mouse scrolled (572, 562) with delta (0, -1)
Screenshot: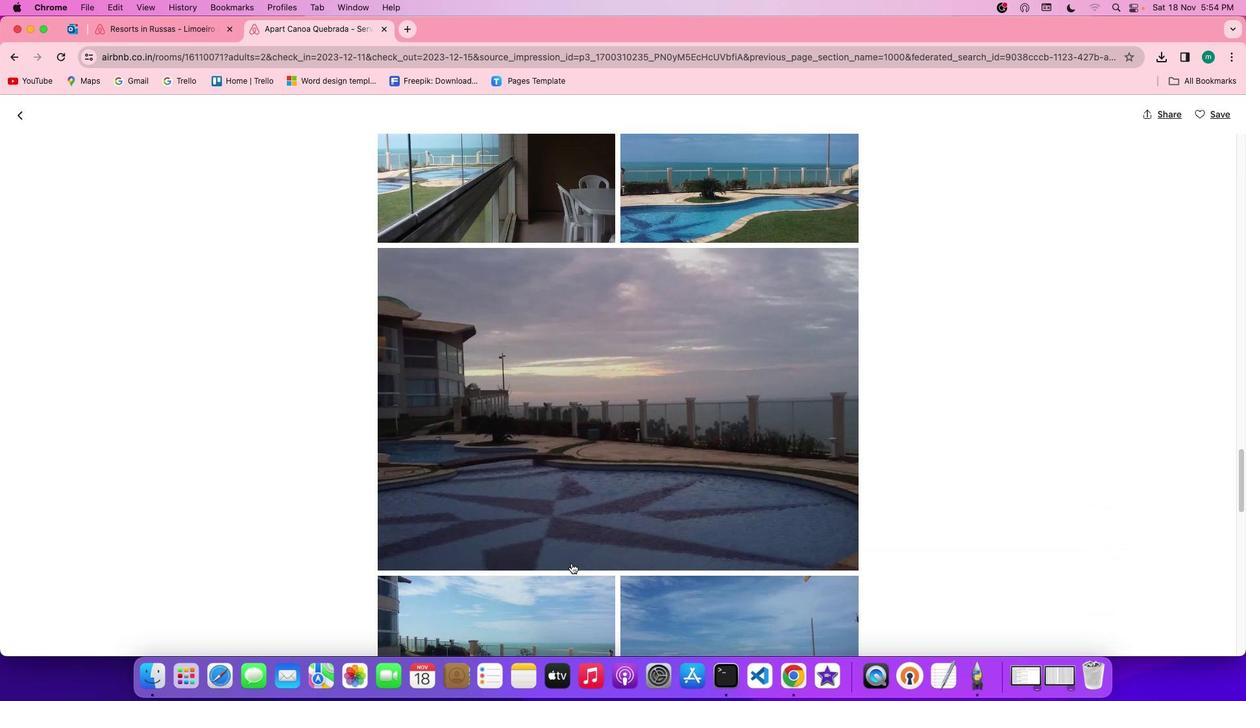 
Action: Mouse scrolled (572, 562) with delta (0, -1)
Screenshot: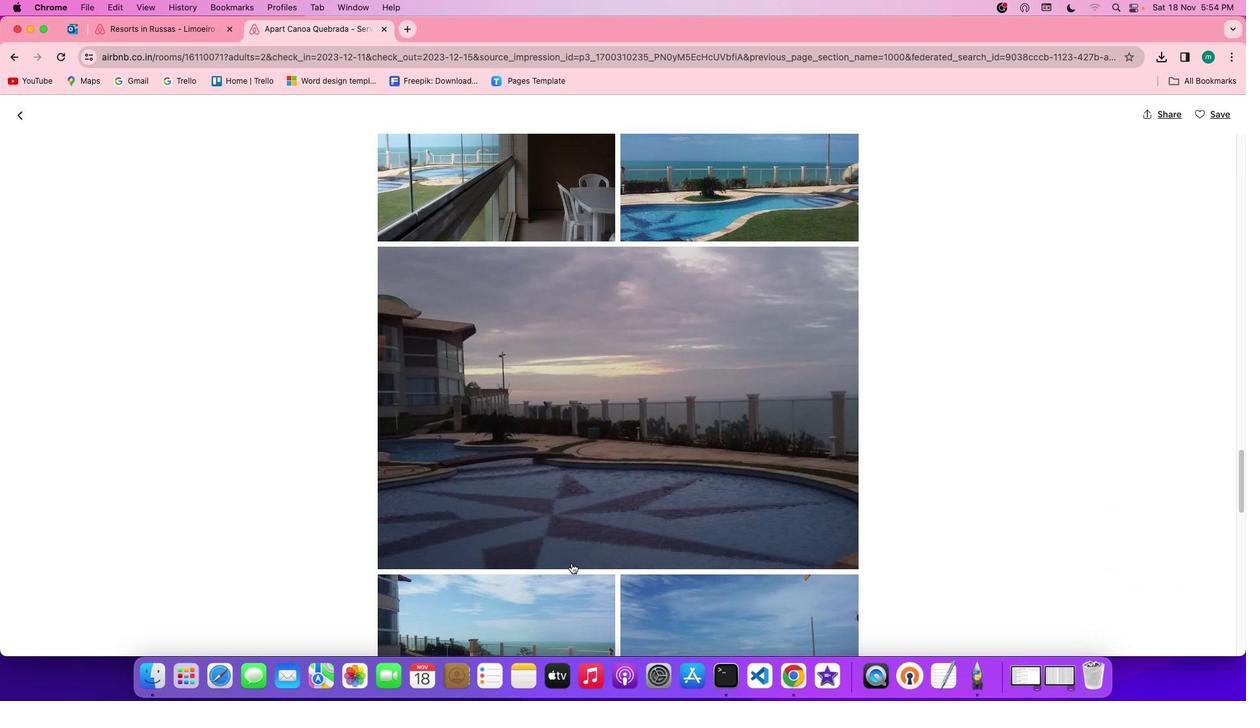 
Action: Mouse scrolled (572, 562) with delta (0, 0)
Screenshot: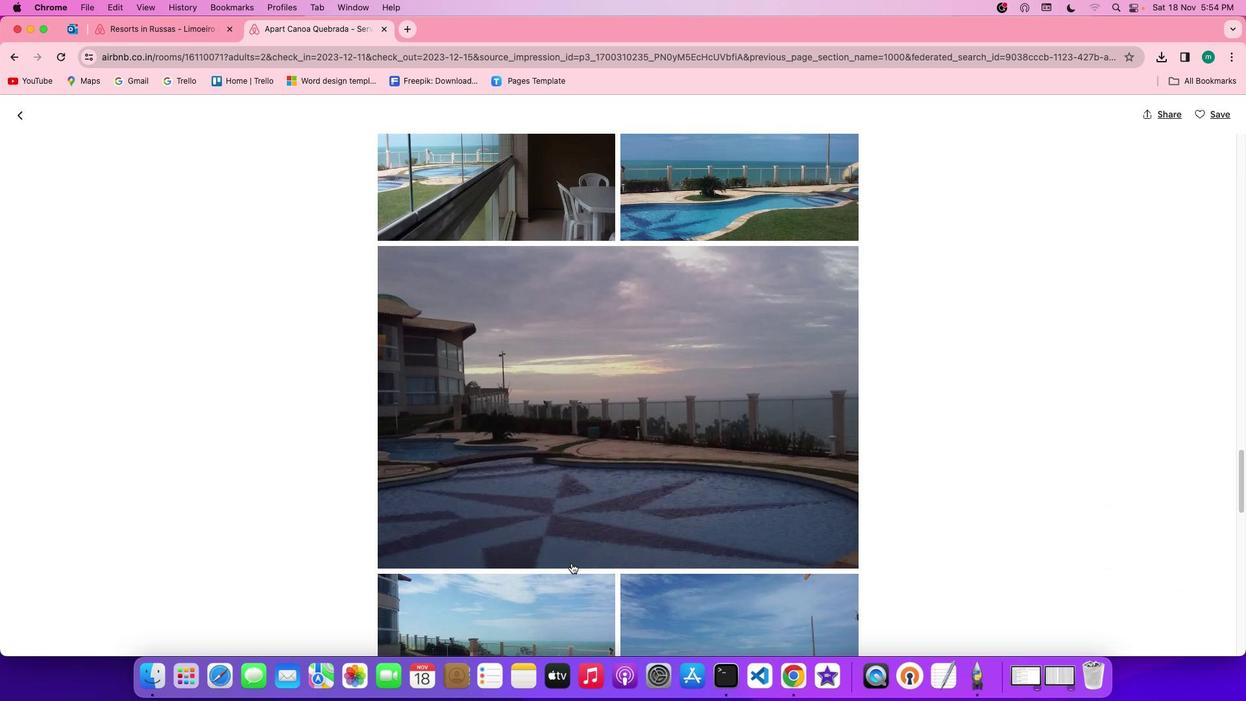 
Action: Mouse scrolled (572, 562) with delta (0, 0)
Screenshot: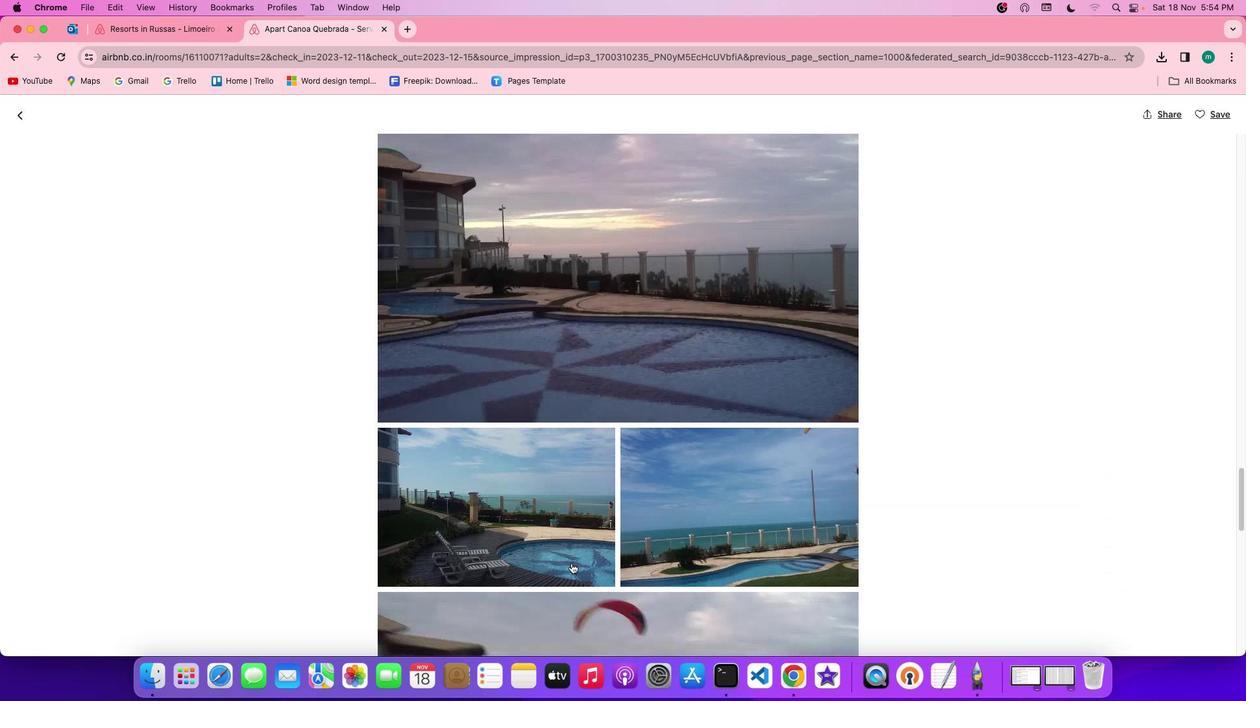 
Action: Mouse scrolled (572, 562) with delta (0, 0)
Screenshot: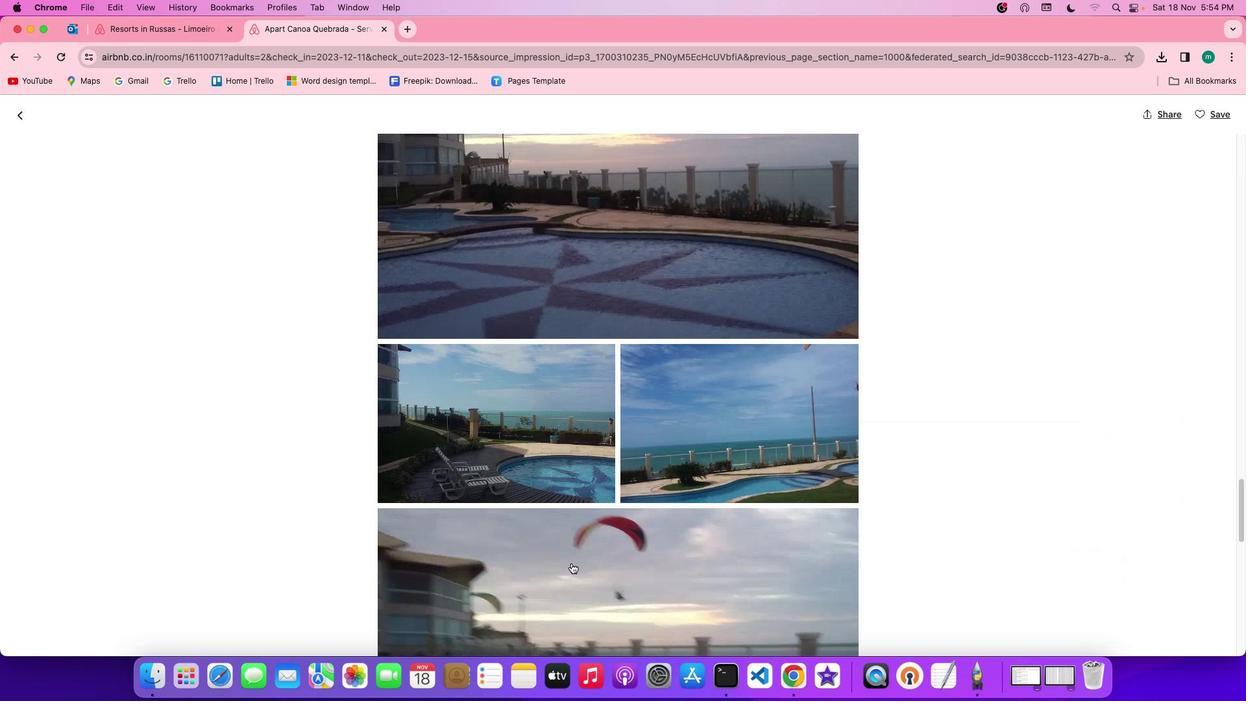 
Action: Mouse scrolled (572, 562) with delta (0, -1)
Screenshot: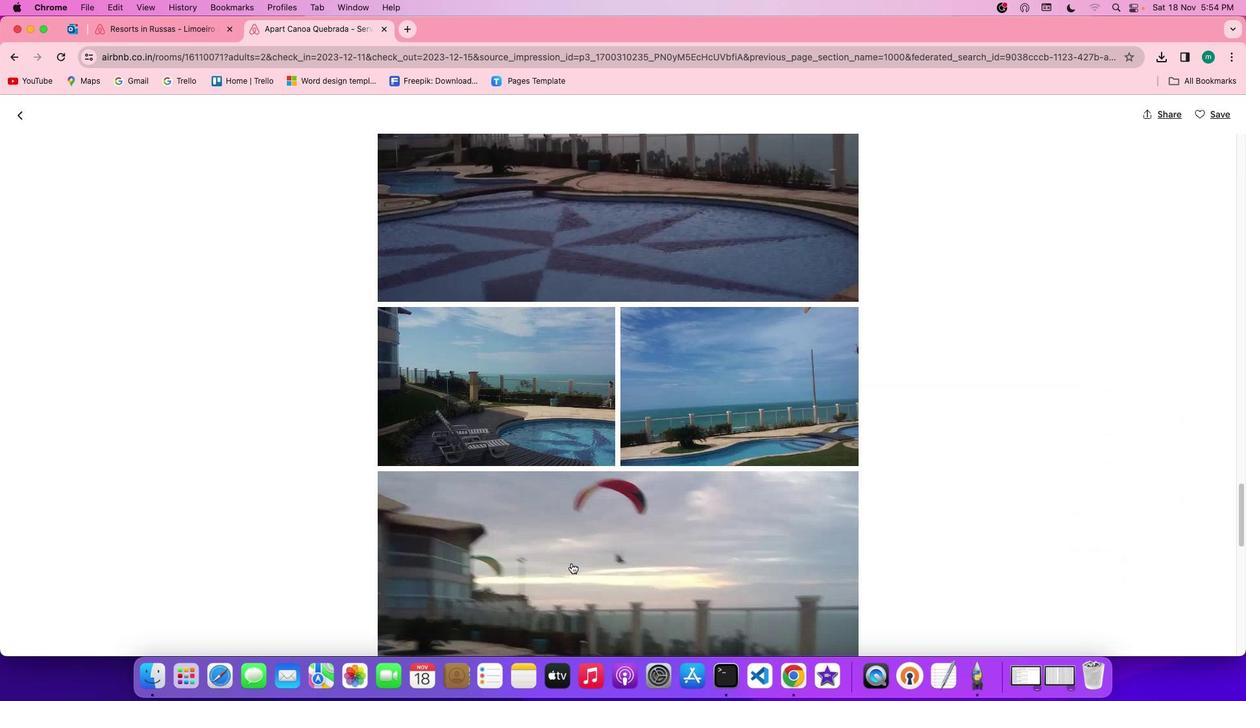 
Action: Mouse scrolled (572, 562) with delta (0, -1)
Screenshot: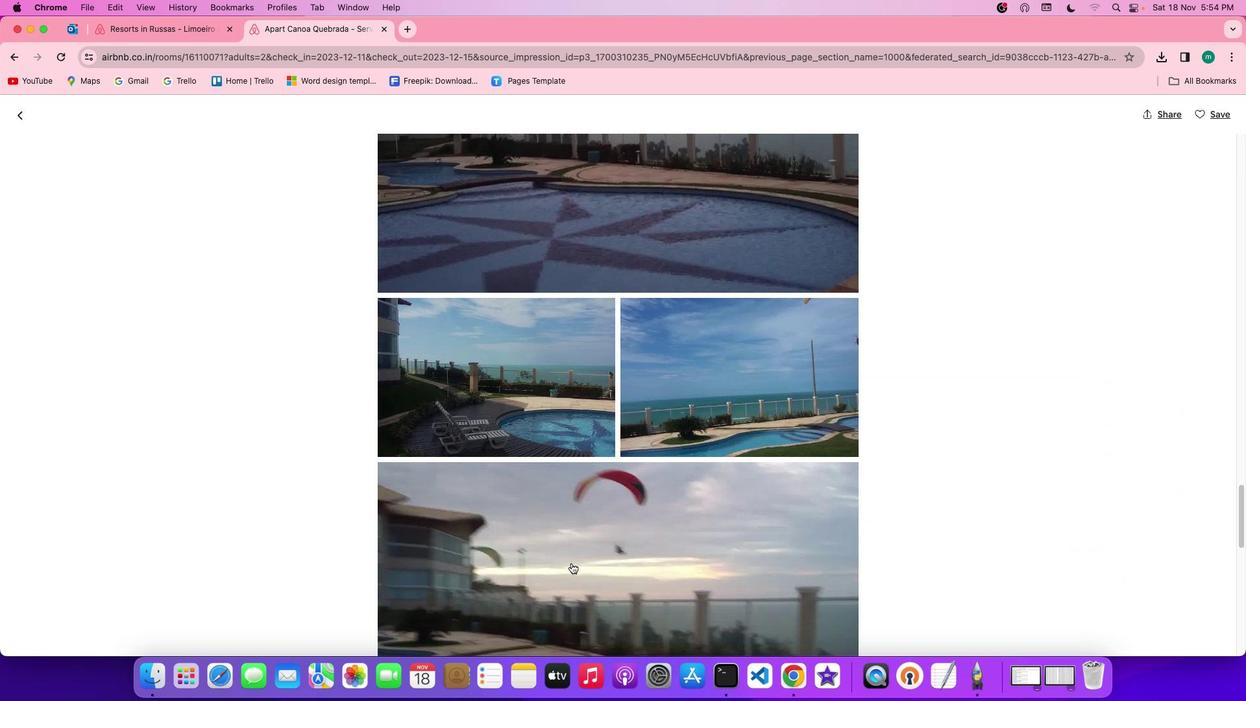 
Action: Mouse scrolled (572, 562) with delta (0, -1)
Screenshot: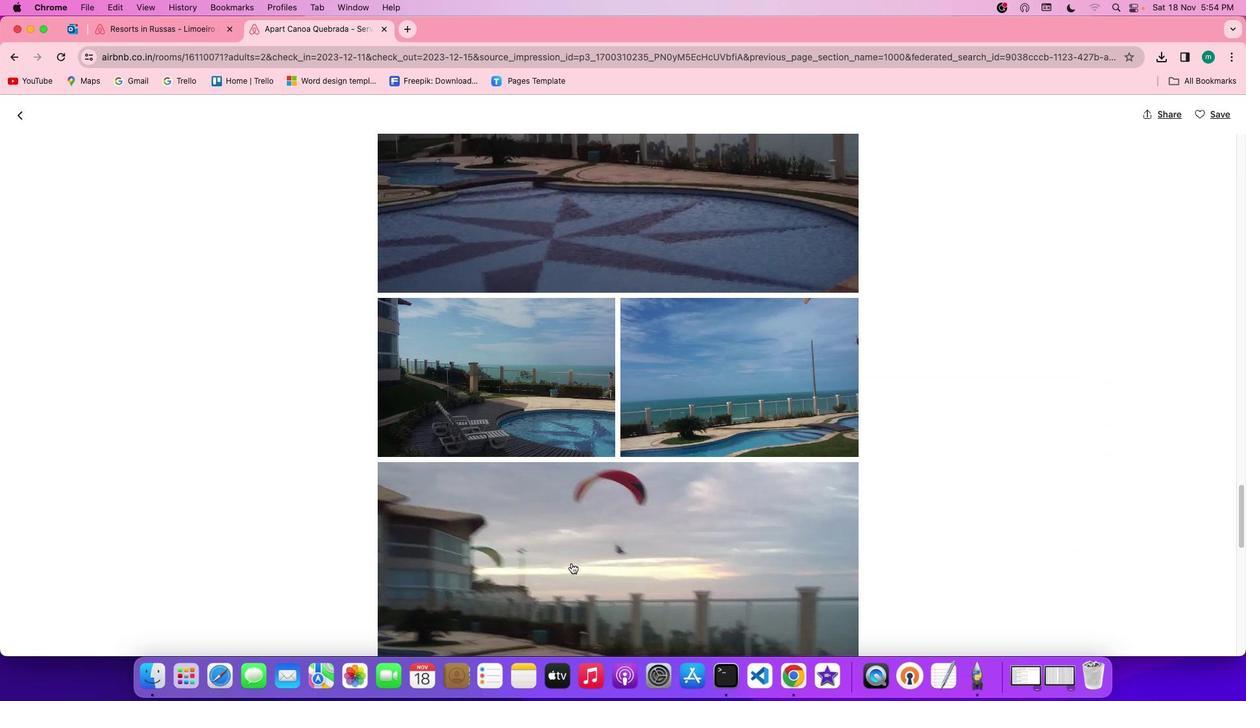 
Action: Mouse scrolled (572, 562) with delta (0, 0)
Screenshot: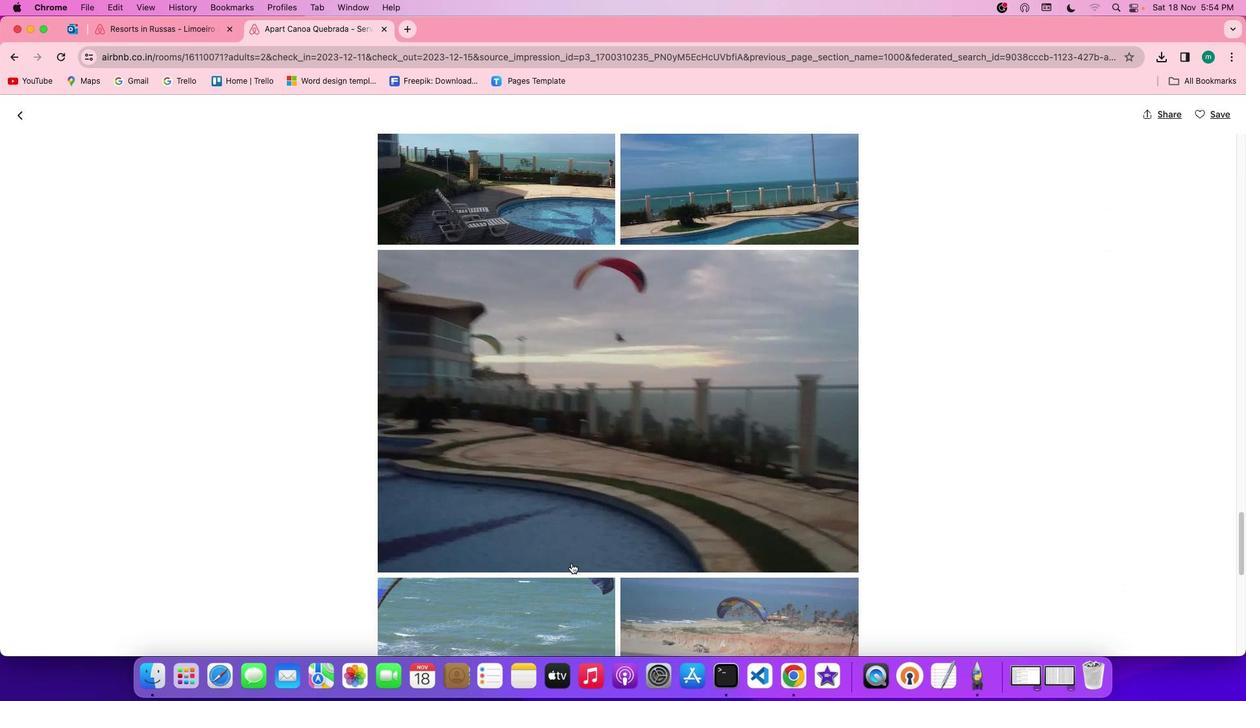 
Action: Mouse scrolled (572, 562) with delta (0, 0)
Screenshot: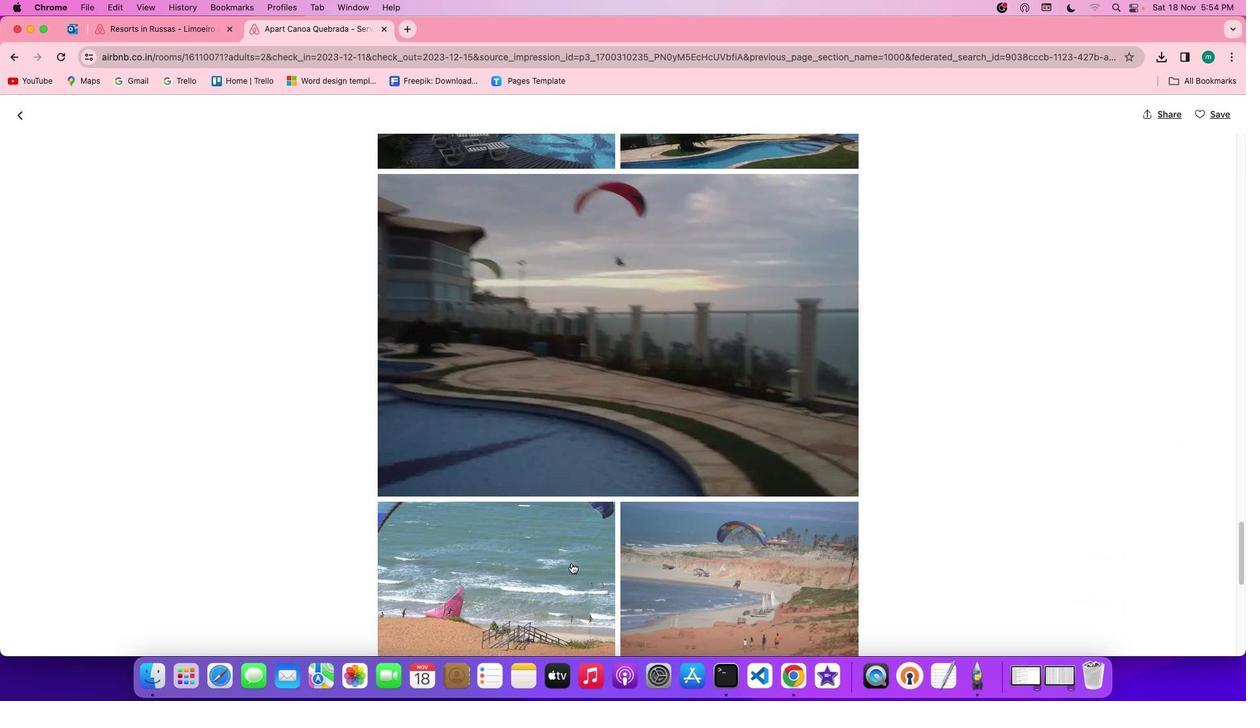 
Action: Mouse scrolled (572, 562) with delta (0, -1)
Screenshot: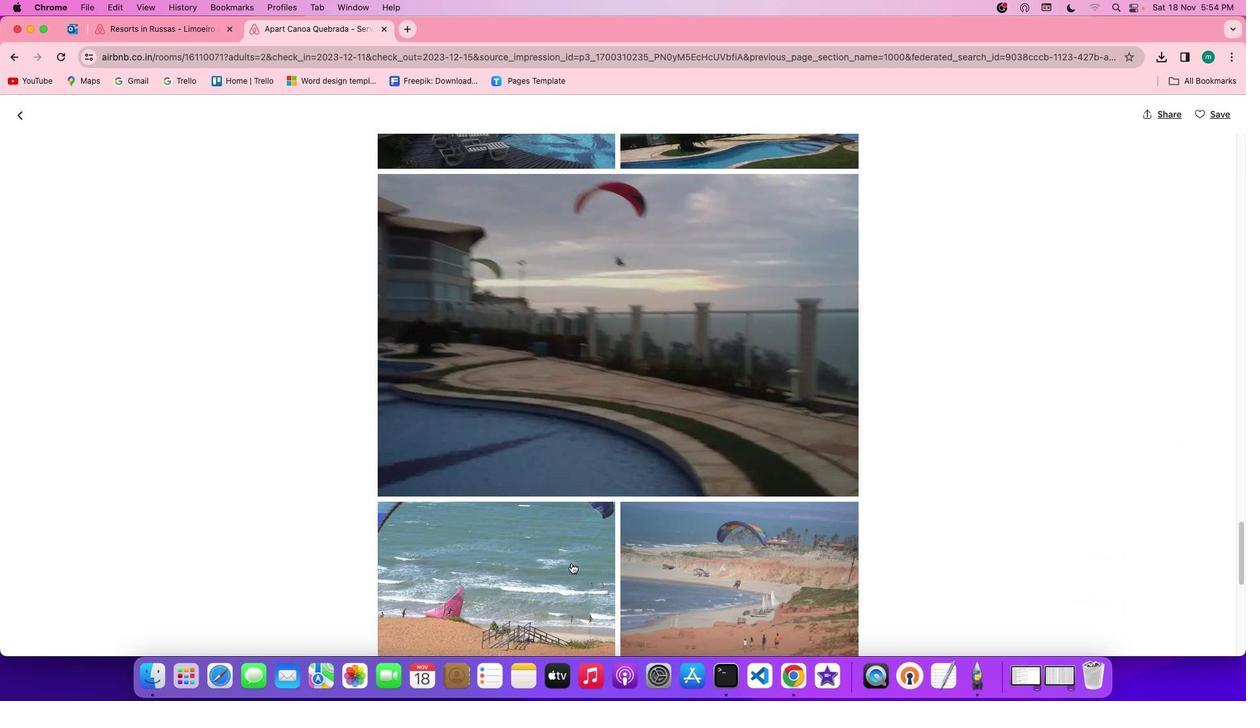 
Action: Mouse scrolled (572, 562) with delta (0, -2)
Screenshot: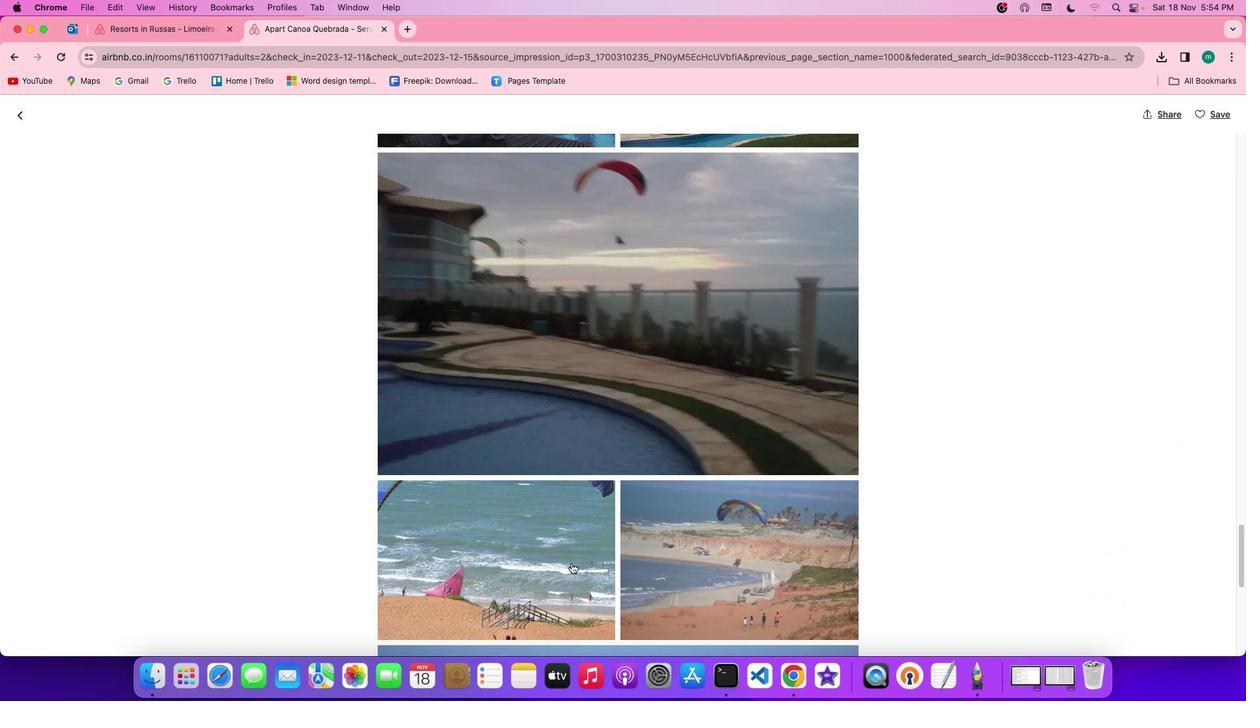 
Action: Mouse scrolled (572, 562) with delta (0, -2)
Screenshot: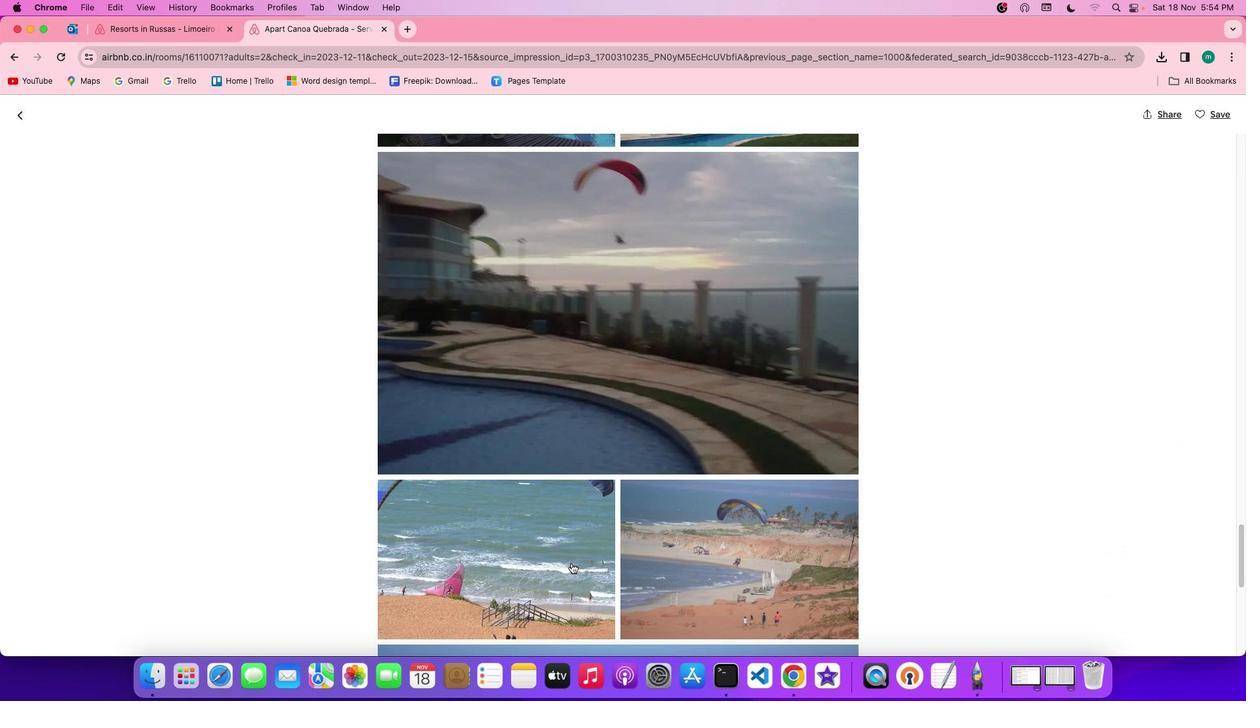 
Action: Mouse scrolled (572, 562) with delta (0, 0)
Screenshot: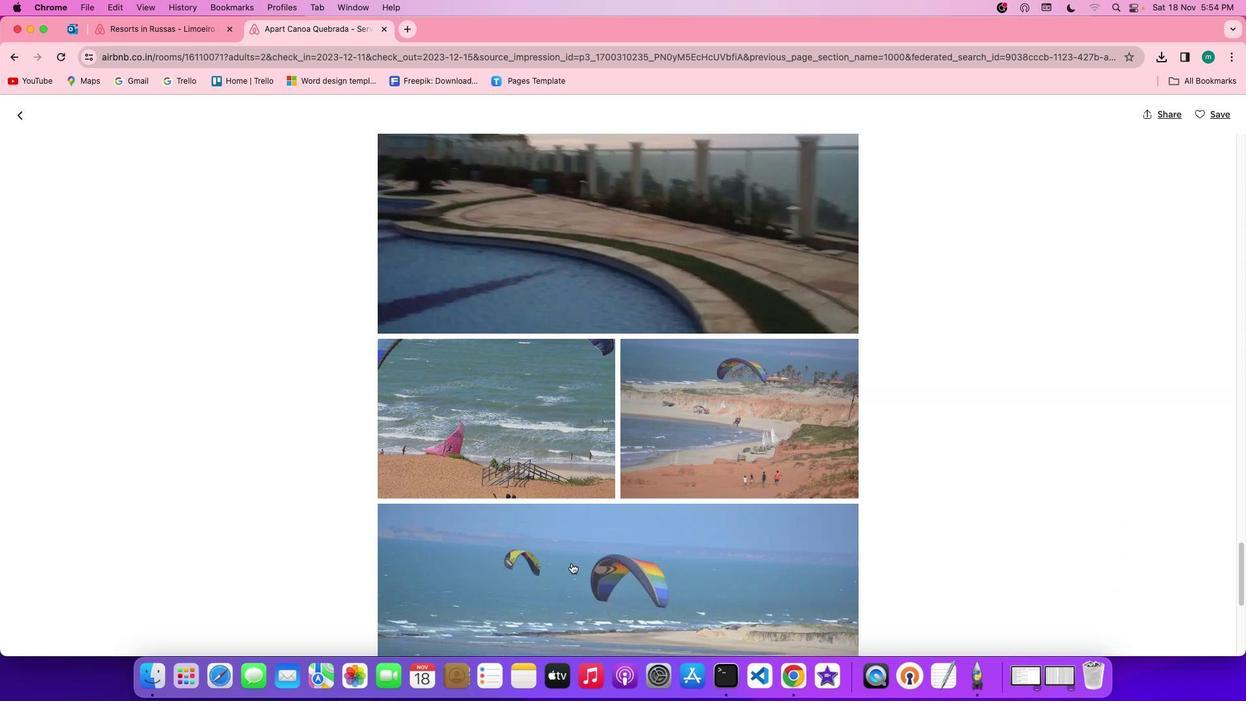 
Action: Mouse scrolled (572, 562) with delta (0, 0)
Screenshot: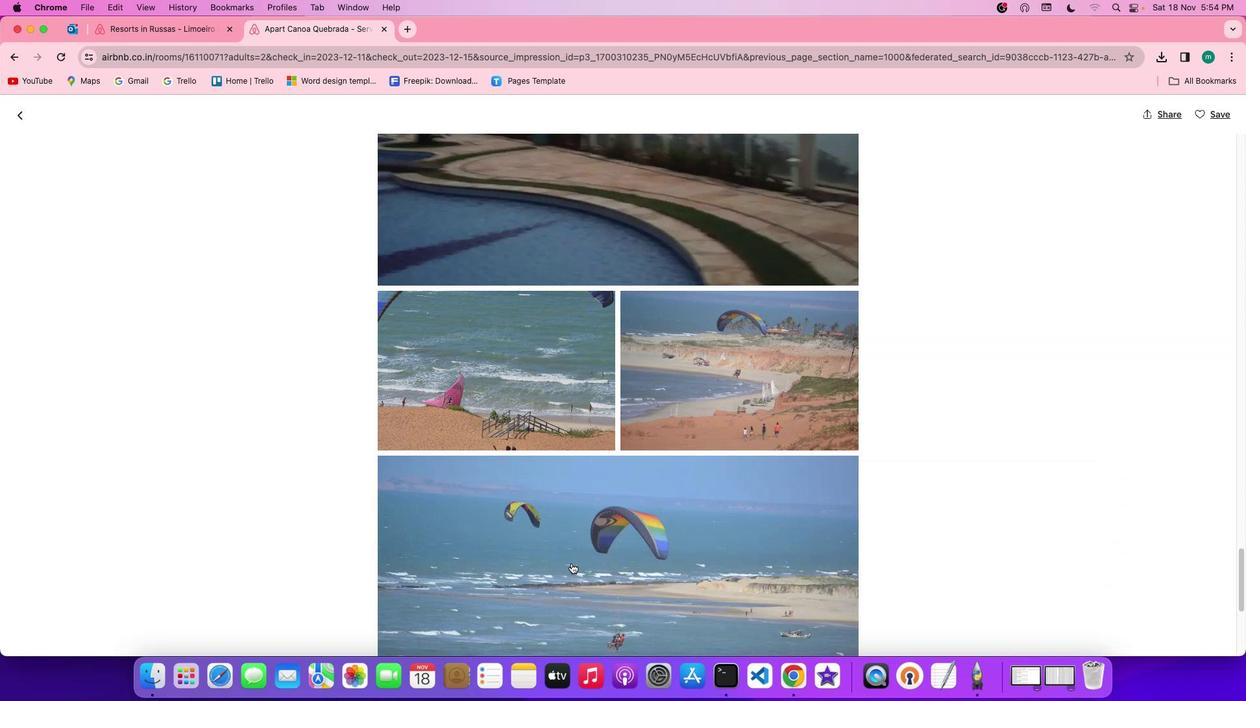 
Action: Mouse scrolled (572, 562) with delta (0, -1)
Screenshot: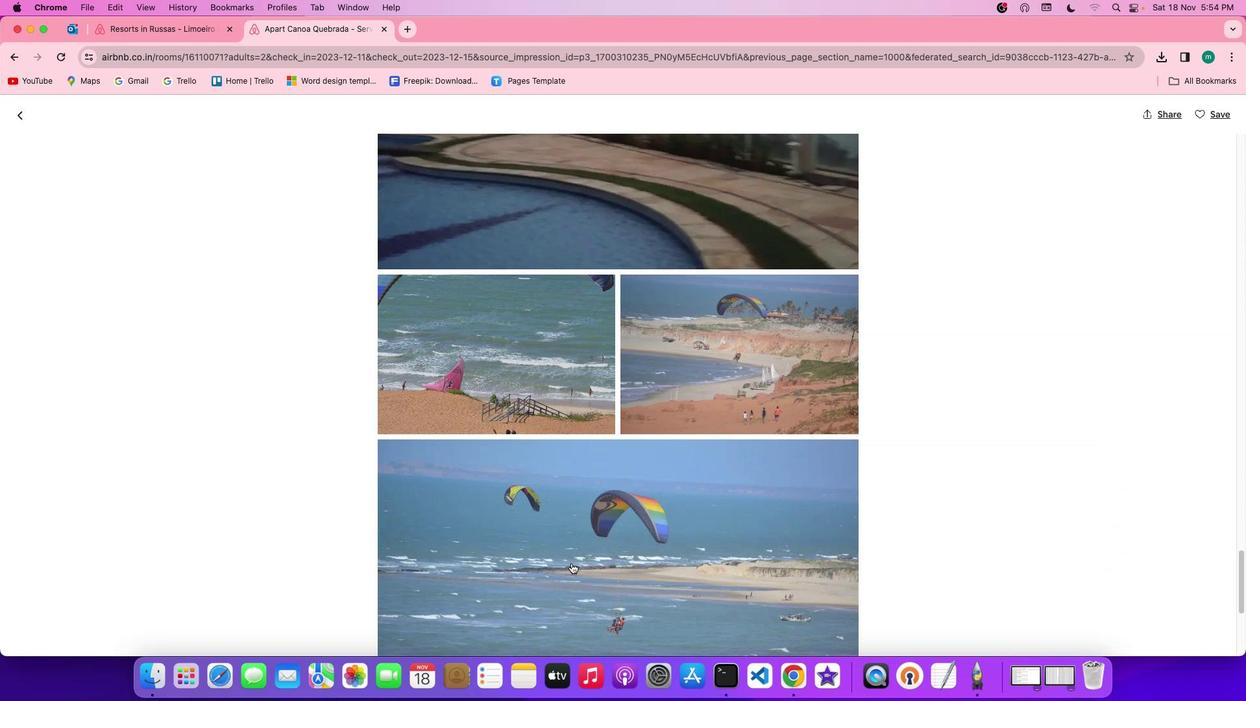 
Action: Mouse scrolled (572, 562) with delta (0, -1)
Screenshot: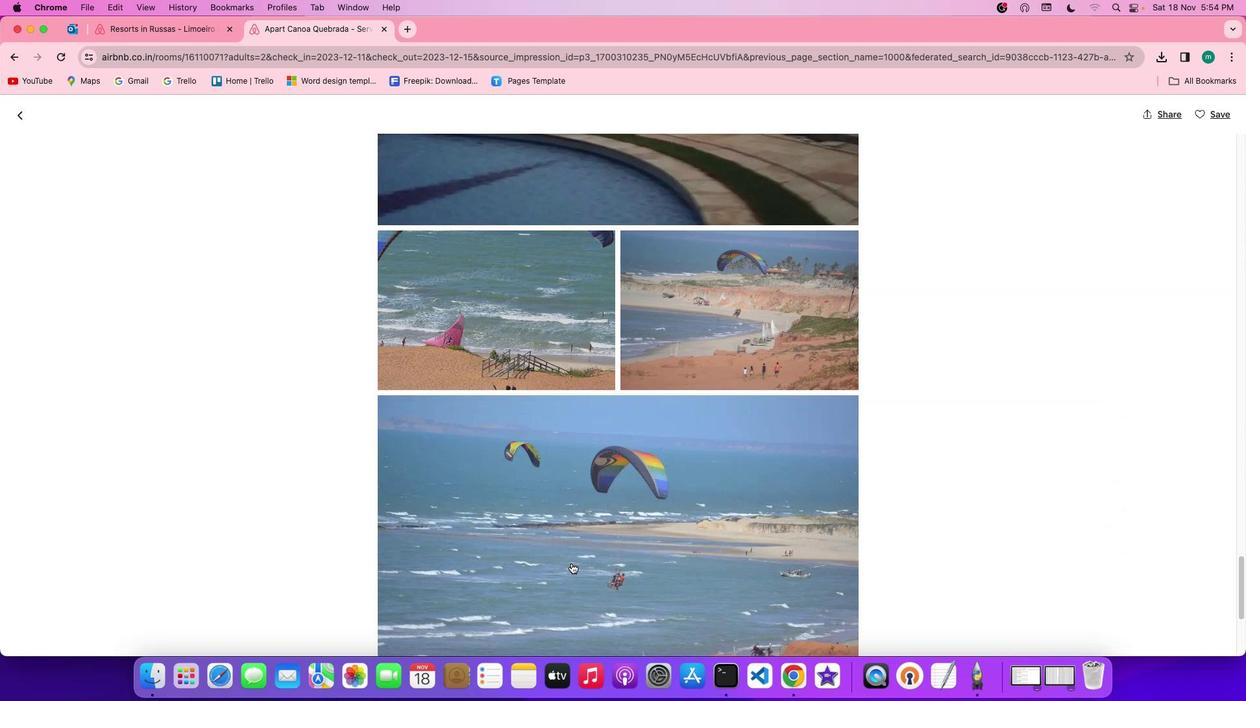 
Action: Mouse scrolled (572, 562) with delta (0, -1)
Screenshot: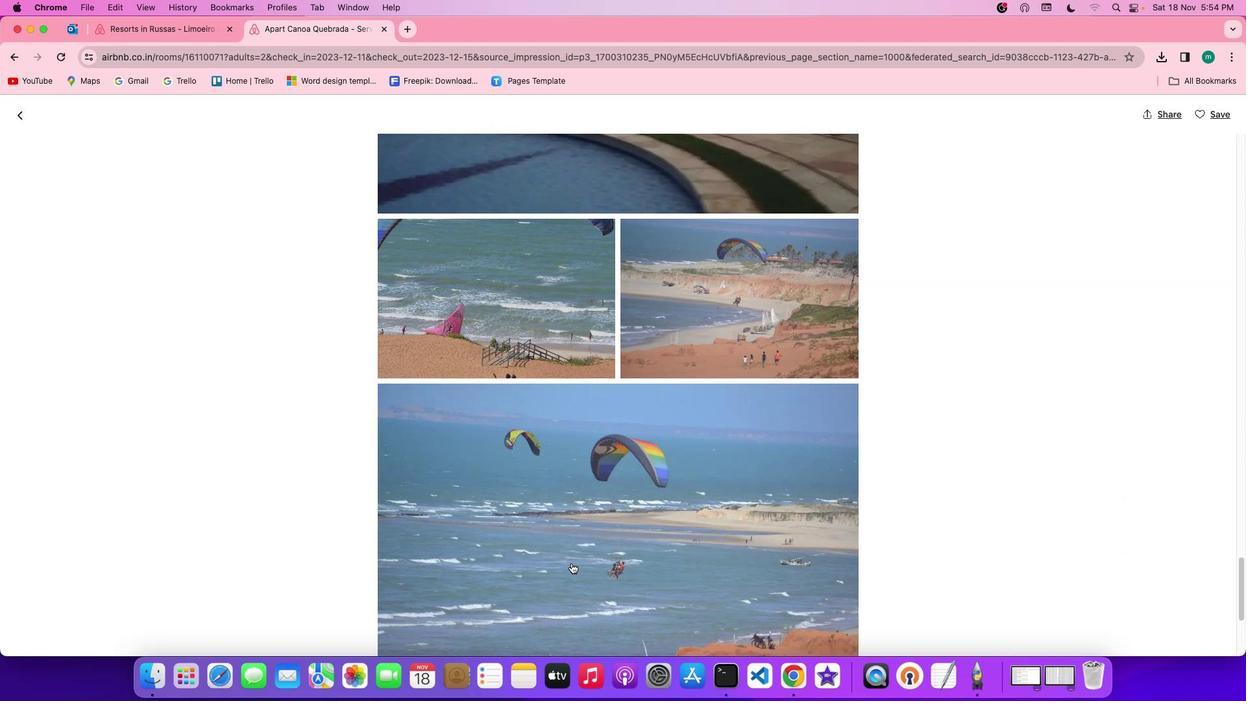 
Action: Mouse scrolled (572, 562) with delta (0, 0)
Screenshot: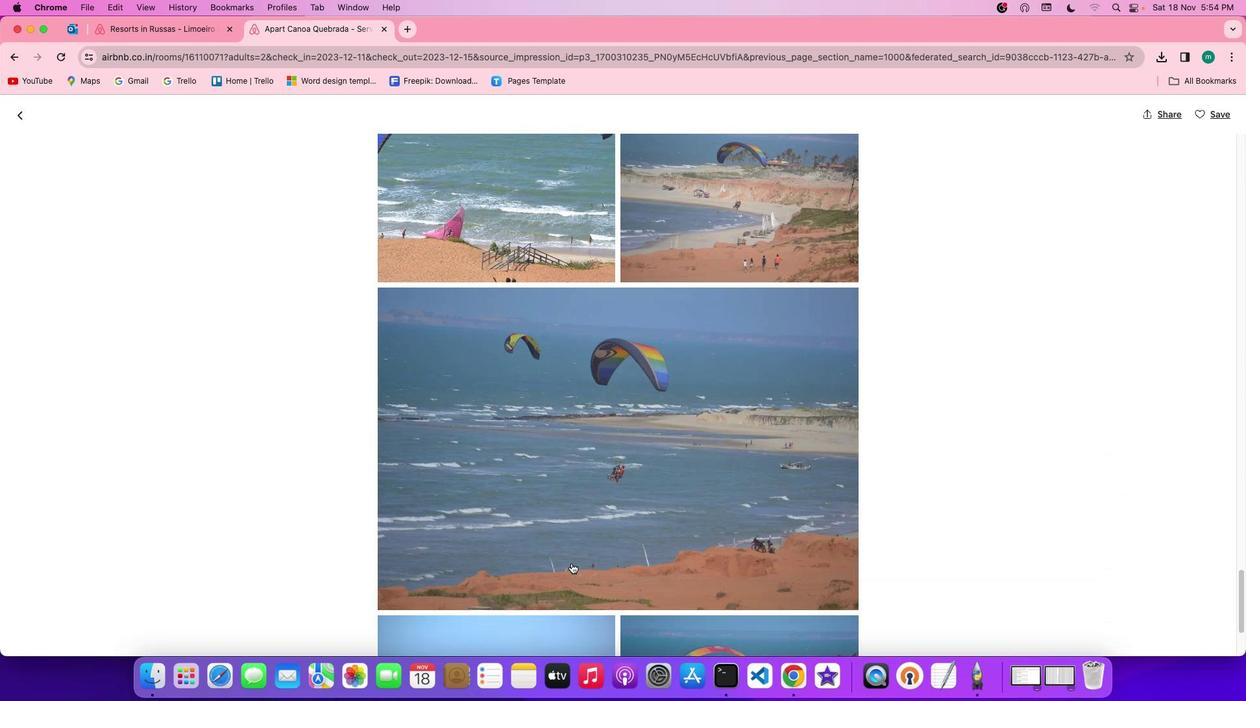 
Action: Mouse scrolled (572, 562) with delta (0, 0)
Screenshot: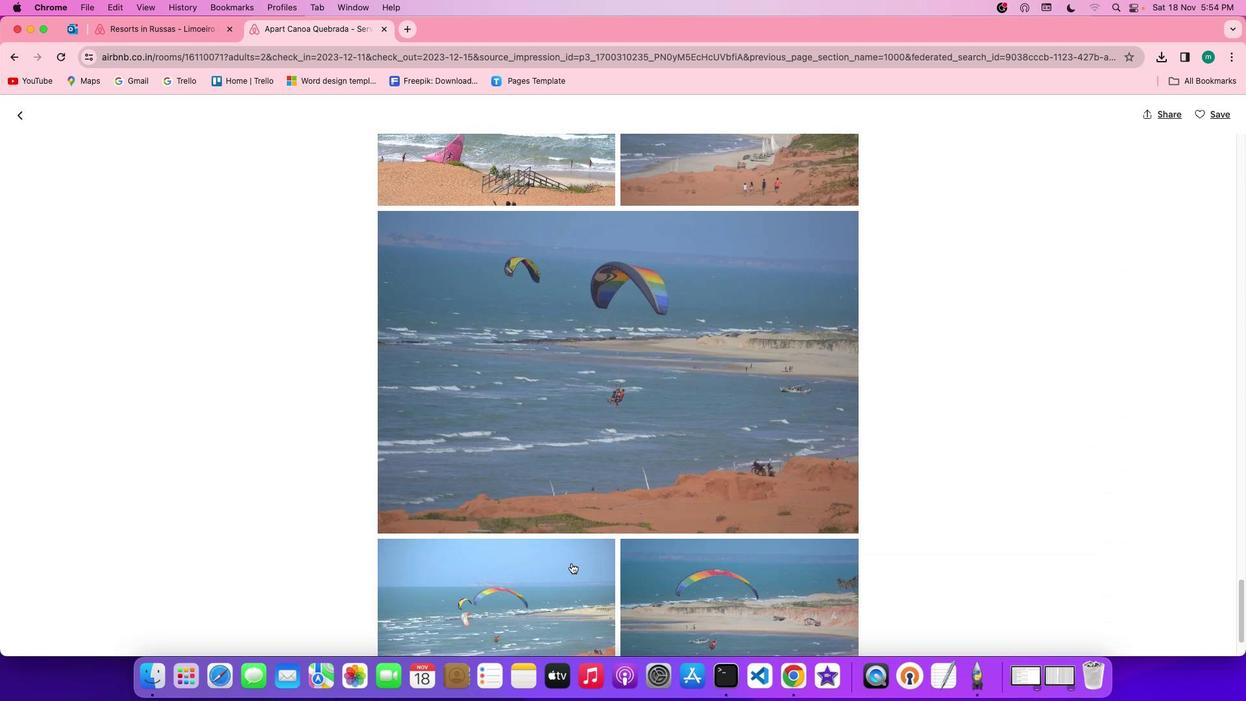 
Action: Mouse scrolled (572, 562) with delta (0, 0)
Screenshot: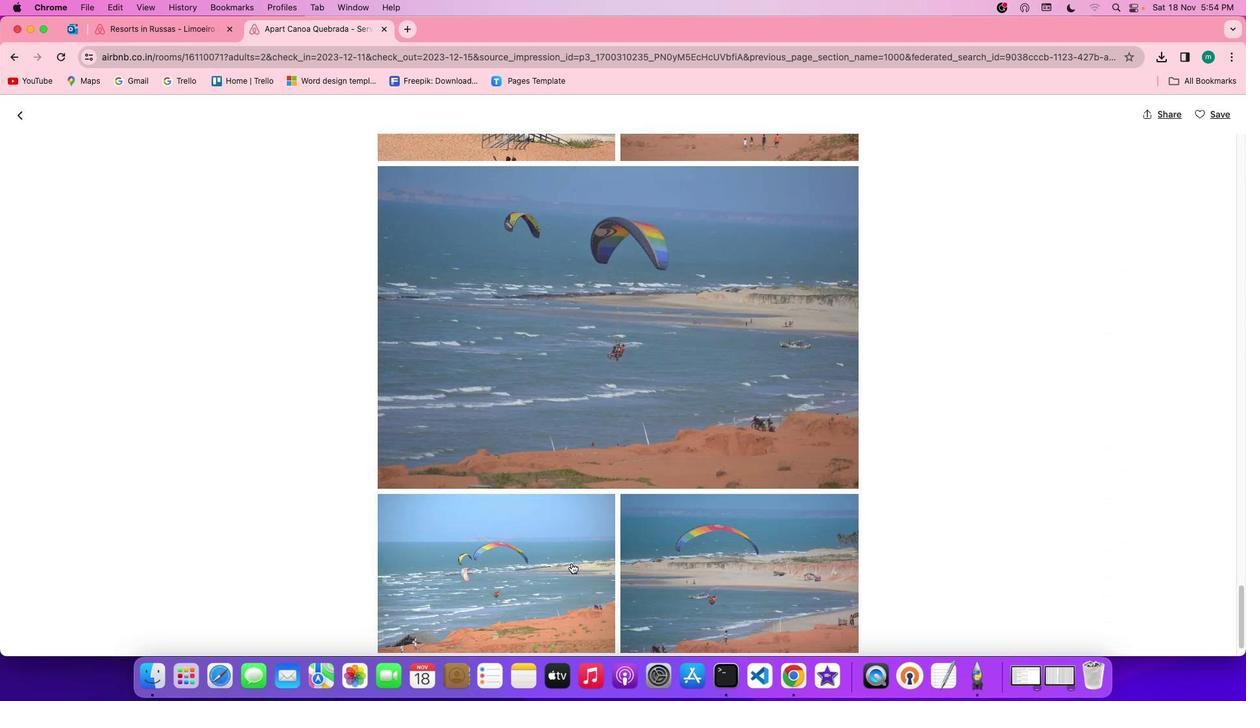 
Action: Mouse scrolled (572, 562) with delta (0, -1)
Screenshot: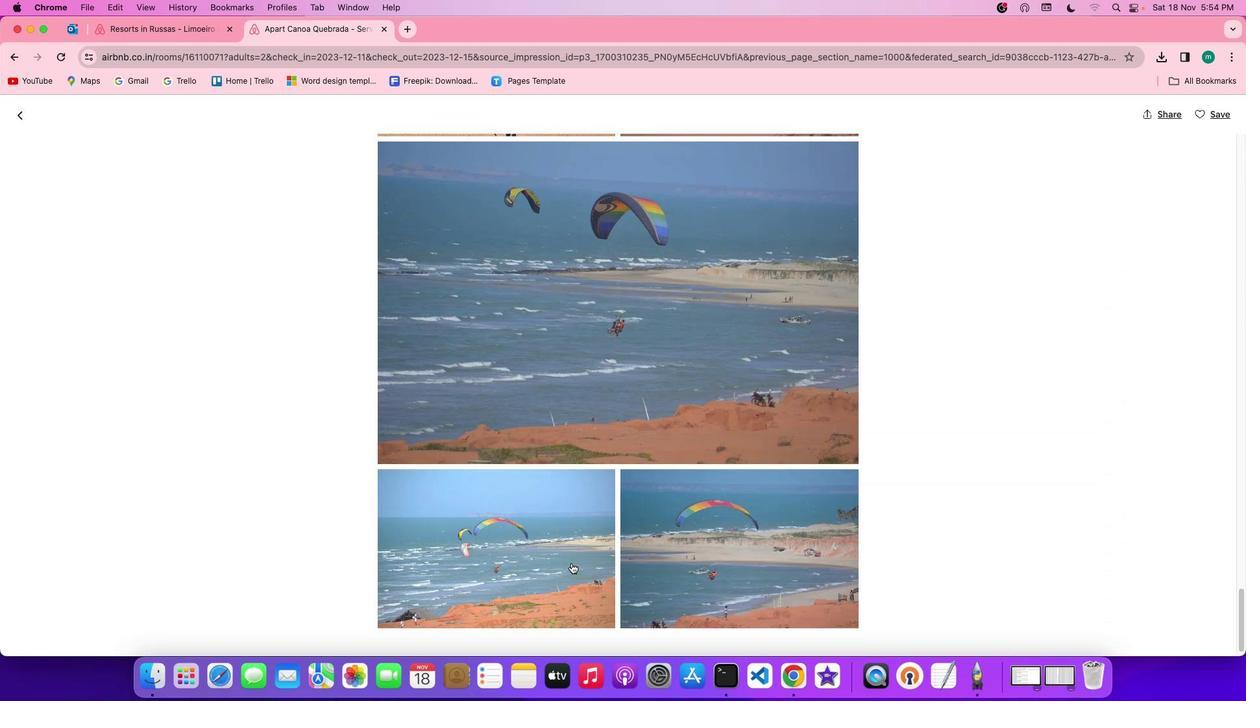 
Action: Mouse scrolled (572, 562) with delta (0, -1)
Screenshot: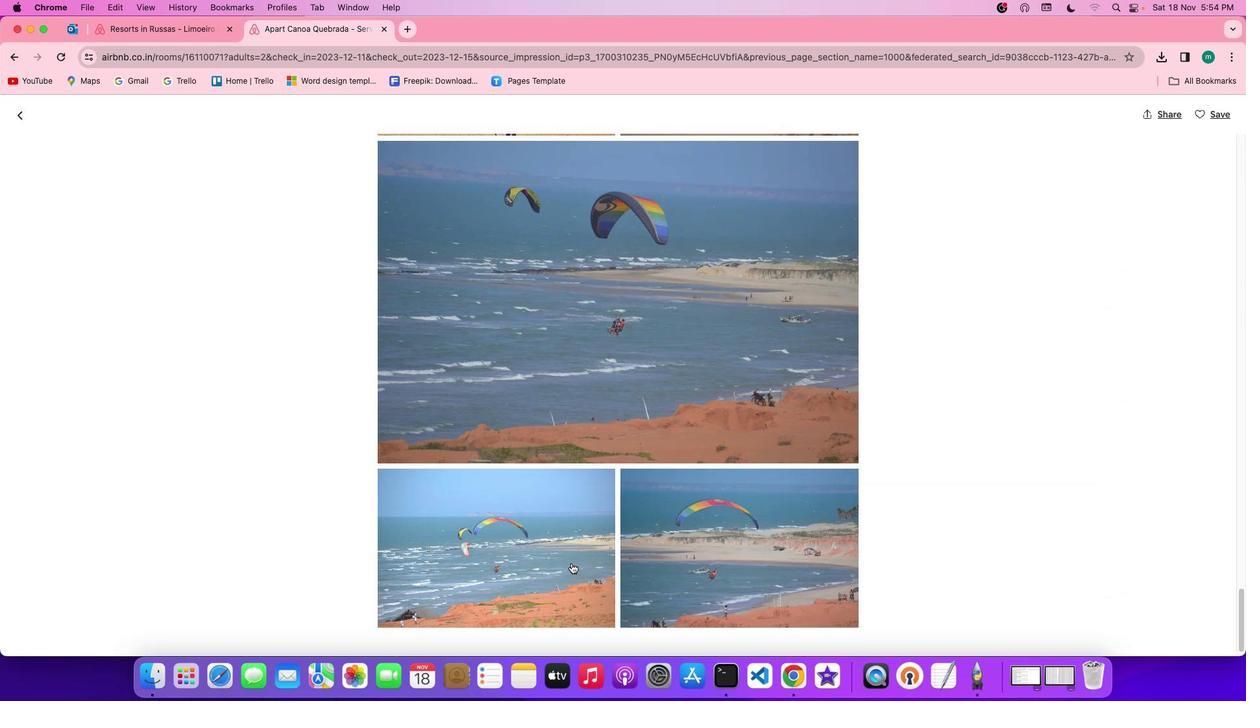 
Action: Mouse scrolled (572, 562) with delta (0, 0)
Screenshot: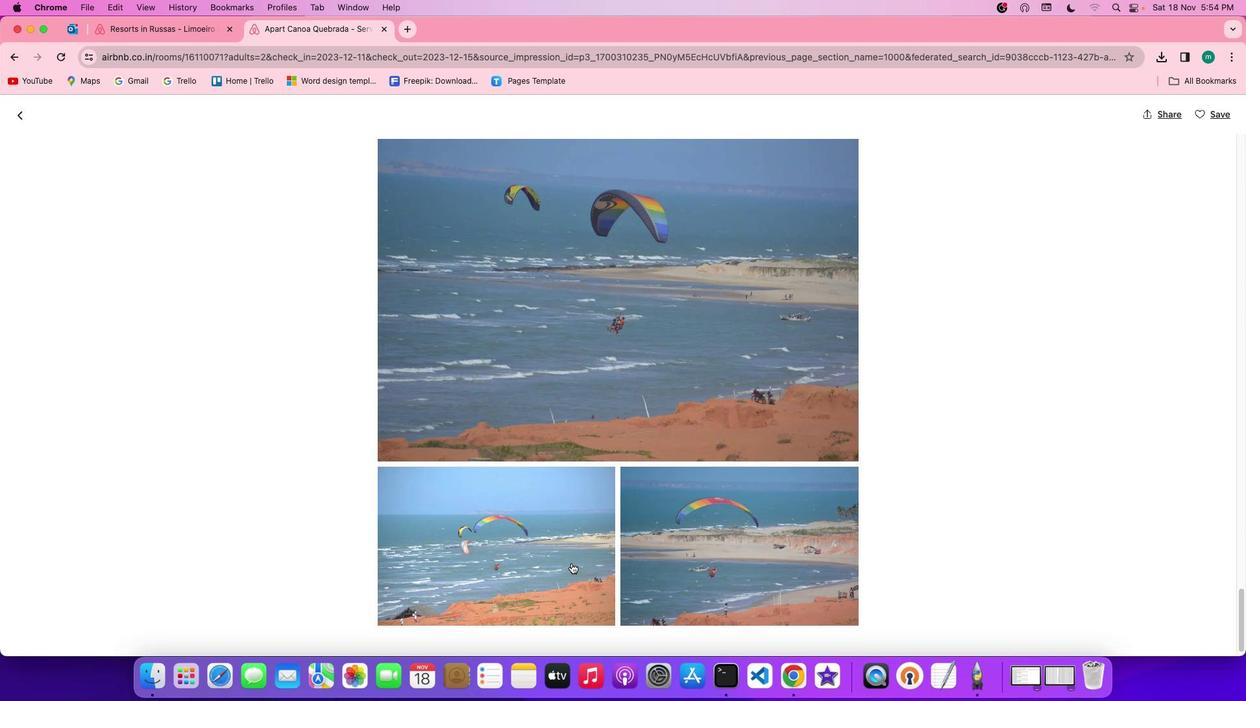
Action: Mouse scrolled (572, 562) with delta (0, 0)
Screenshot: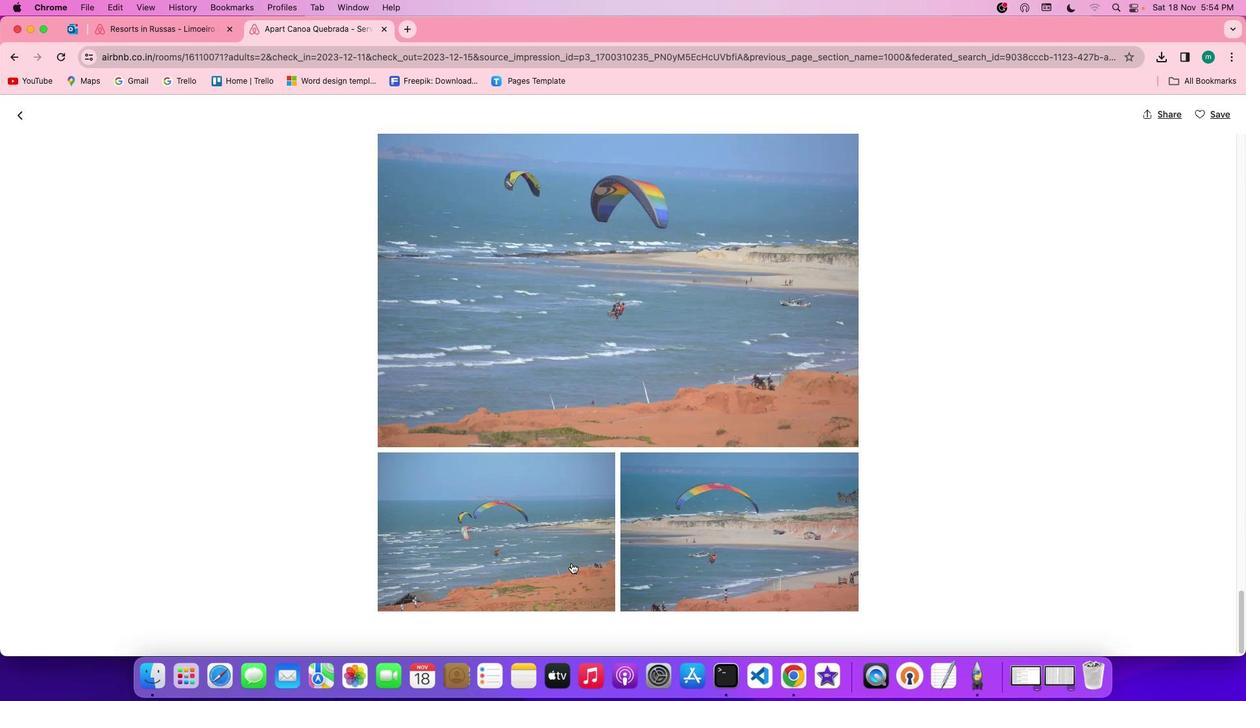 
Action: Mouse scrolled (572, 562) with delta (0, 0)
Screenshot: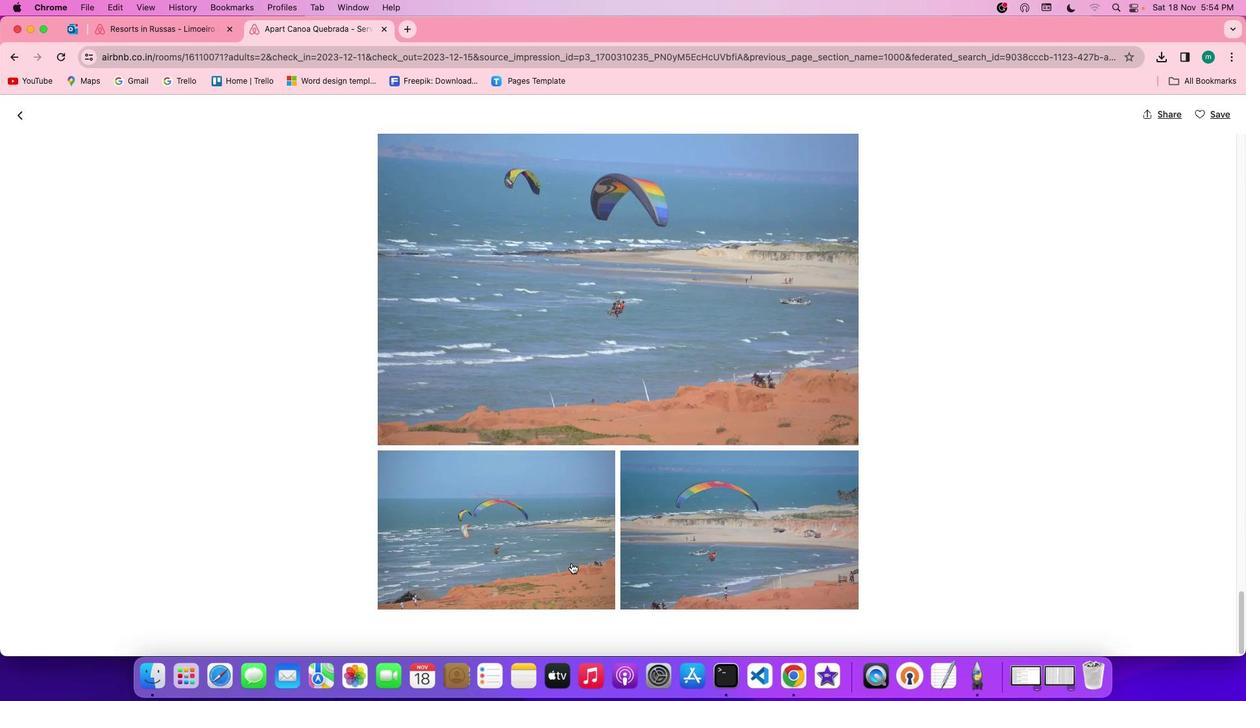 
Action: Mouse scrolled (572, 562) with delta (0, 0)
Screenshot: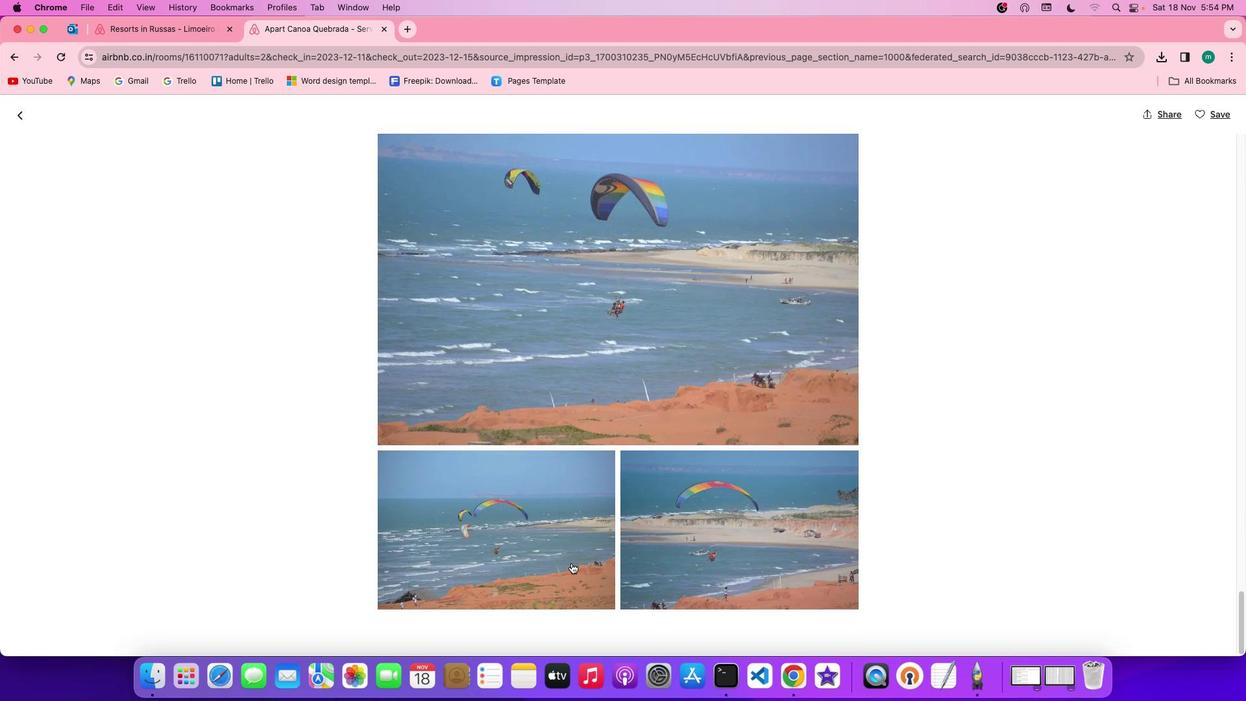 
Action: Mouse scrolled (572, 562) with delta (0, -1)
Screenshot: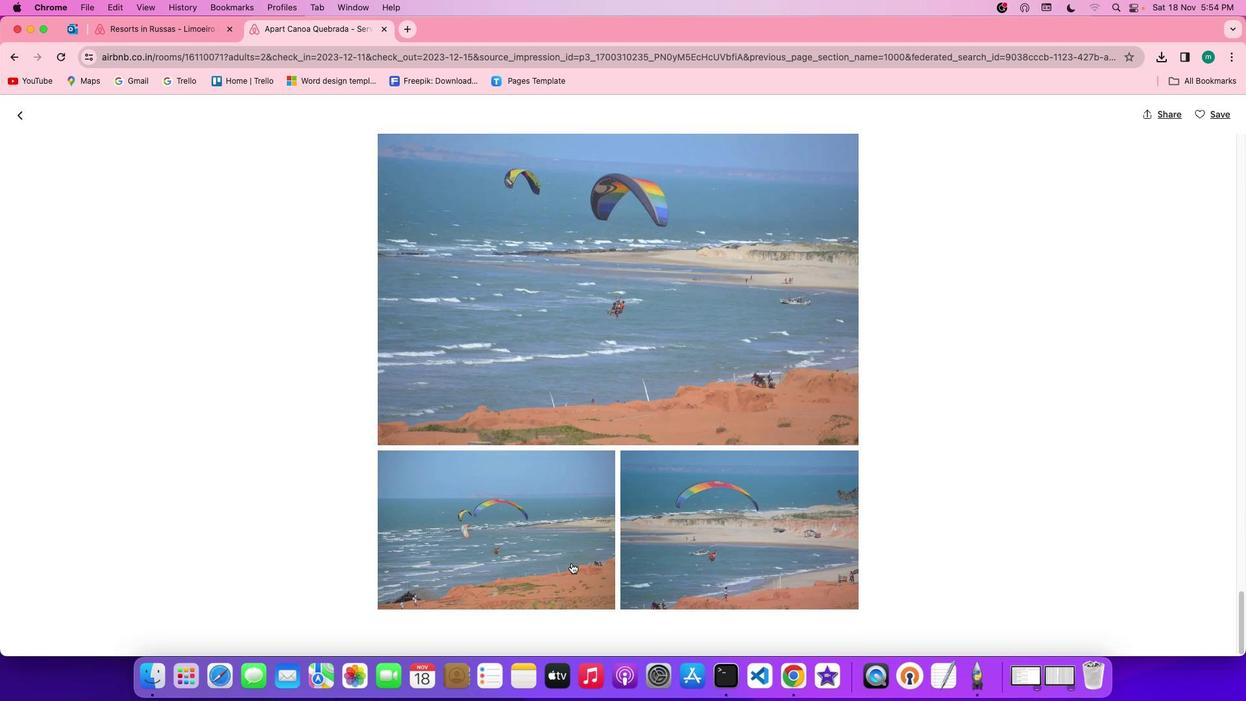 
Action: Mouse scrolled (572, 562) with delta (0, -2)
Screenshot: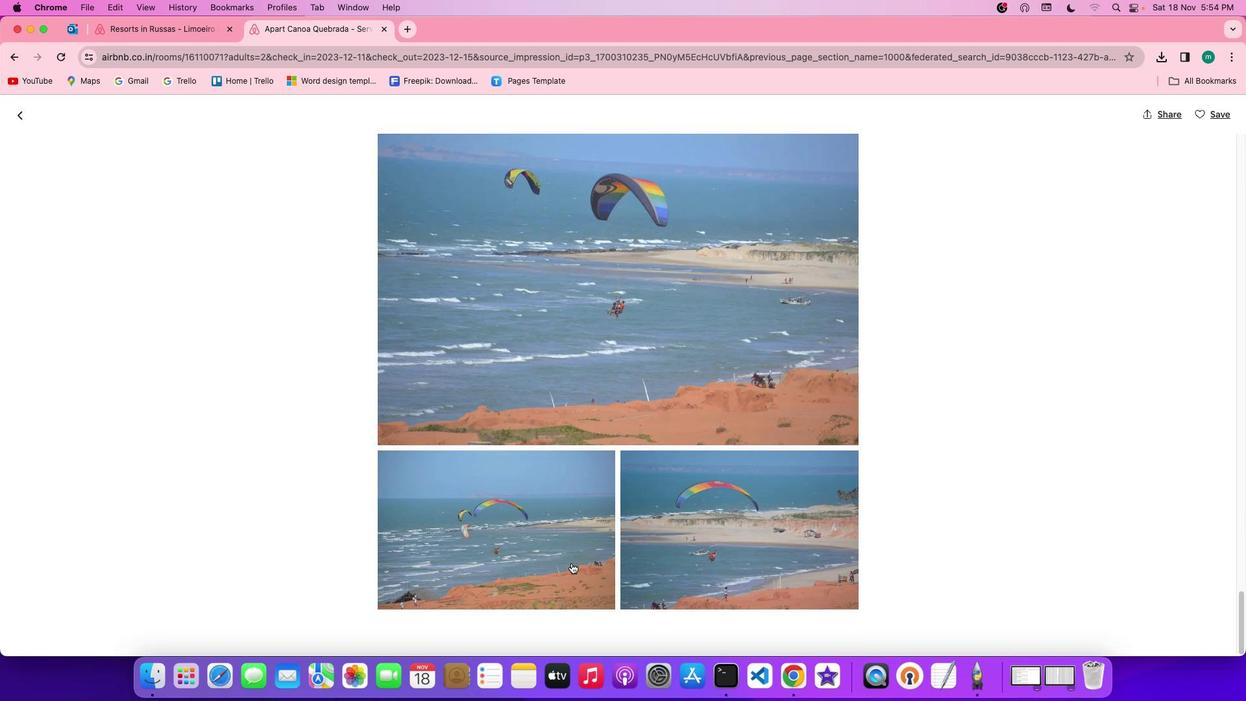 
Action: Mouse scrolled (572, 562) with delta (0, -1)
Screenshot: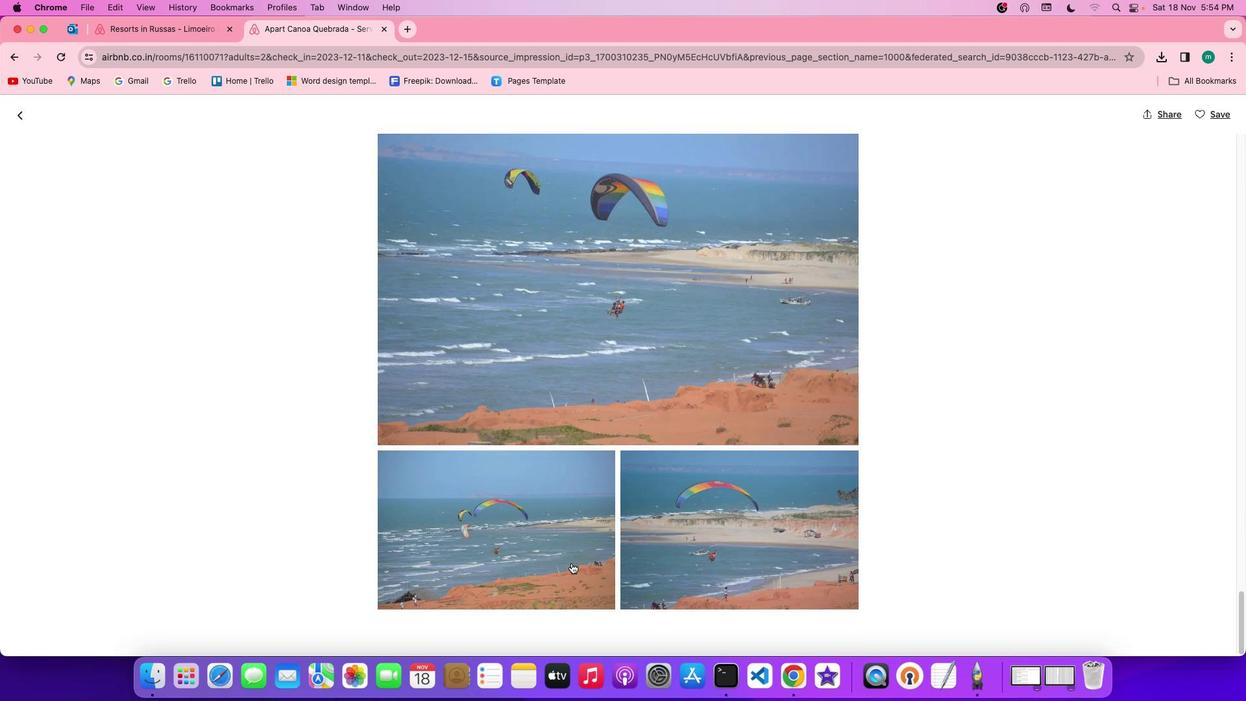 
Action: Mouse scrolled (572, 562) with delta (0, 0)
Screenshot: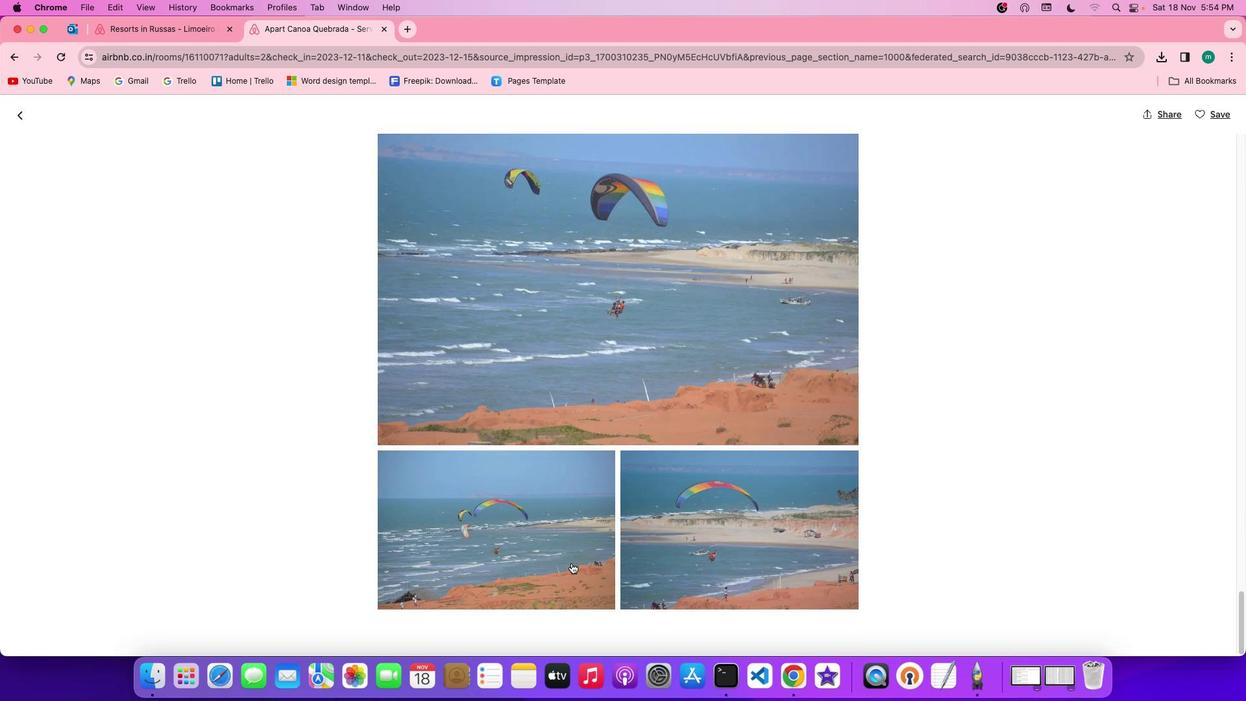 
Action: Mouse scrolled (572, 562) with delta (0, 0)
Screenshot: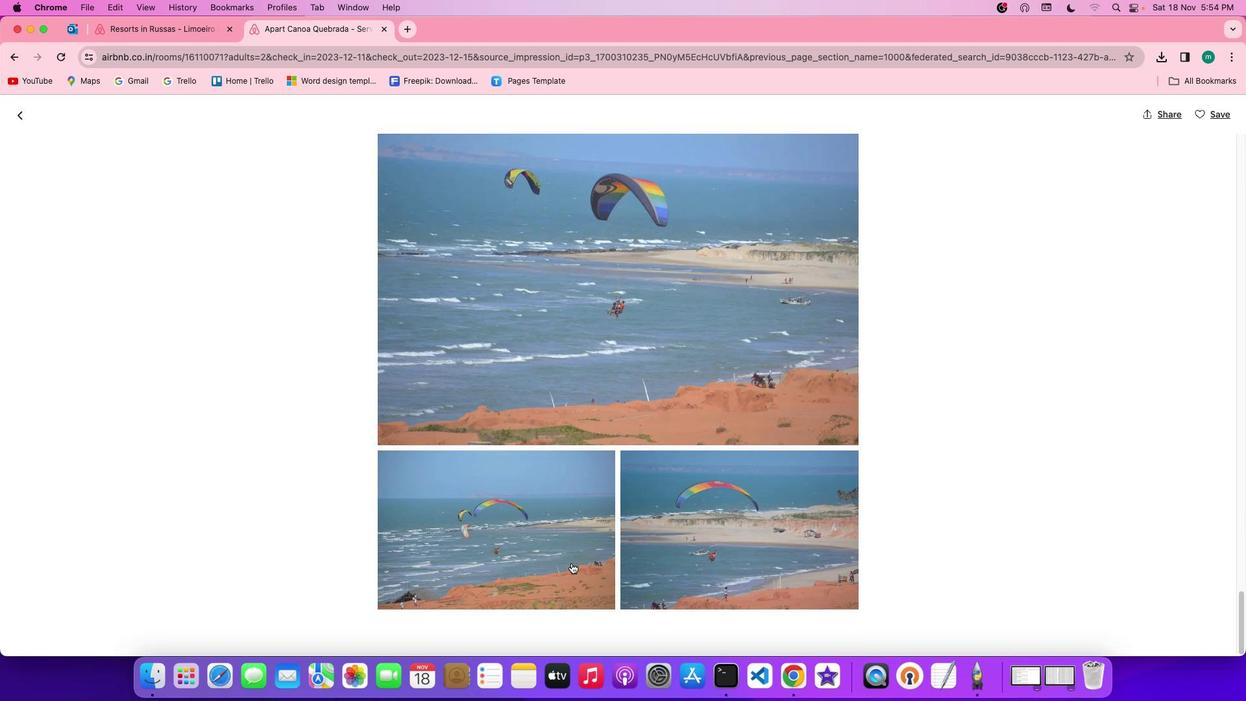 
Action: Mouse scrolled (572, 562) with delta (0, -1)
Screenshot: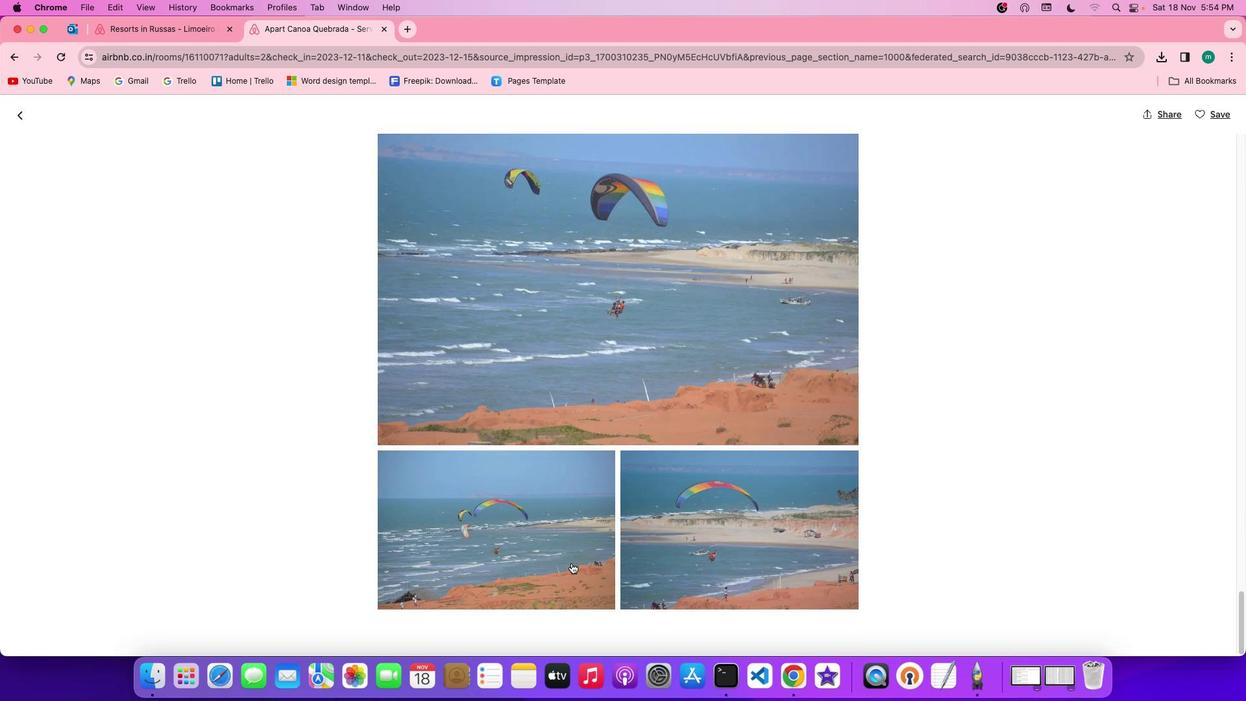 
Action: Mouse scrolled (572, 562) with delta (0, -3)
Screenshot: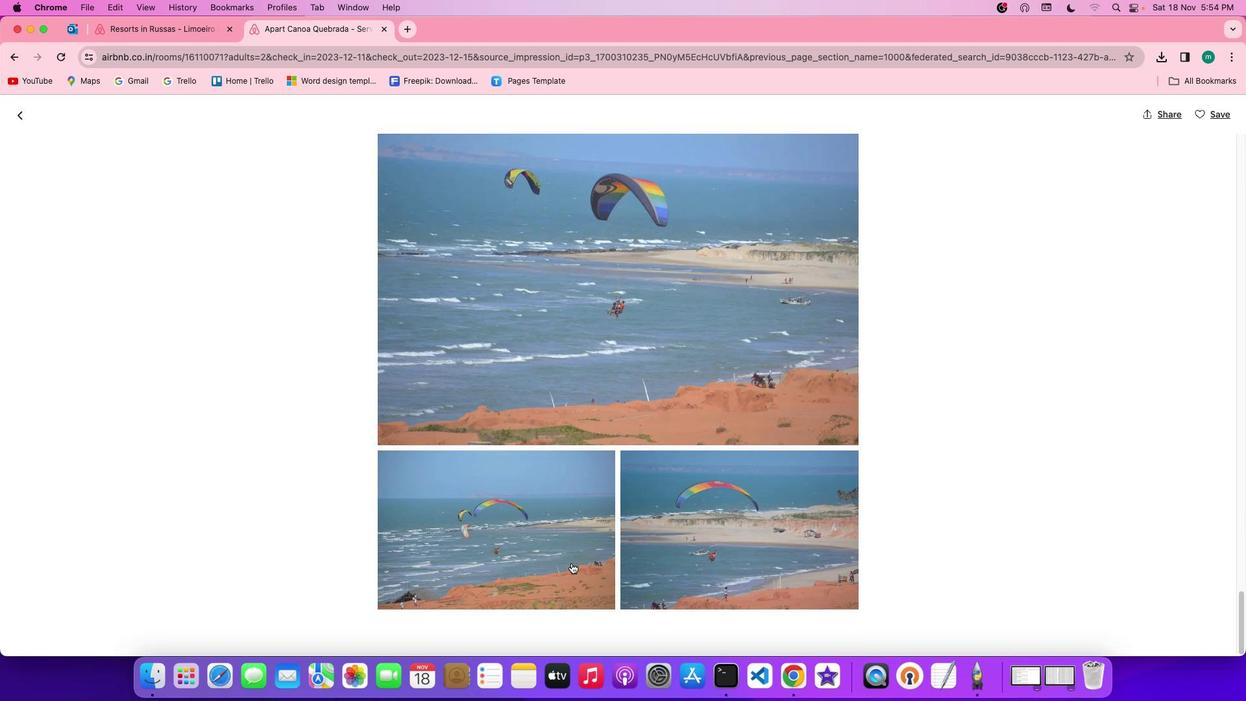 
Action: Mouse moved to (20, 116)
Screenshot: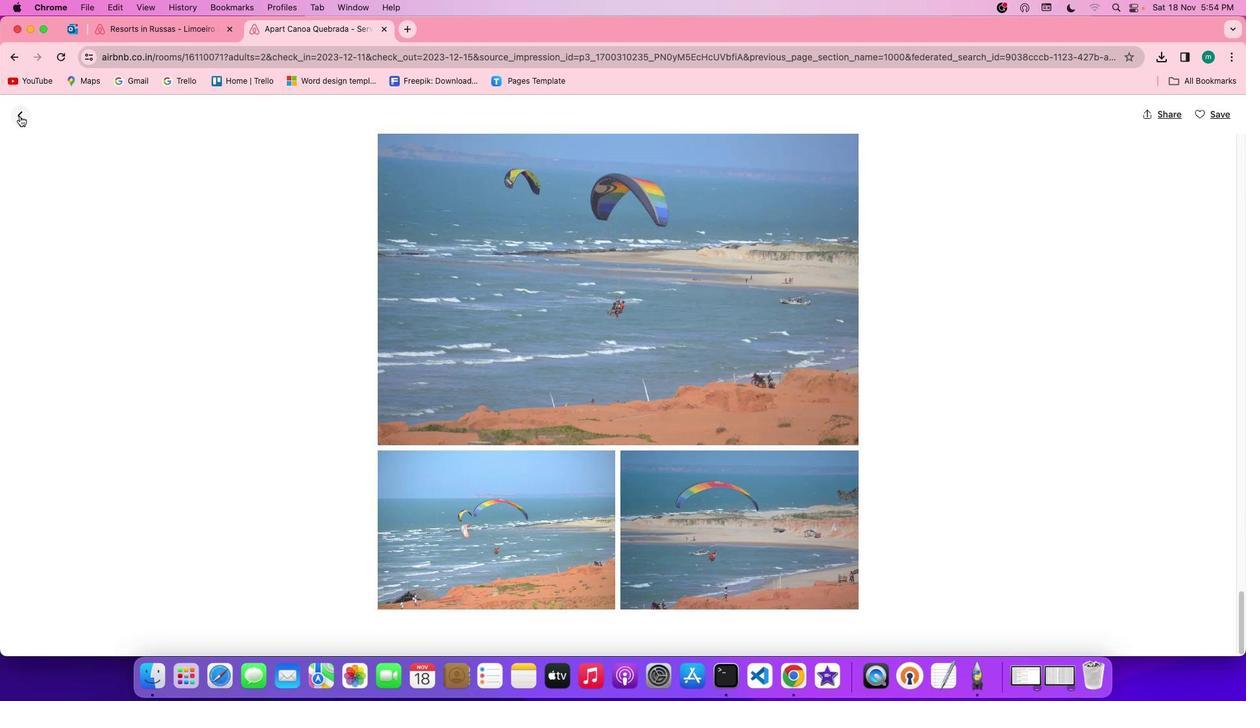 
Action: Mouse pressed left at (20, 116)
Screenshot: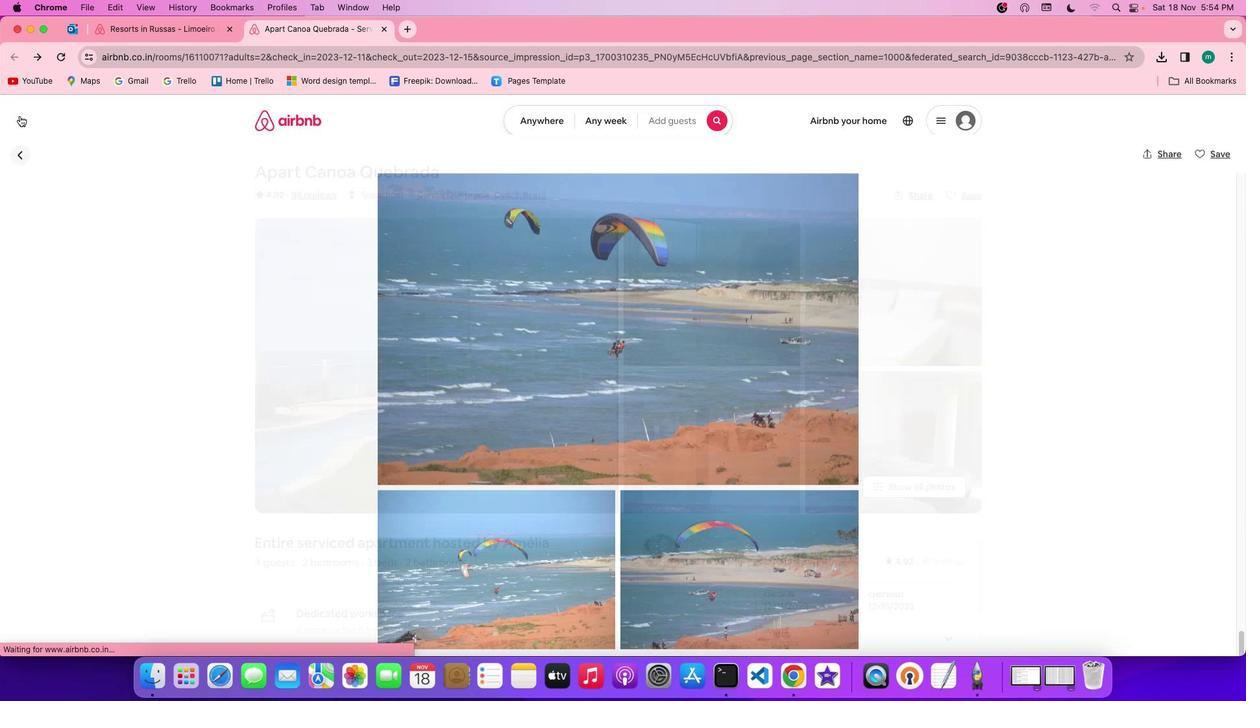 
Action: Mouse moved to (457, 553)
Screenshot: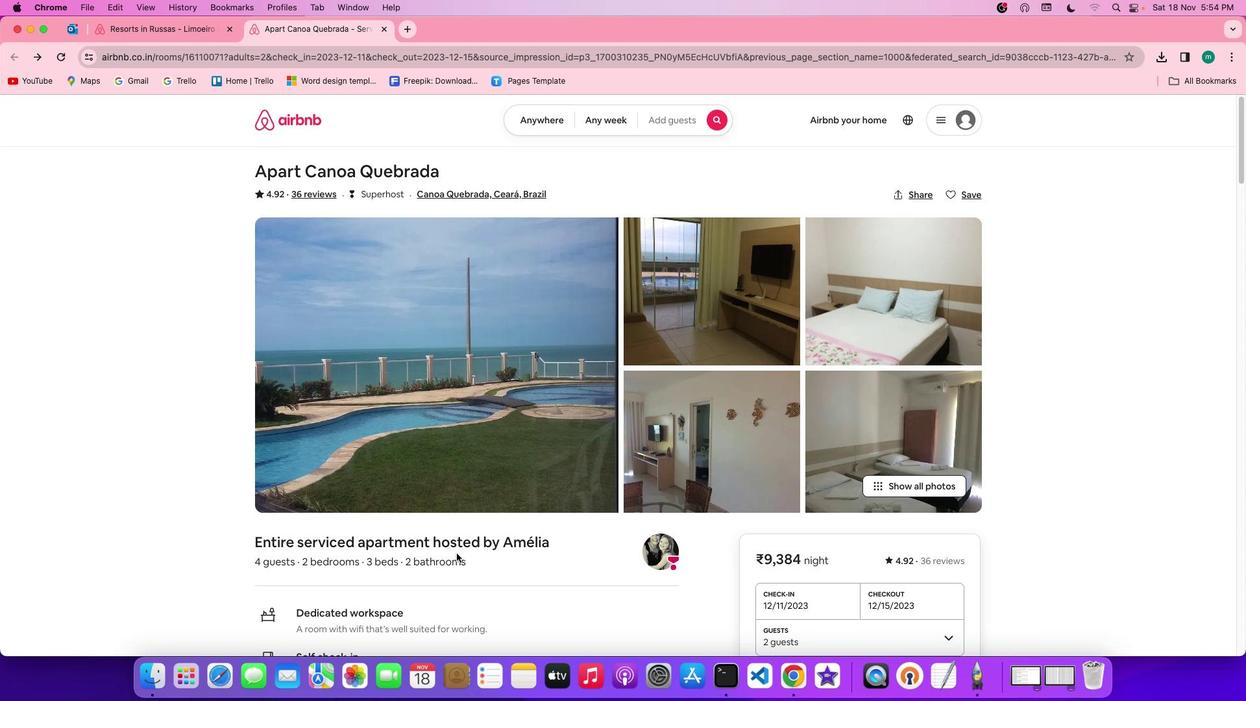 
Action: Mouse scrolled (457, 553) with delta (0, 0)
Screenshot: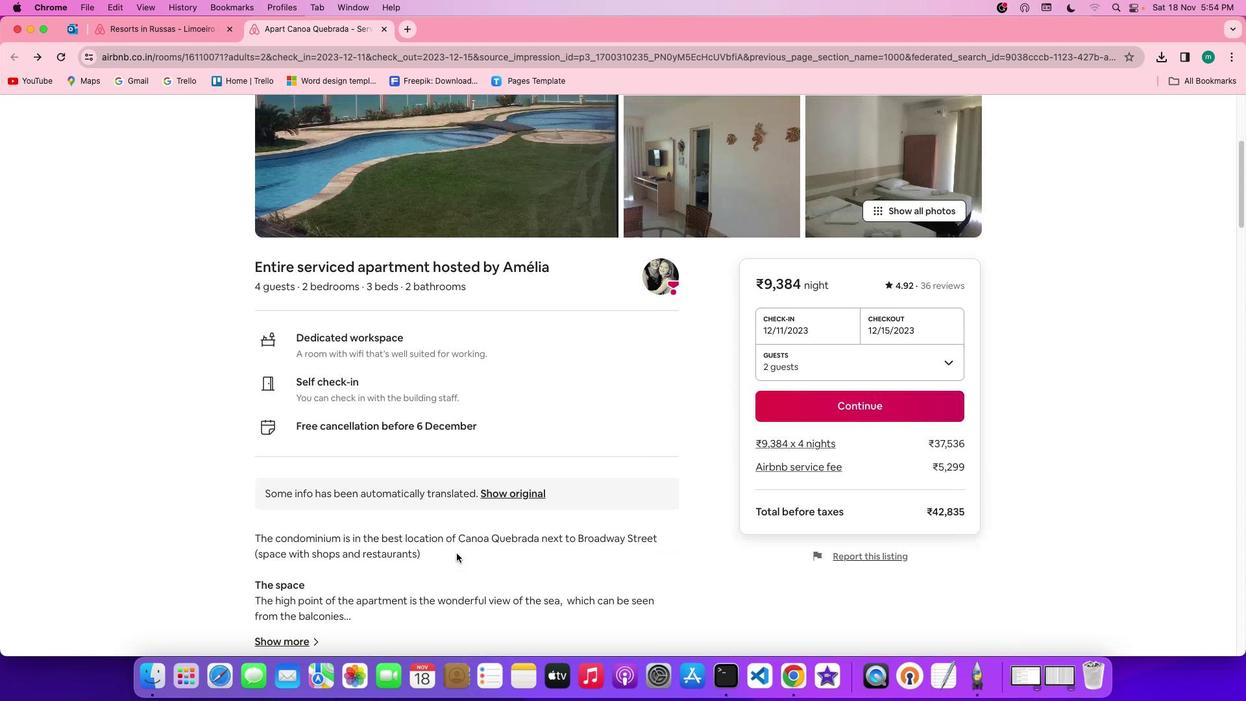 
Action: Mouse scrolled (457, 553) with delta (0, 0)
Screenshot: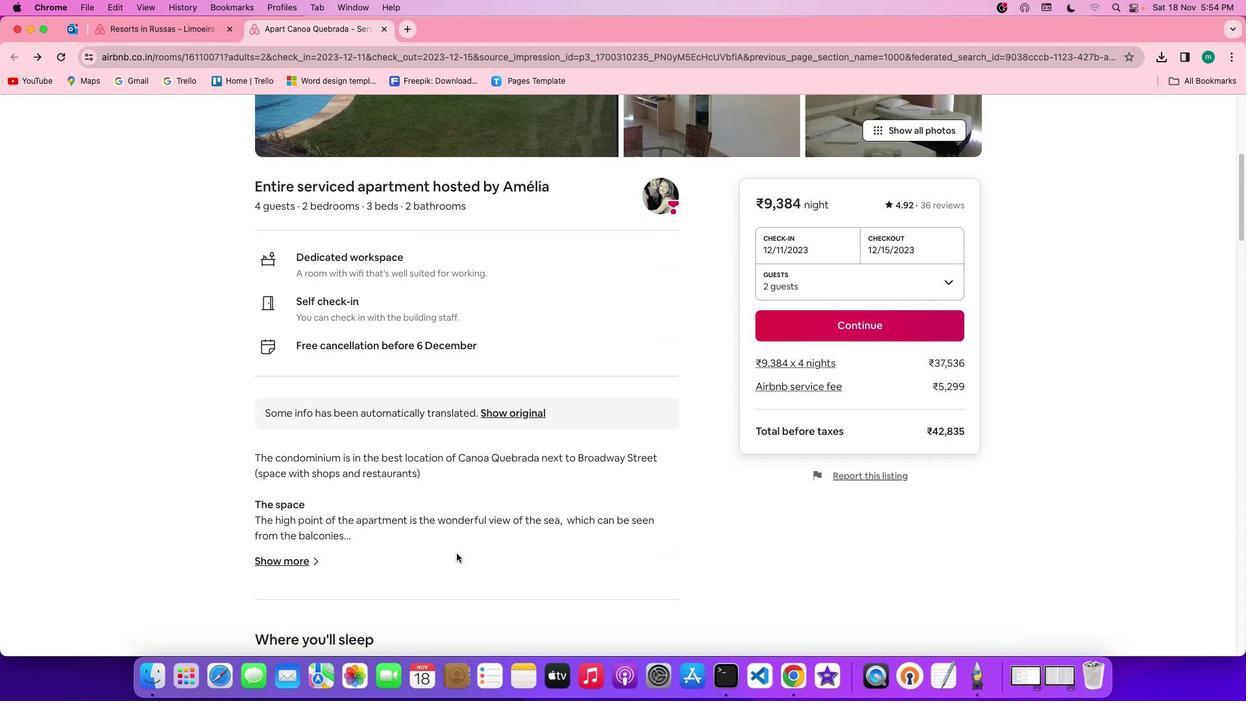 
Action: Mouse scrolled (457, 553) with delta (0, -1)
Screenshot: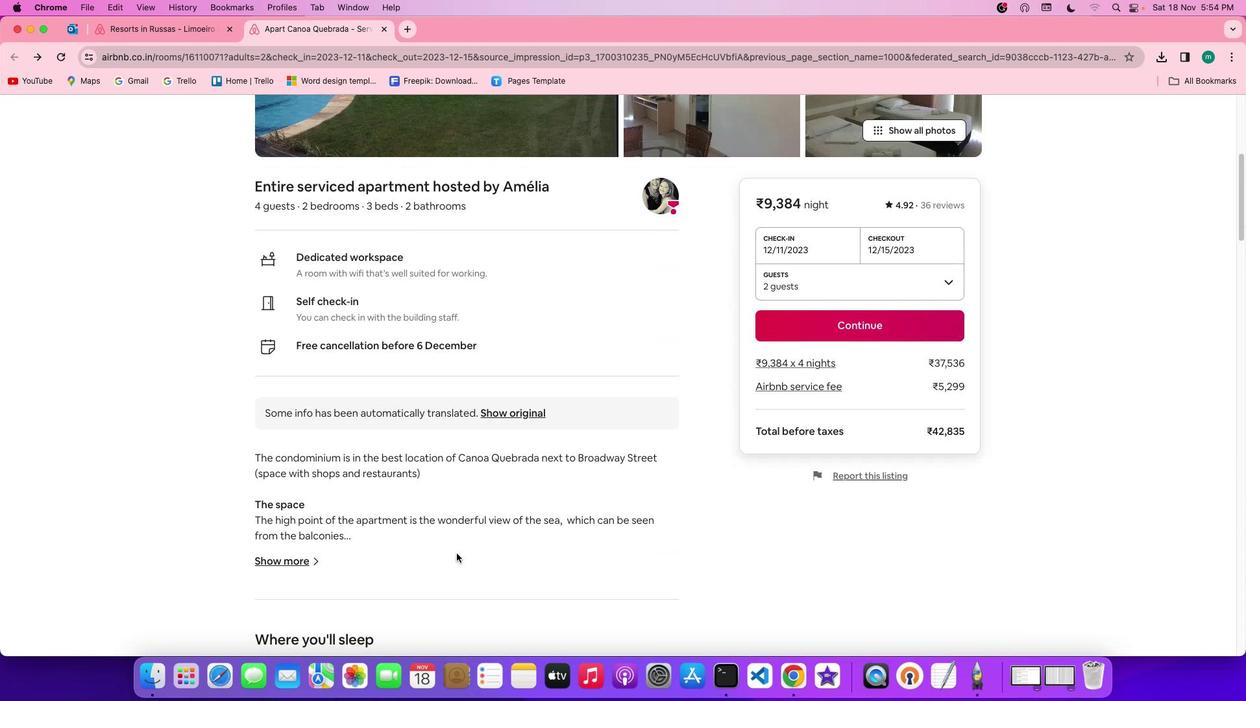 
Action: Mouse scrolled (457, 553) with delta (0, -2)
Screenshot: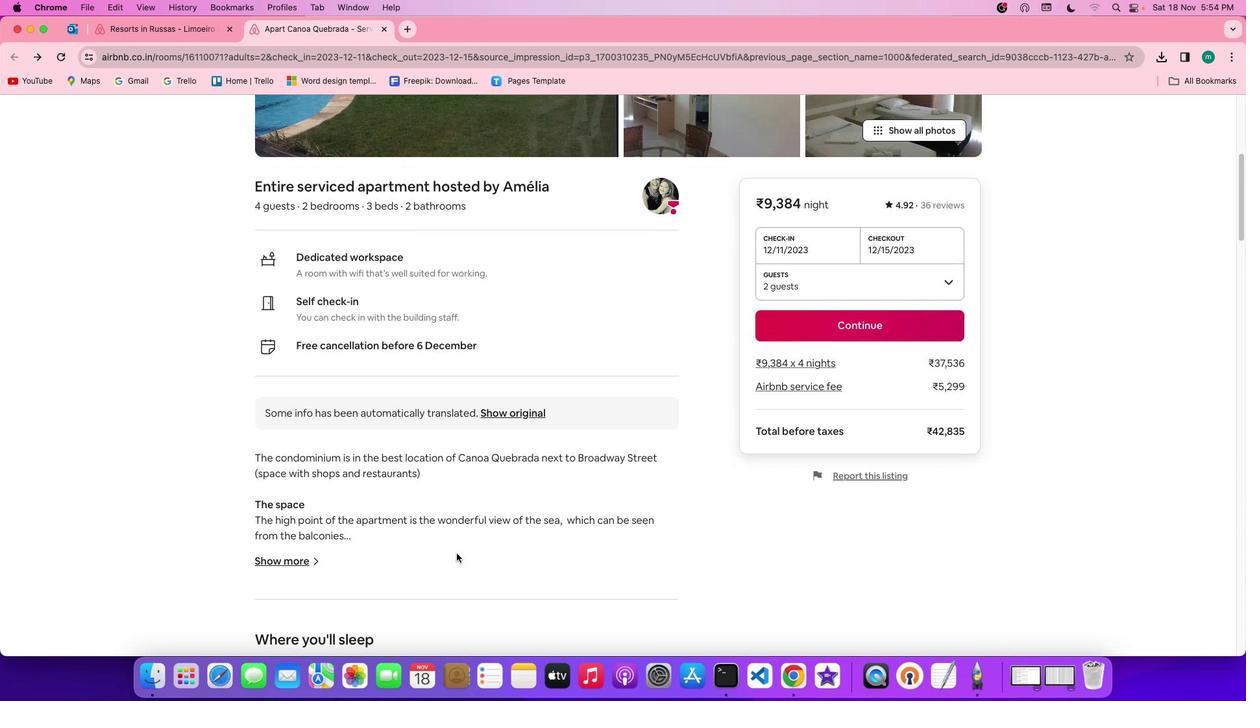 
Action: Mouse scrolled (457, 553) with delta (0, -3)
Screenshot: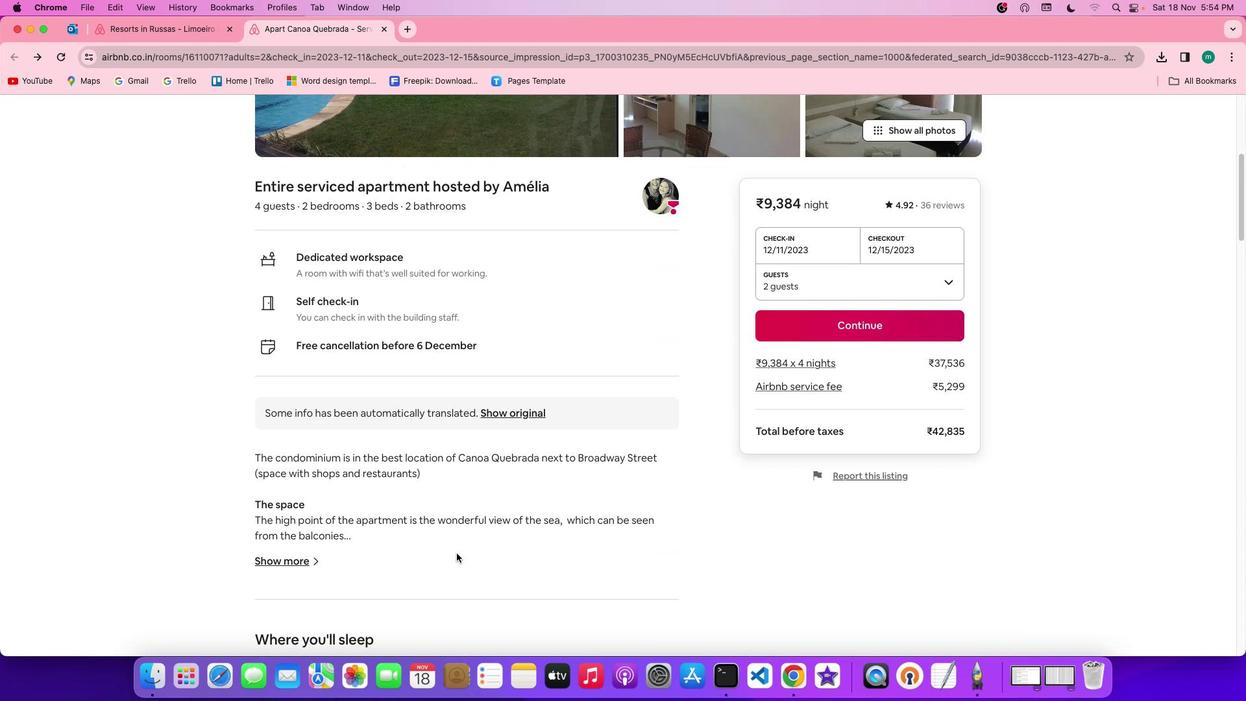 
Action: Mouse scrolled (457, 553) with delta (0, 0)
Screenshot: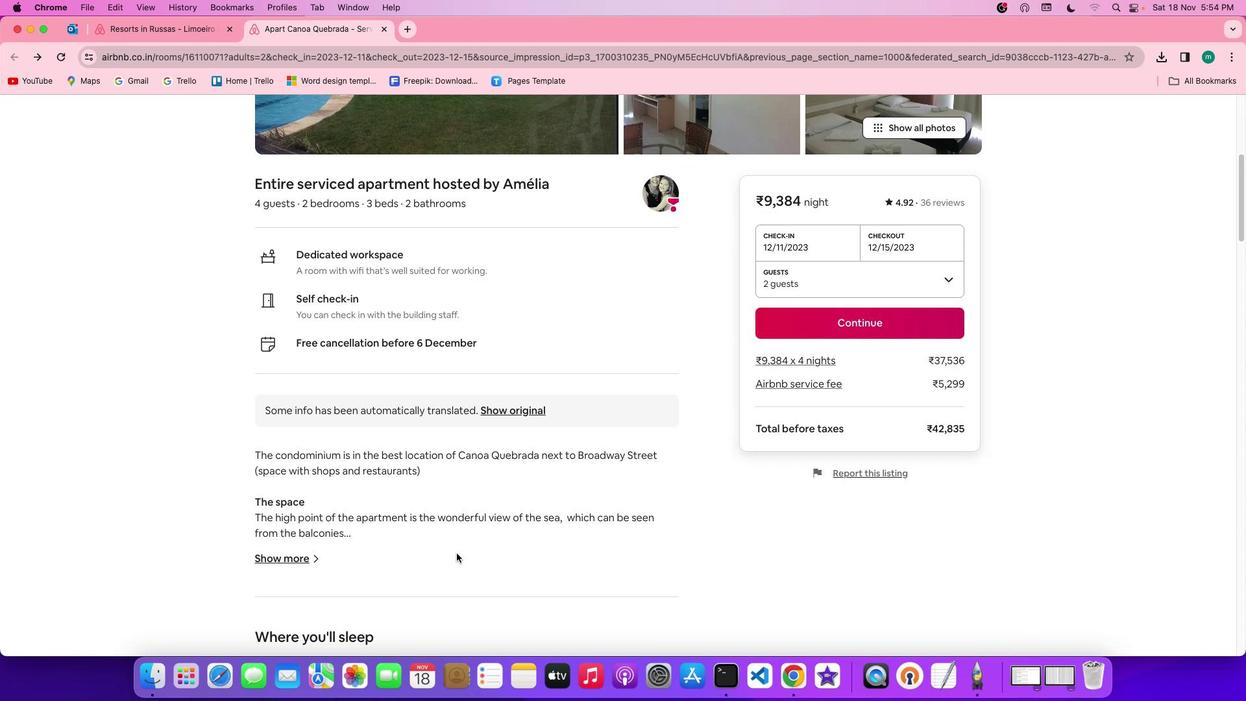 
Action: Mouse scrolled (457, 553) with delta (0, 0)
Screenshot: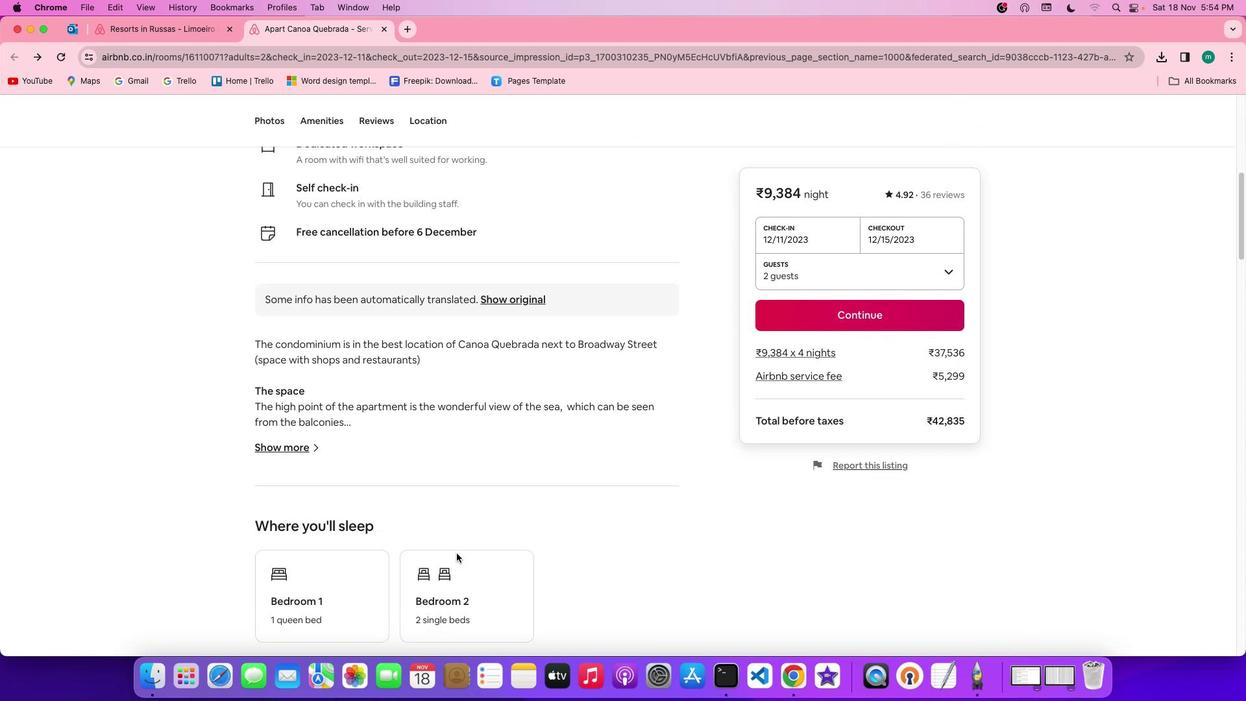 
Action: Mouse scrolled (457, 553) with delta (0, 0)
Screenshot: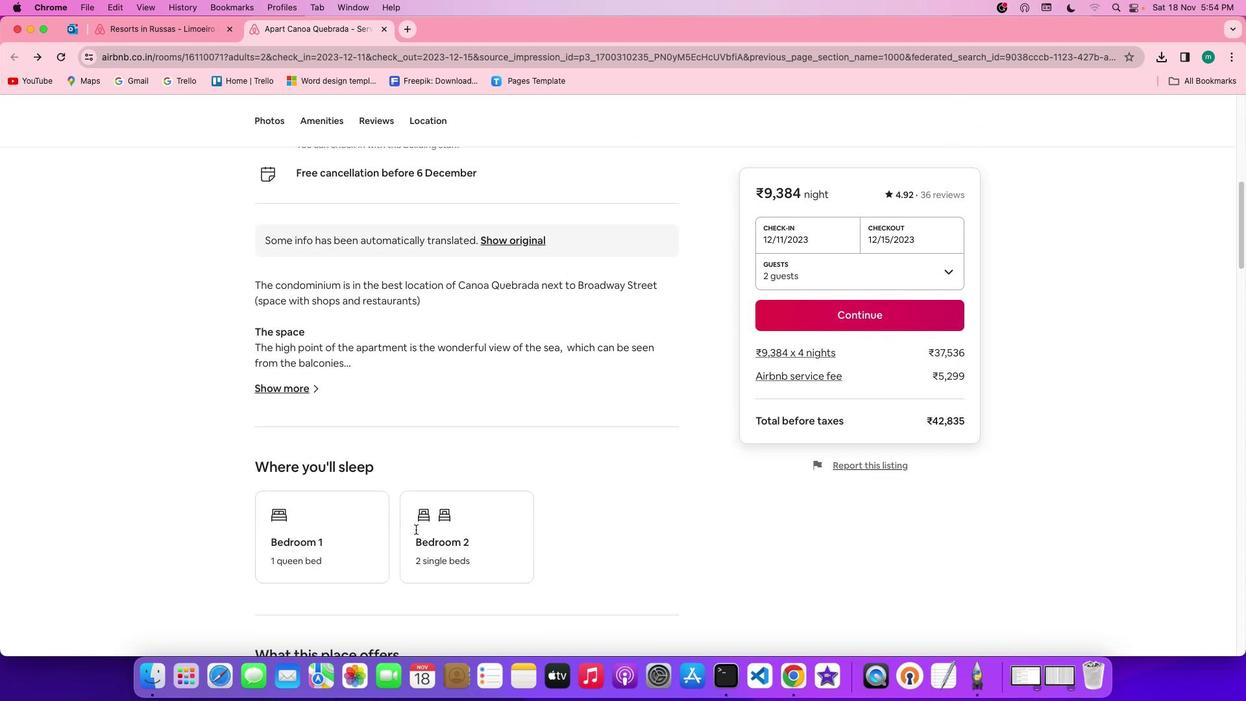 
Action: Mouse scrolled (457, 553) with delta (0, -1)
Screenshot: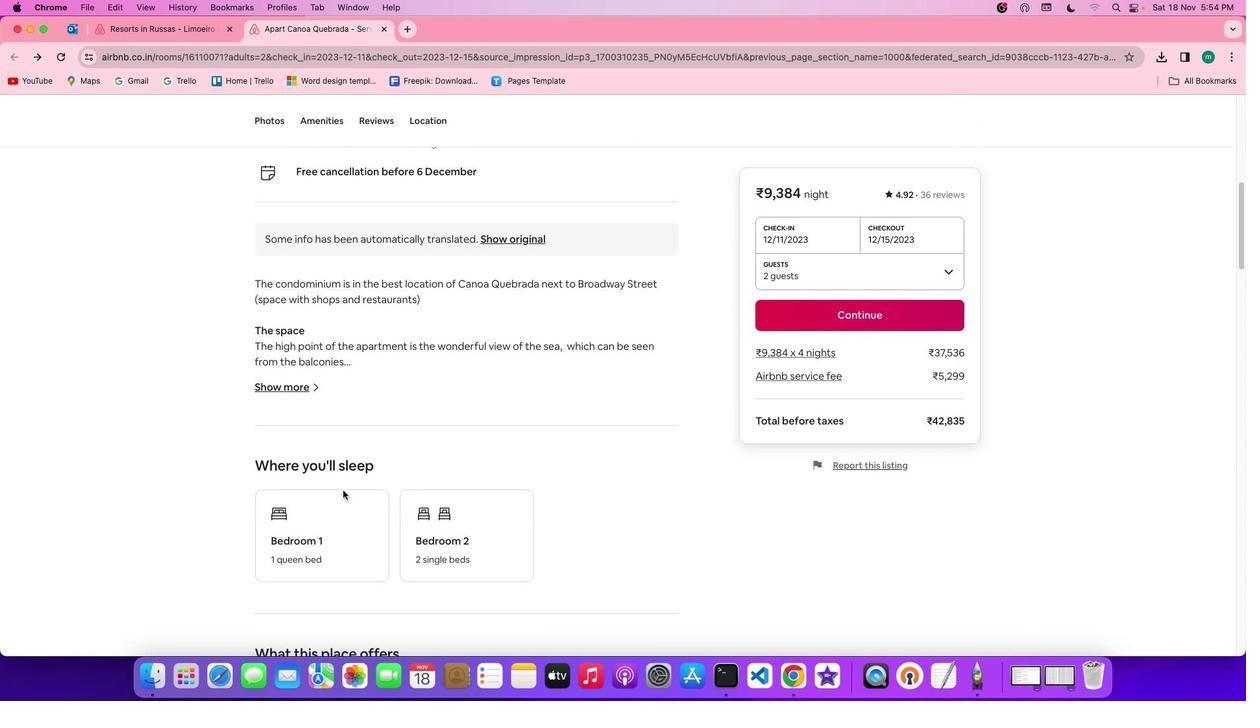 
Action: Mouse scrolled (457, 553) with delta (0, -1)
Screenshot: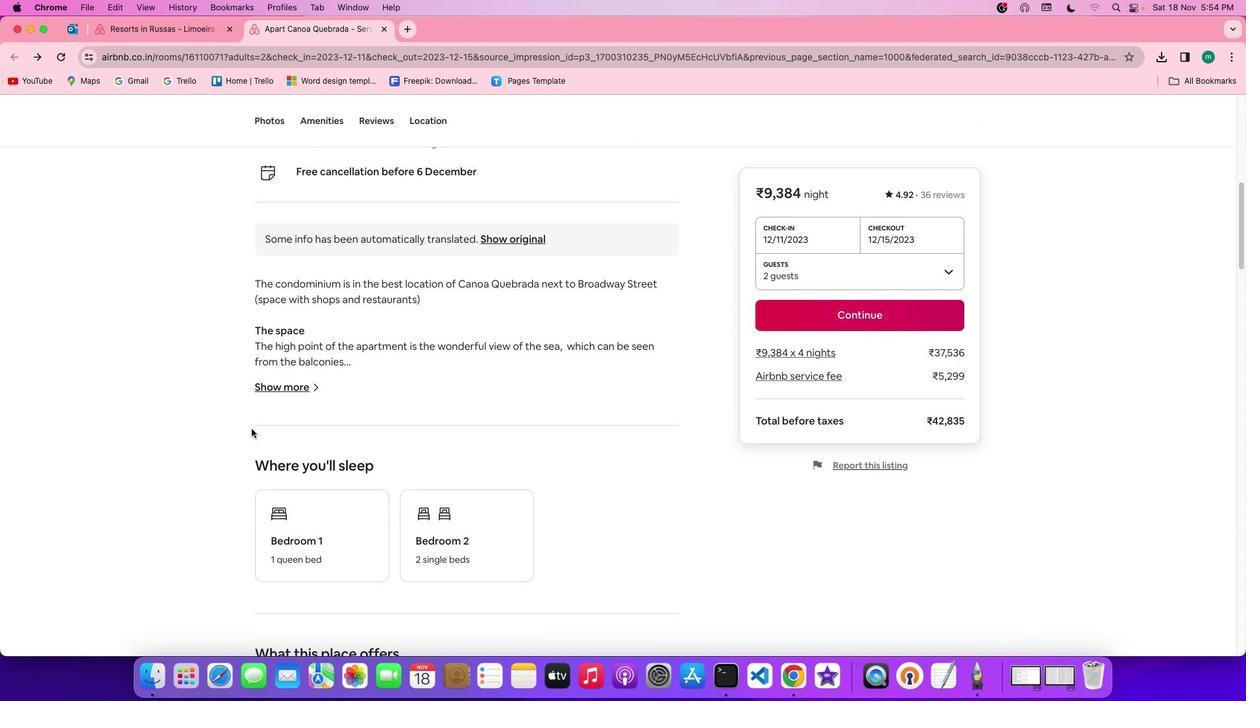 
Action: Mouse moved to (277, 383)
Screenshot: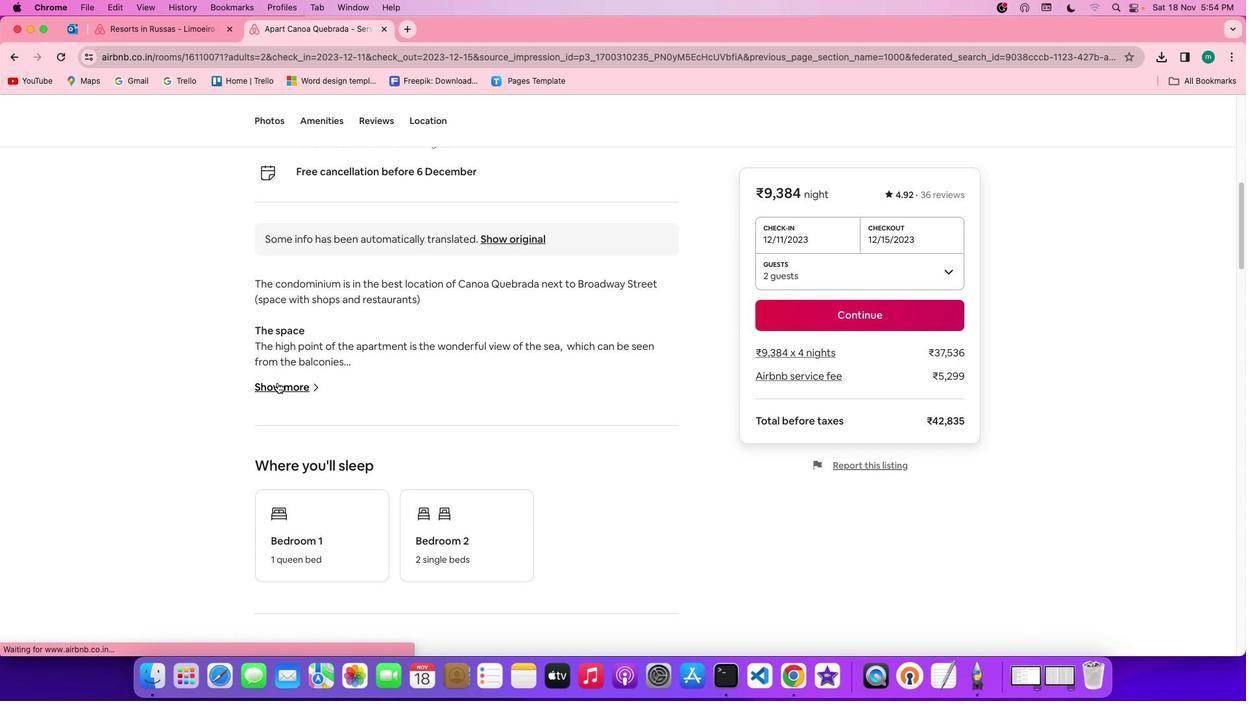 
Action: Mouse pressed left at (277, 383)
Screenshot: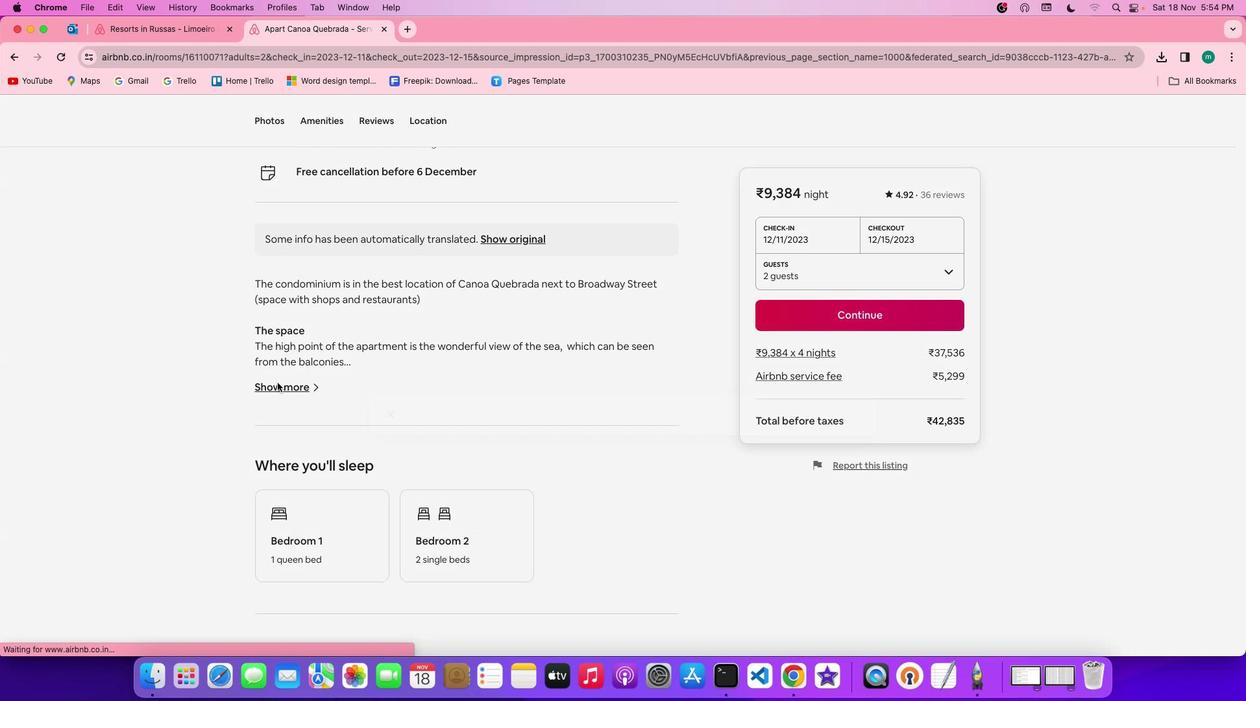 
Action: Mouse moved to (605, 474)
Screenshot: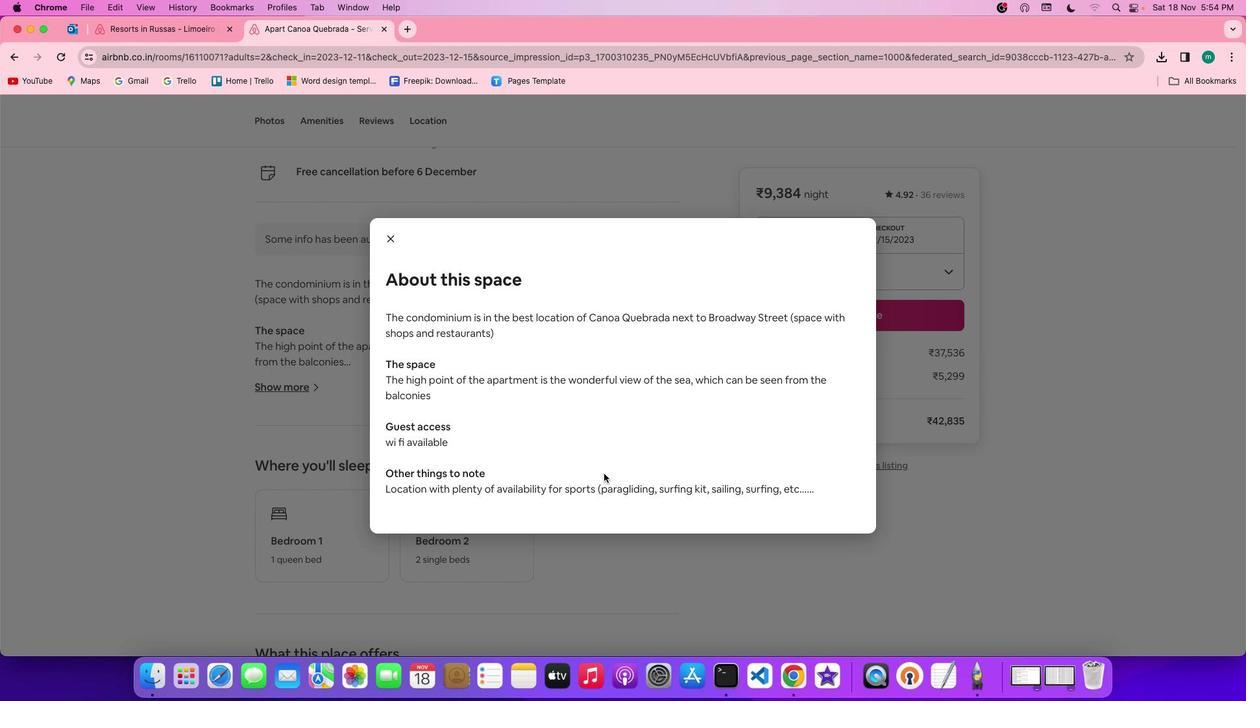 
Action: Mouse scrolled (605, 474) with delta (0, 0)
Screenshot: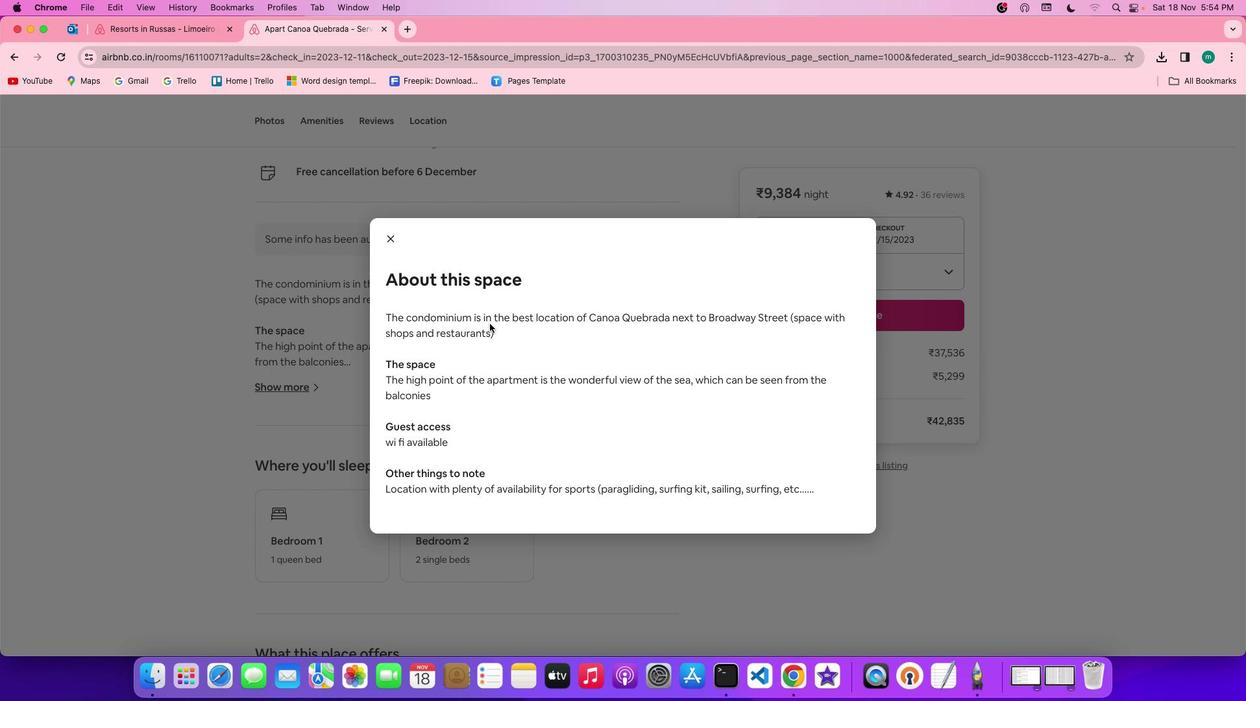 
Action: Mouse scrolled (605, 474) with delta (0, 0)
Screenshot: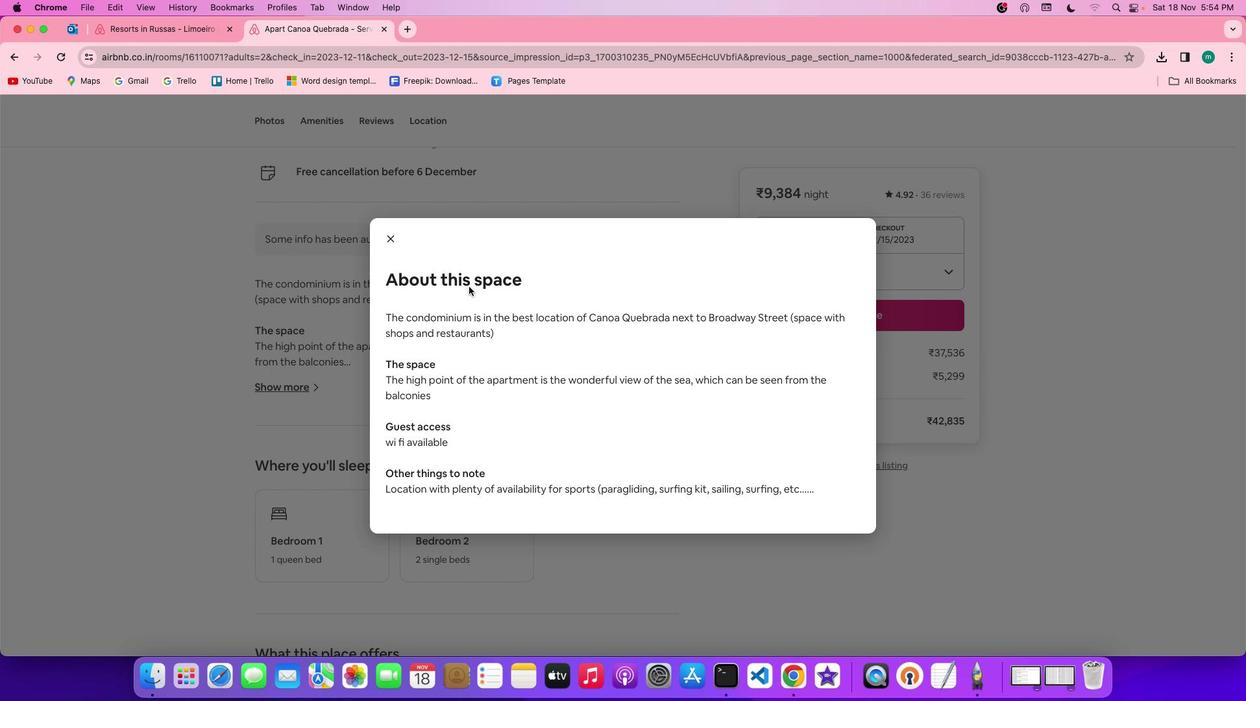 
Action: Mouse scrolled (605, 474) with delta (0, -1)
Screenshot: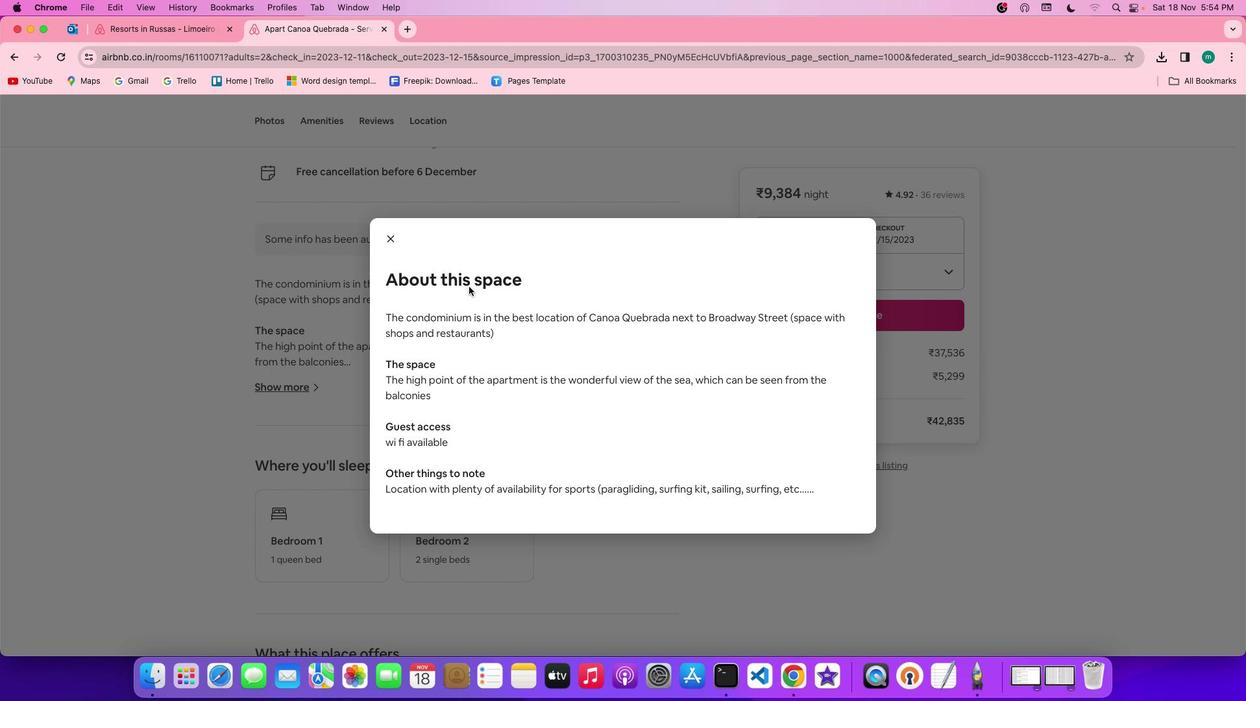 
Action: Mouse scrolled (605, 474) with delta (0, -3)
Screenshot: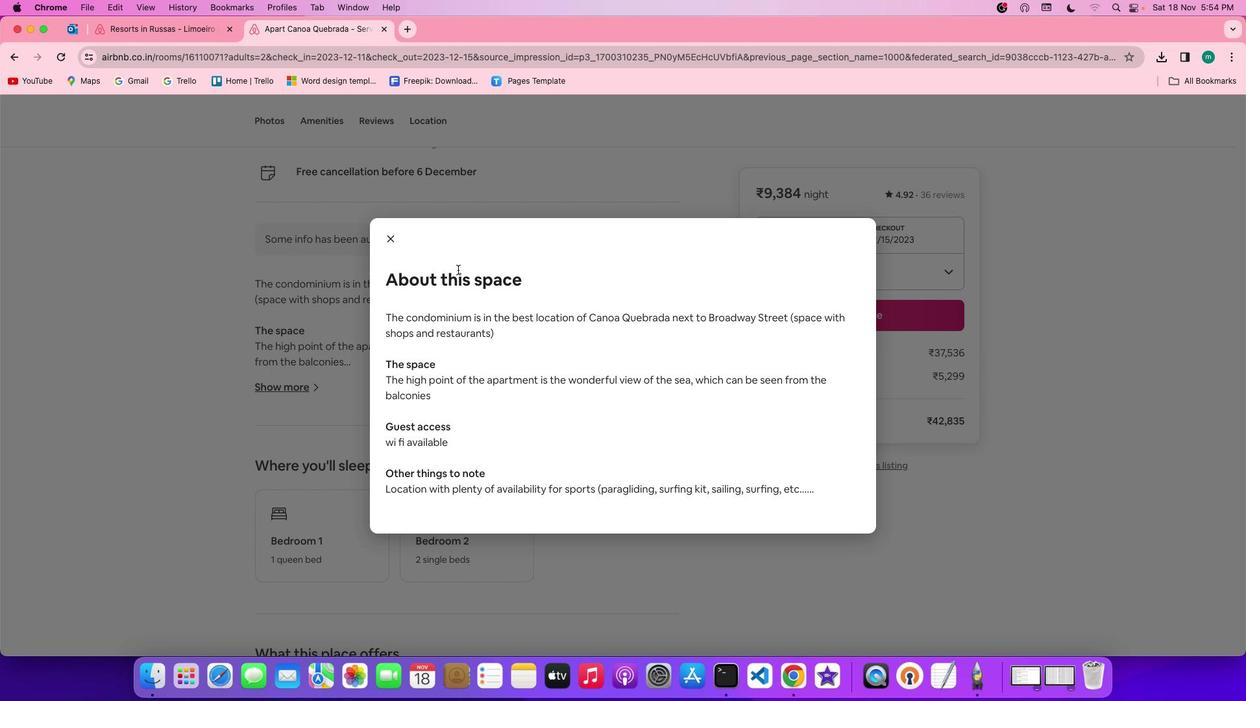 
Action: Mouse moved to (388, 239)
Screenshot: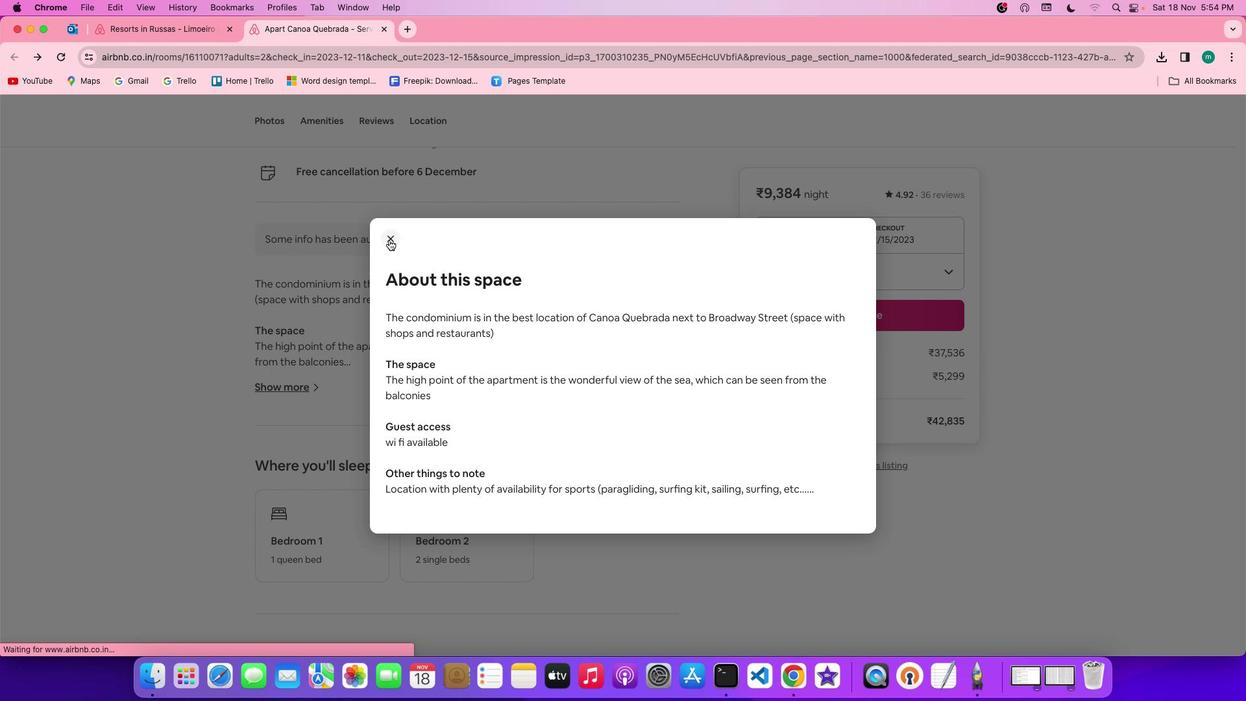 
Action: Mouse pressed left at (388, 239)
Screenshot: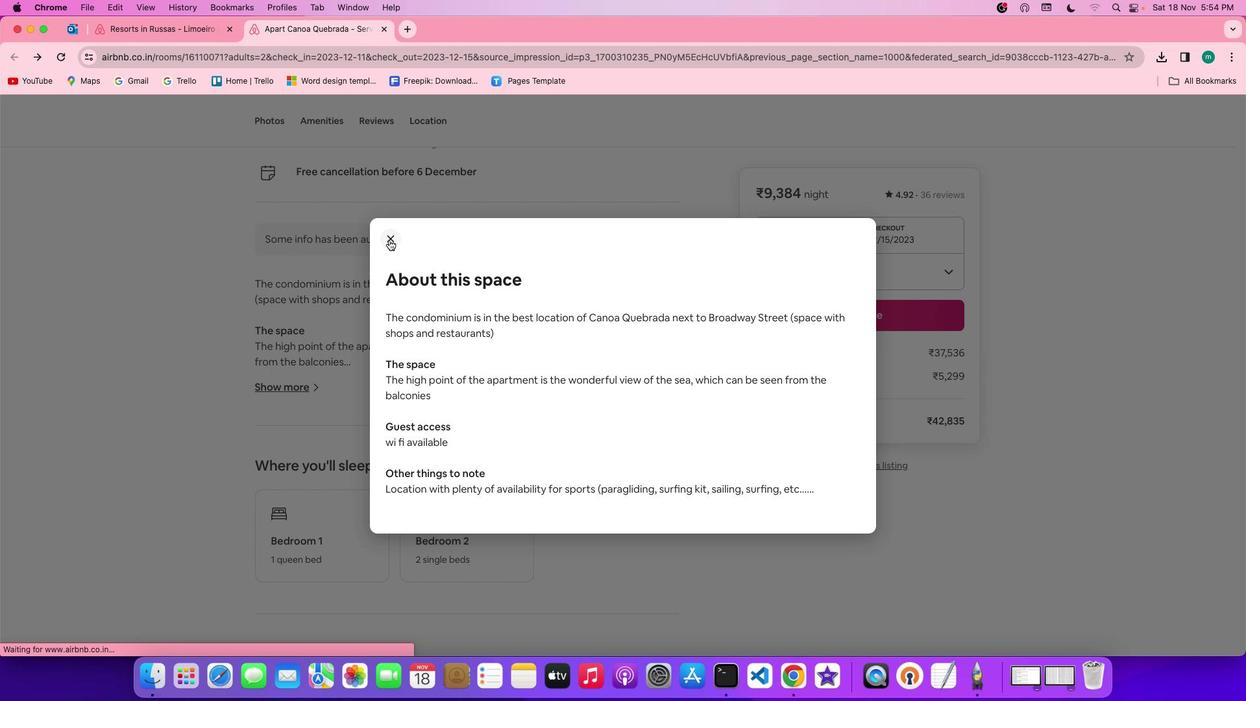 
Action: Mouse moved to (496, 509)
Screenshot: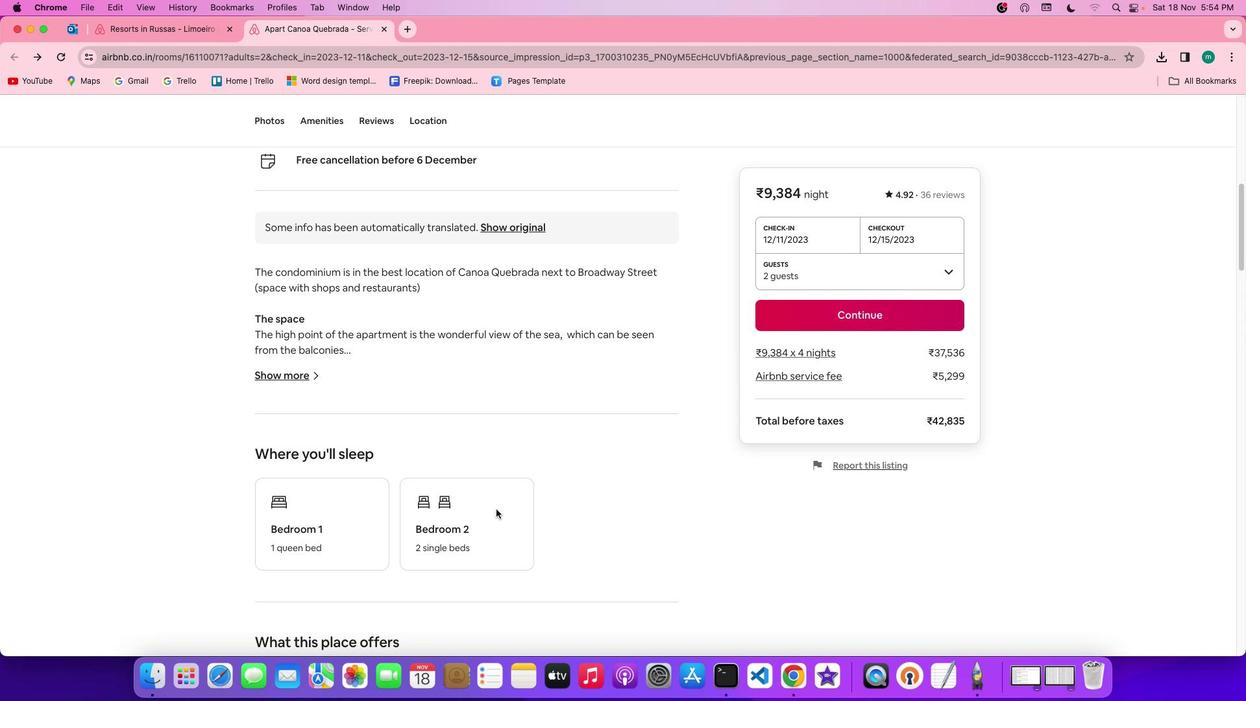 
Action: Mouse scrolled (496, 509) with delta (0, 0)
Screenshot: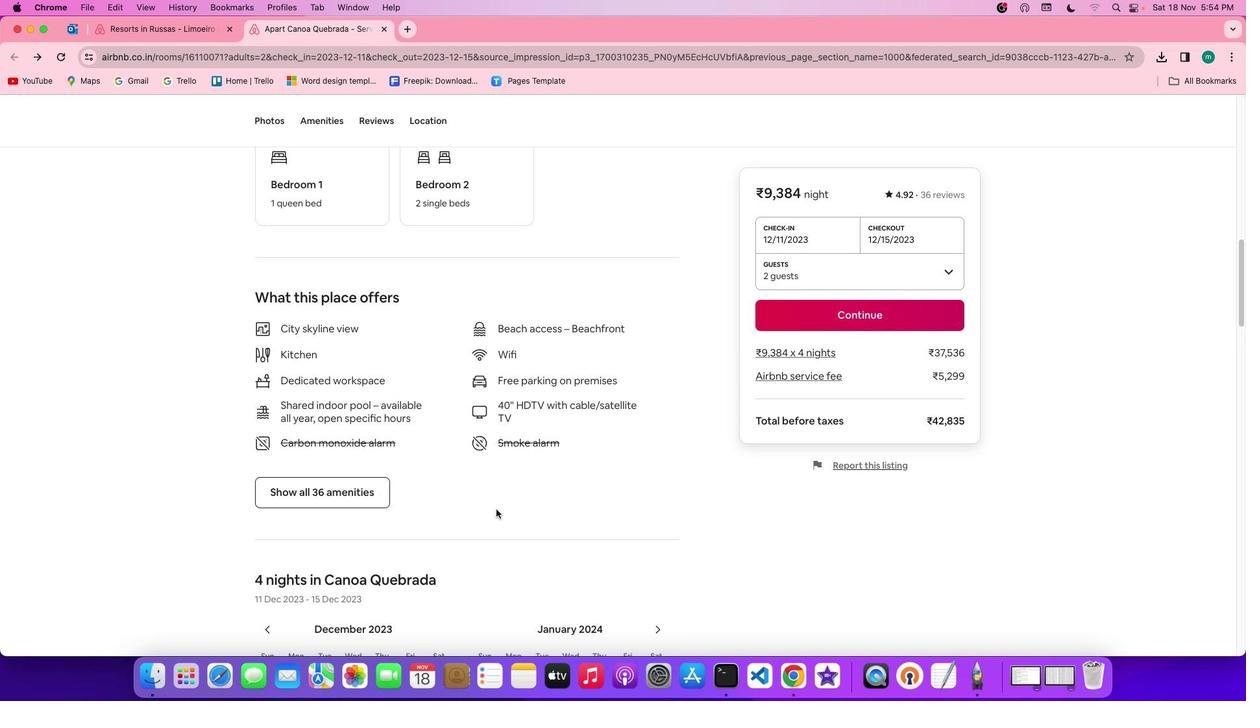 
Action: Mouse scrolled (496, 509) with delta (0, 0)
Screenshot: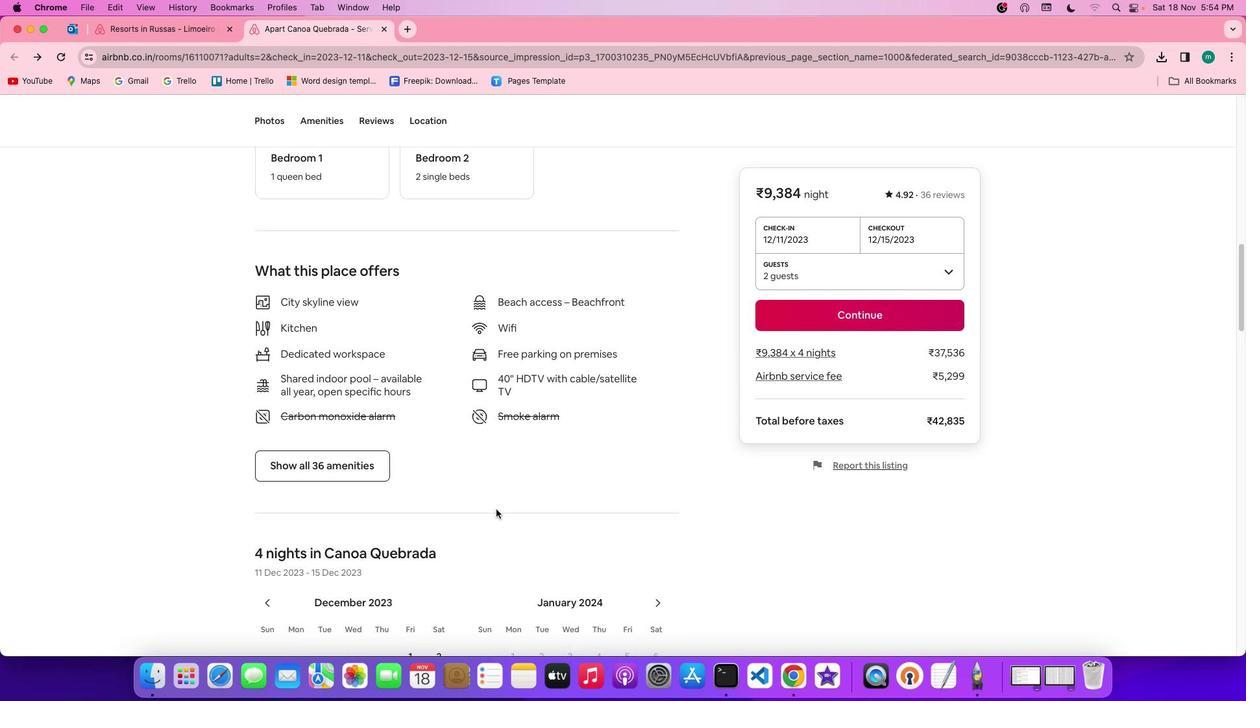
Action: Mouse scrolled (496, 509) with delta (0, -1)
Screenshot: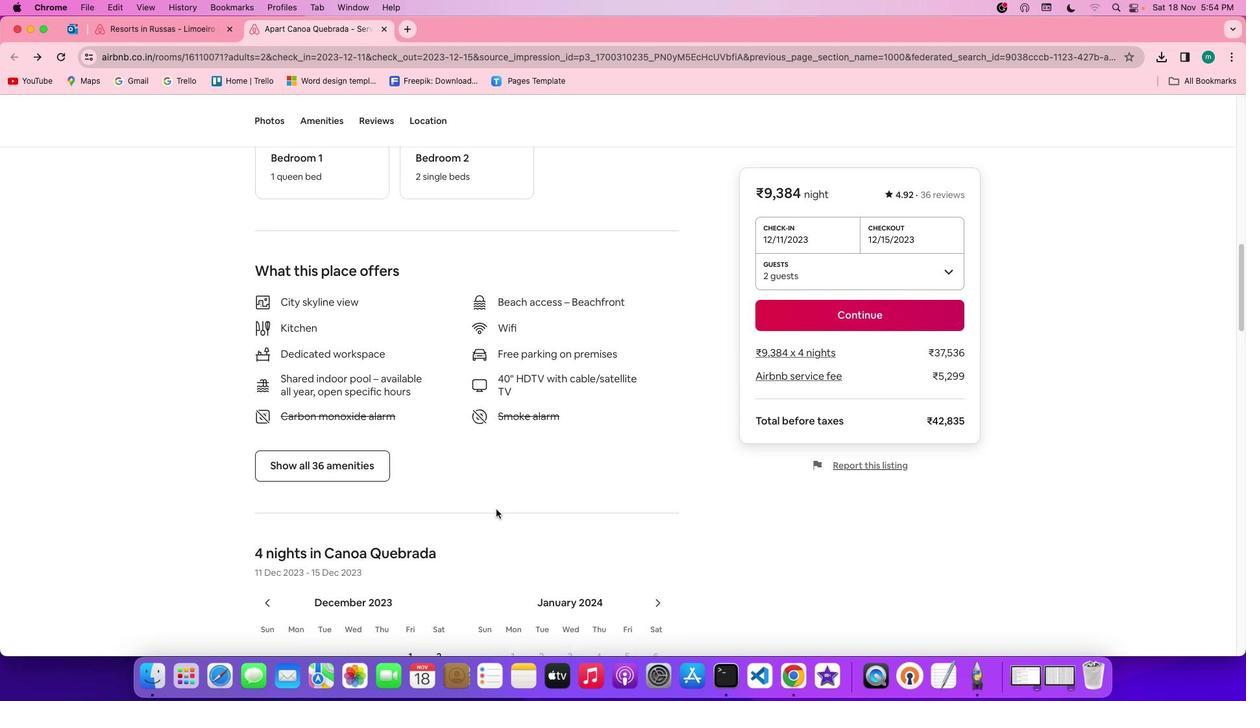 
Action: Mouse scrolled (496, 509) with delta (0, -2)
Screenshot: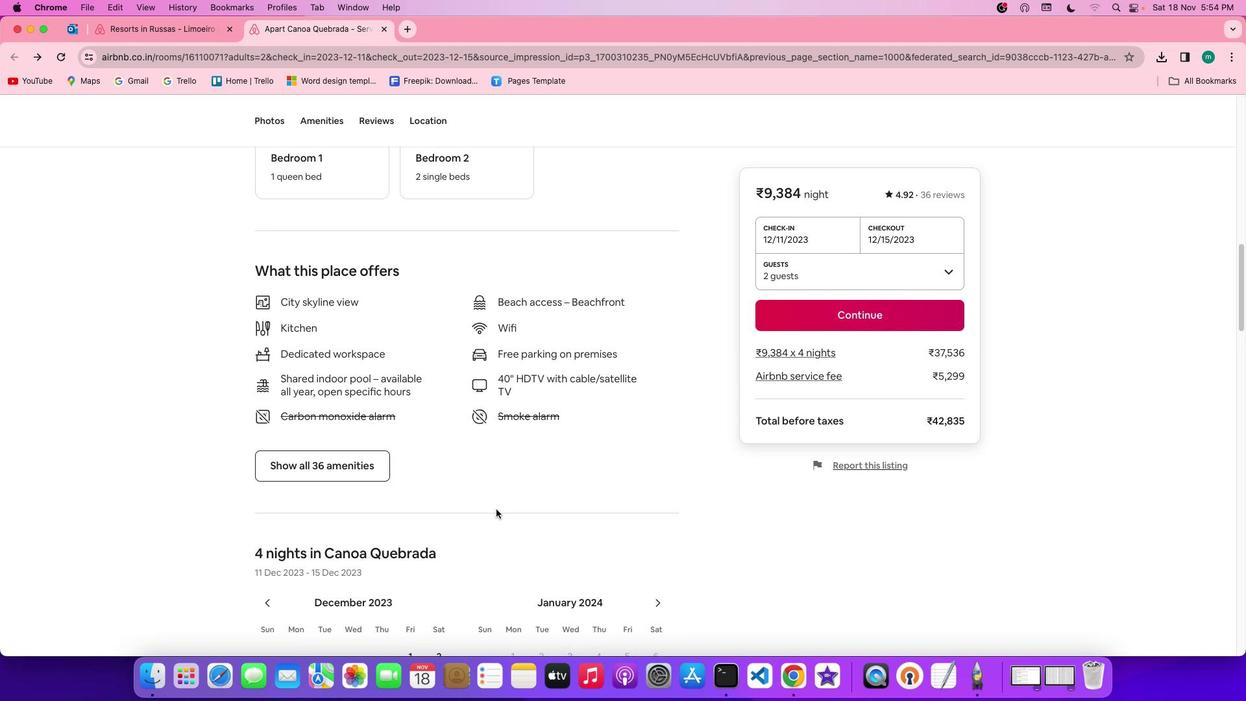 
Action: Mouse scrolled (496, 509) with delta (0, -3)
Screenshot: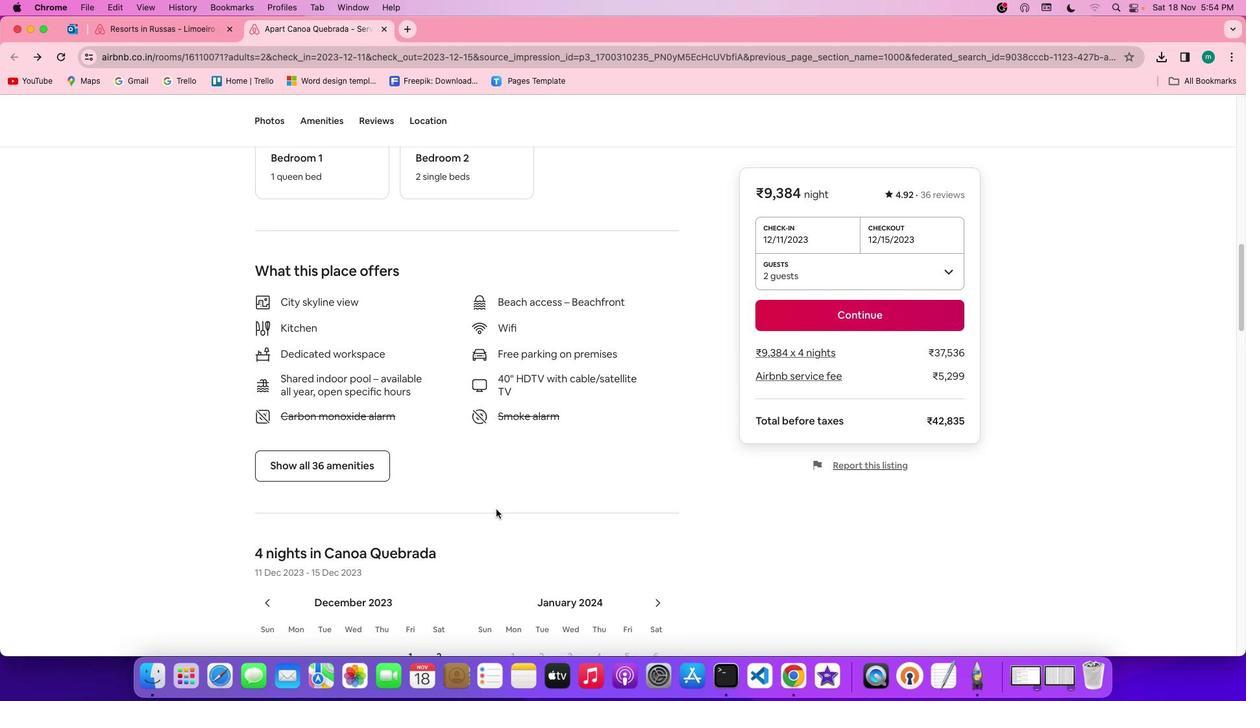 
Action: Mouse moved to (355, 468)
Screenshot: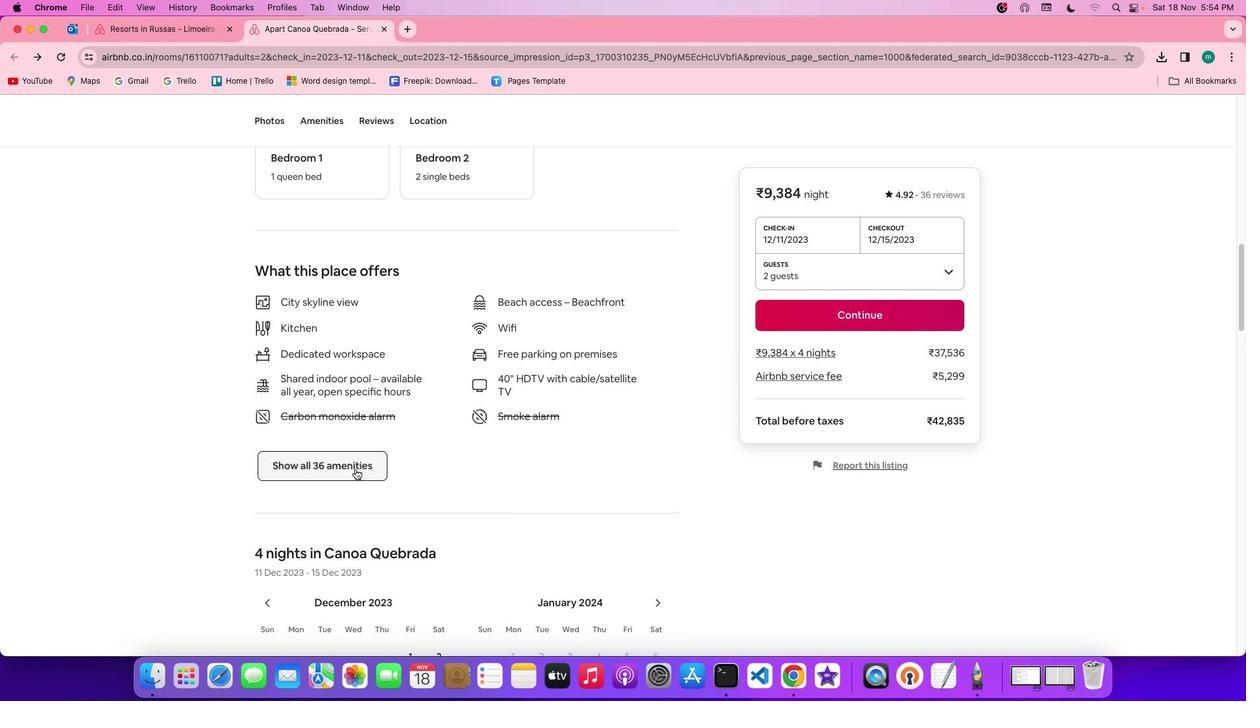 
Action: Mouse pressed left at (355, 468)
Screenshot: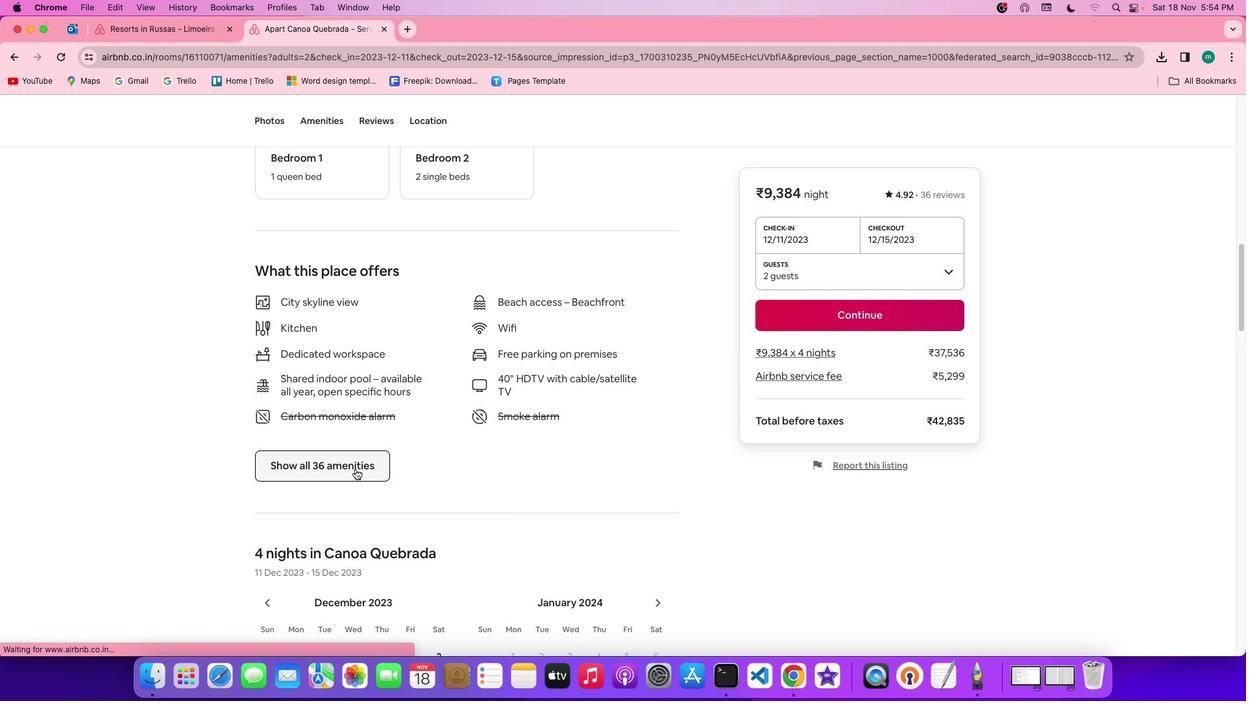
Action: Mouse moved to (401, 445)
Screenshot: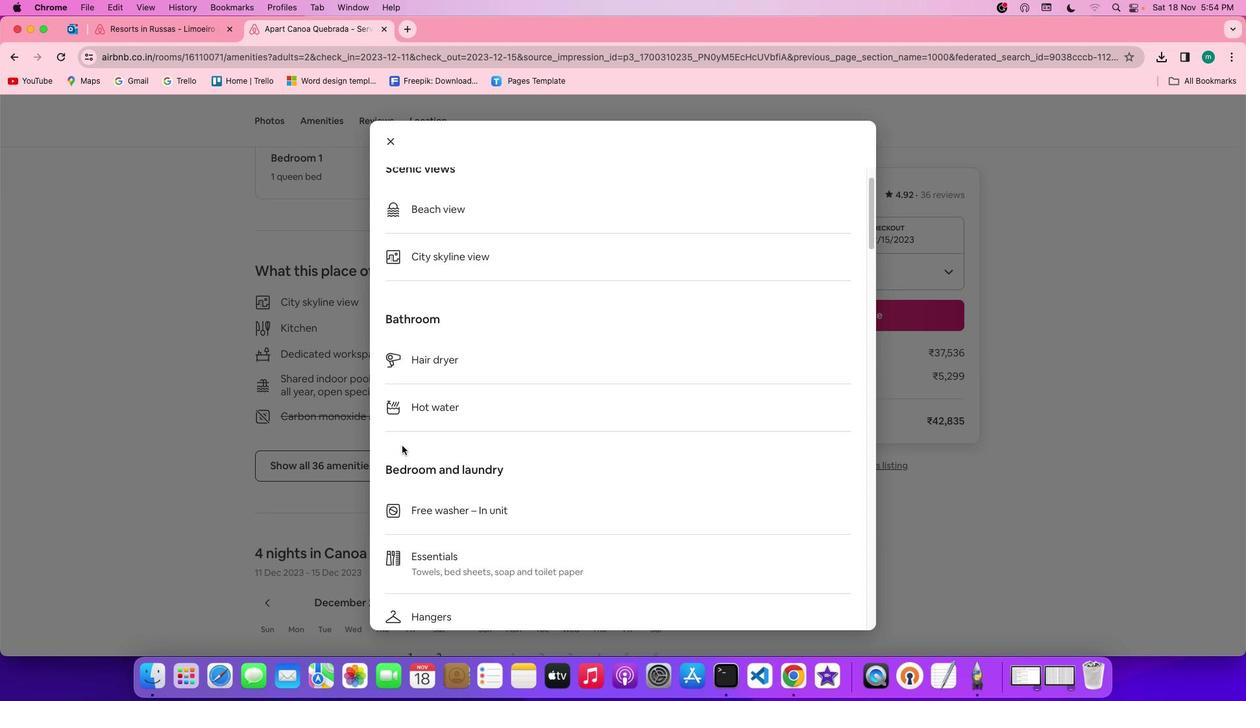 
Action: Mouse scrolled (401, 445) with delta (0, 0)
Screenshot: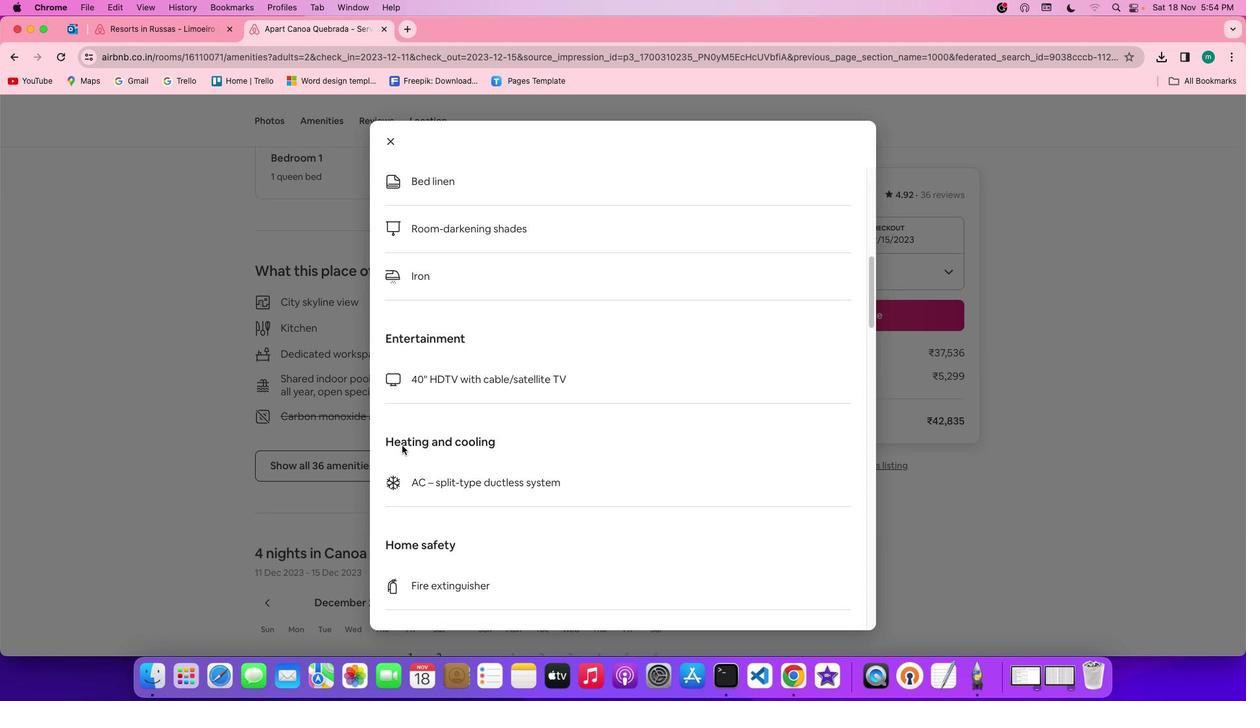 
Action: Mouse scrolled (401, 445) with delta (0, 0)
Screenshot: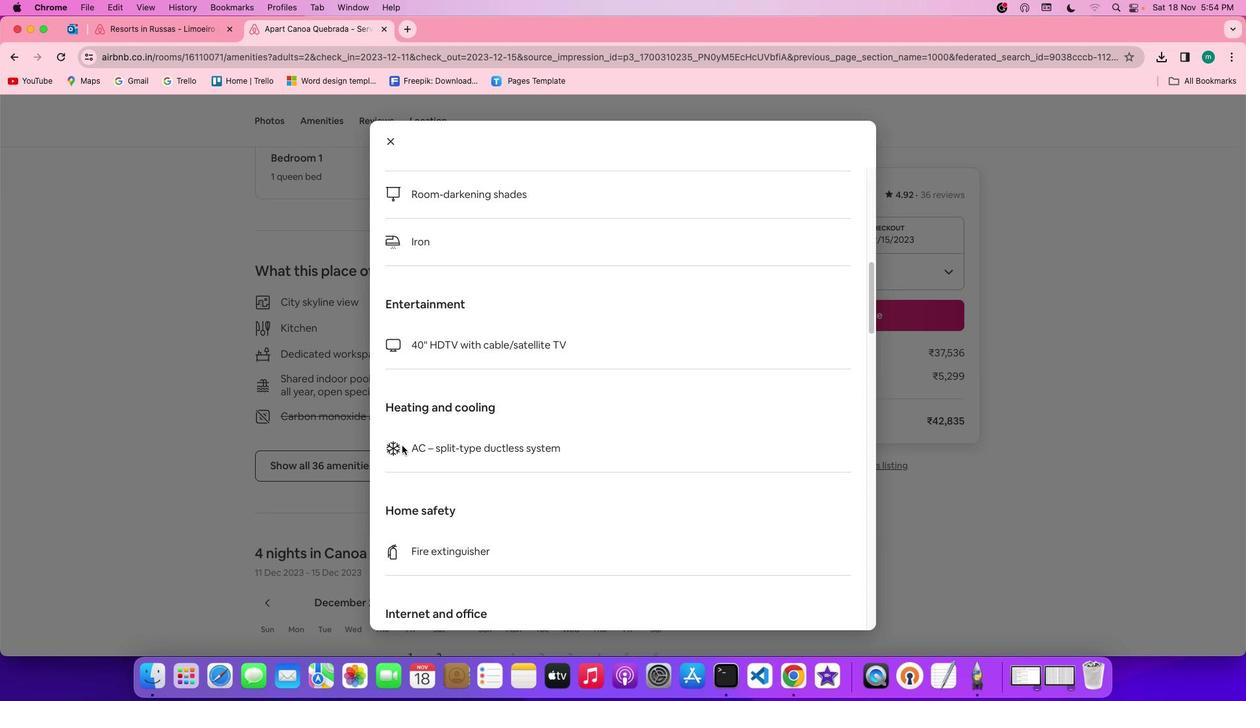 
Action: Mouse scrolled (401, 445) with delta (0, -1)
Screenshot: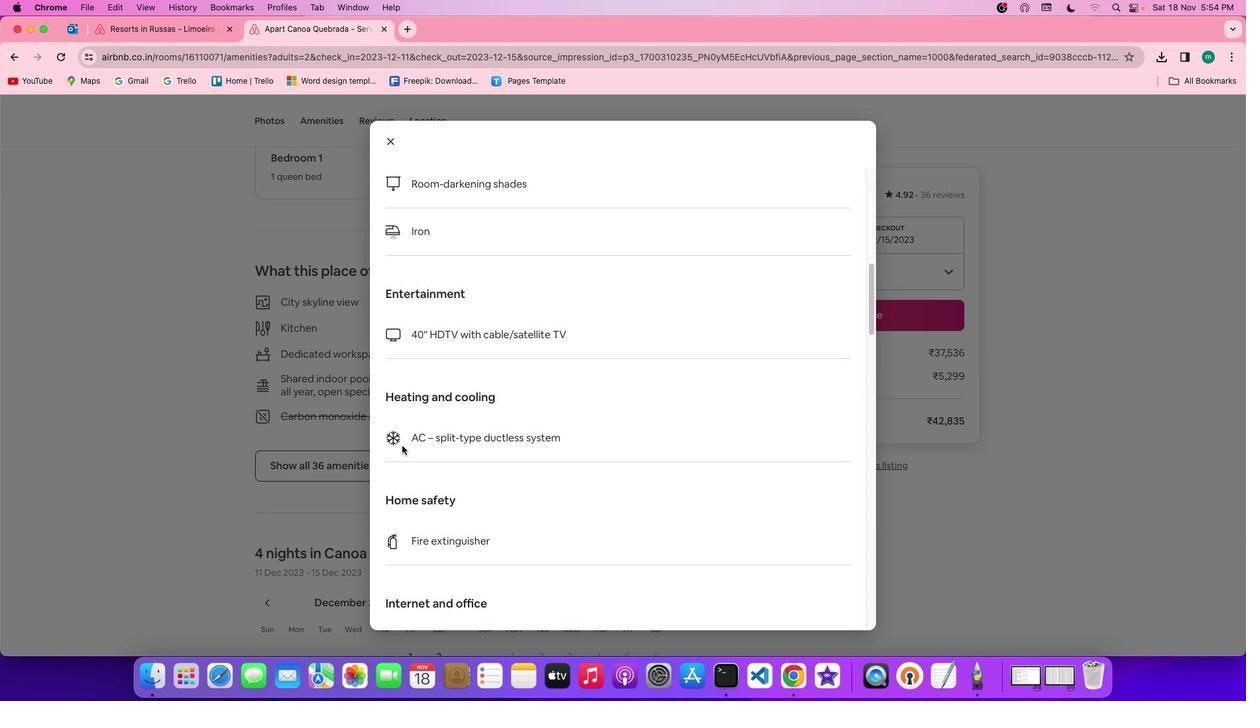 
Action: Mouse scrolled (401, 445) with delta (0, -3)
Screenshot: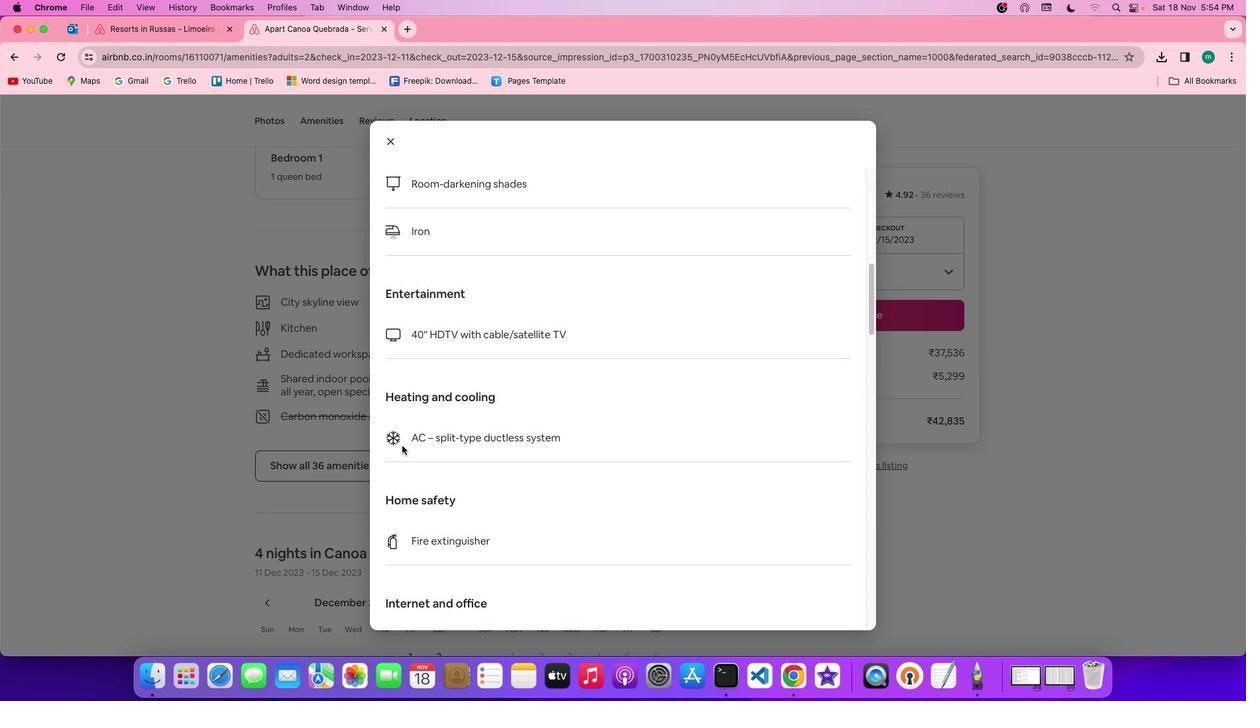 
Action: Mouse scrolled (401, 445) with delta (0, -3)
Screenshot: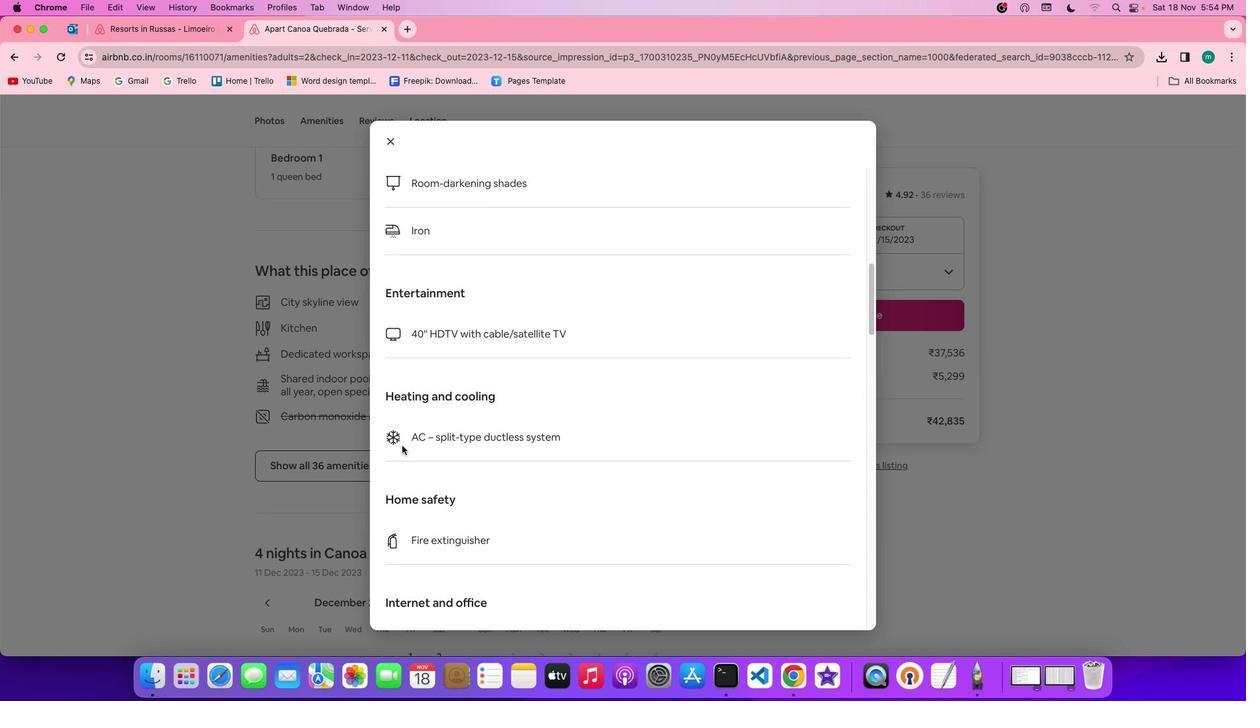 
Action: Mouse scrolled (401, 445) with delta (0, -3)
Screenshot: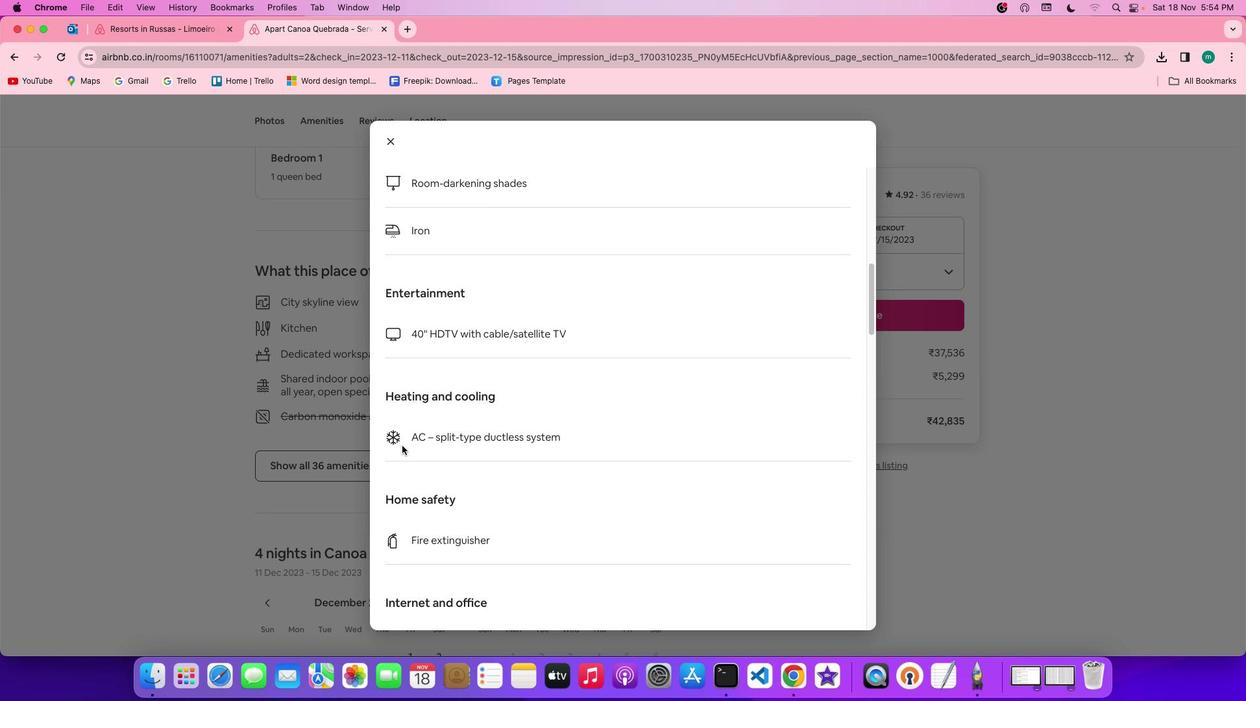 
Action: Mouse scrolled (401, 445) with delta (0, 0)
Screenshot: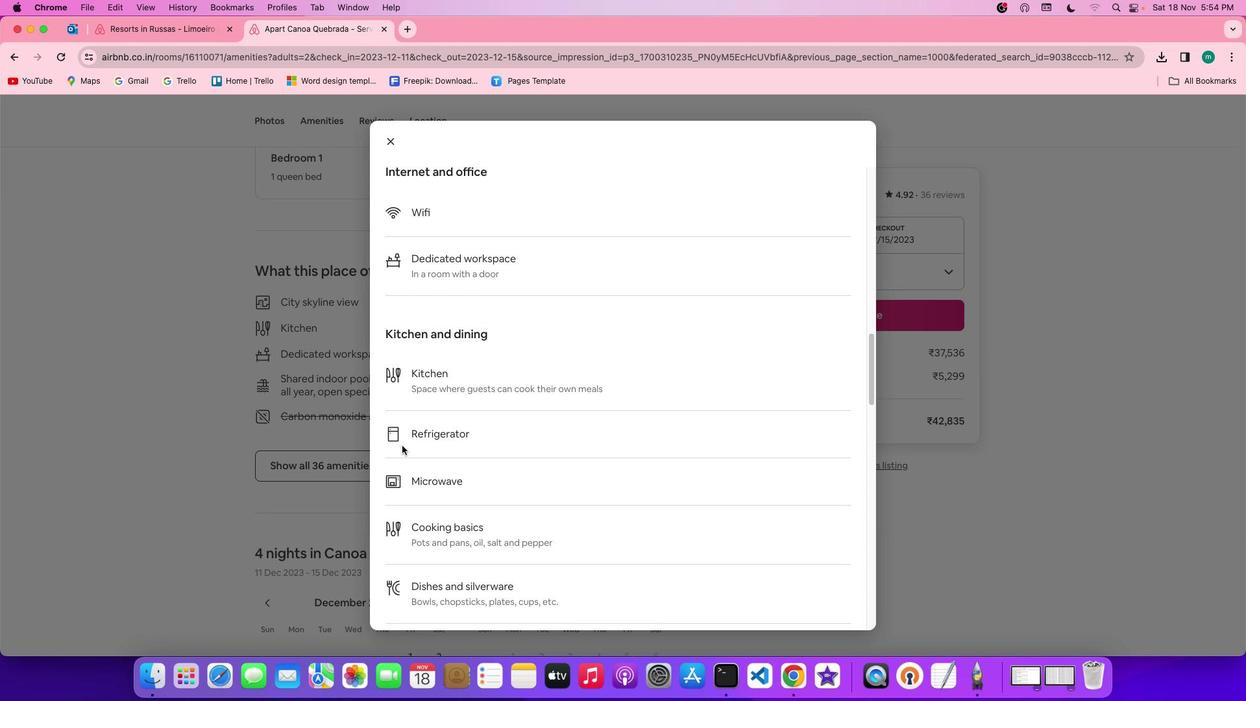 
Action: Mouse scrolled (401, 445) with delta (0, 0)
Screenshot: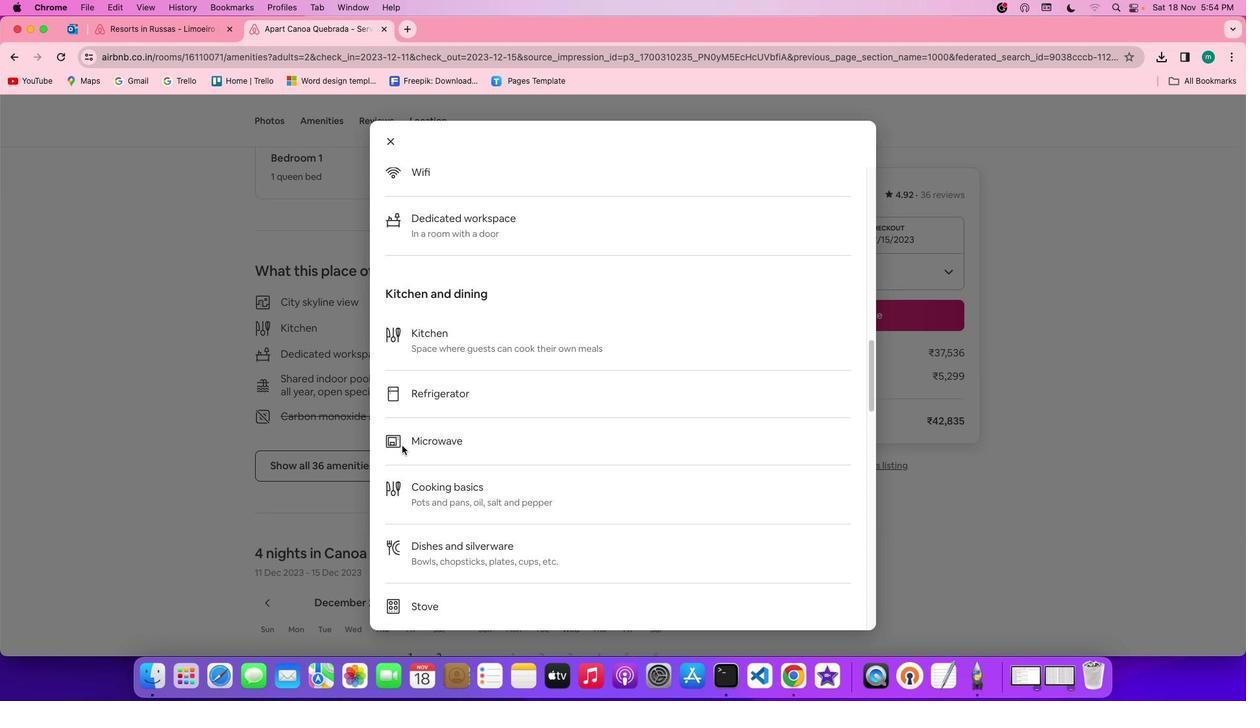 
Action: Mouse scrolled (401, 445) with delta (0, -1)
Screenshot: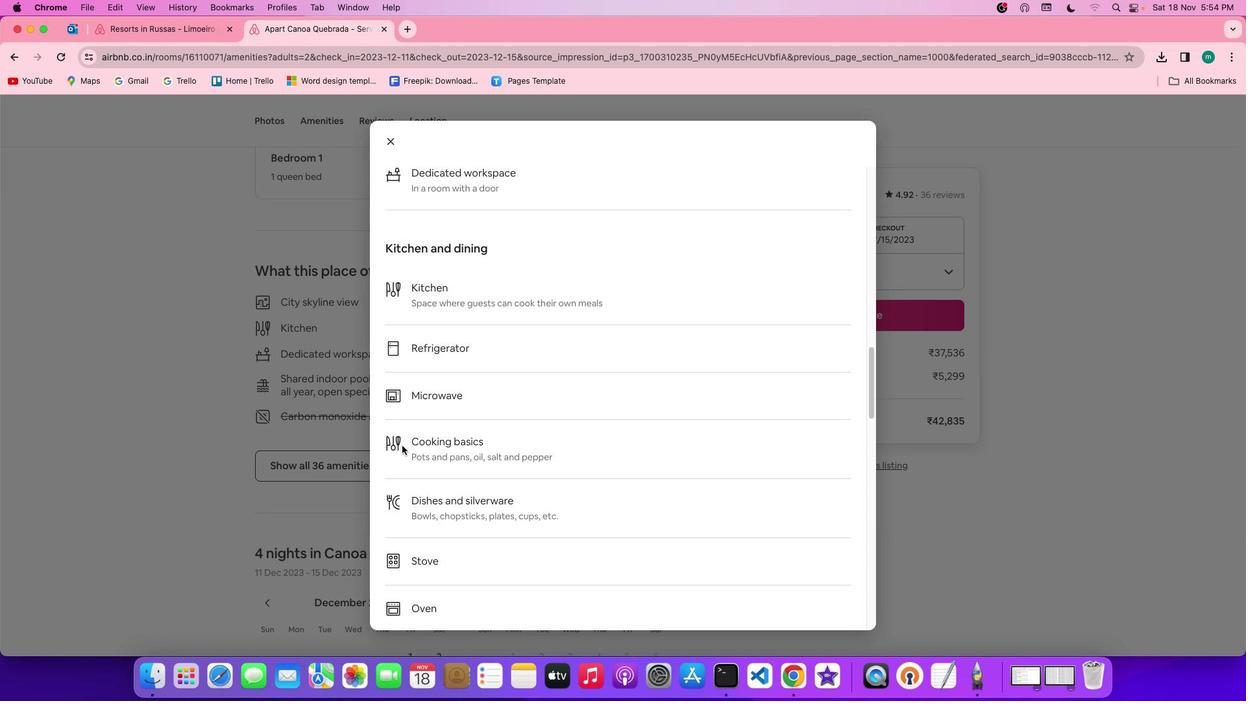 
Action: Mouse scrolled (401, 445) with delta (0, -3)
Screenshot: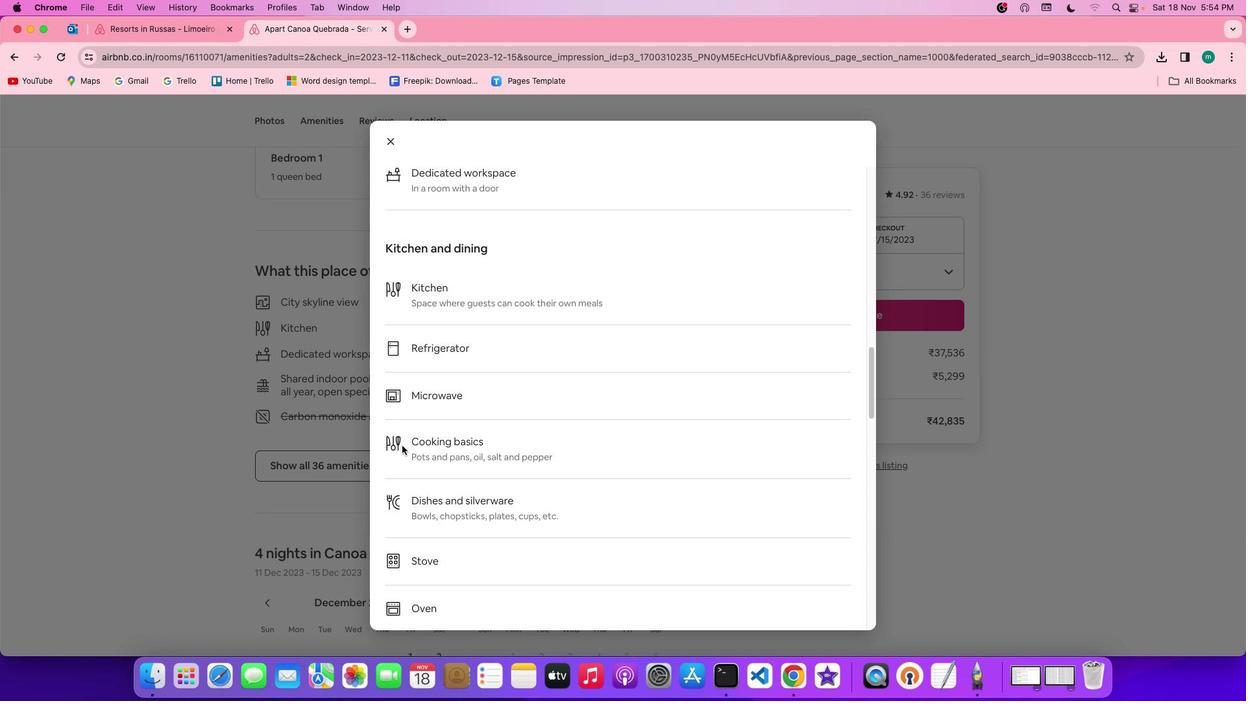 
Action: Mouse scrolled (401, 445) with delta (0, -3)
Screenshot: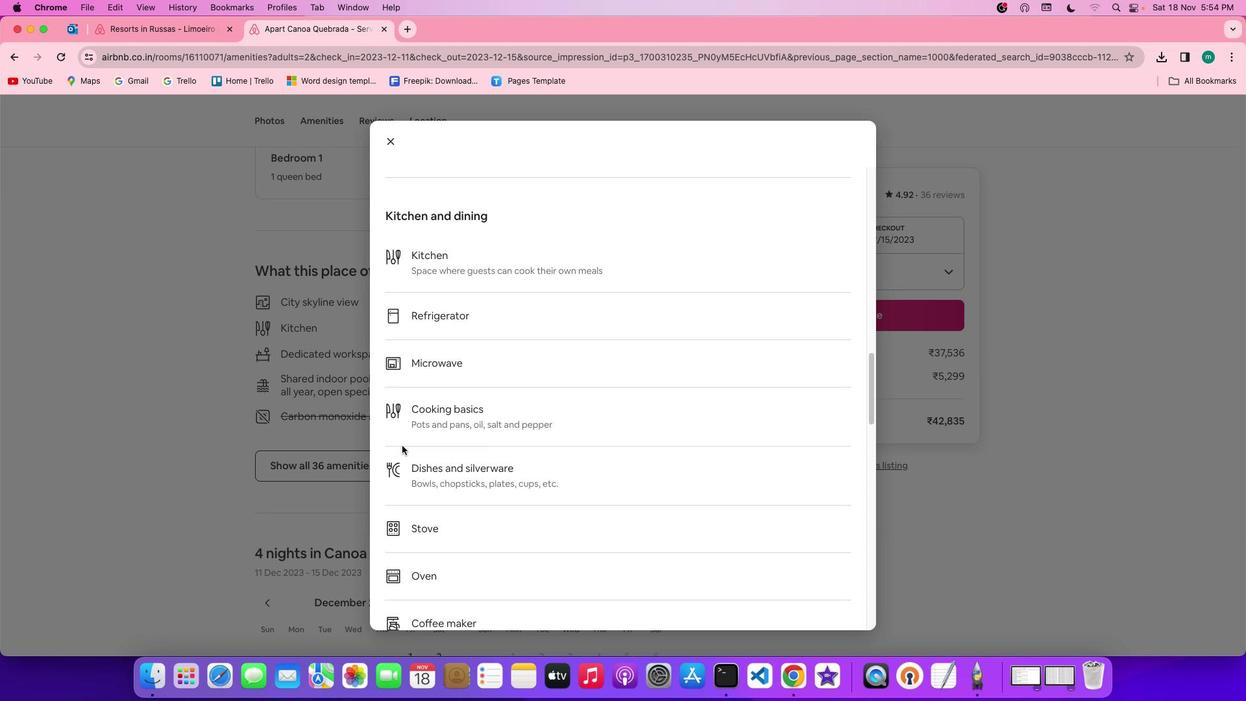 
Action: Mouse scrolled (401, 445) with delta (0, -3)
Screenshot: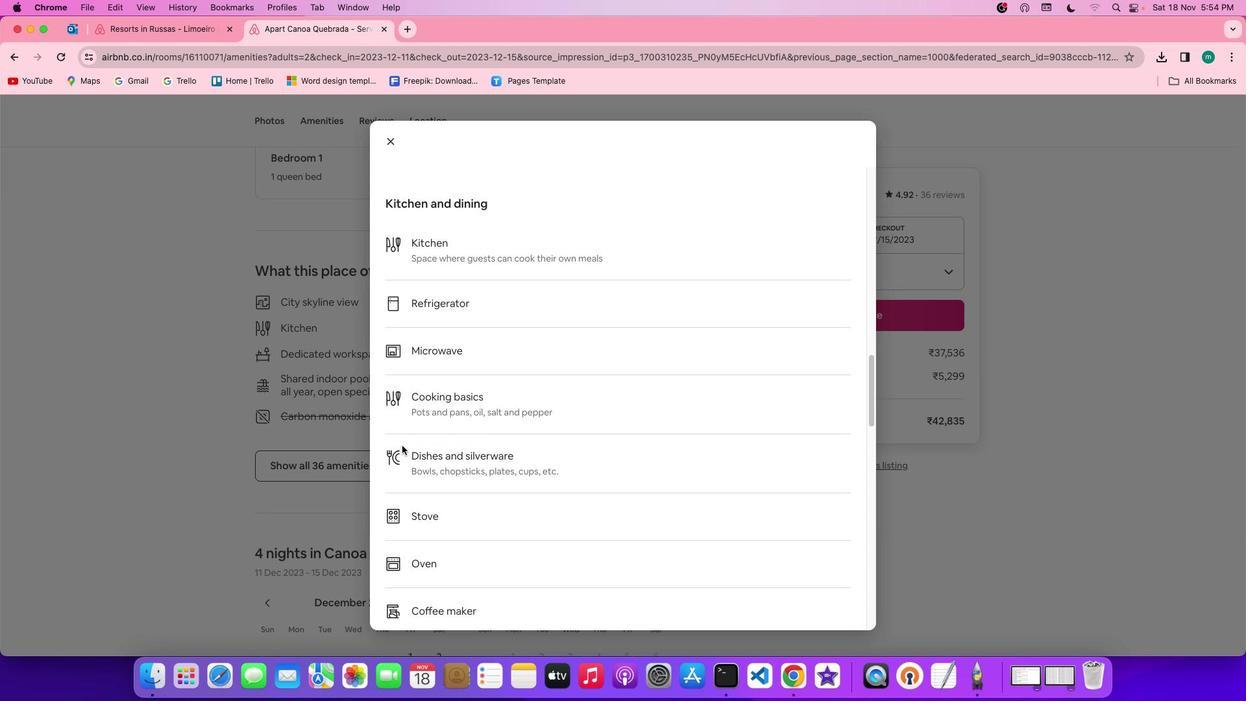 
Action: Mouse scrolled (401, 445) with delta (0, 0)
Screenshot: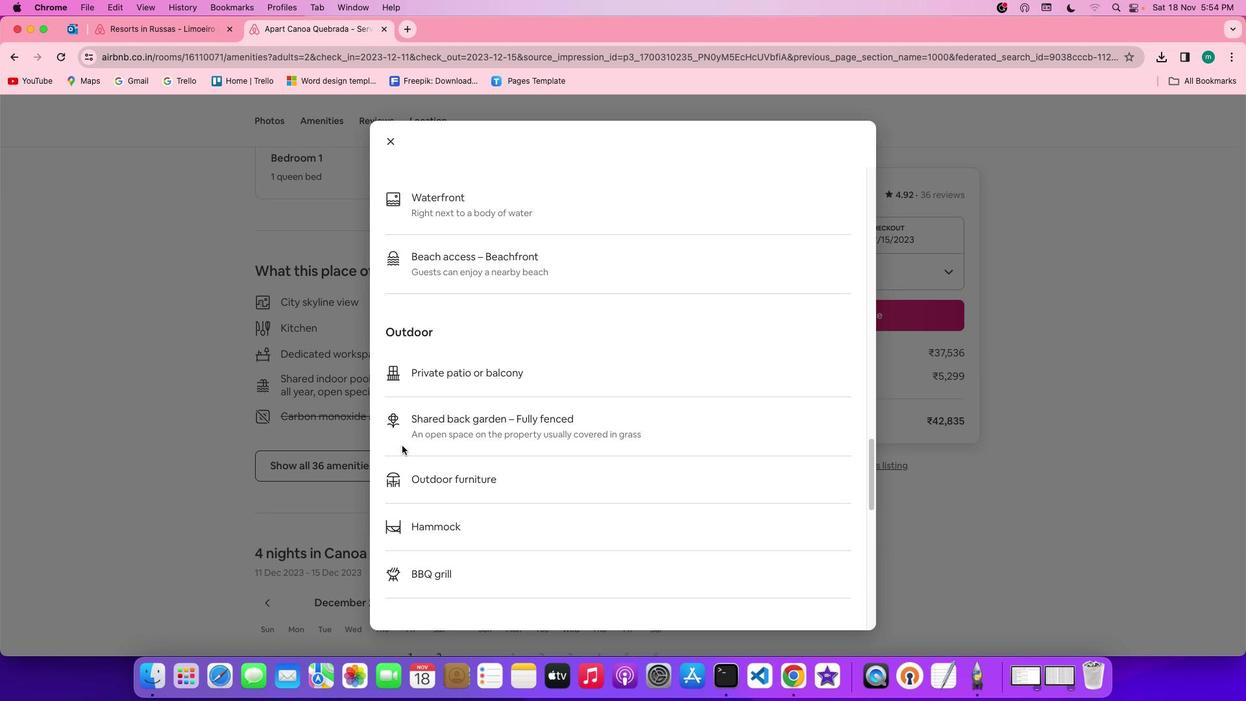 
Action: Mouse scrolled (401, 445) with delta (0, 0)
Screenshot: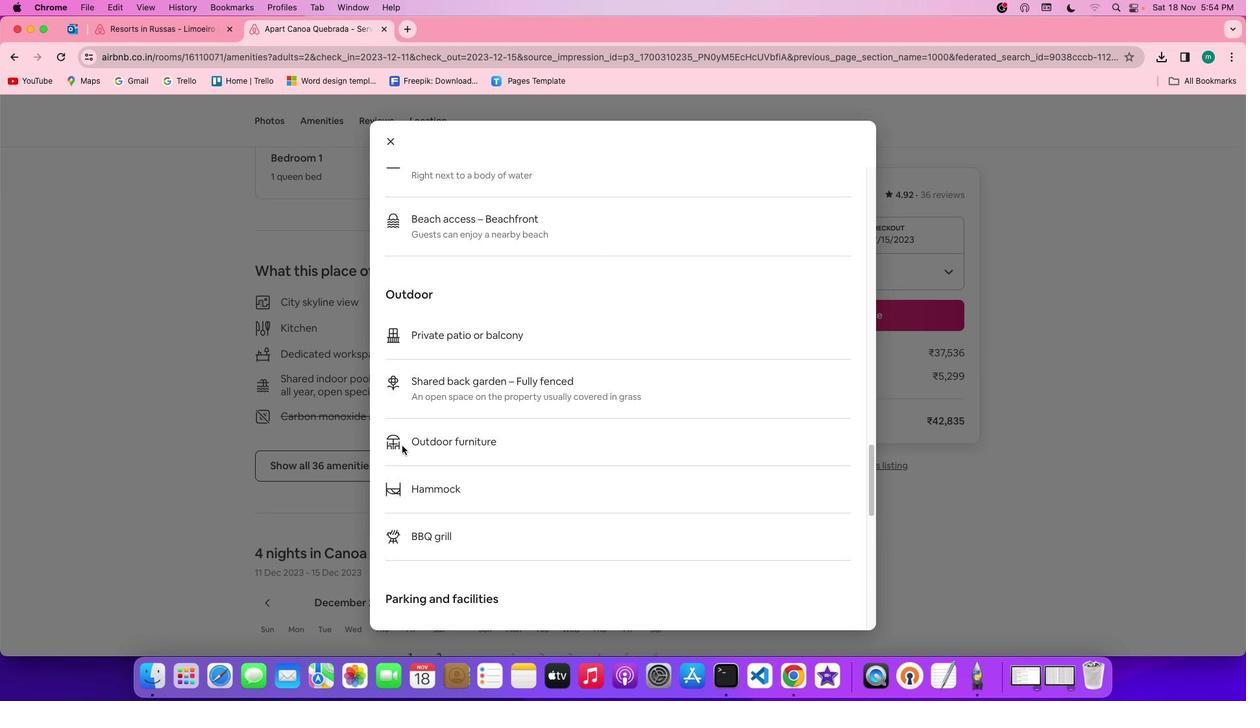
Action: Mouse scrolled (401, 445) with delta (0, -1)
Screenshot: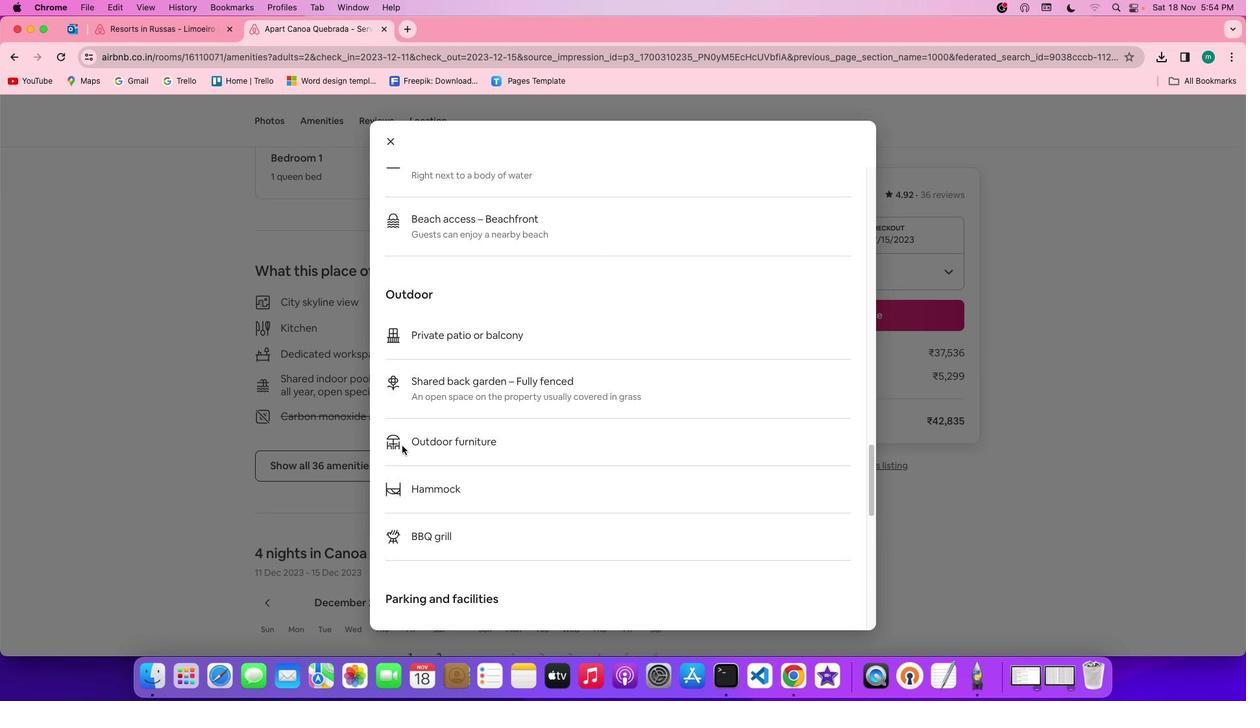 
Action: Mouse scrolled (401, 445) with delta (0, -3)
Screenshot: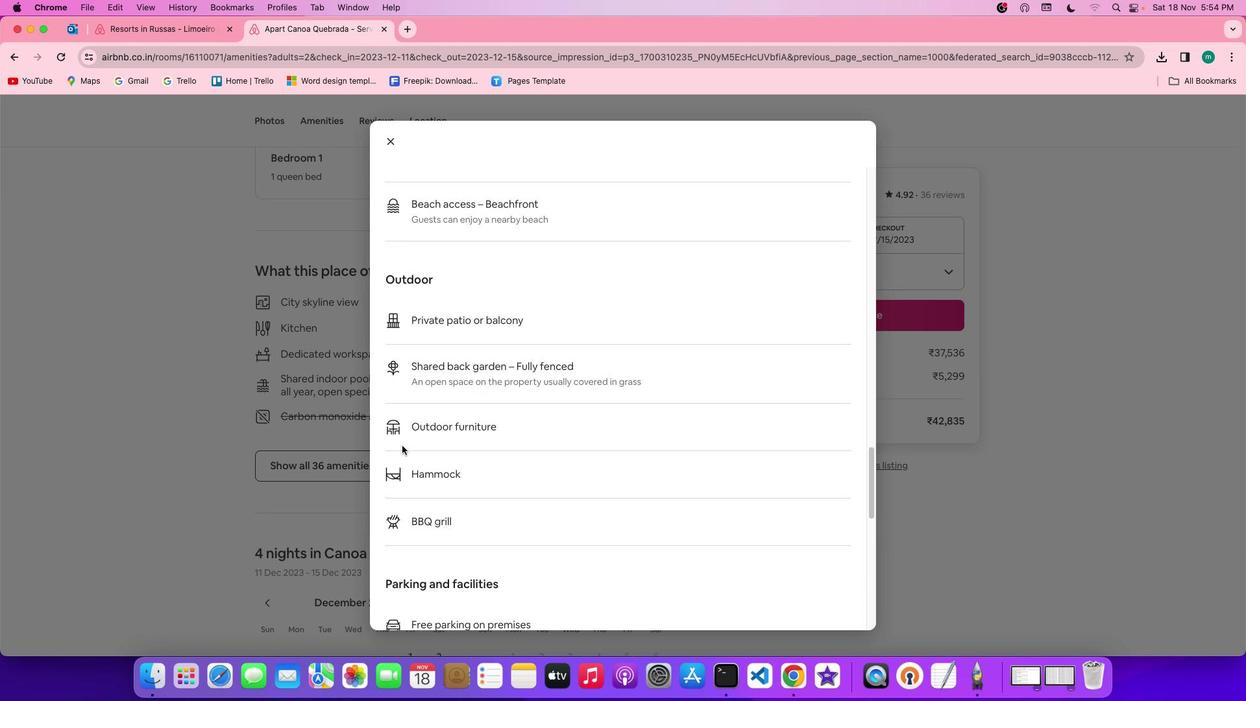 
Action: Mouse scrolled (401, 445) with delta (0, -3)
Screenshot: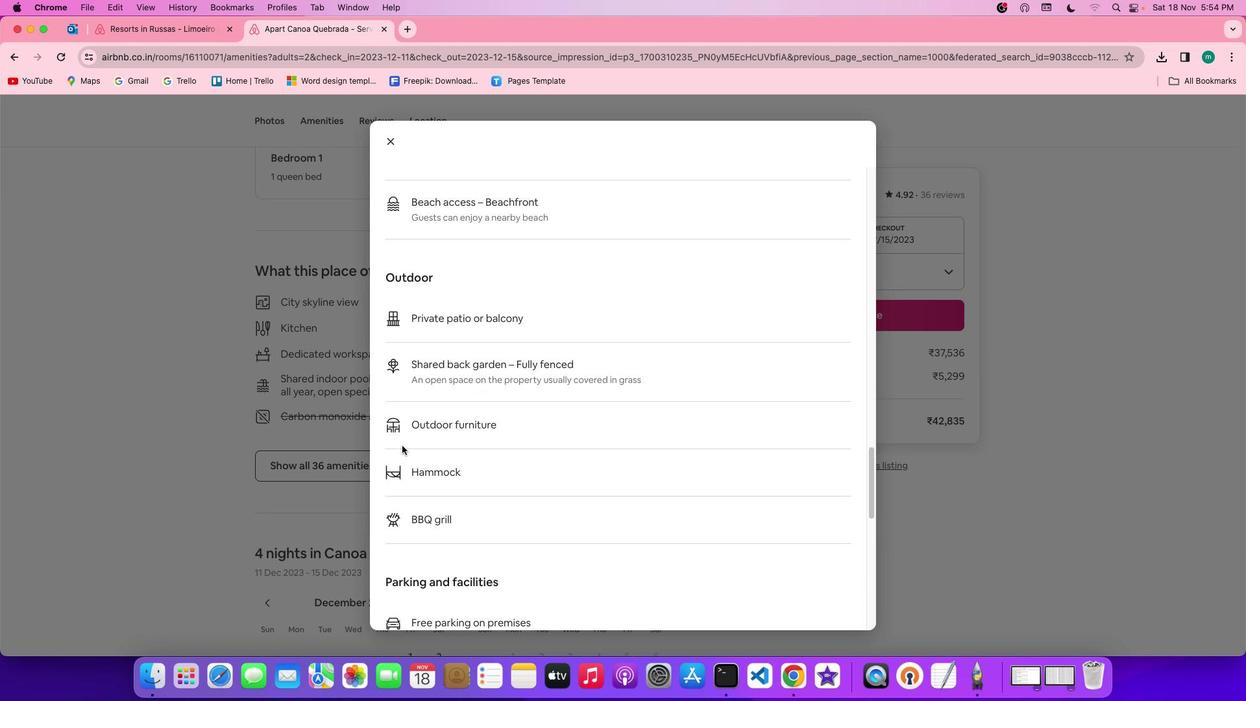 
Action: Mouse scrolled (401, 445) with delta (0, -3)
Screenshot: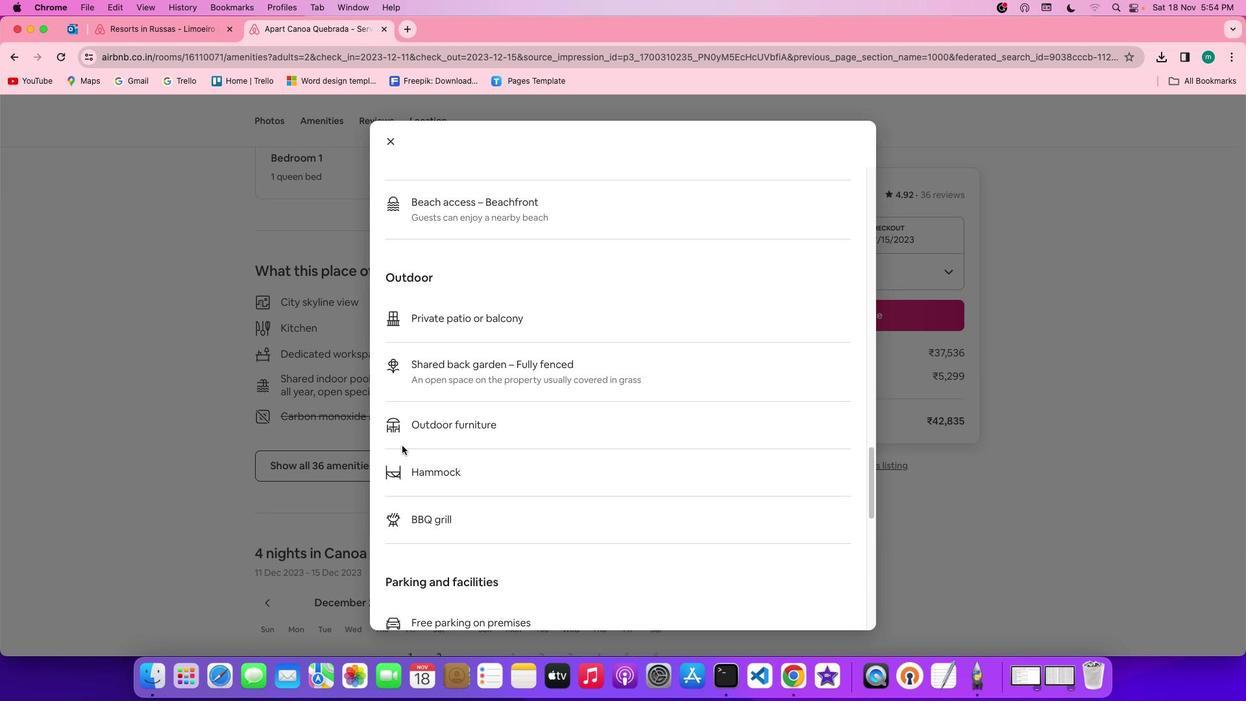 
Action: Mouse scrolled (401, 445) with delta (0, 0)
Screenshot: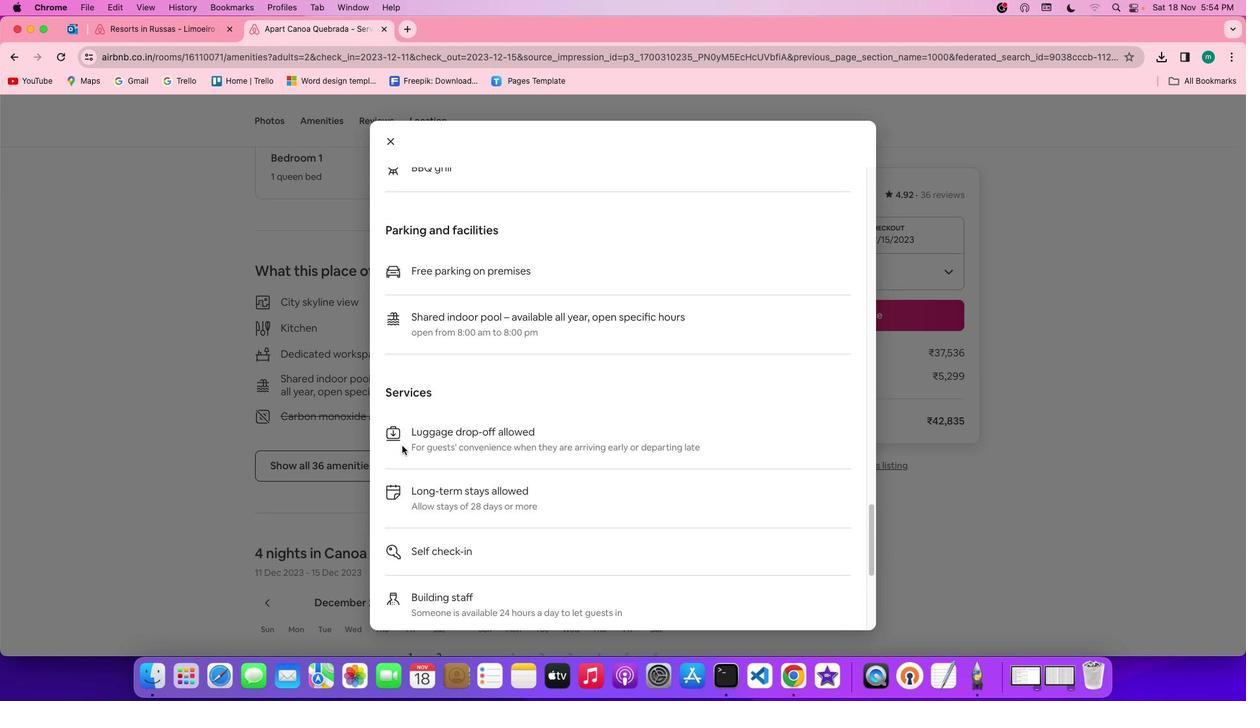 
Action: Mouse scrolled (401, 445) with delta (0, 0)
Screenshot: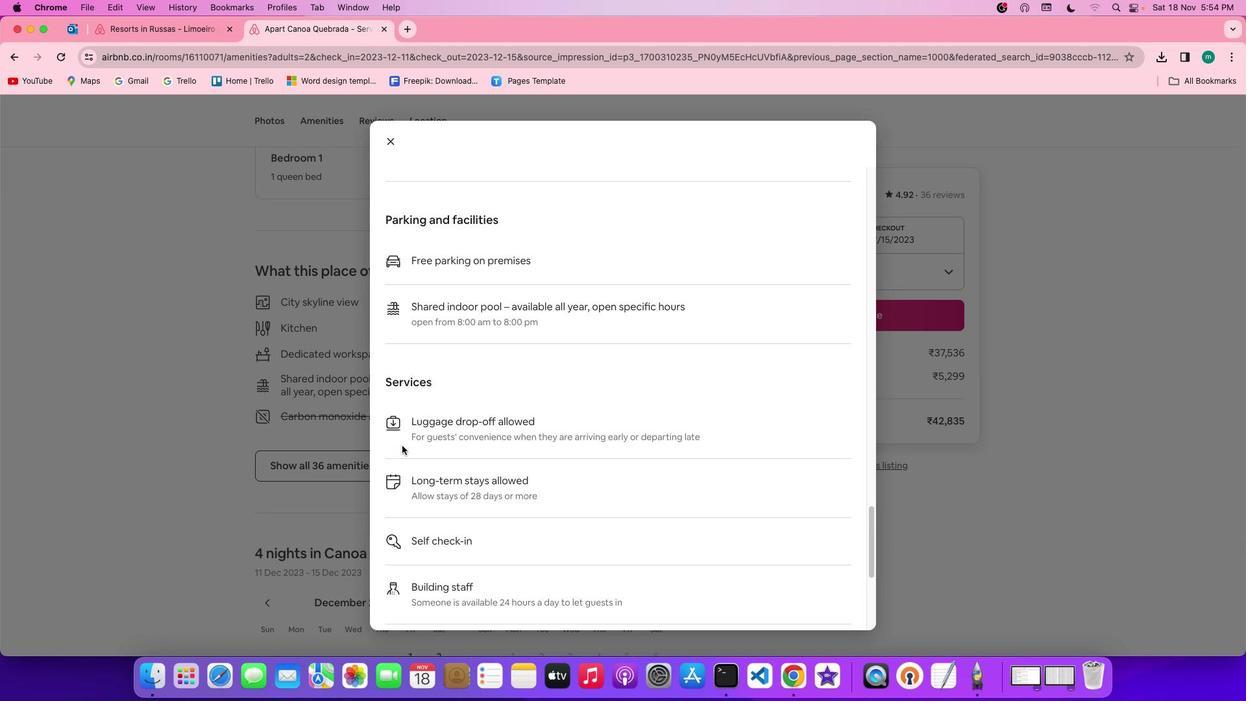 
Action: Mouse scrolled (401, 445) with delta (0, -1)
Screenshot: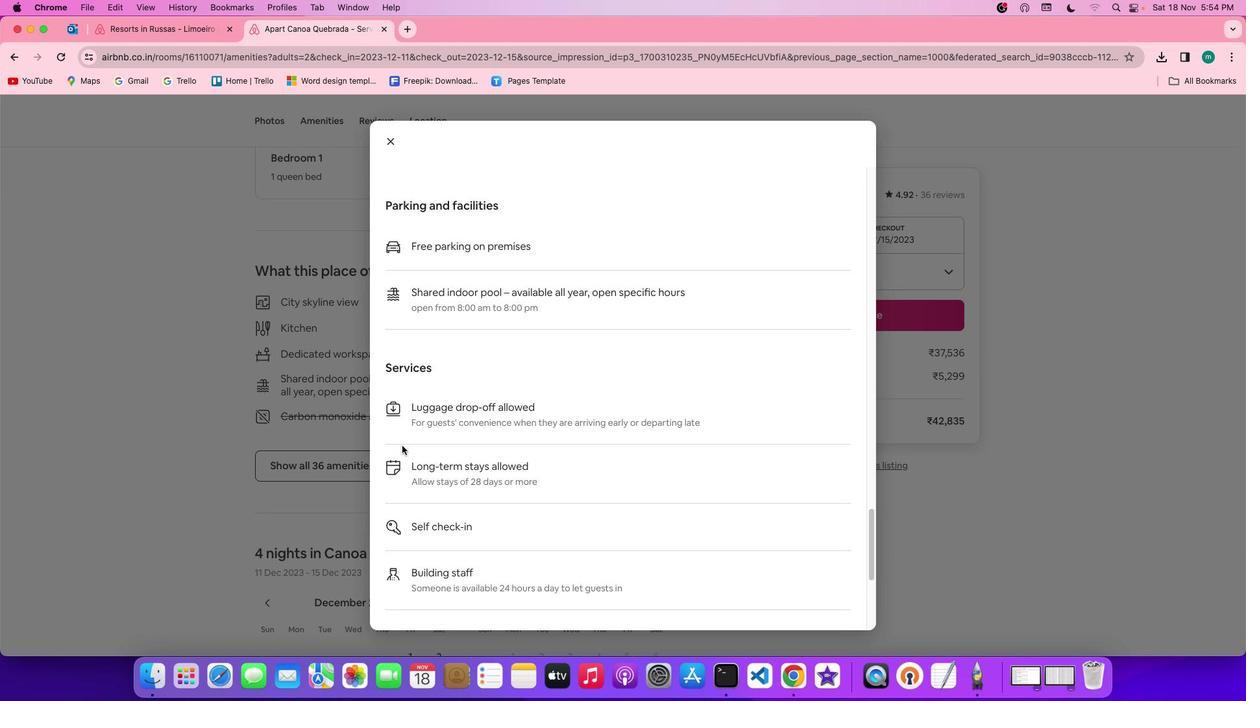 
Action: Mouse scrolled (401, 445) with delta (0, -2)
Screenshot: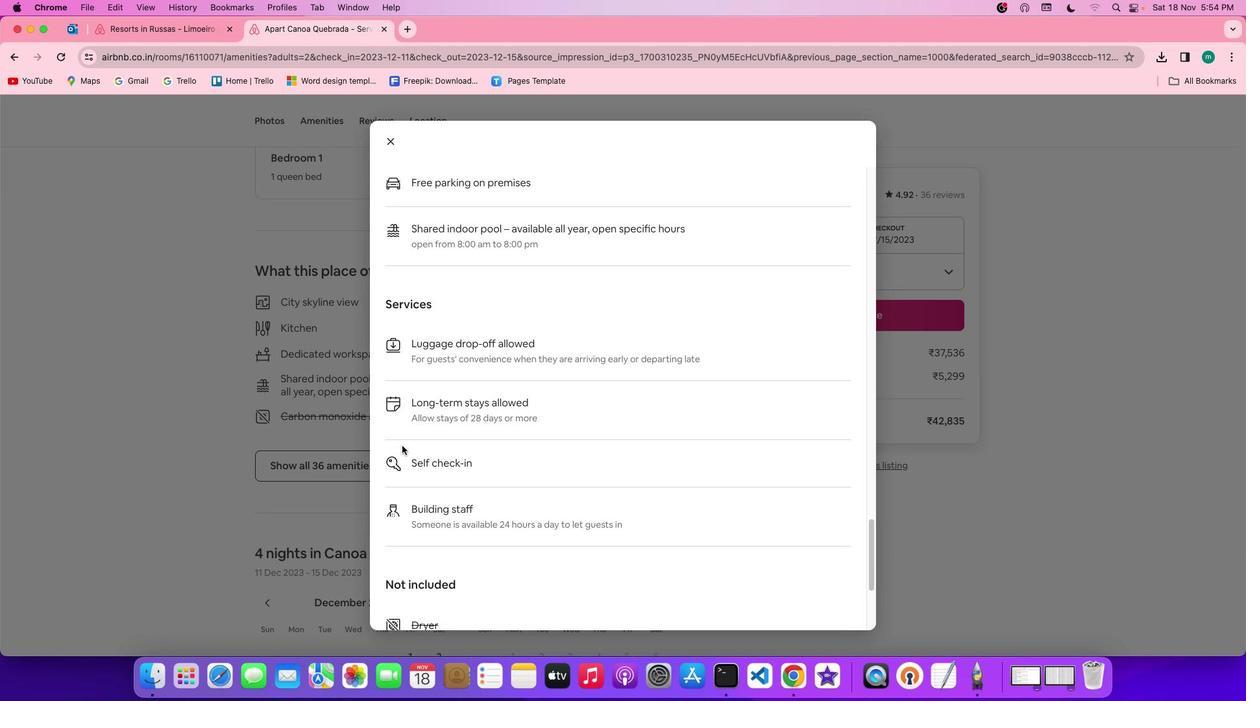 
Action: Mouse scrolled (401, 445) with delta (0, -3)
Screenshot: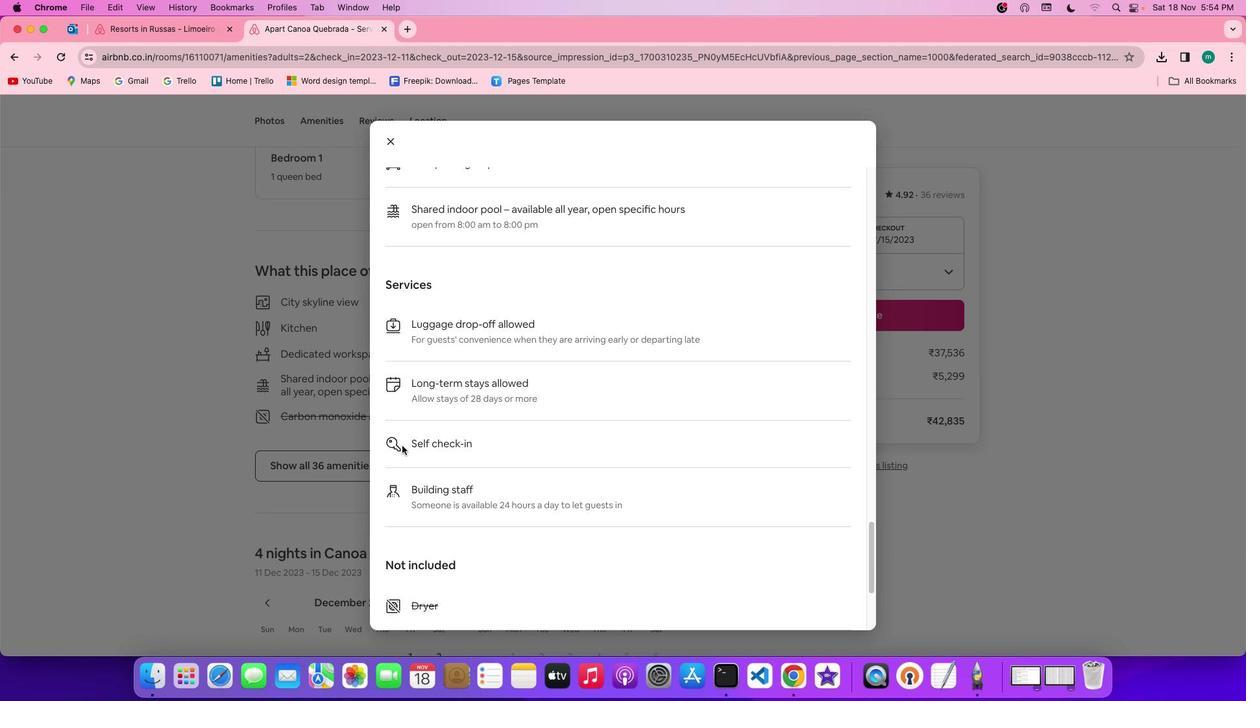 
Action: Mouse scrolled (401, 445) with delta (0, -3)
Screenshot: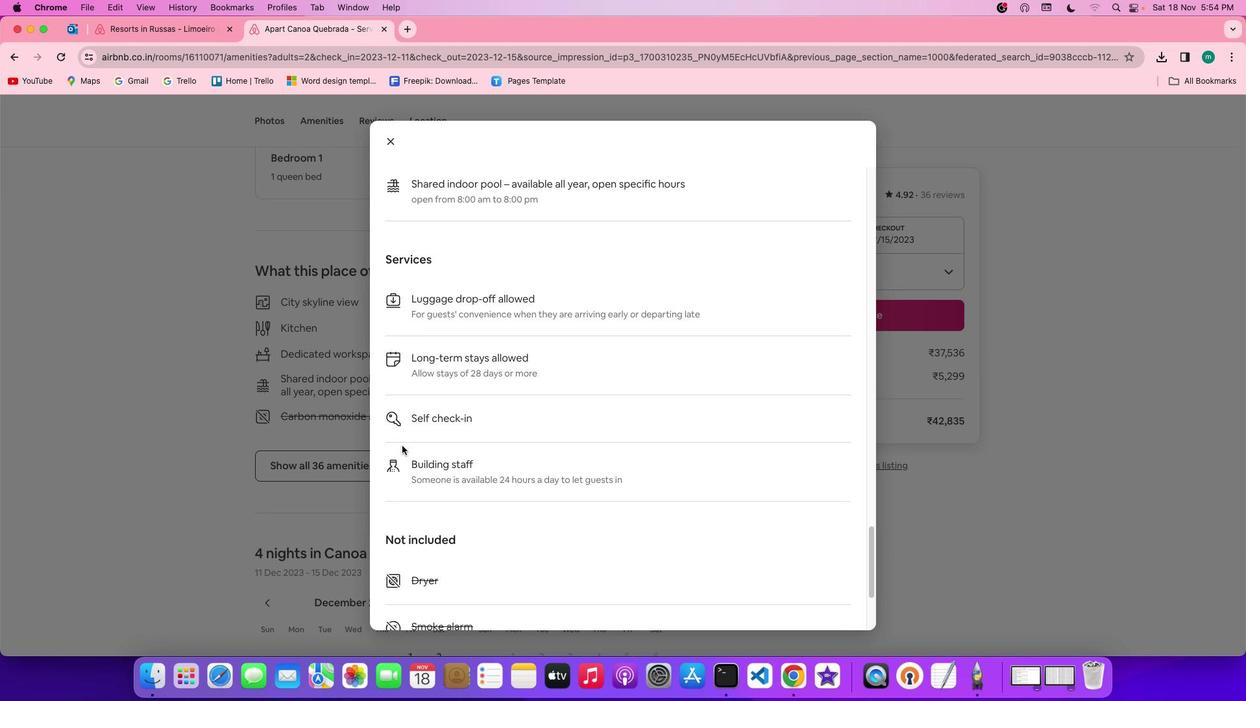 
Action: Mouse scrolled (401, 445) with delta (0, 0)
Screenshot: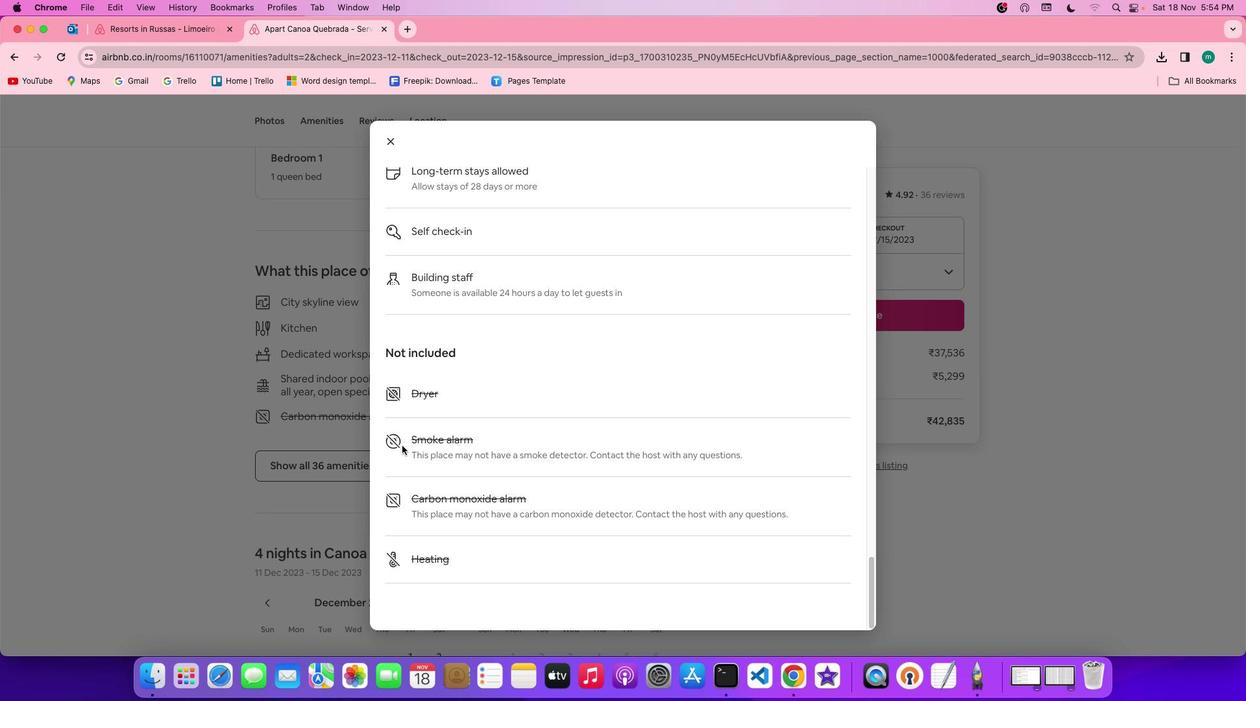 
Action: Mouse scrolled (401, 445) with delta (0, 0)
Screenshot: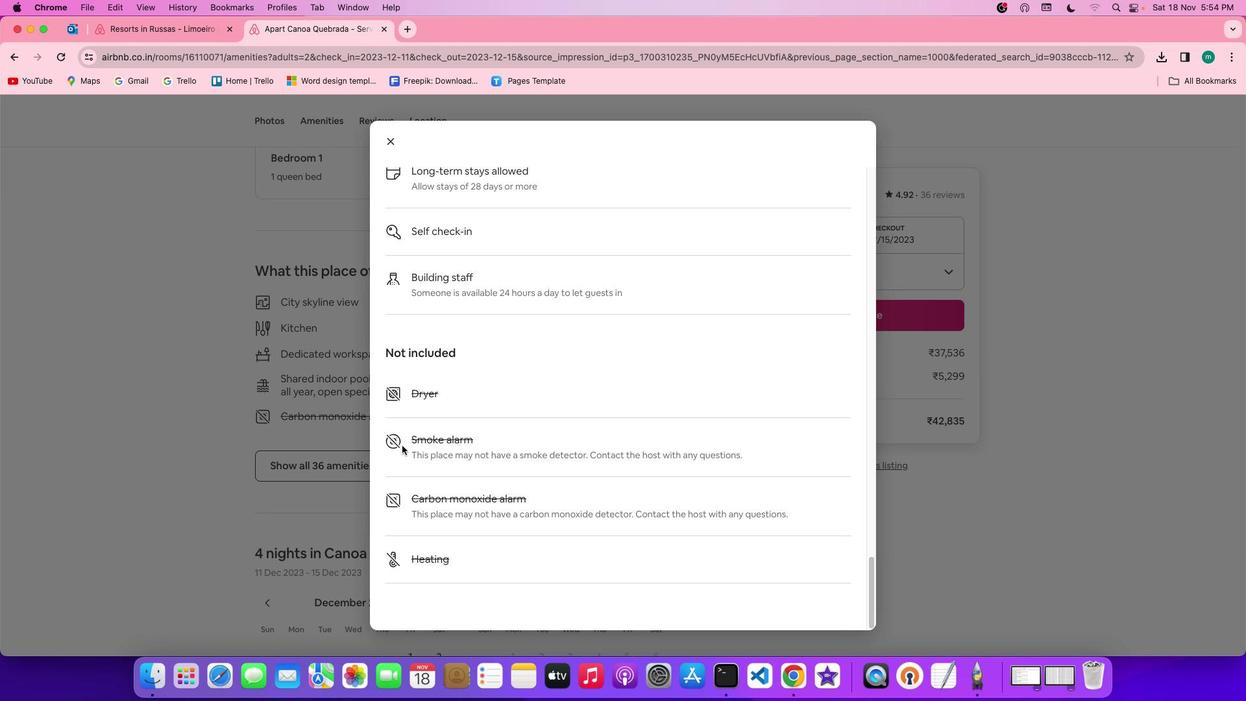 
Action: Mouse scrolled (401, 445) with delta (0, -1)
Screenshot: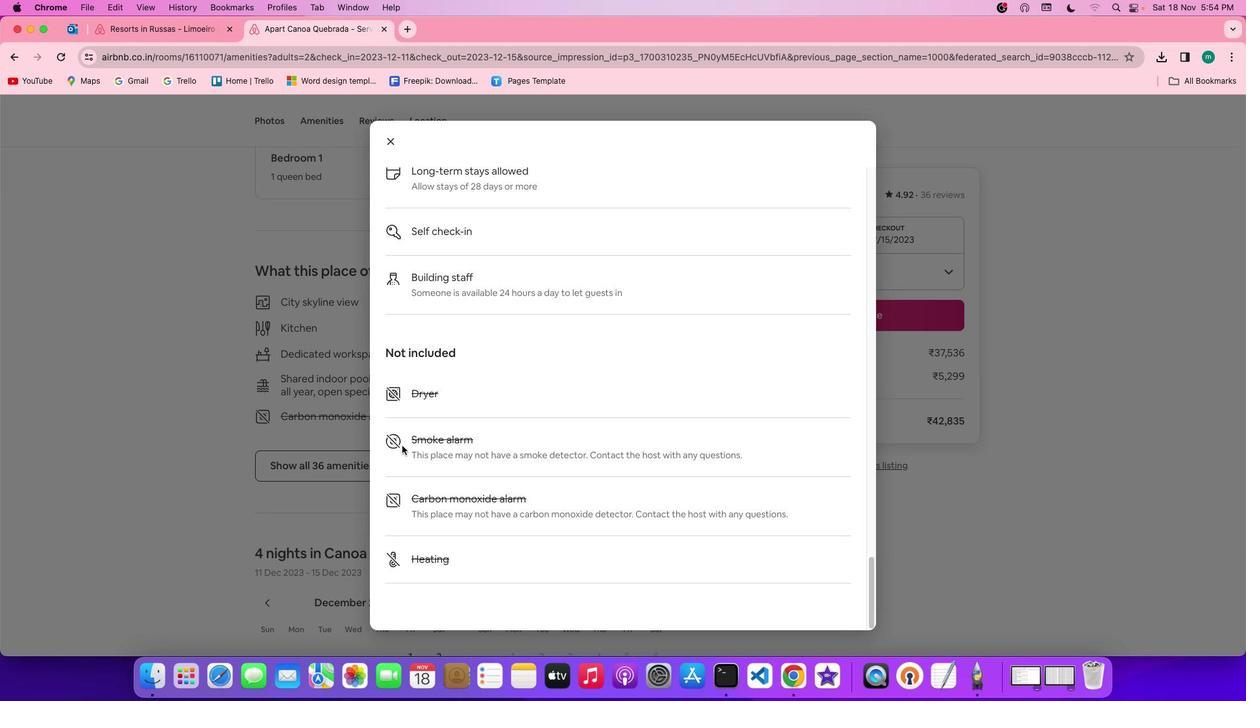 
Action: Mouse scrolled (401, 445) with delta (0, -3)
Screenshot: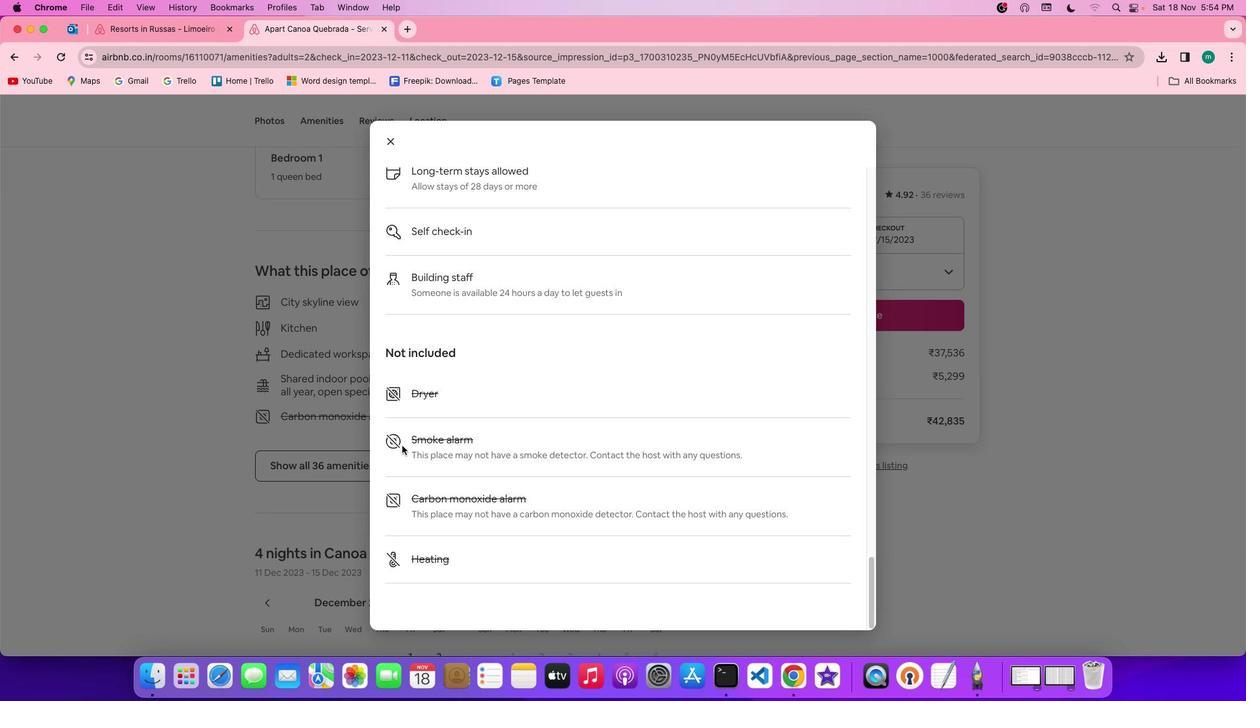 
Action: Mouse scrolled (401, 445) with delta (0, -3)
Screenshot: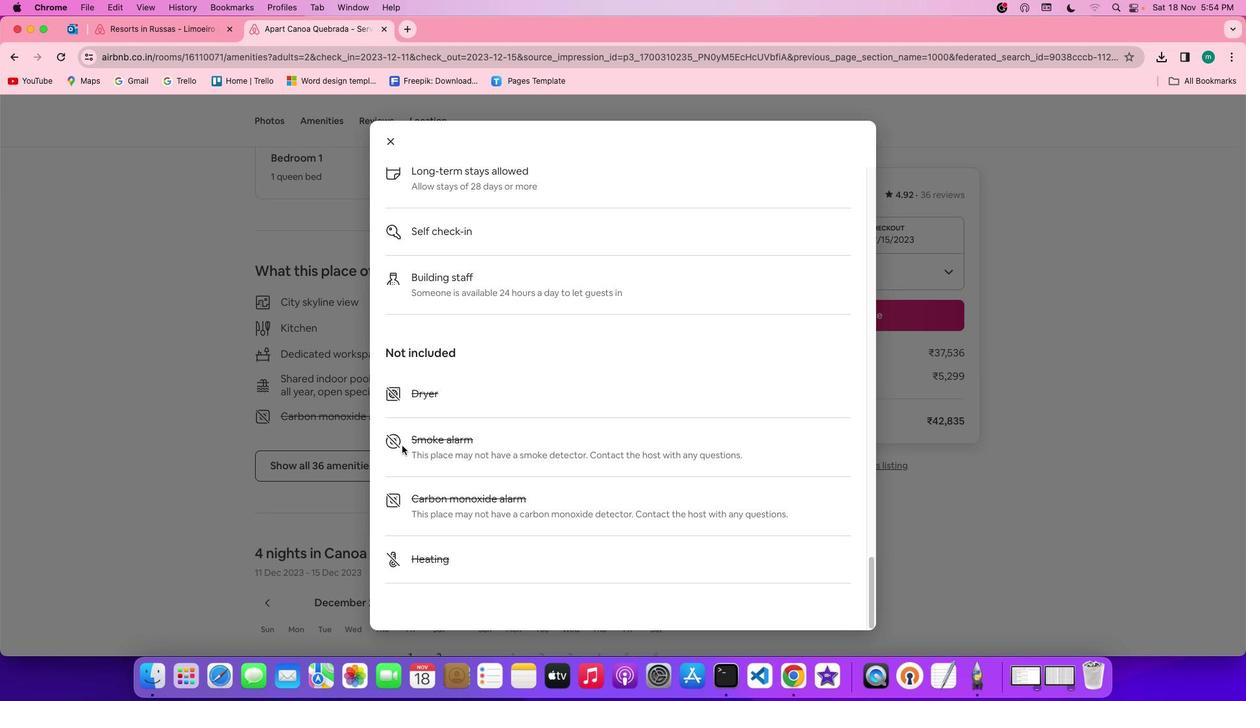 
Action: Mouse scrolled (401, 445) with delta (0, -3)
Screenshot: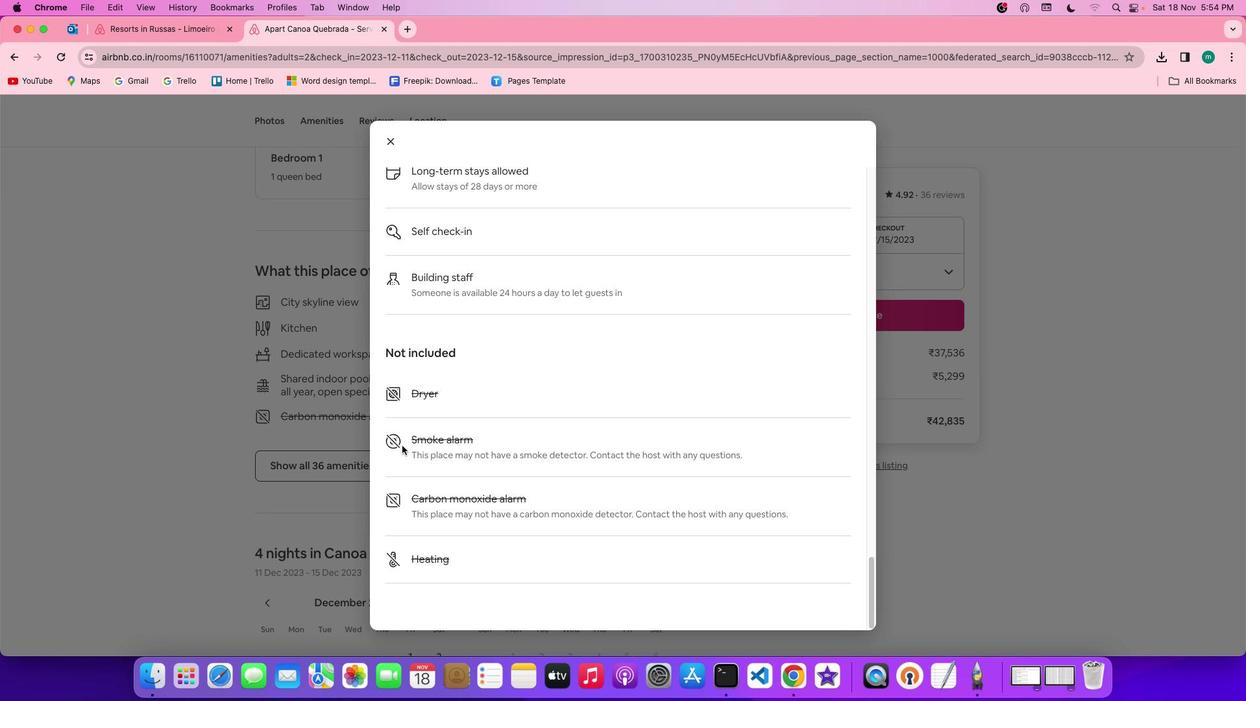 
Action: Mouse scrolled (401, 445) with delta (0, 0)
Screenshot: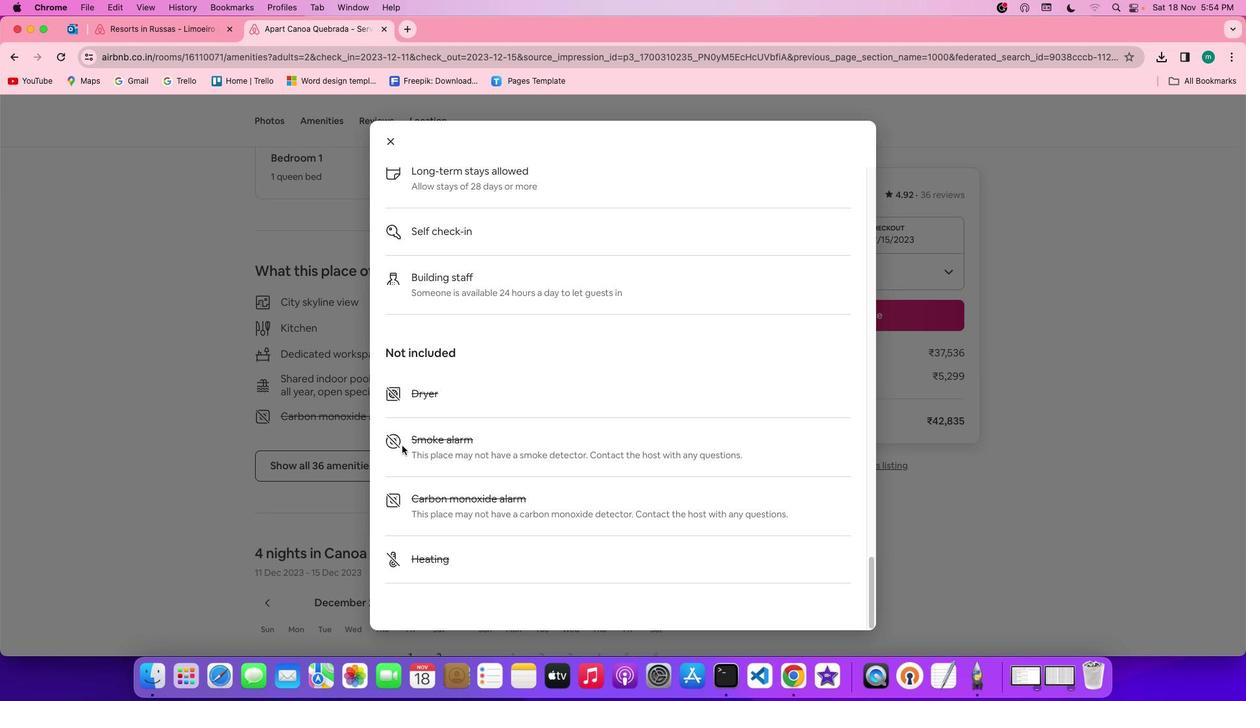 
Action: Mouse scrolled (401, 445) with delta (0, 0)
Screenshot: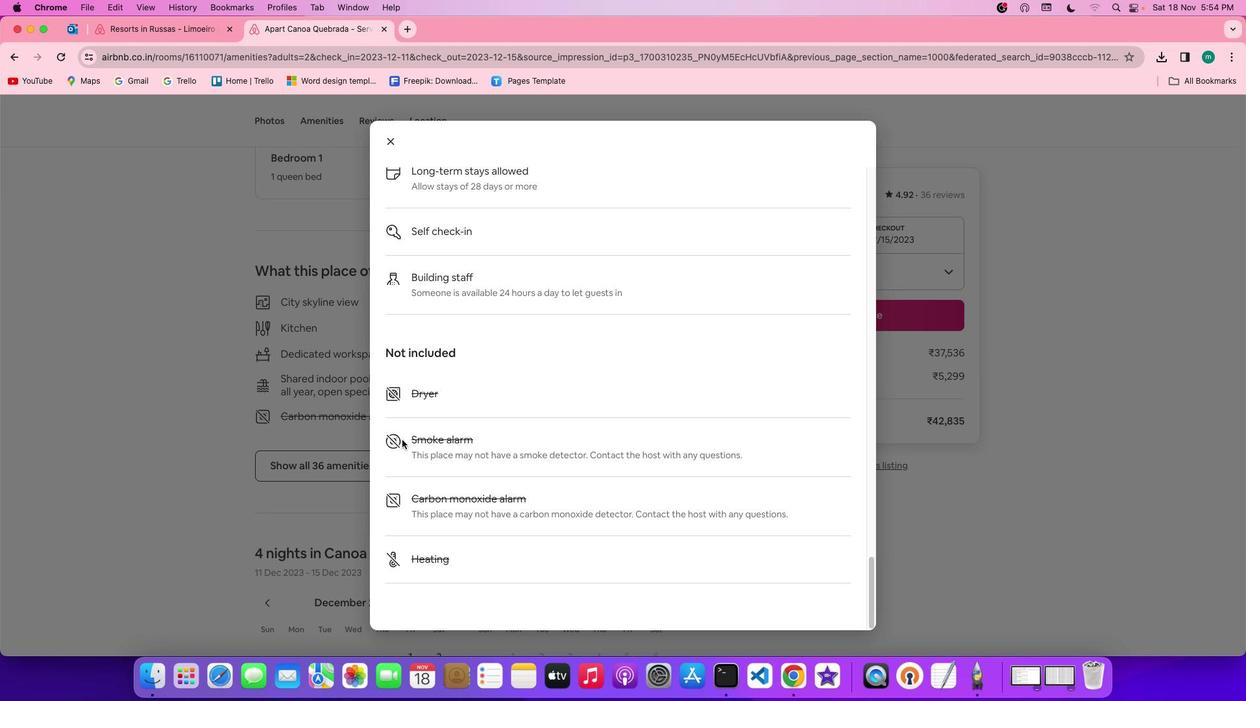 
Action: Mouse scrolled (401, 445) with delta (0, -1)
Screenshot: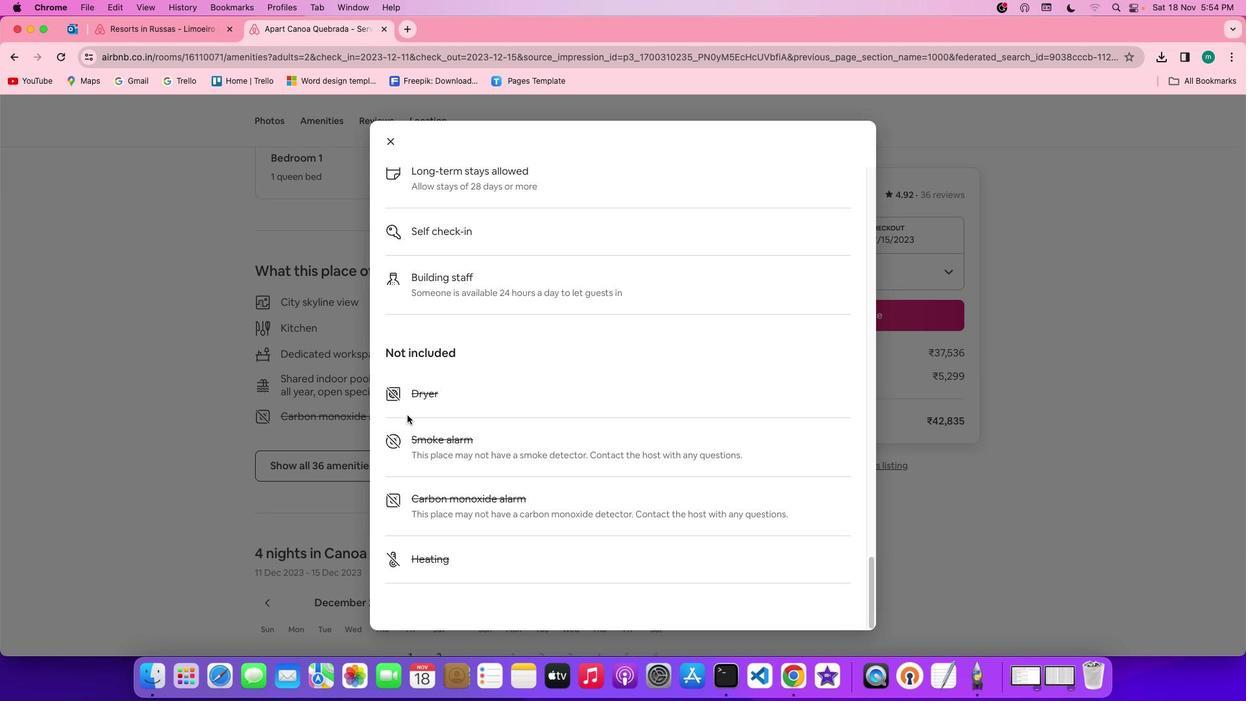 
Action: Mouse scrolled (401, 445) with delta (0, -3)
Screenshot: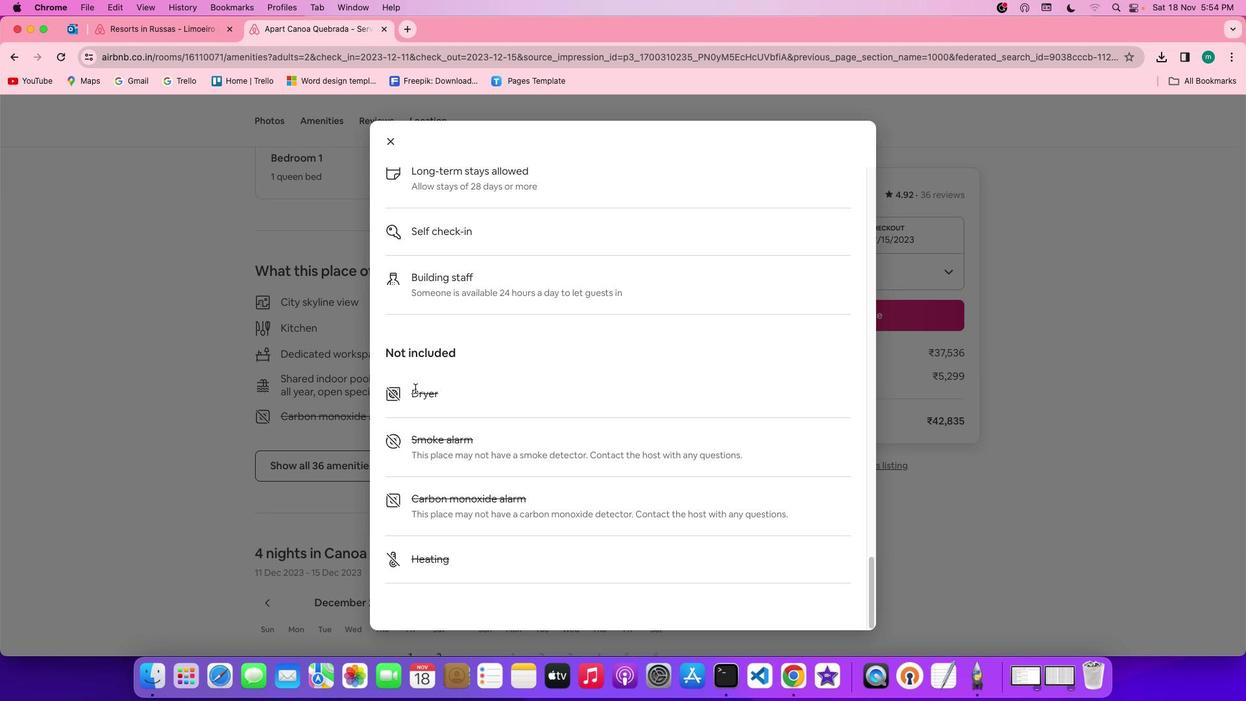 
Action: Mouse scrolled (401, 445) with delta (0, -3)
Screenshot: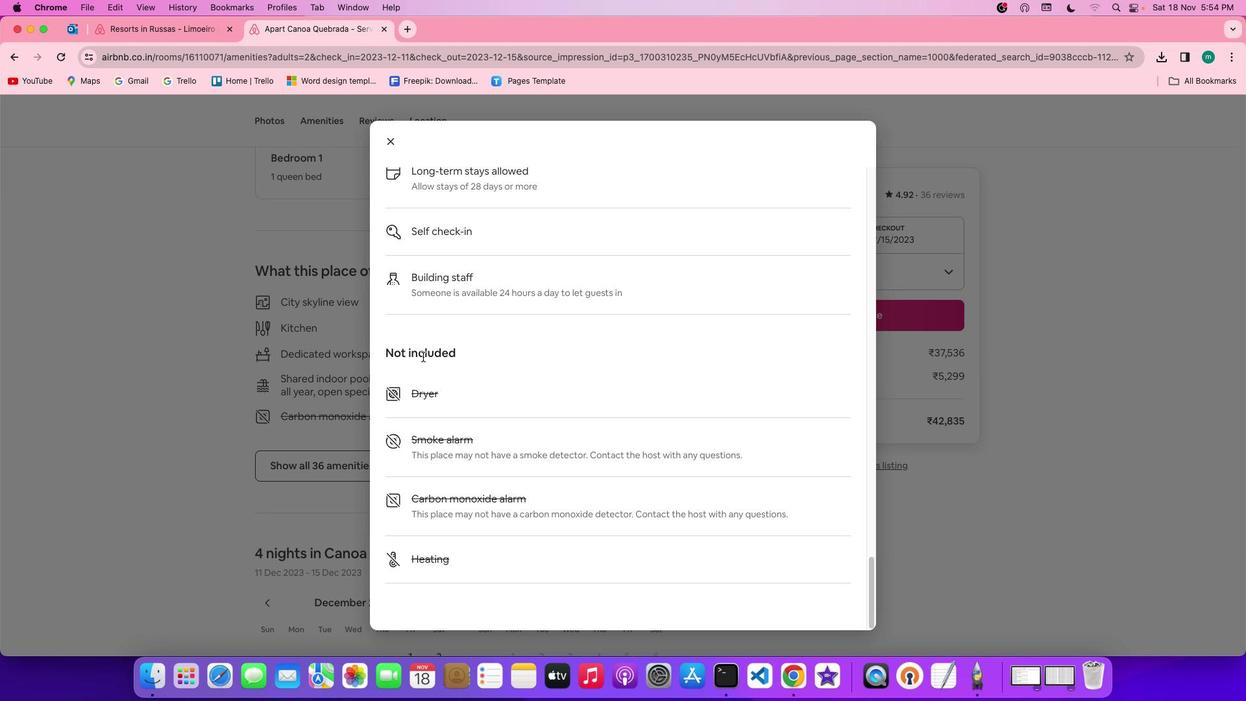 
Action: Mouse scrolled (401, 445) with delta (0, -3)
